 Task: Search for and add health and wellness products to the cart on Flipkart.
Action: Mouse moved to (389, 66)
Screenshot: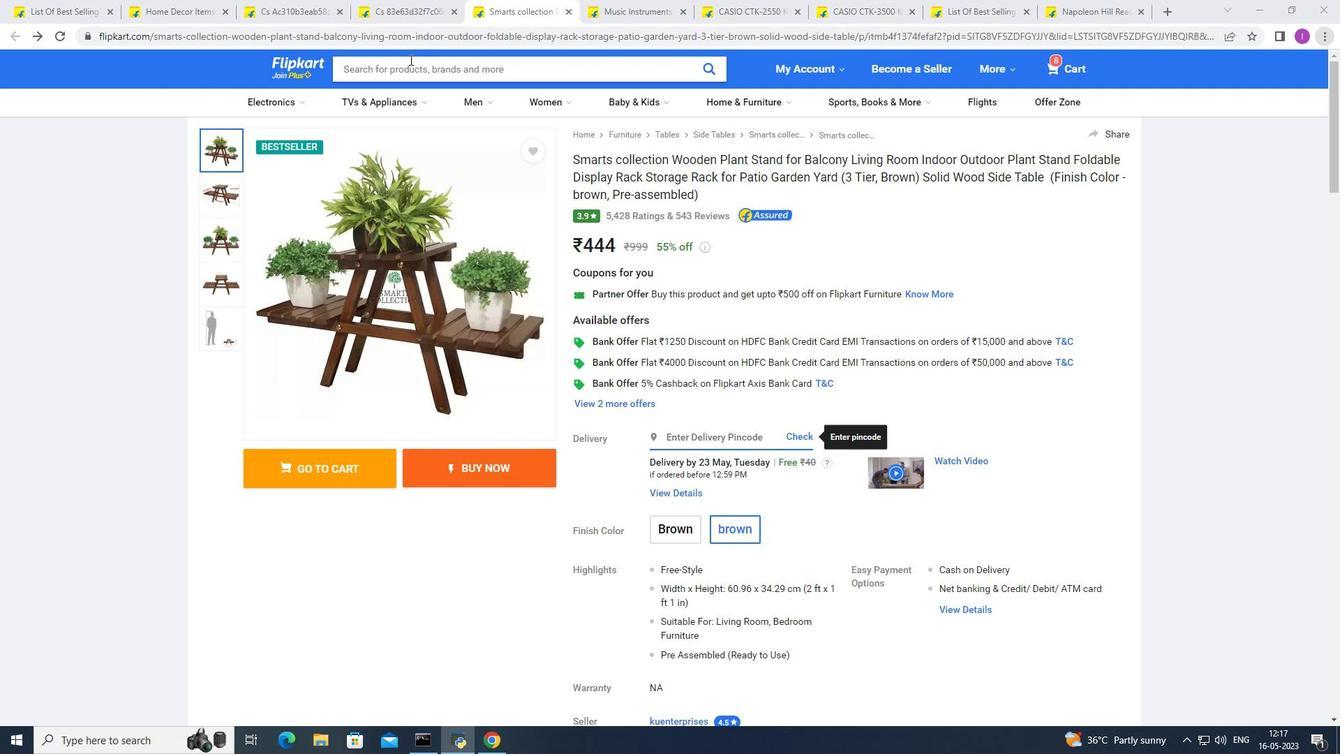 
Action: Mouse pressed left at (389, 66)
Screenshot: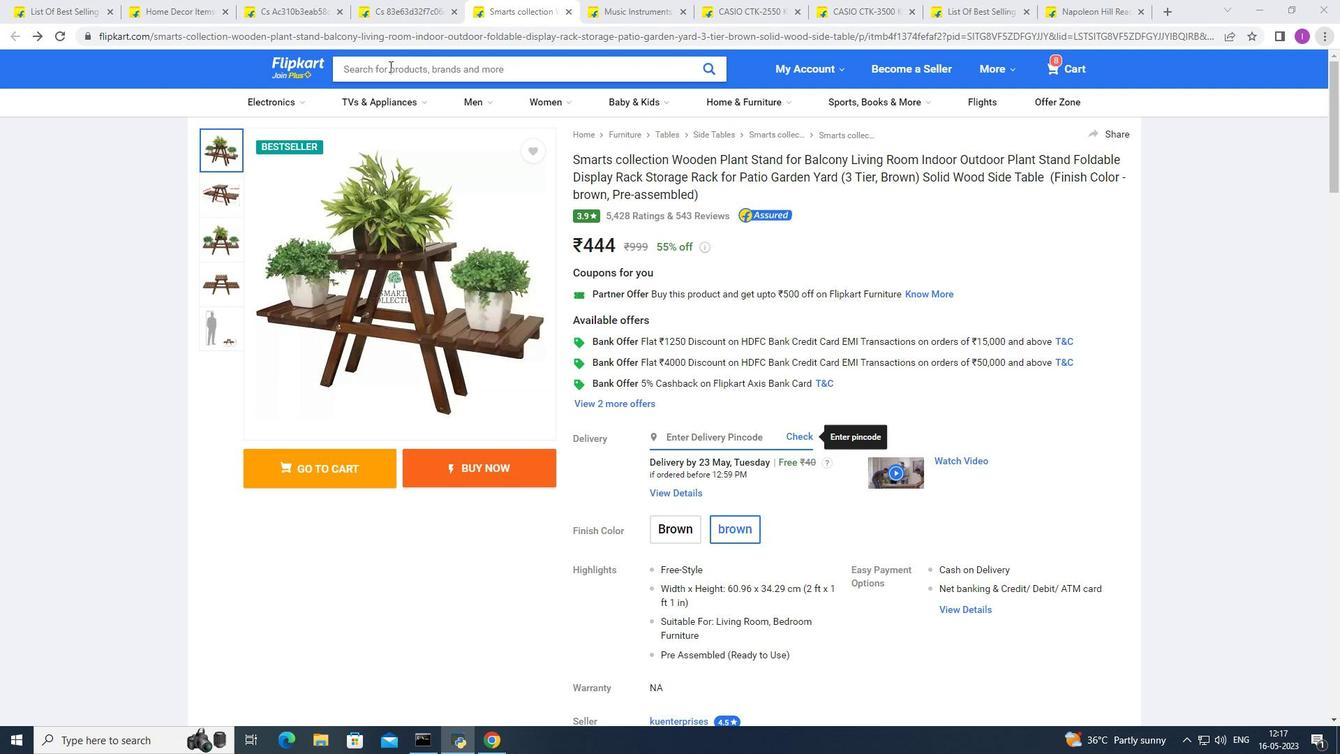 
Action: Mouse moved to (389, 71)
Screenshot: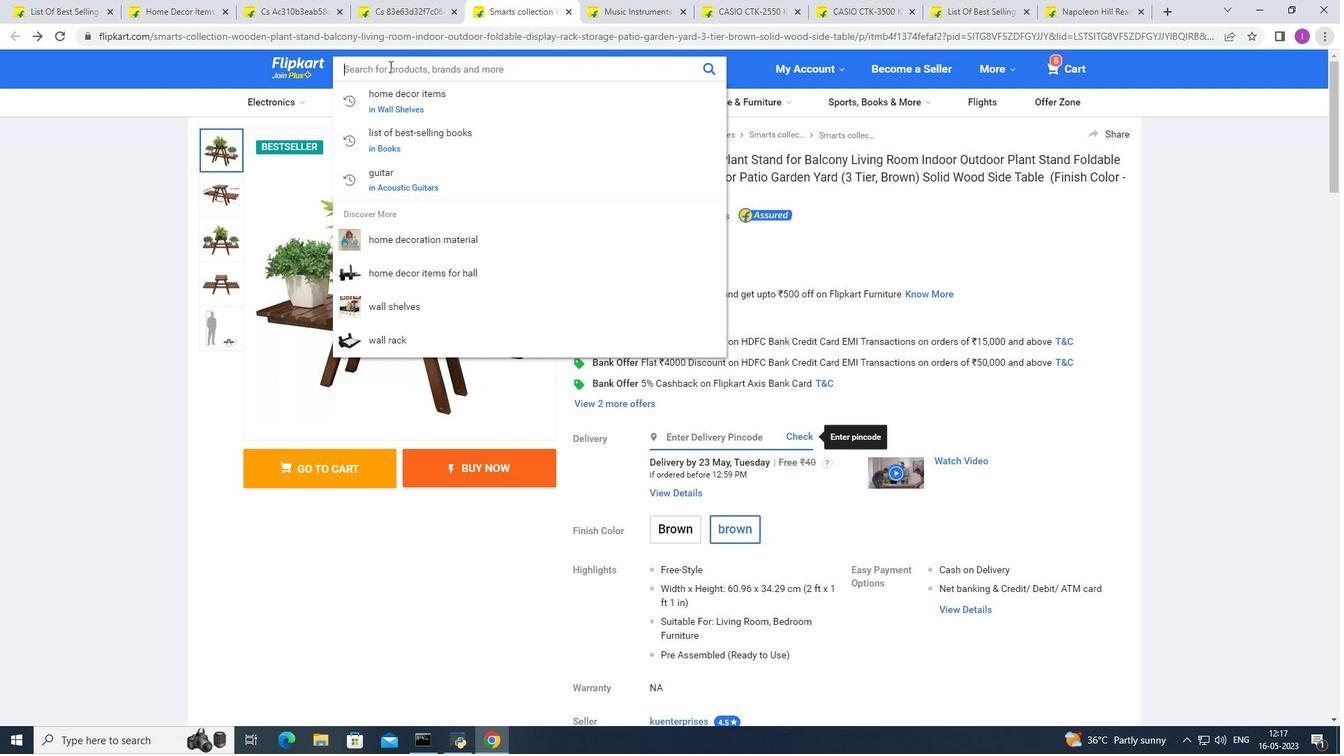 
Action: Key pressed <Key.shift><Key.shift><Key.shift><Key.shift><Key.shift><Key.shift><Key.shift><Key.shift><Key.shift><Key.shift><Key.shift>Health<Key.space><Key.shift><Key.shift><Key.shift><Key.shift><Key.shift><Key.shift><Key.shift><Key.shift><Key.shift><Key.shift><Key.shift><Key.shift><Key.shift><Key.shift>And<Key.space>wellness<Key.space>product
Screenshot: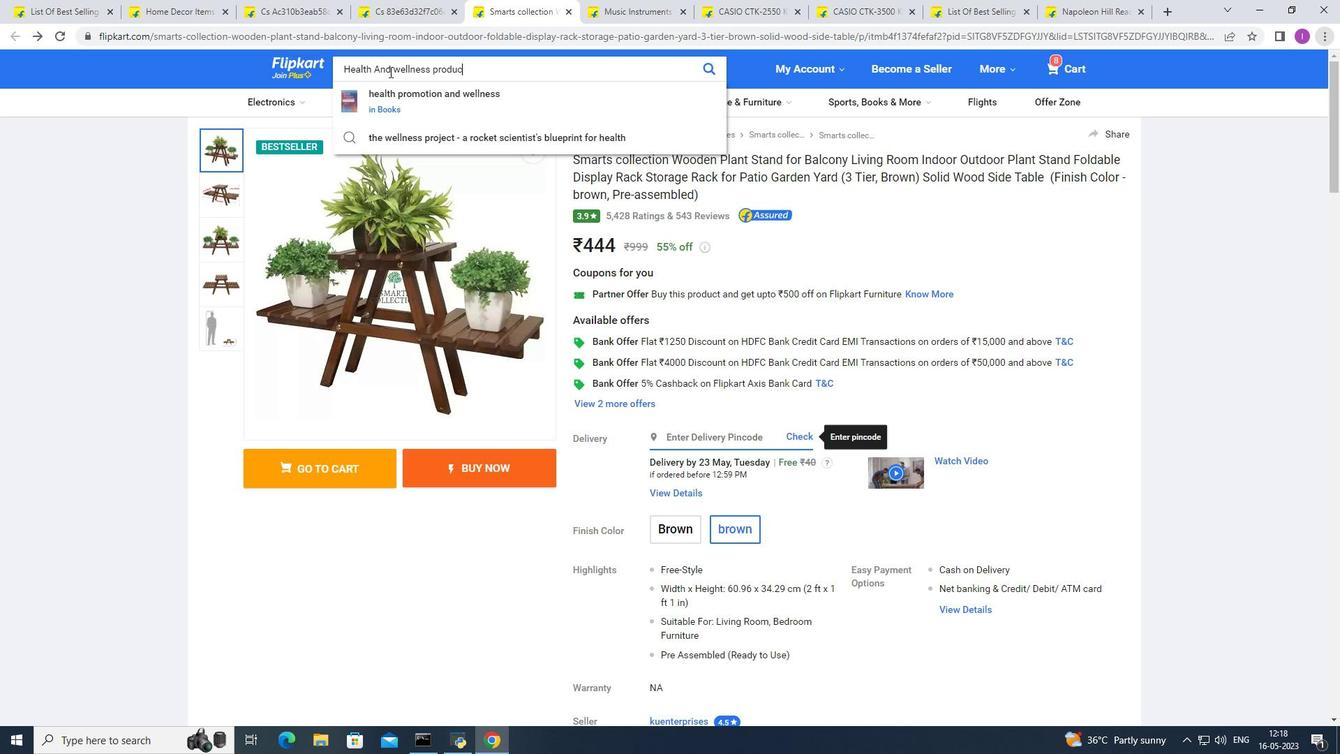 
Action: Mouse moved to (519, 62)
Screenshot: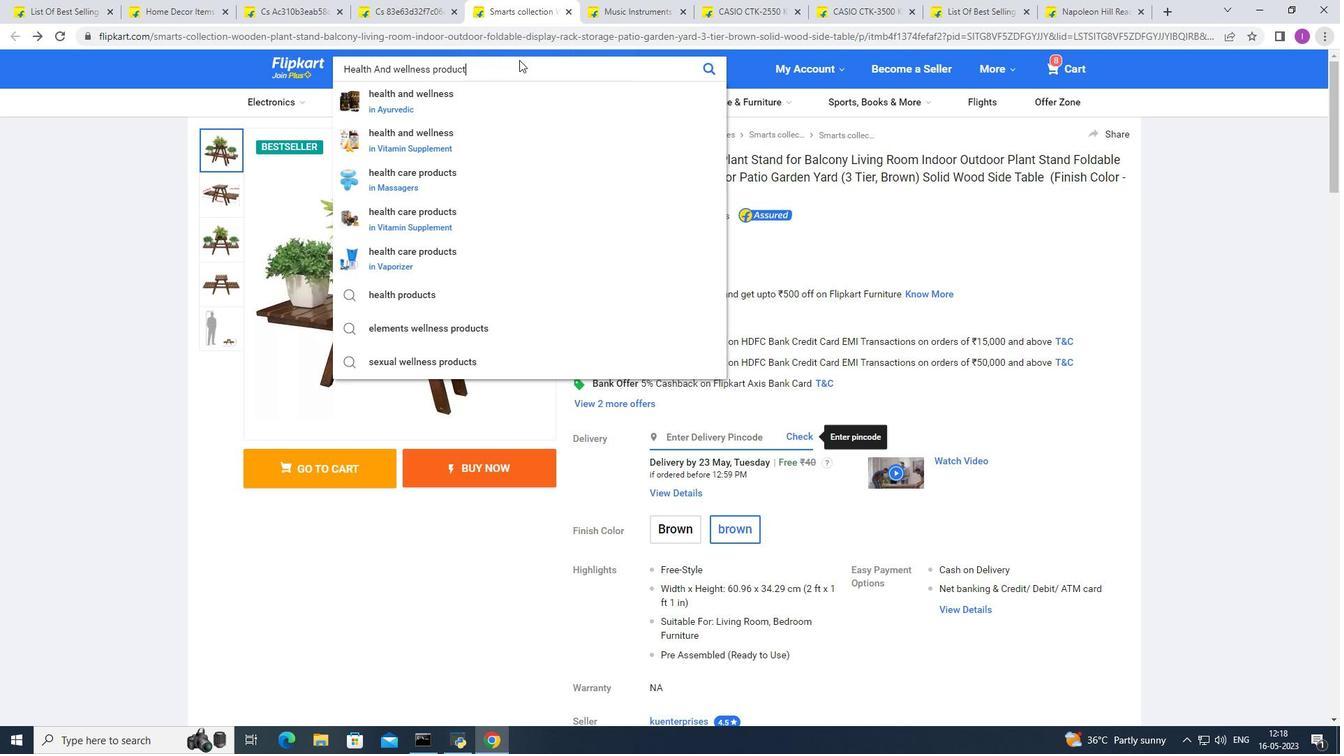 
Action: Key pressed <Key.enter>
Screenshot: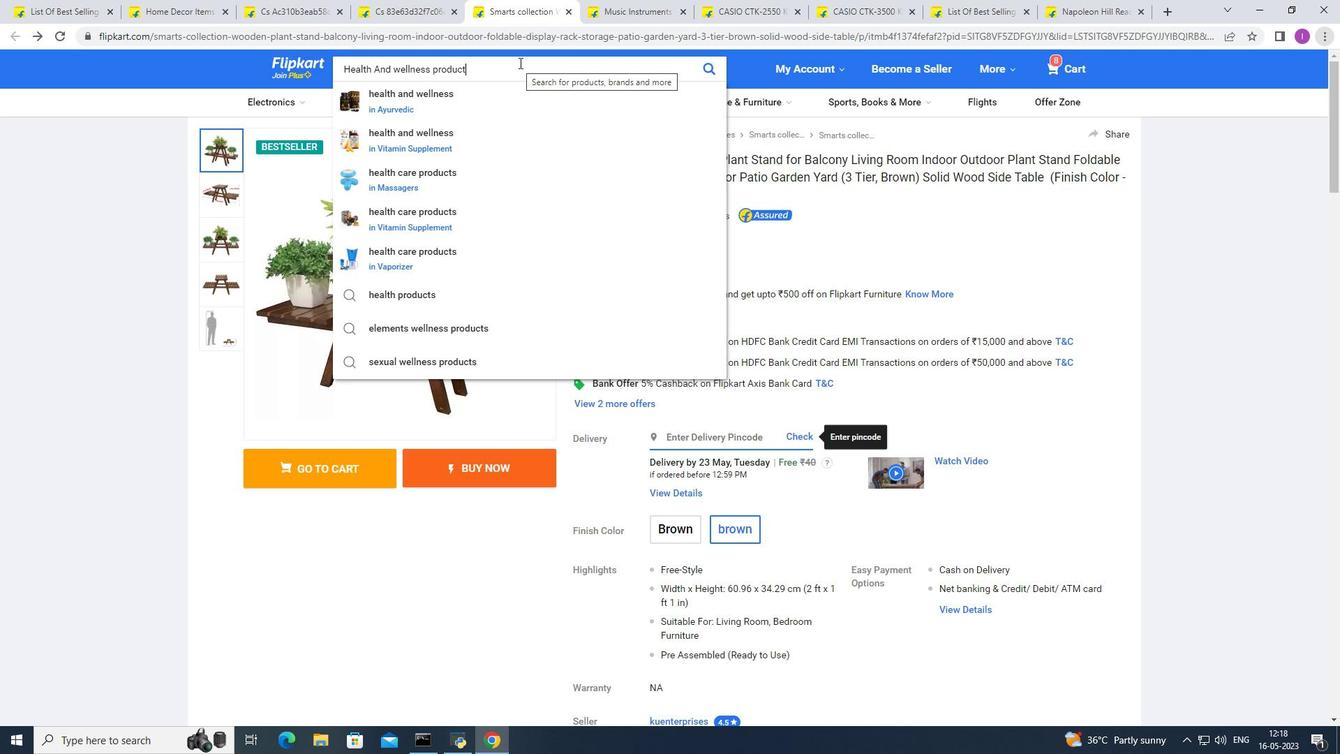 
Action: Mouse moved to (455, 383)
Screenshot: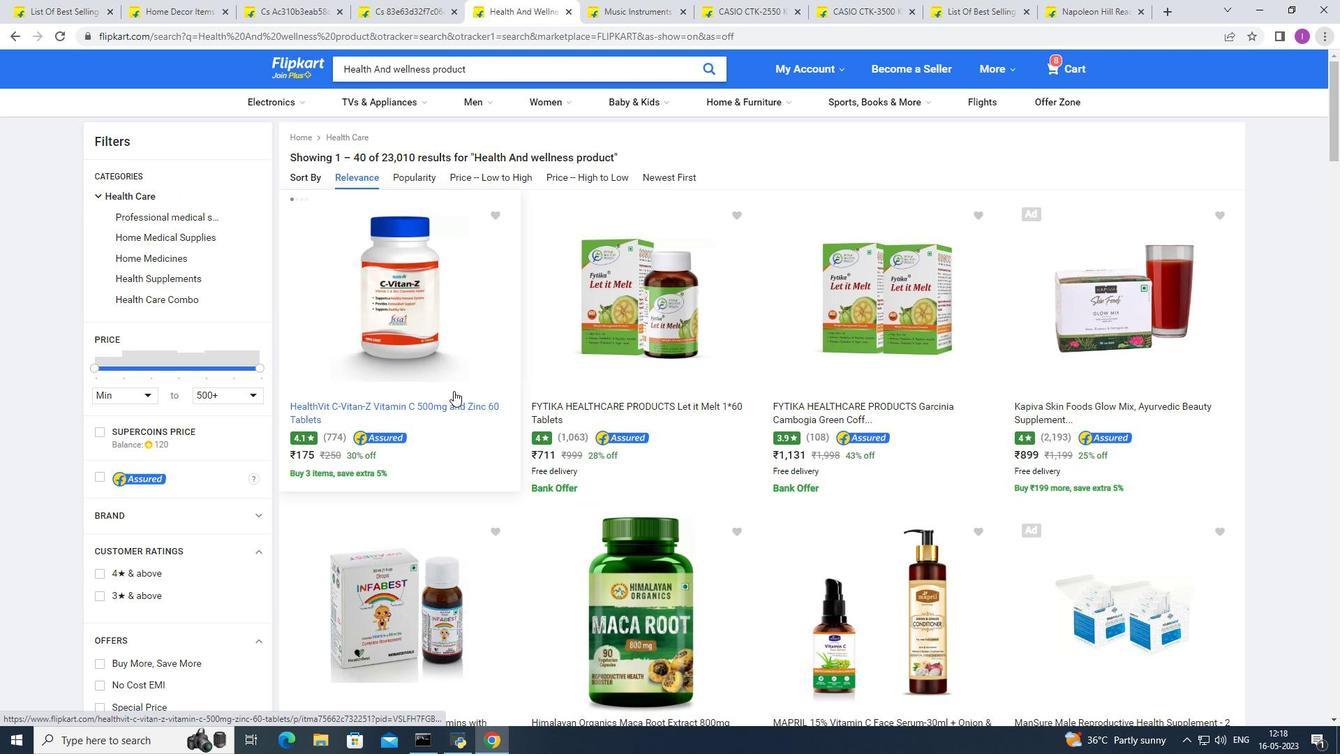 
Action: Mouse scrolled (455, 382) with delta (0, 0)
Screenshot: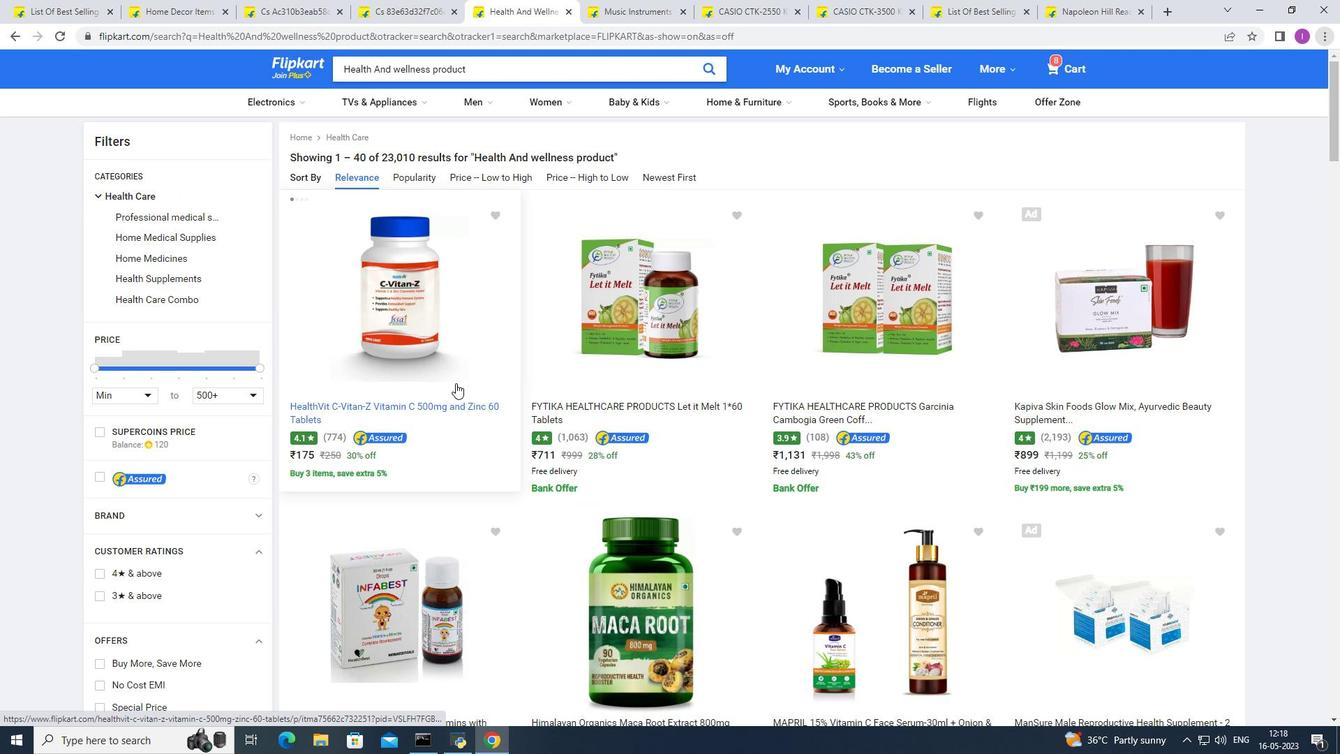 
Action: Mouse scrolled (455, 382) with delta (0, 0)
Screenshot: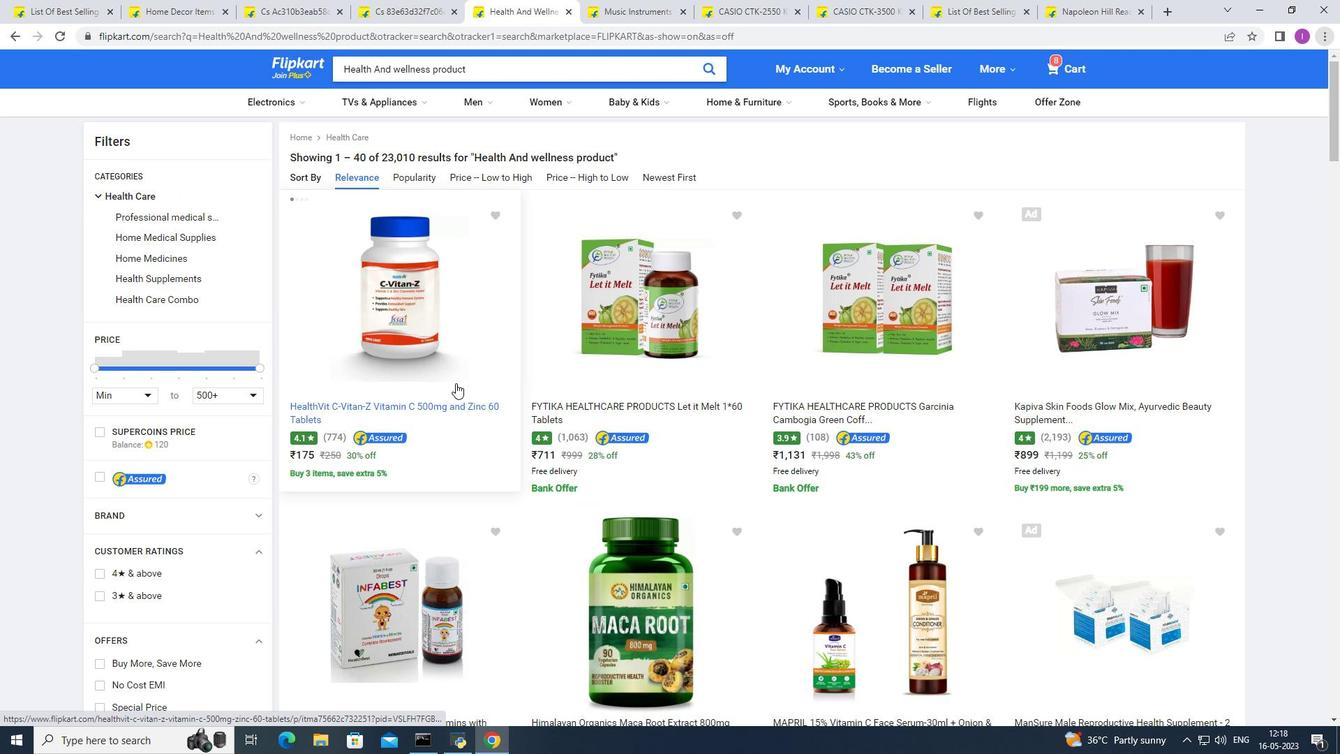 
Action: Mouse scrolled (455, 382) with delta (0, 0)
Screenshot: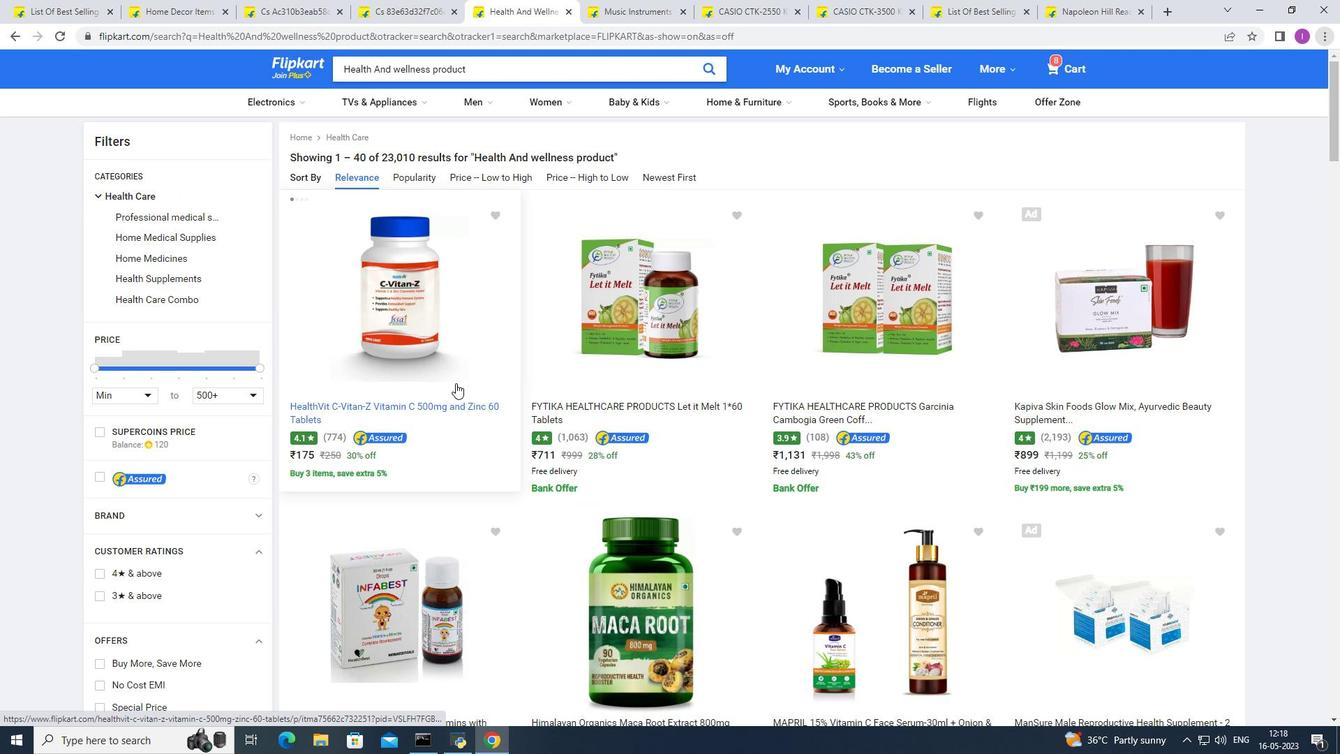 
Action: Mouse scrolled (455, 382) with delta (0, 0)
Screenshot: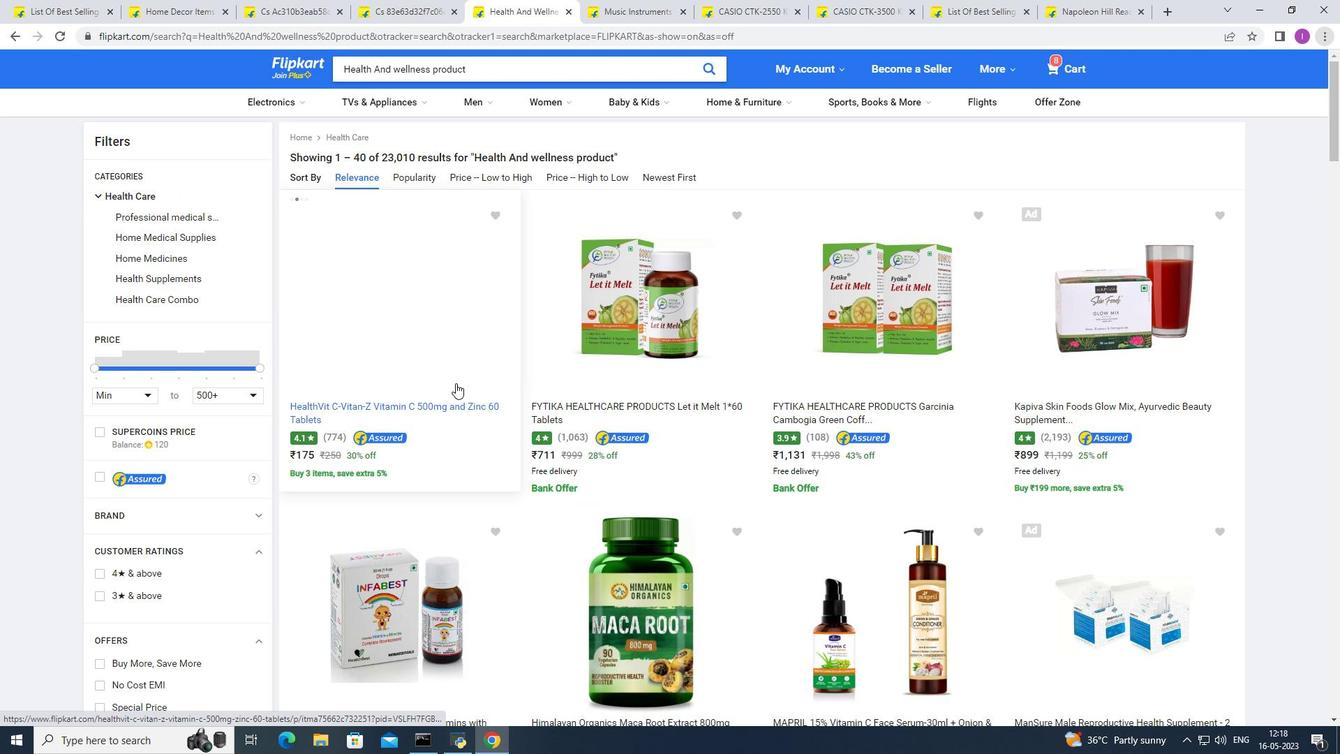 
Action: Mouse scrolled (455, 384) with delta (0, 0)
Screenshot: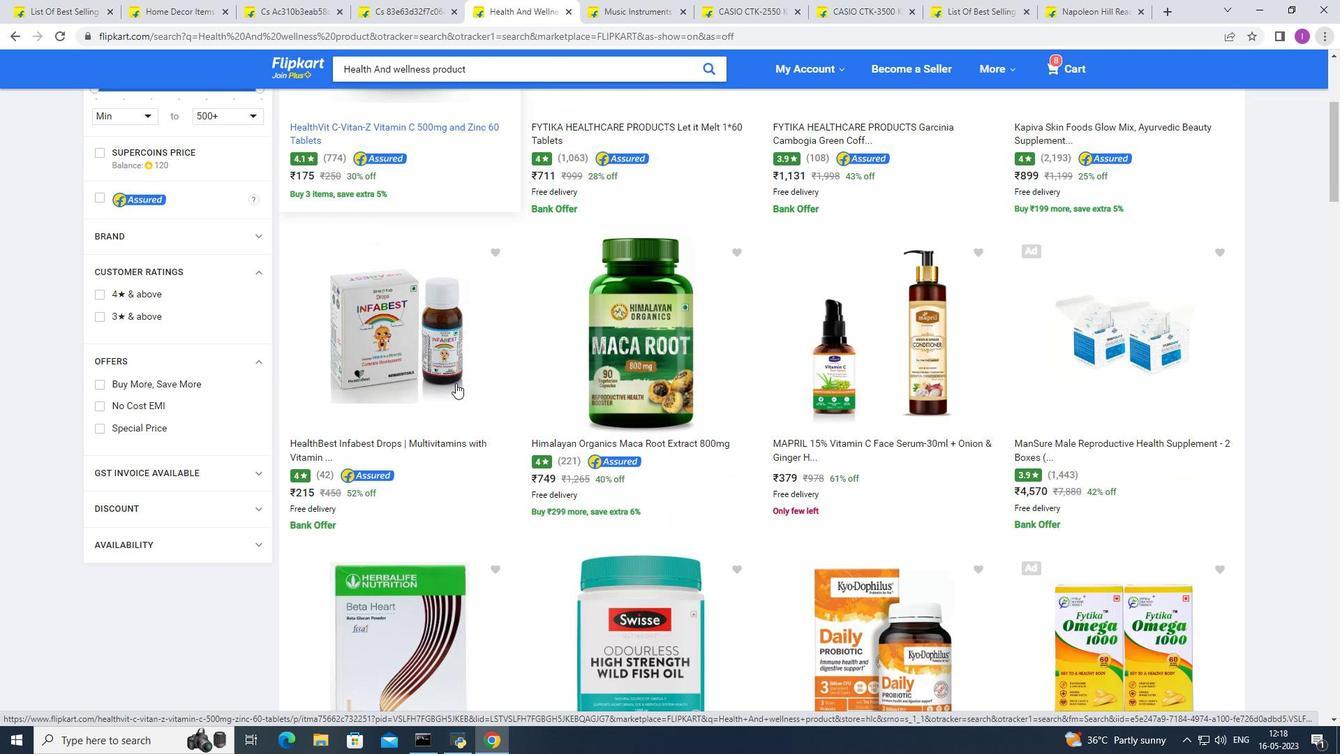 
Action: Mouse scrolled (455, 384) with delta (0, 0)
Screenshot: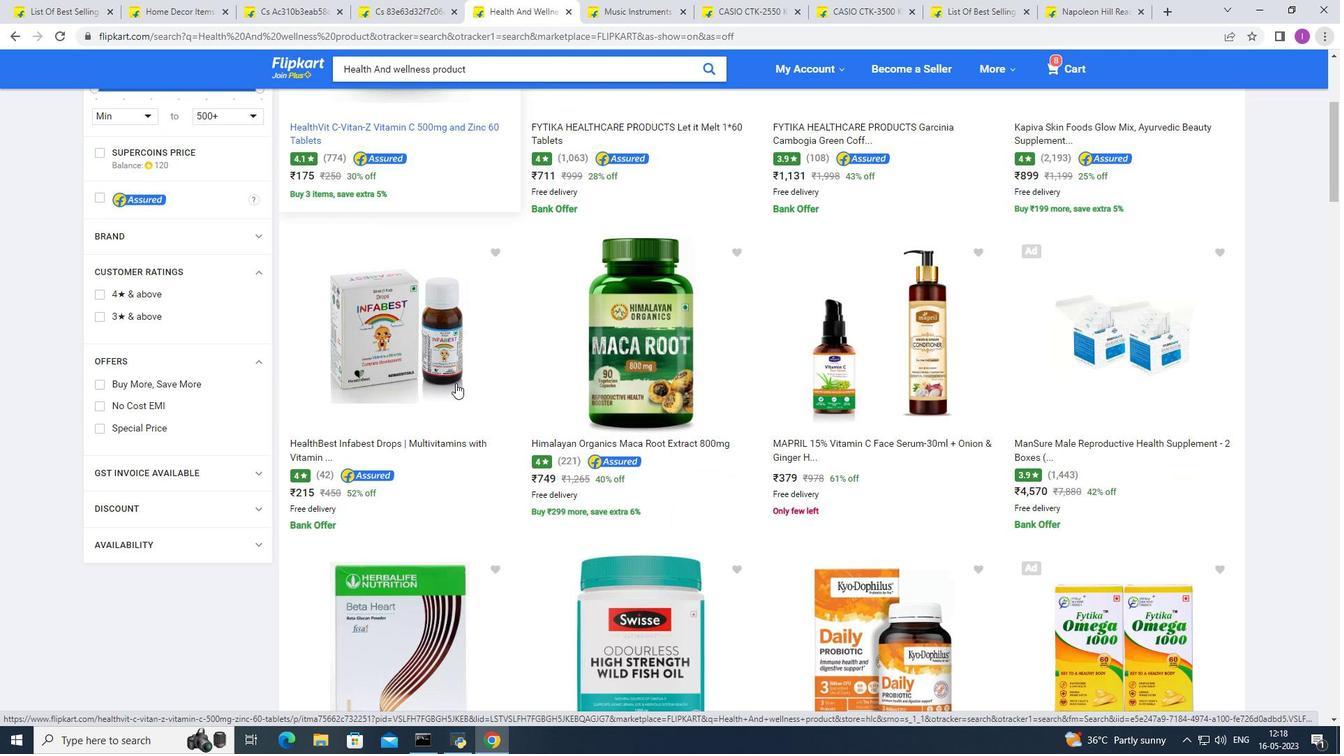
Action: Mouse moved to (458, 381)
Screenshot: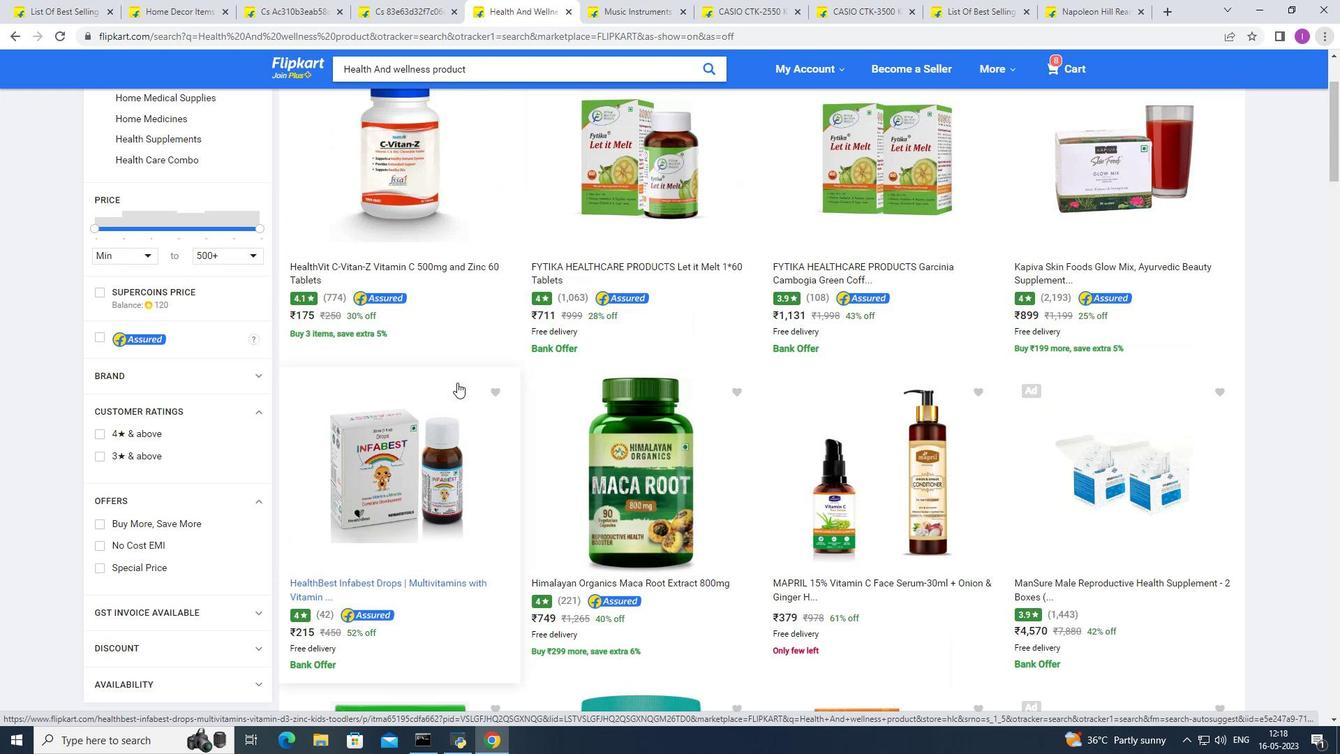 
Action: Mouse scrolled (458, 382) with delta (0, 0)
Screenshot: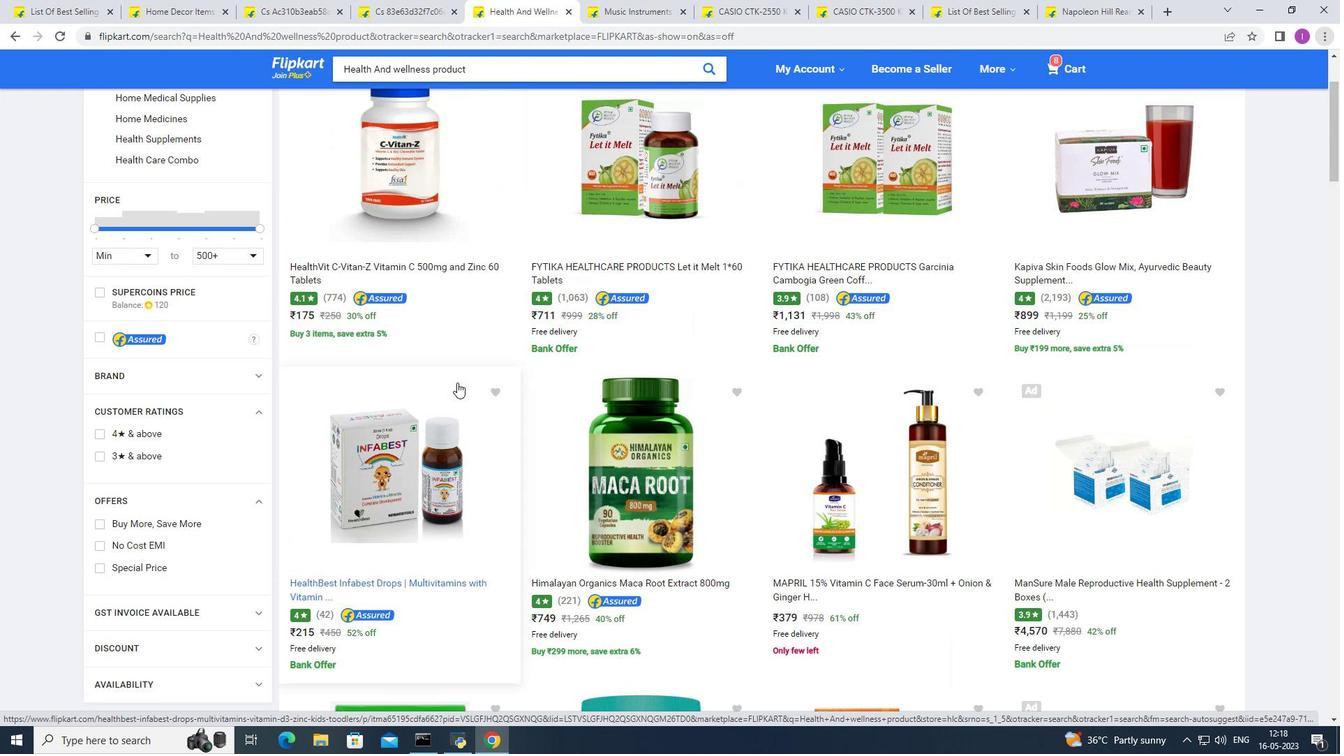 
Action: Mouse scrolled (458, 382) with delta (0, 0)
Screenshot: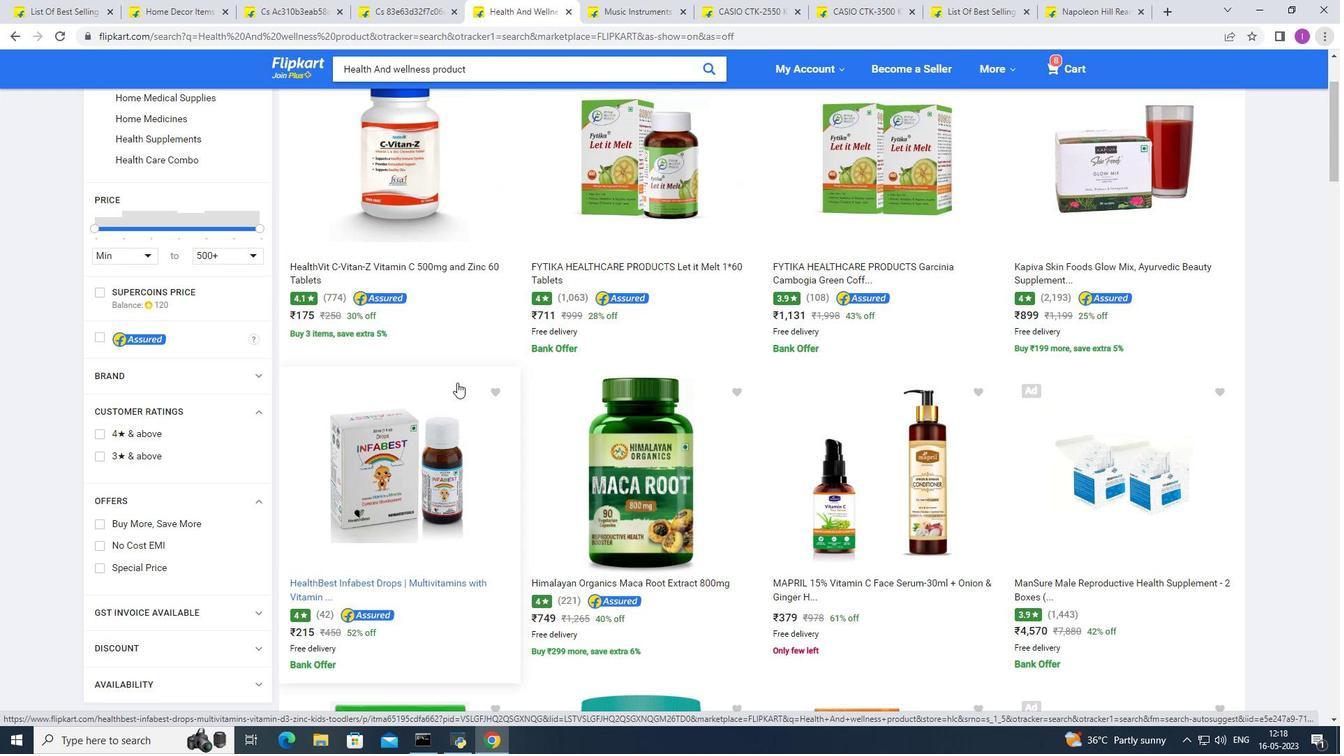 
Action: Mouse scrolled (458, 382) with delta (0, 0)
Screenshot: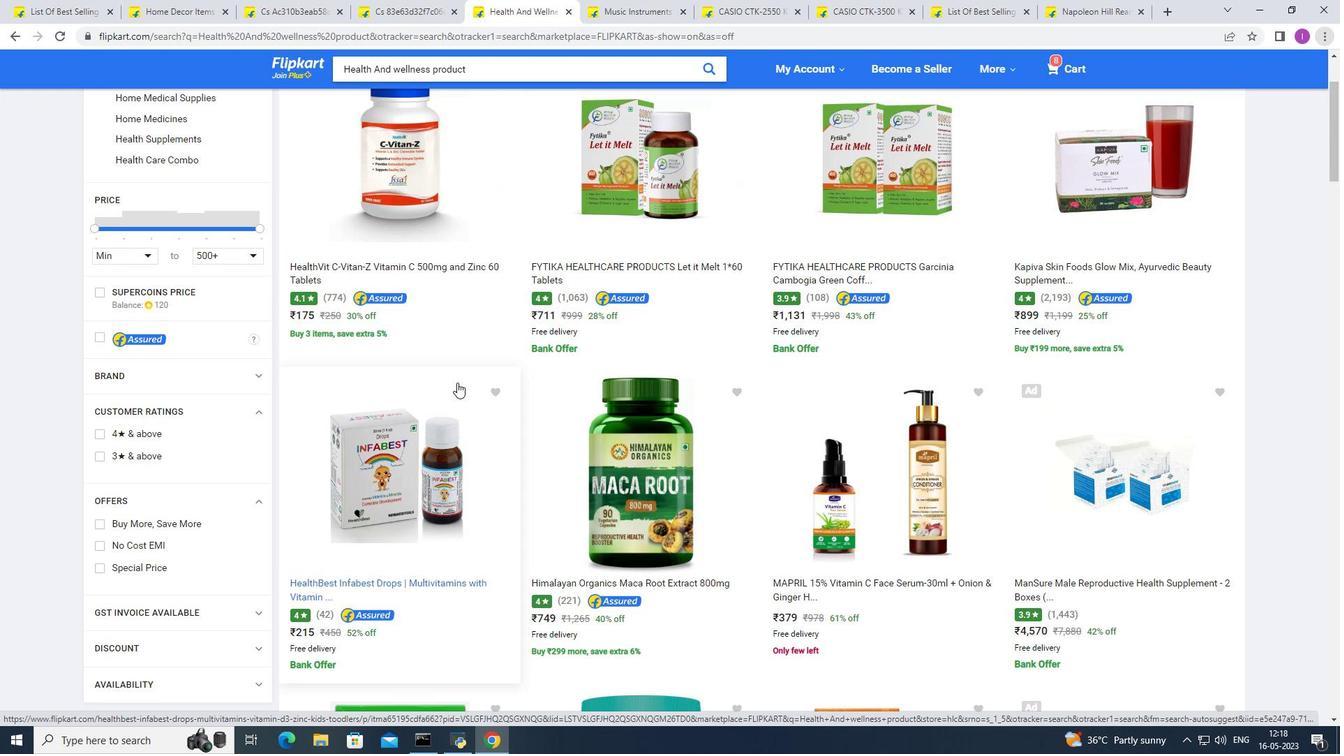 
Action: Mouse moved to (456, 310)
Screenshot: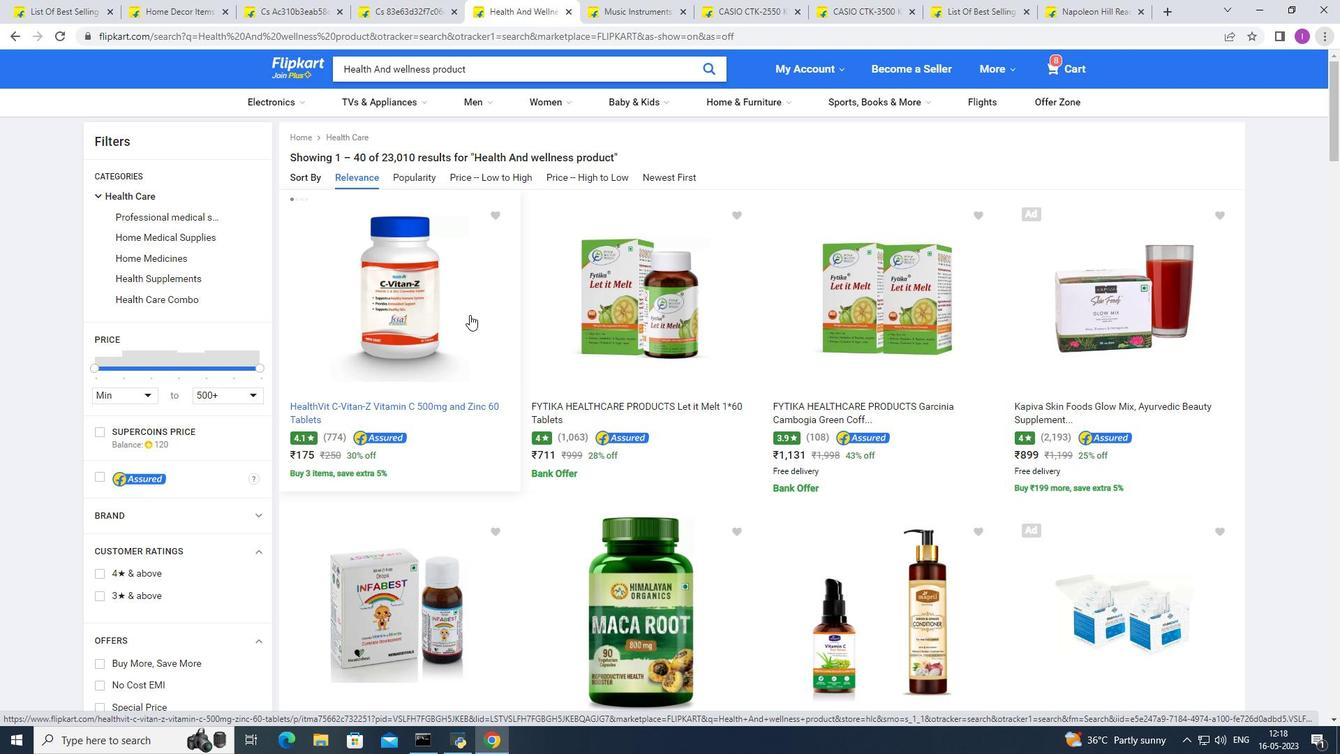 
Action: Mouse pressed left at (456, 310)
Screenshot: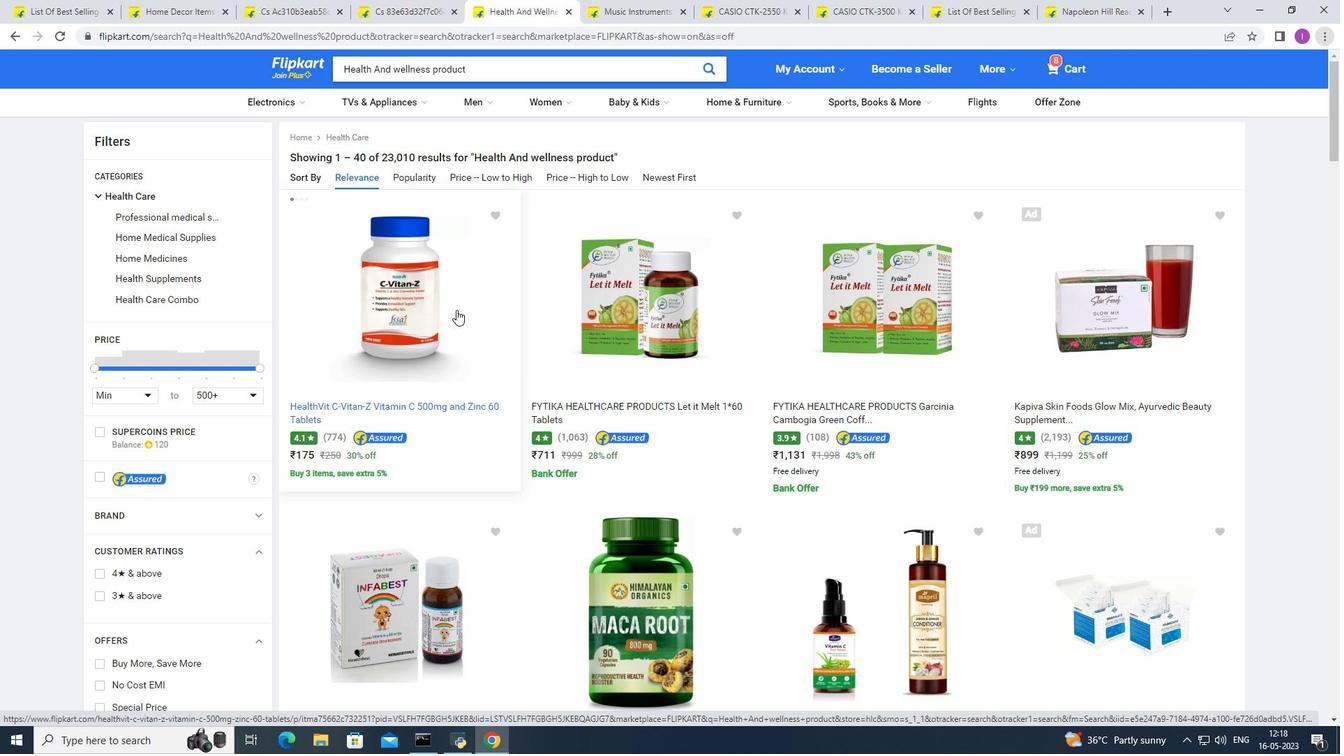 
Action: Mouse moved to (642, 369)
Screenshot: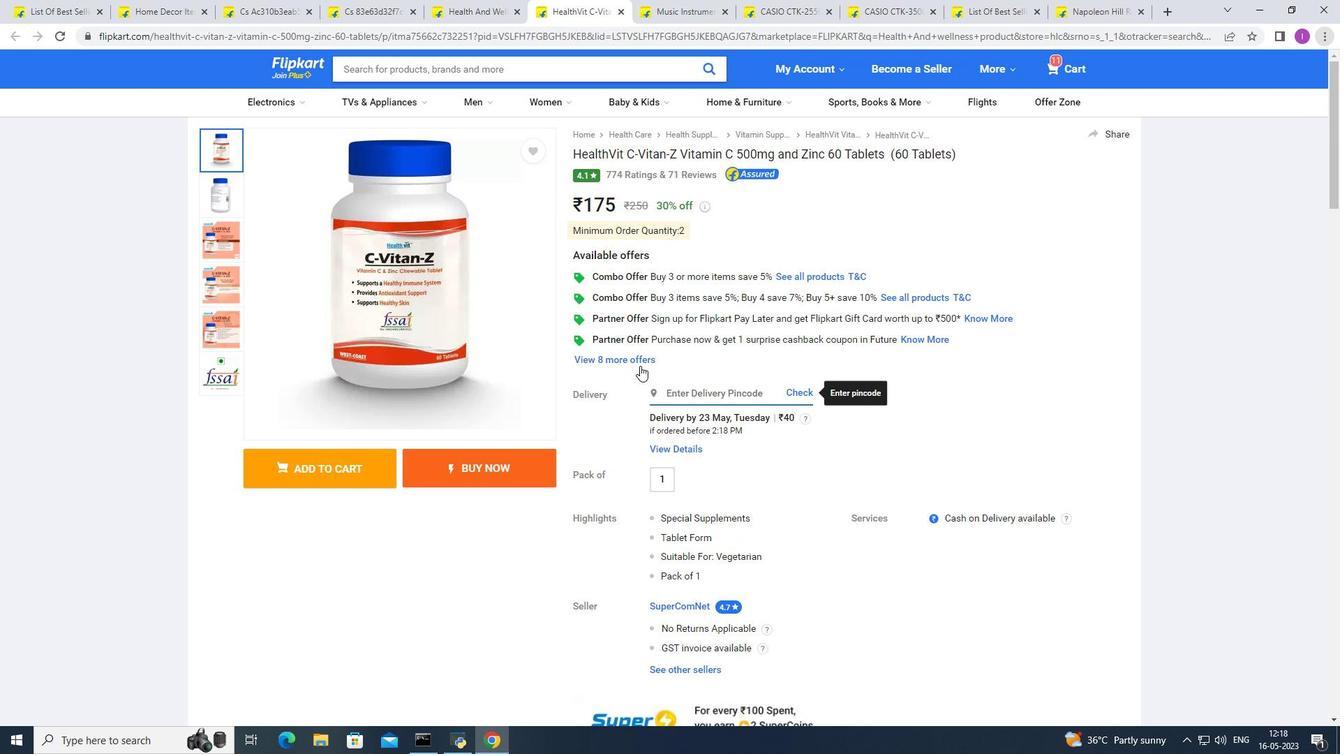 
Action: Mouse scrolled (642, 368) with delta (0, 0)
Screenshot: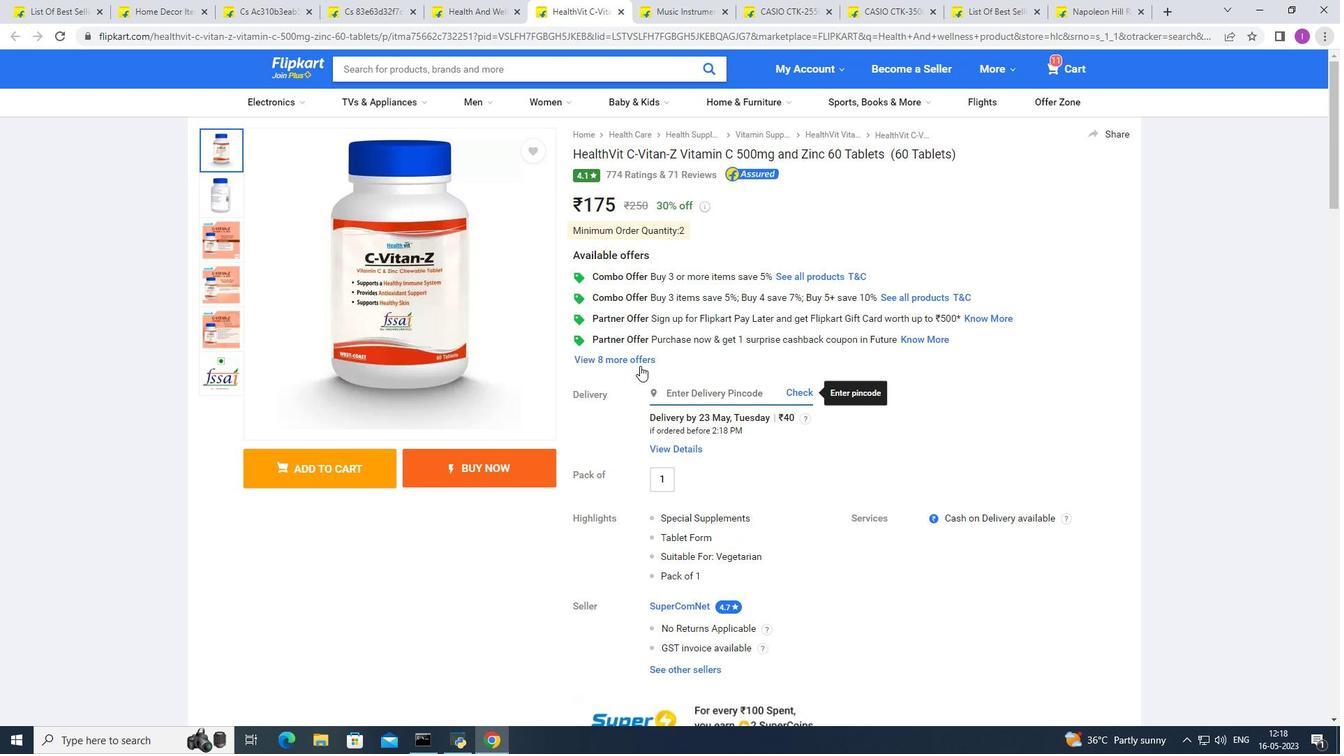 
Action: Mouse moved to (643, 369)
Screenshot: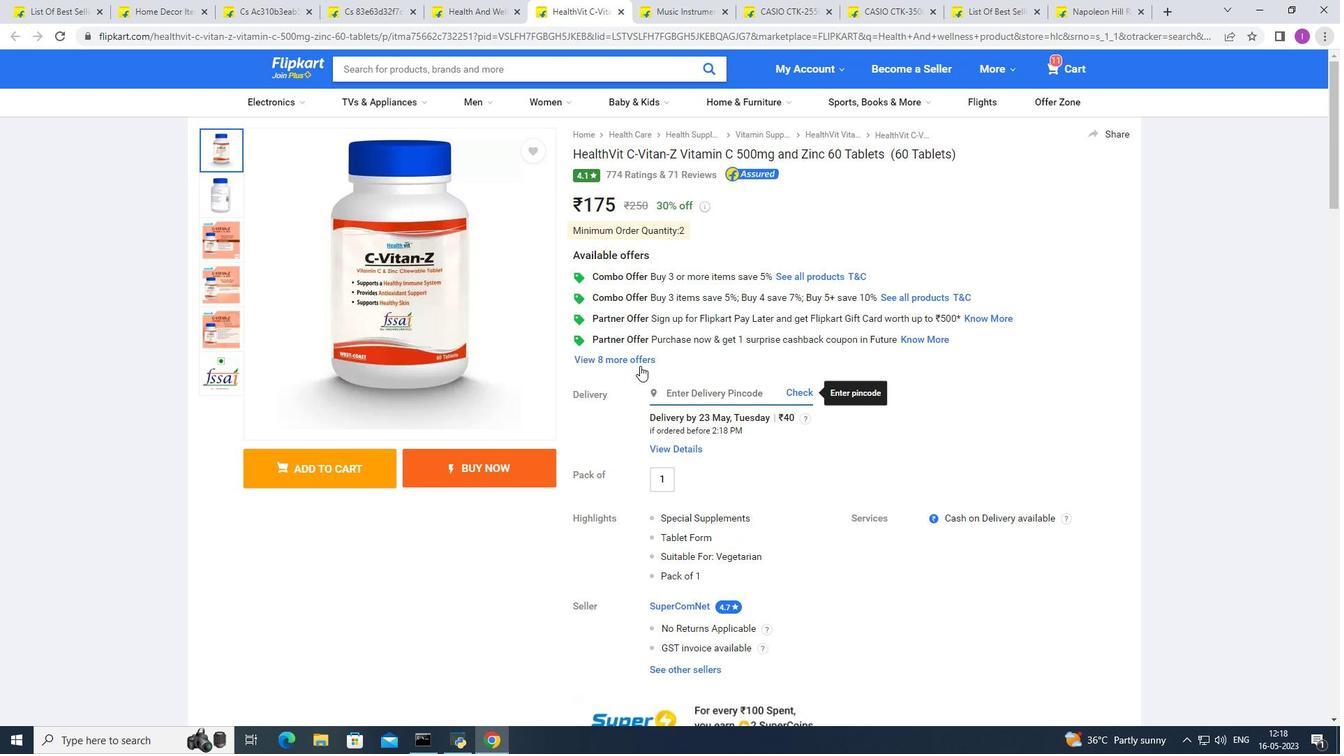 
Action: Mouse scrolled (643, 368) with delta (0, 0)
Screenshot: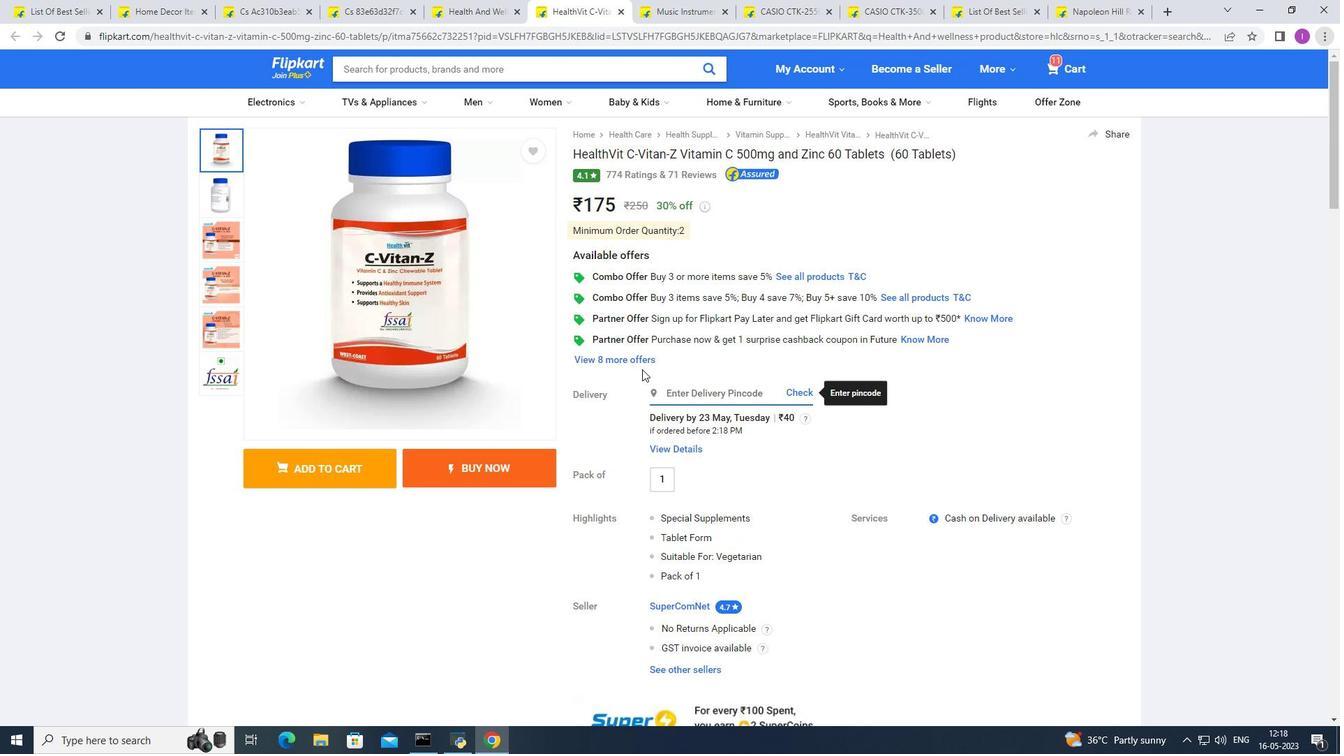 
Action: Mouse scrolled (643, 368) with delta (0, 0)
Screenshot: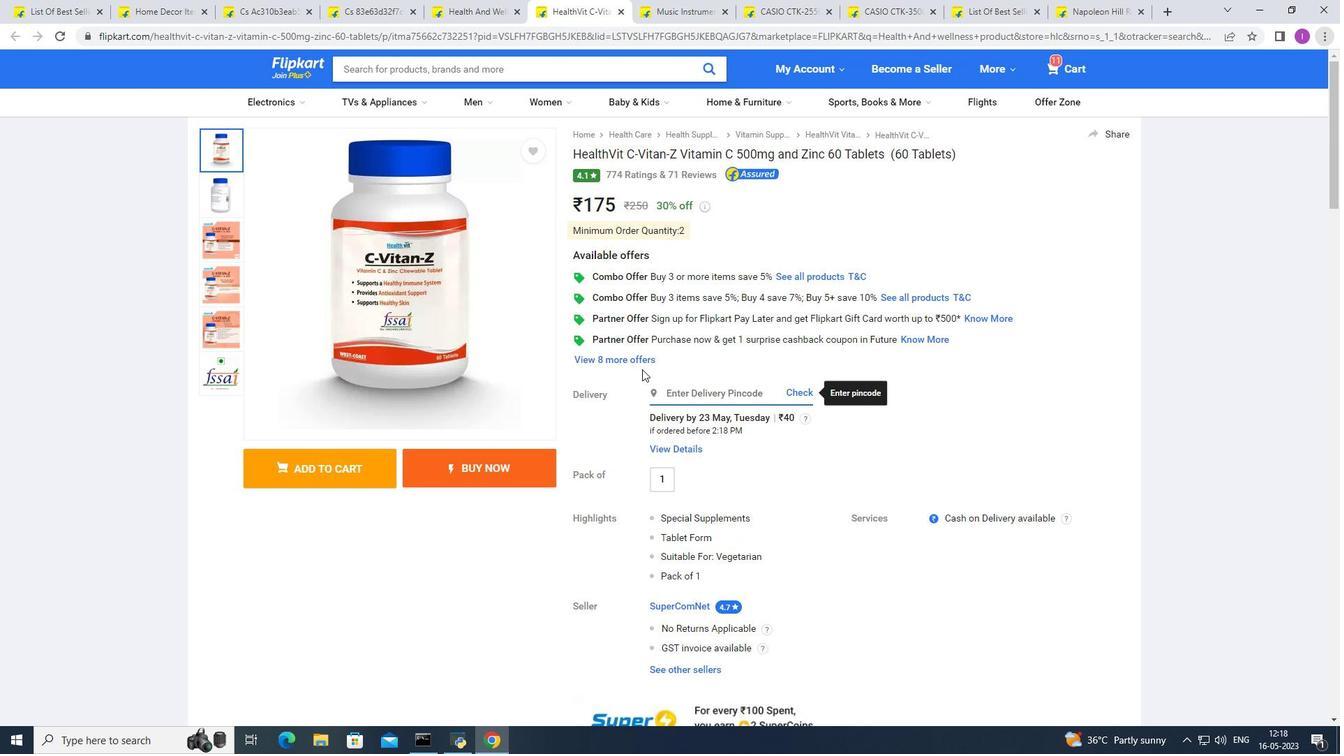 
Action: Mouse moved to (643, 369)
Screenshot: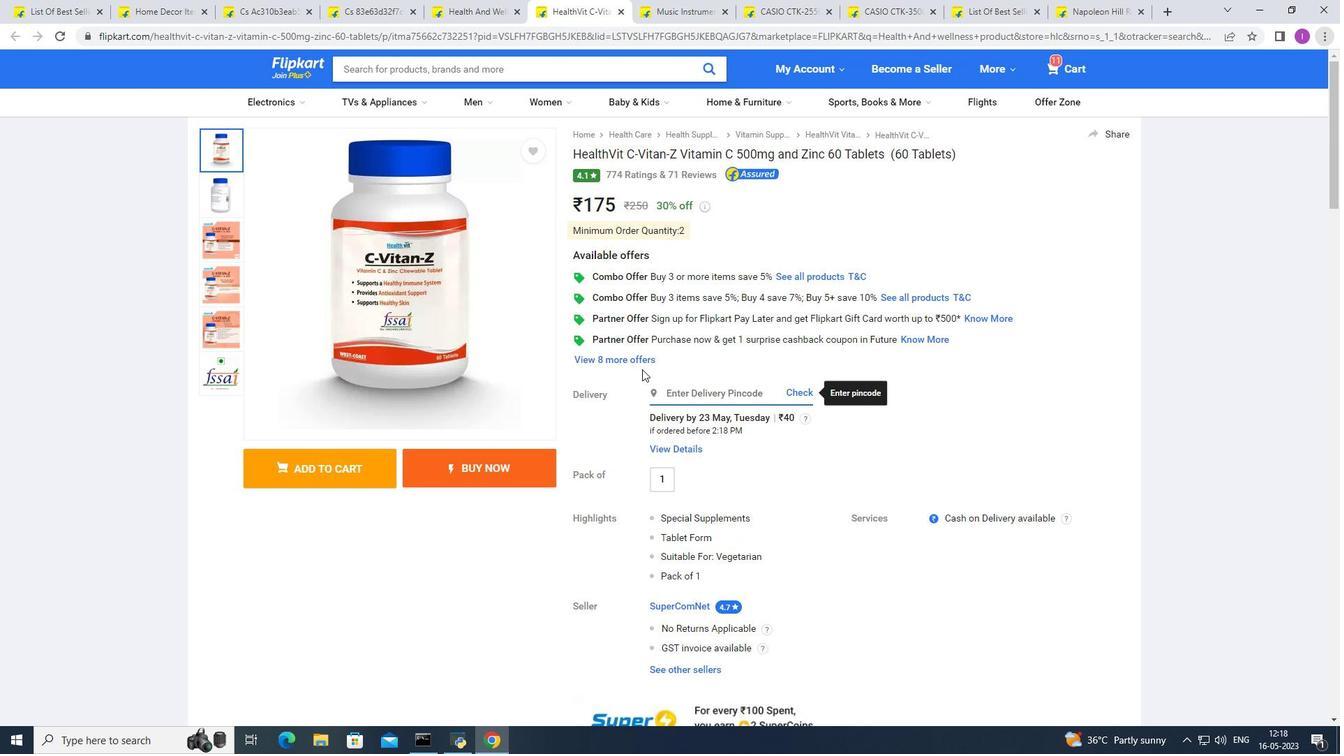 
Action: Mouse scrolled (643, 368) with delta (0, 0)
Screenshot: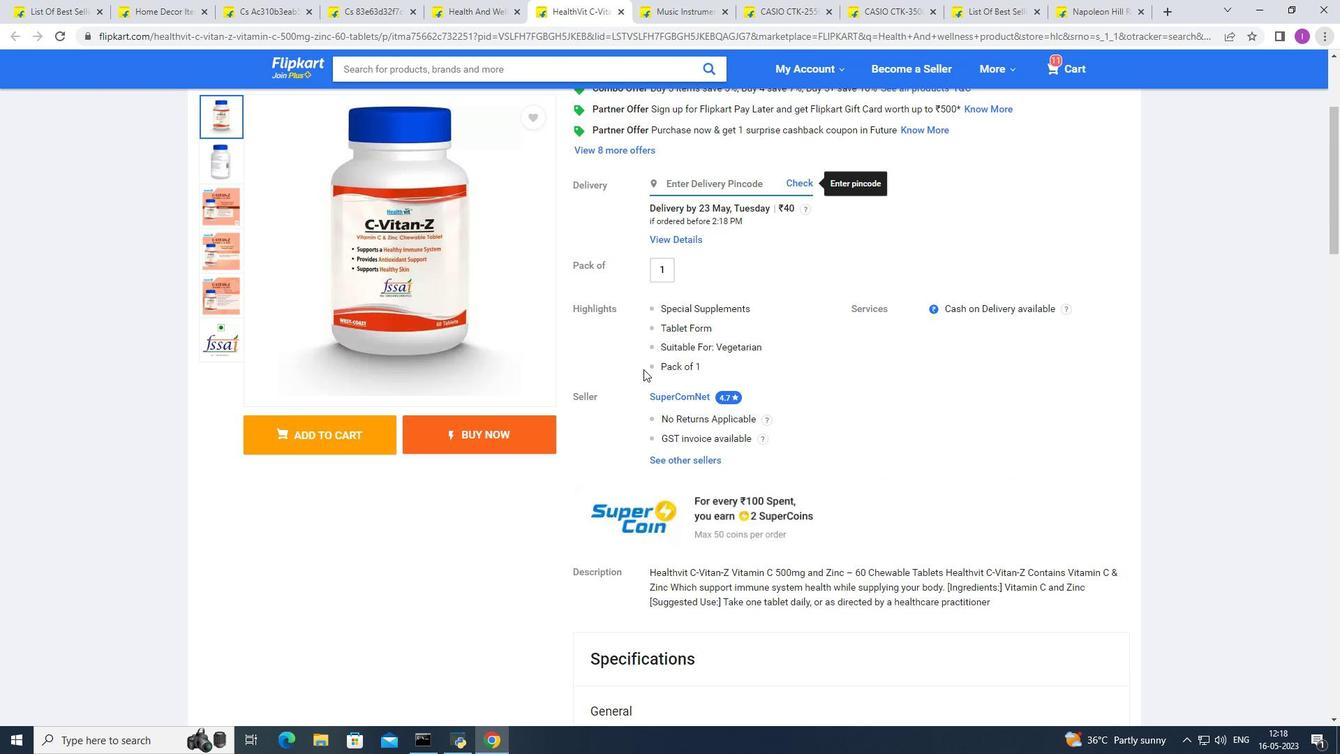 
Action: Mouse scrolled (643, 368) with delta (0, 0)
Screenshot: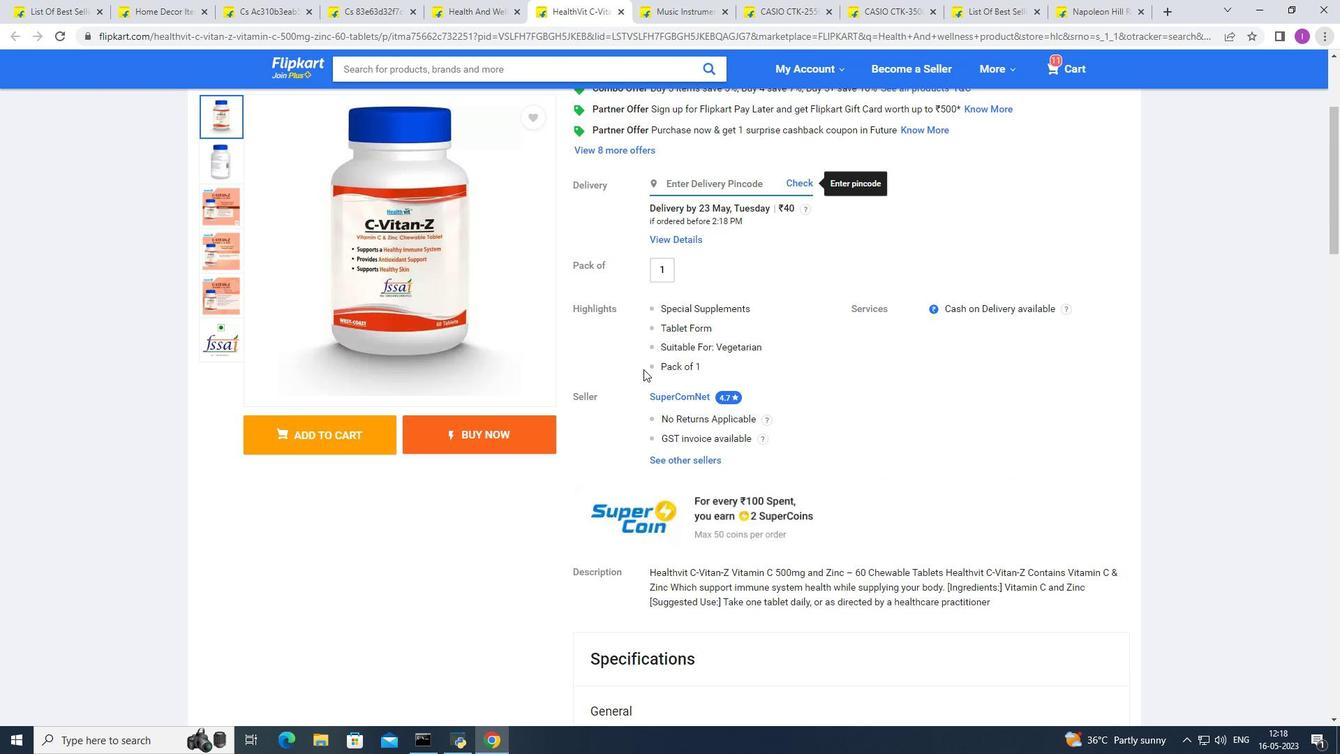 
Action: Mouse scrolled (643, 368) with delta (0, 0)
Screenshot: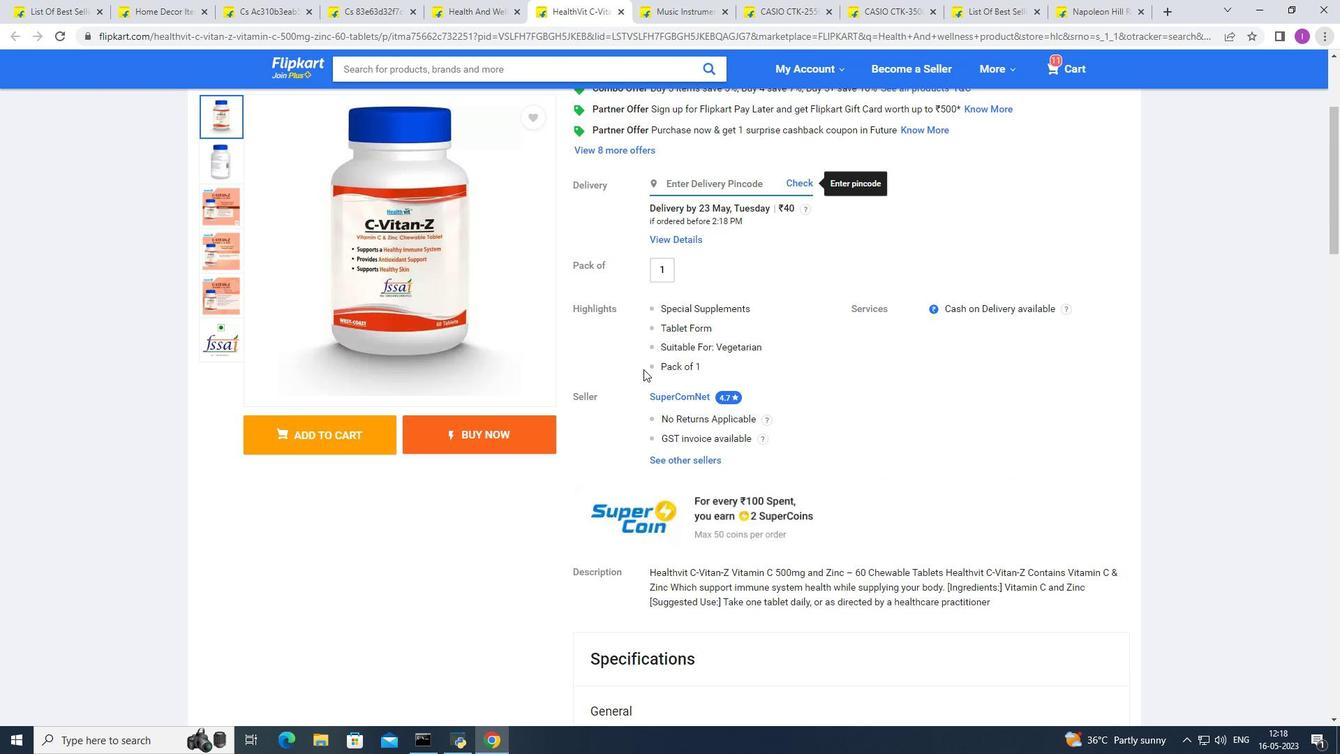 
Action: Mouse scrolled (643, 368) with delta (0, 0)
Screenshot: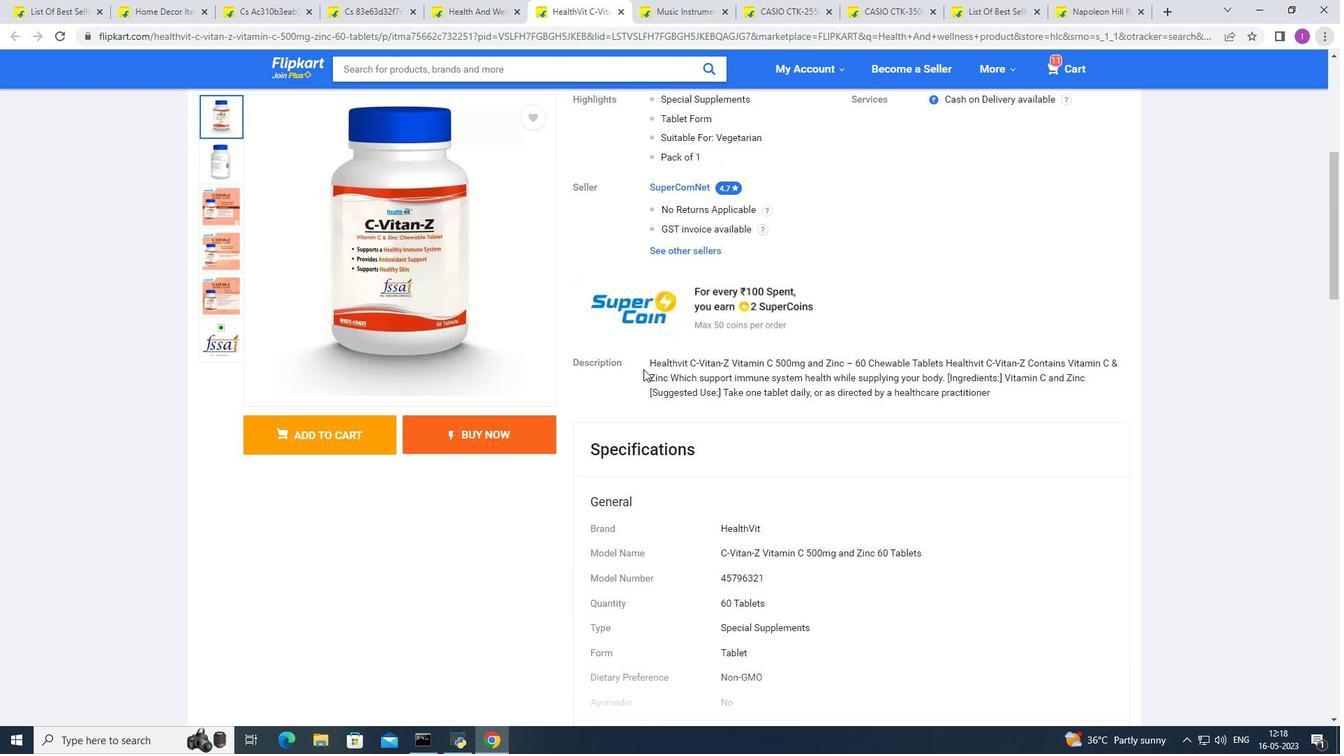 
Action: Mouse scrolled (643, 368) with delta (0, 0)
Screenshot: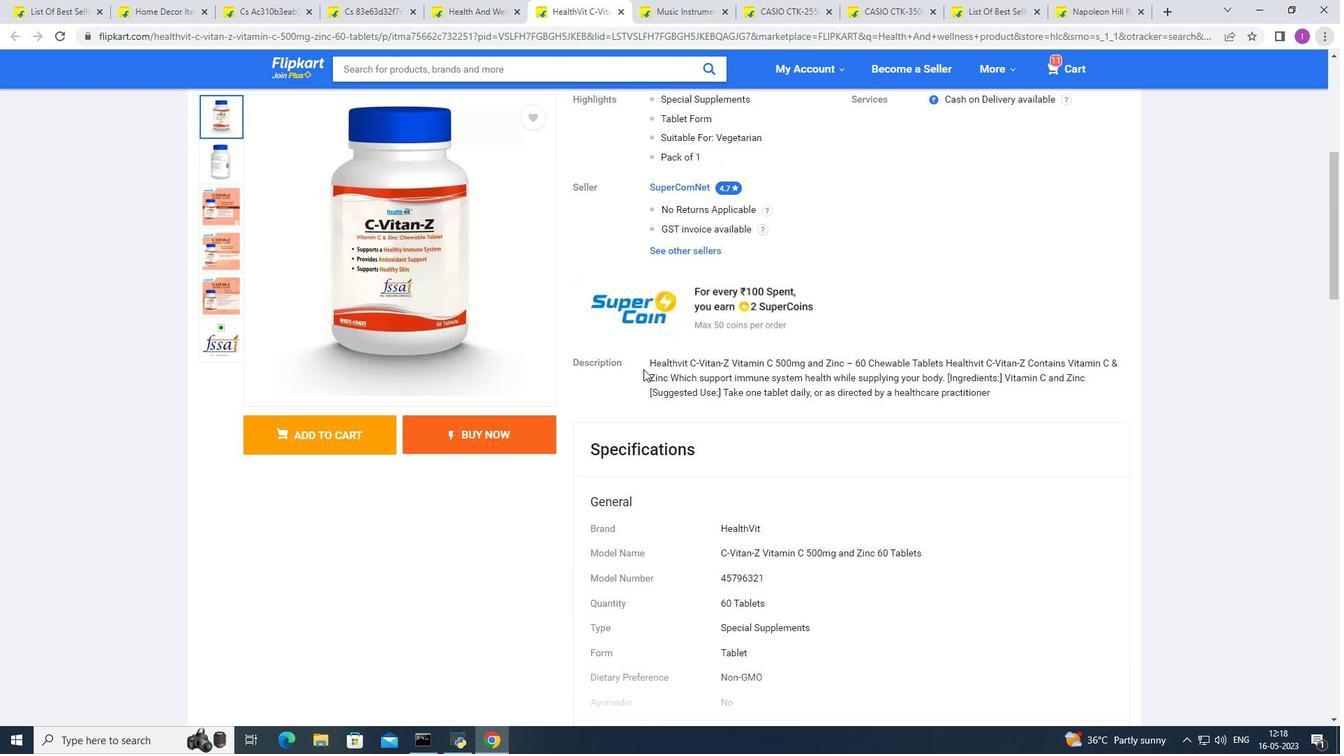 
Action: Mouse scrolled (643, 368) with delta (0, 0)
Screenshot: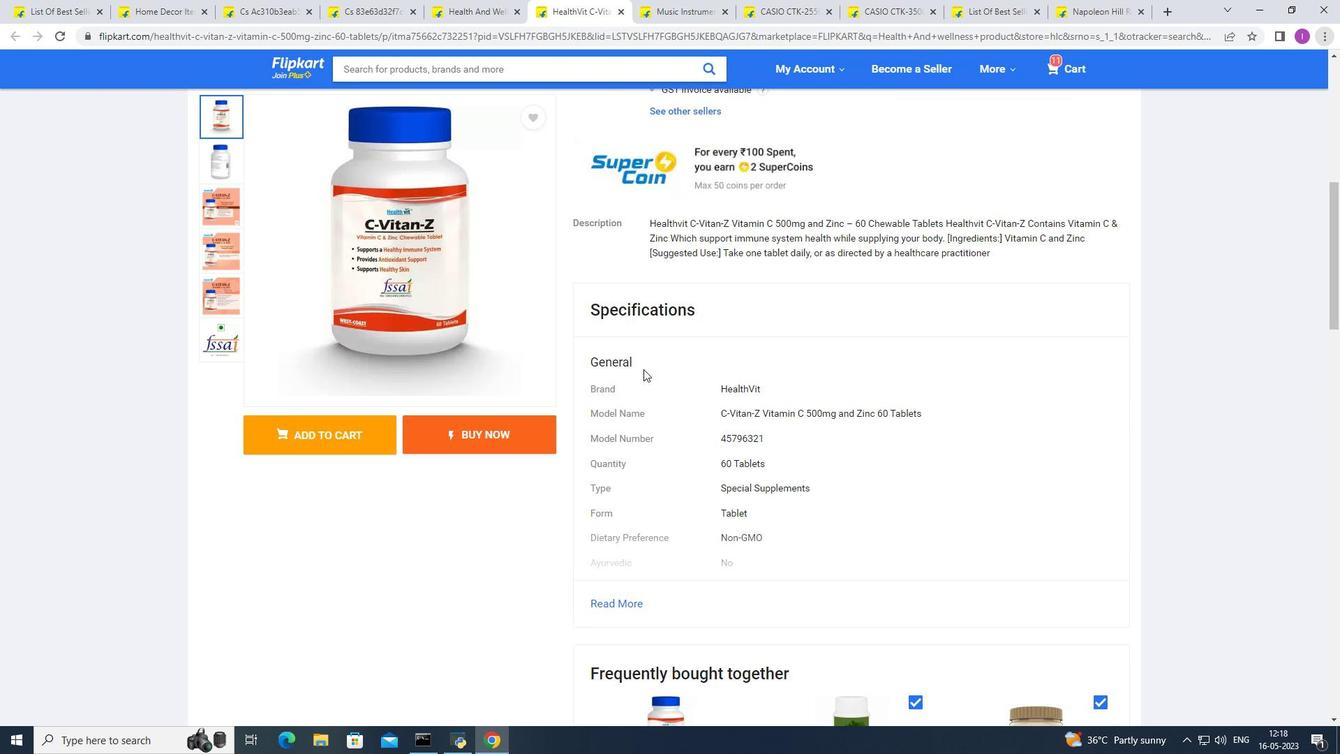 
Action: Mouse scrolled (643, 368) with delta (0, 0)
Screenshot: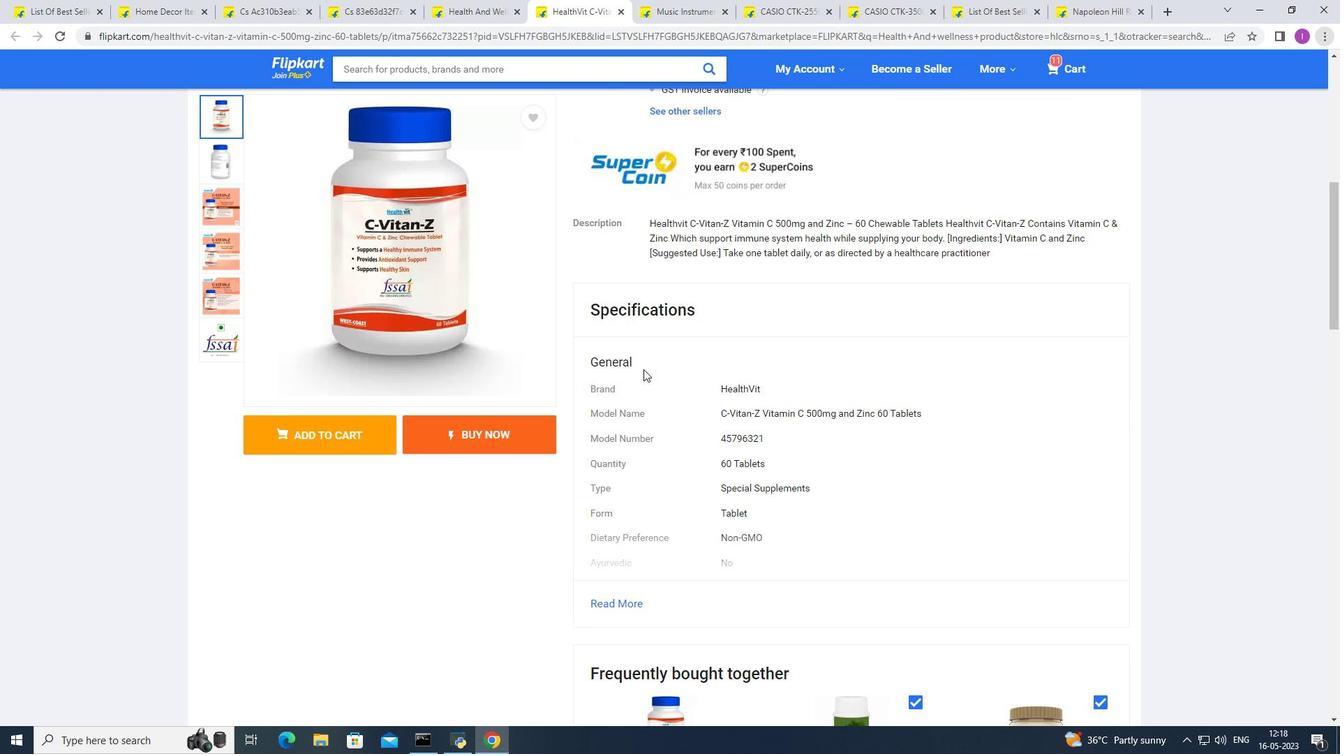 
Action: Mouse scrolled (643, 368) with delta (0, 0)
Screenshot: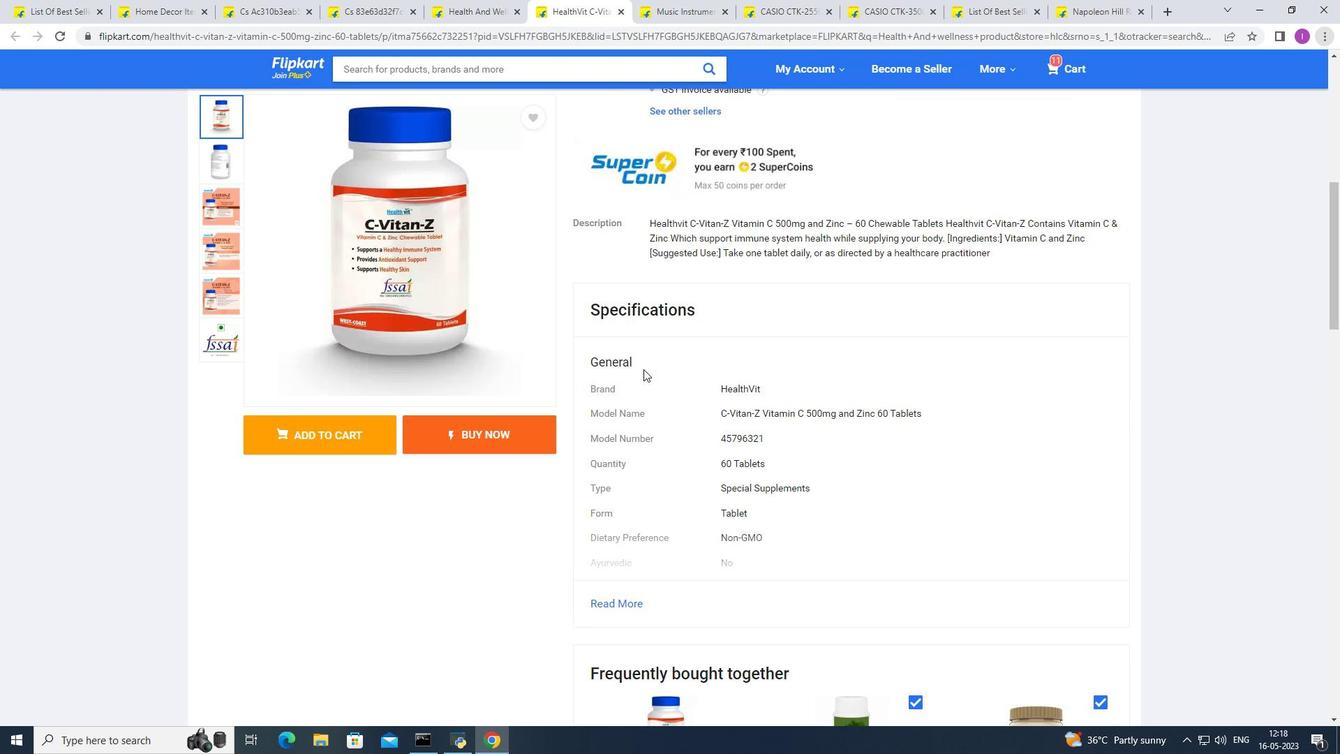 
Action: Mouse scrolled (643, 368) with delta (0, 0)
Screenshot: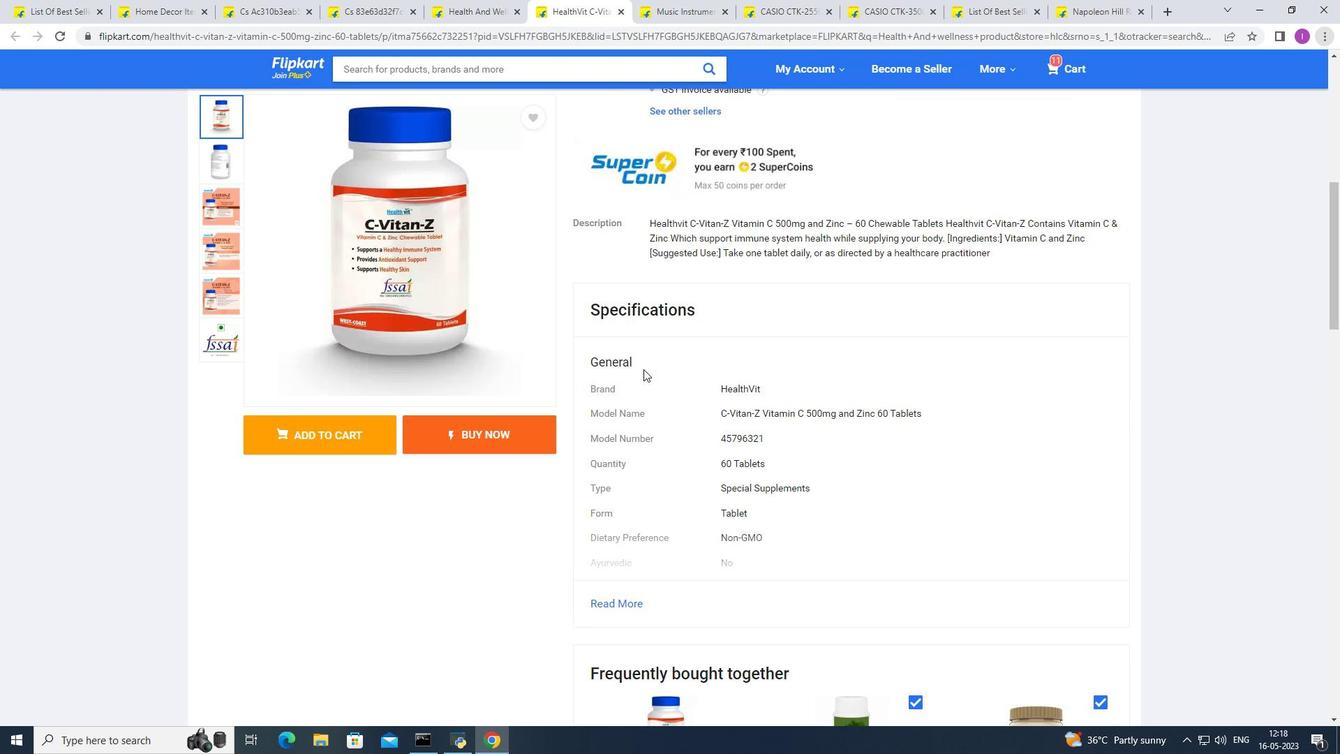 
Action: Mouse scrolled (643, 368) with delta (0, 0)
Screenshot: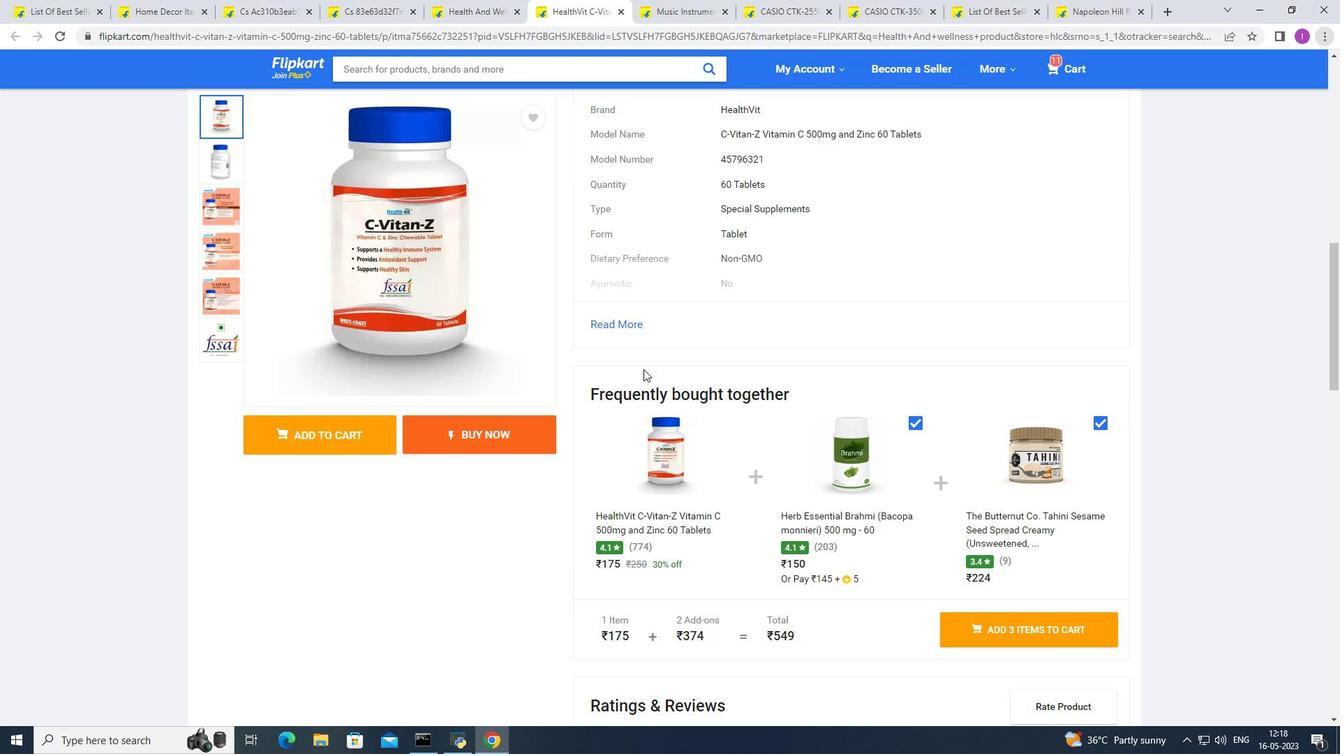 
Action: Mouse scrolled (643, 368) with delta (0, 0)
Screenshot: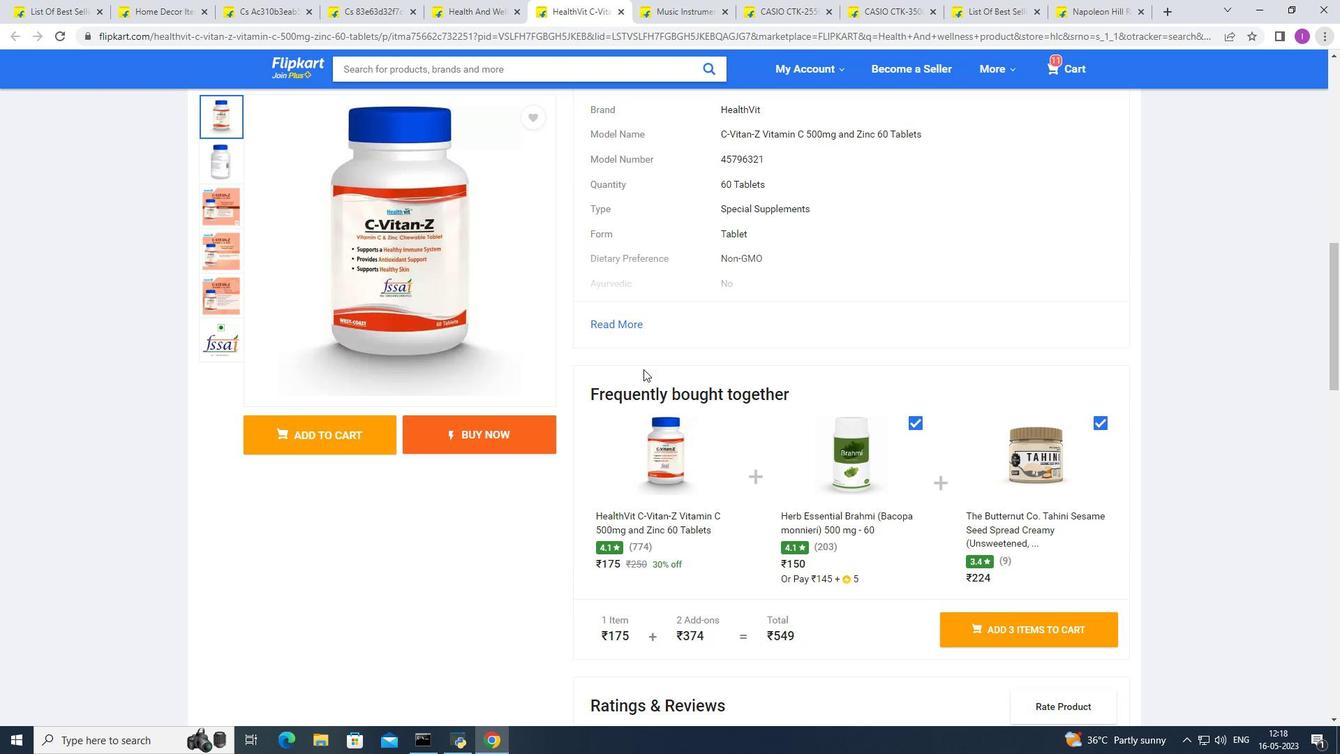 
Action: Mouse scrolled (643, 368) with delta (0, 0)
Screenshot: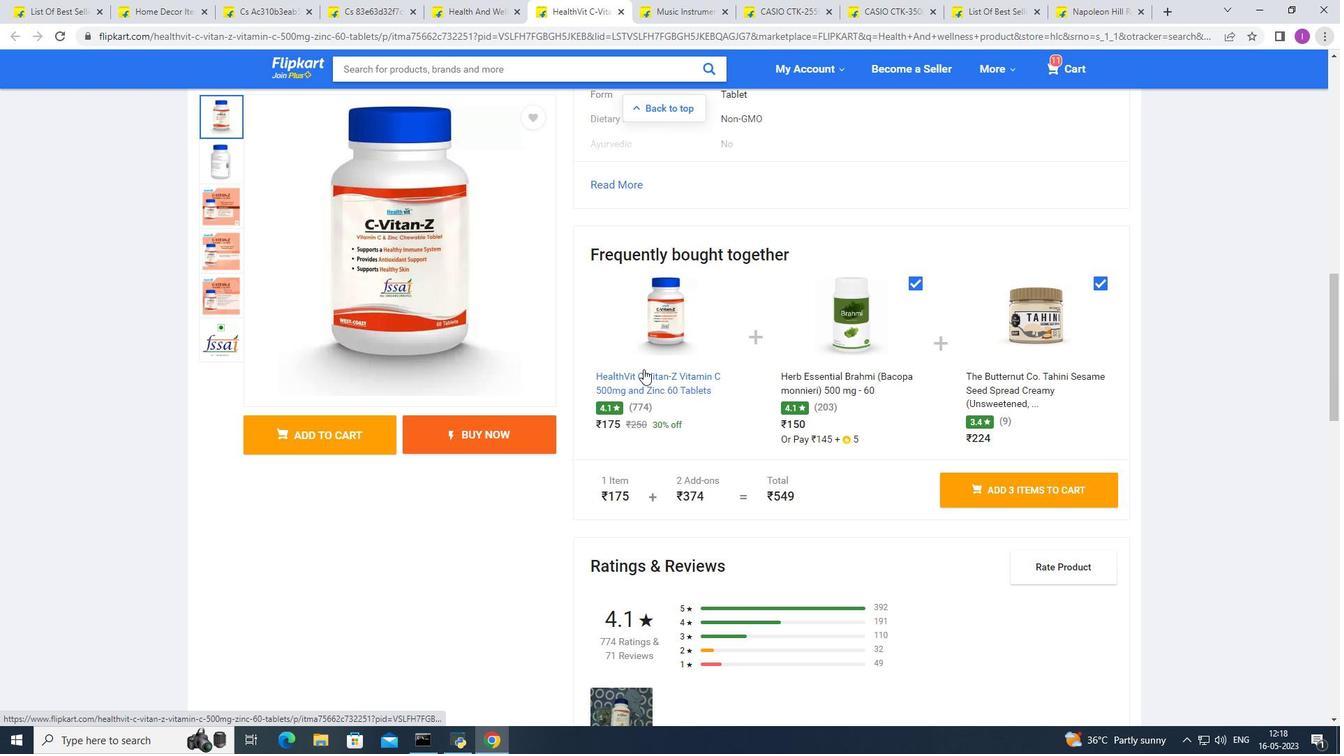 
Action: Mouse scrolled (643, 368) with delta (0, 0)
Screenshot: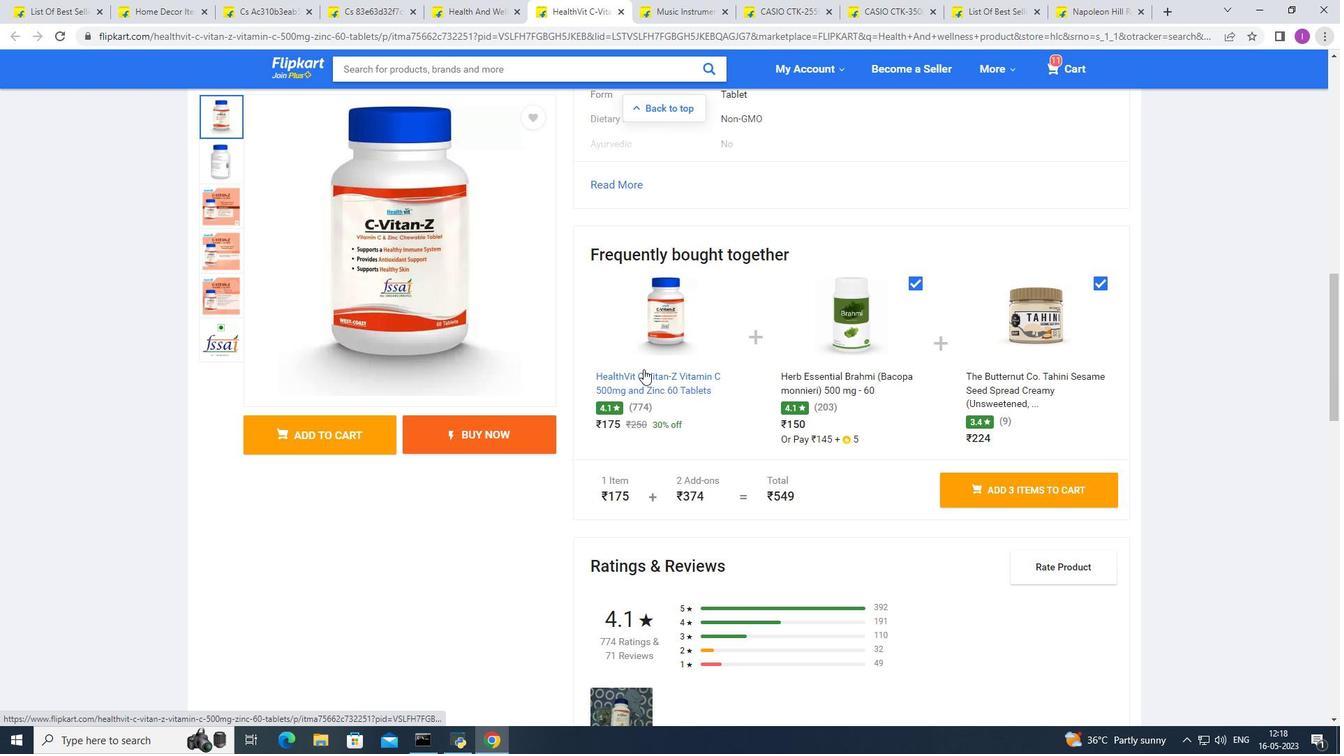 
Action: Mouse scrolled (643, 368) with delta (0, 0)
Screenshot: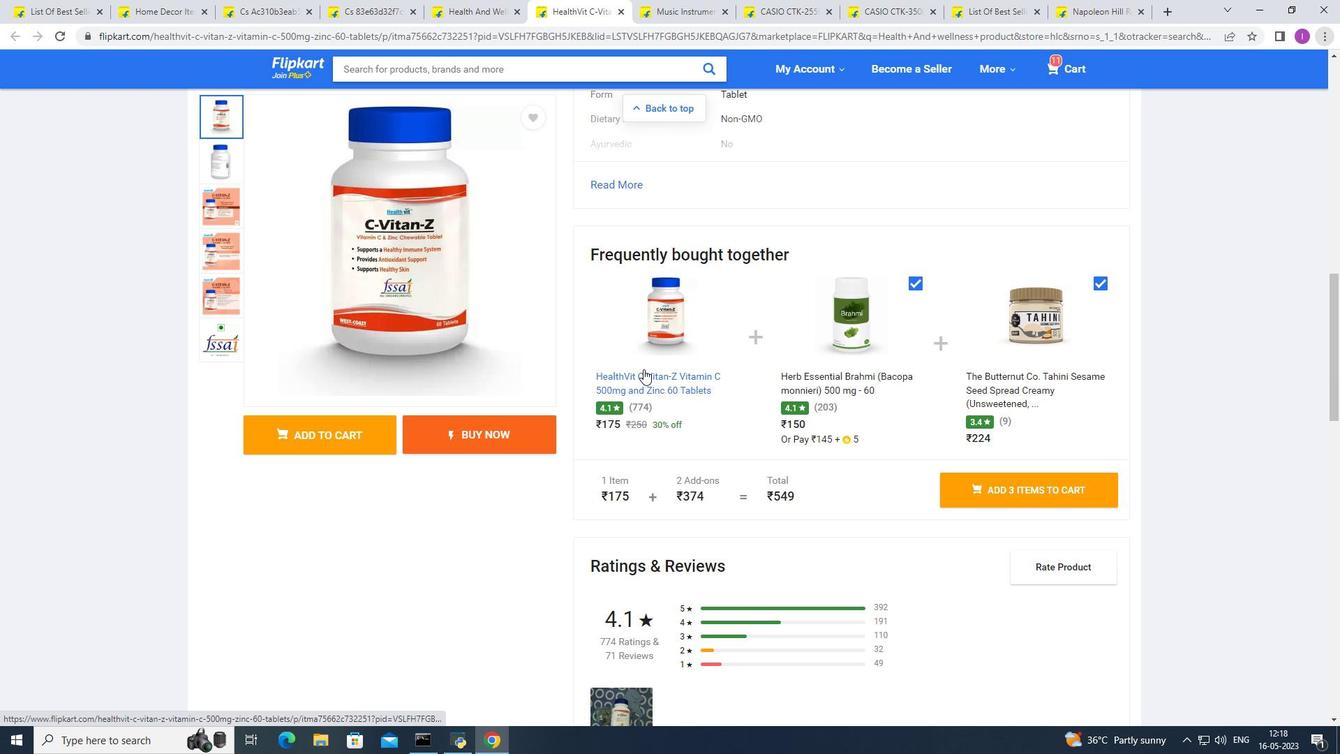 
Action: Mouse scrolled (643, 368) with delta (0, 0)
Screenshot: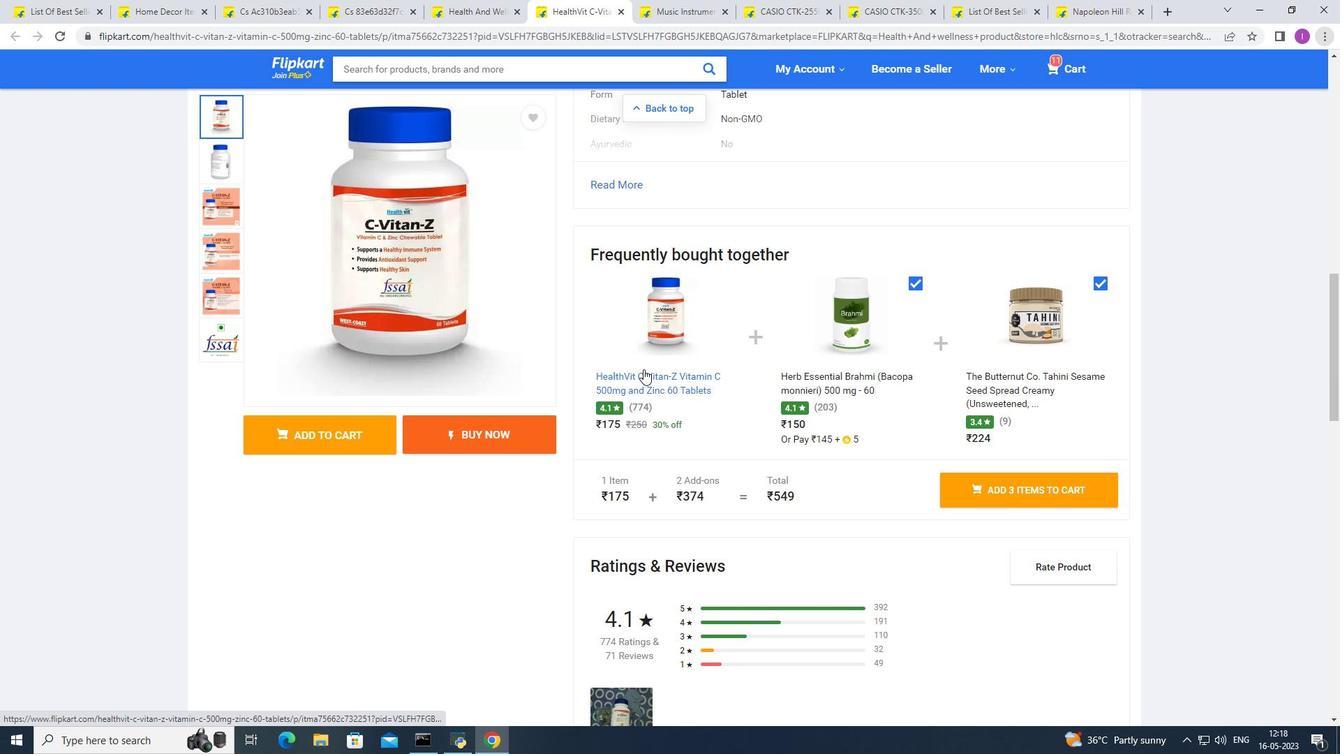 
Action: Mouse scrolled (643, 368) with delta (0, 0)
Screenshot: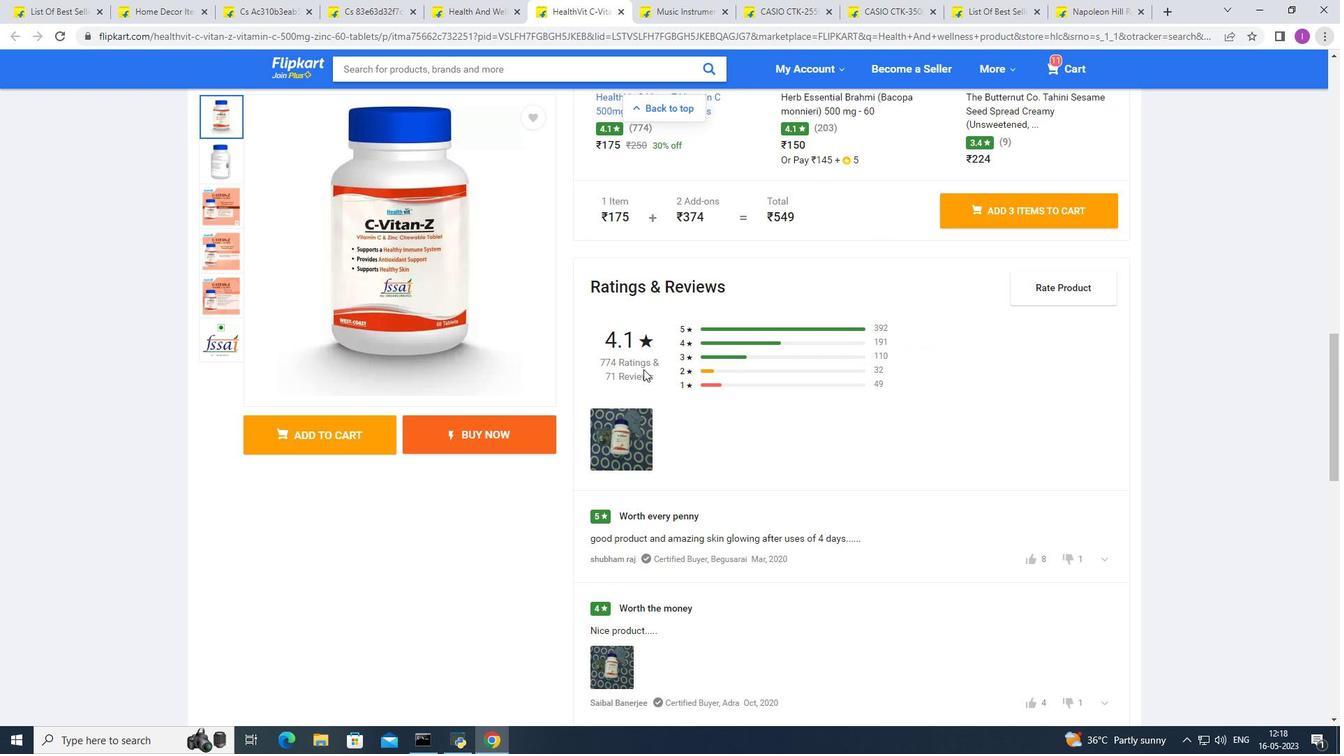 
Action: Mouse scrolled (643, 368) with delta (0, 0)
Screenshot: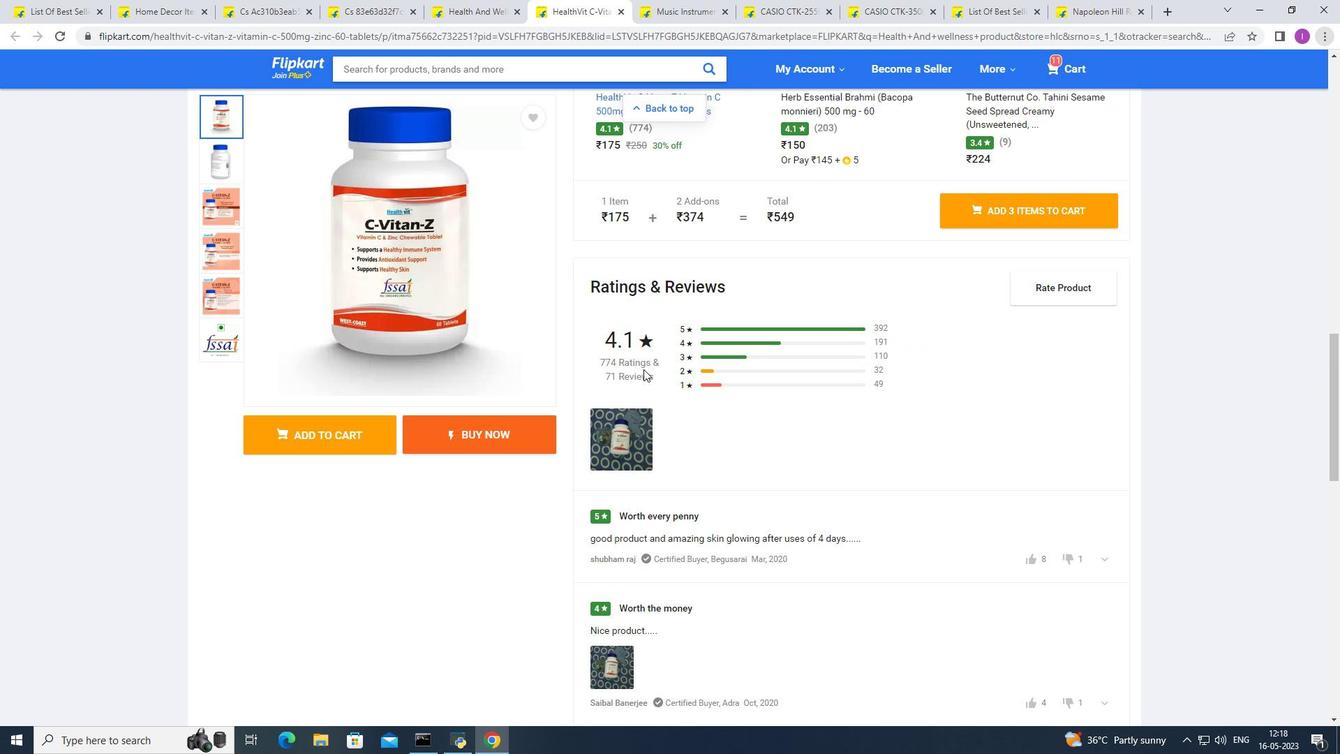 
Action: Mouse scrolled (643, 368) with delta (0, 0)
Screenshot: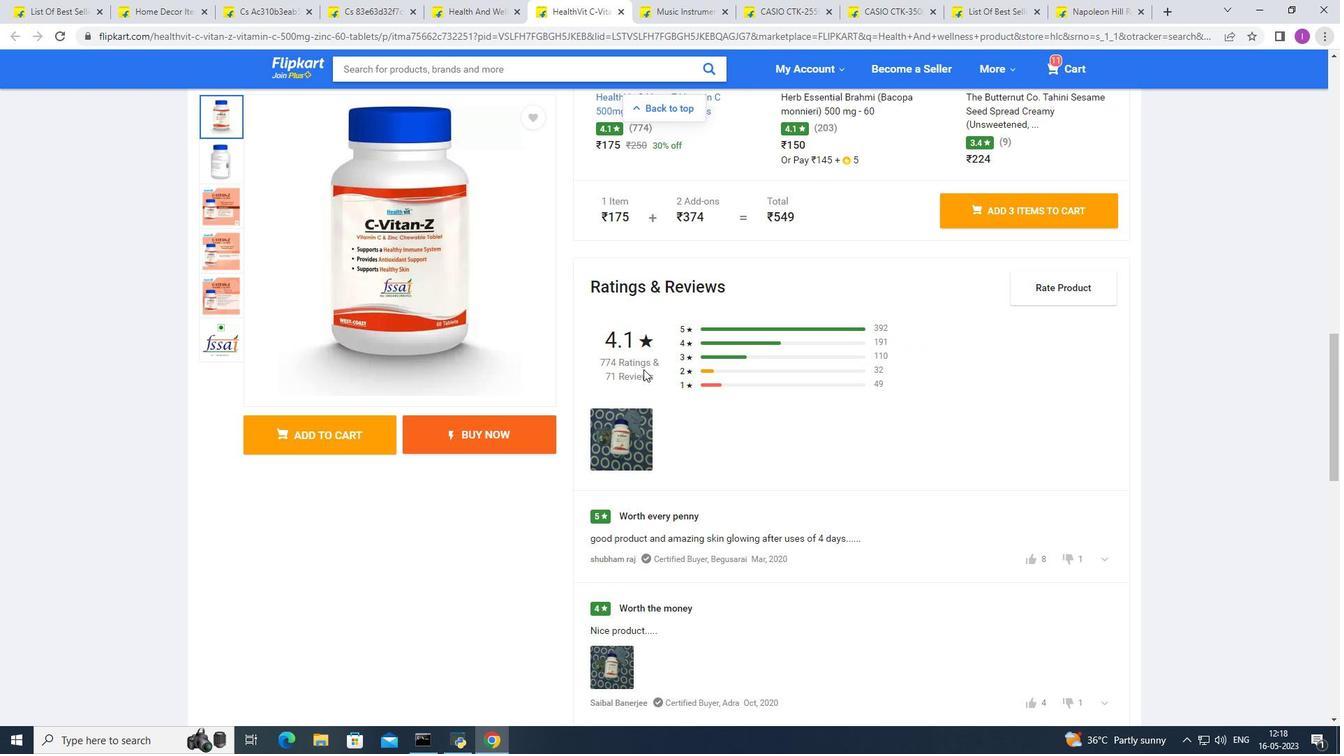 
Action: Mouse scrolled (643, 368) with delta (0, 0)
Screenshot: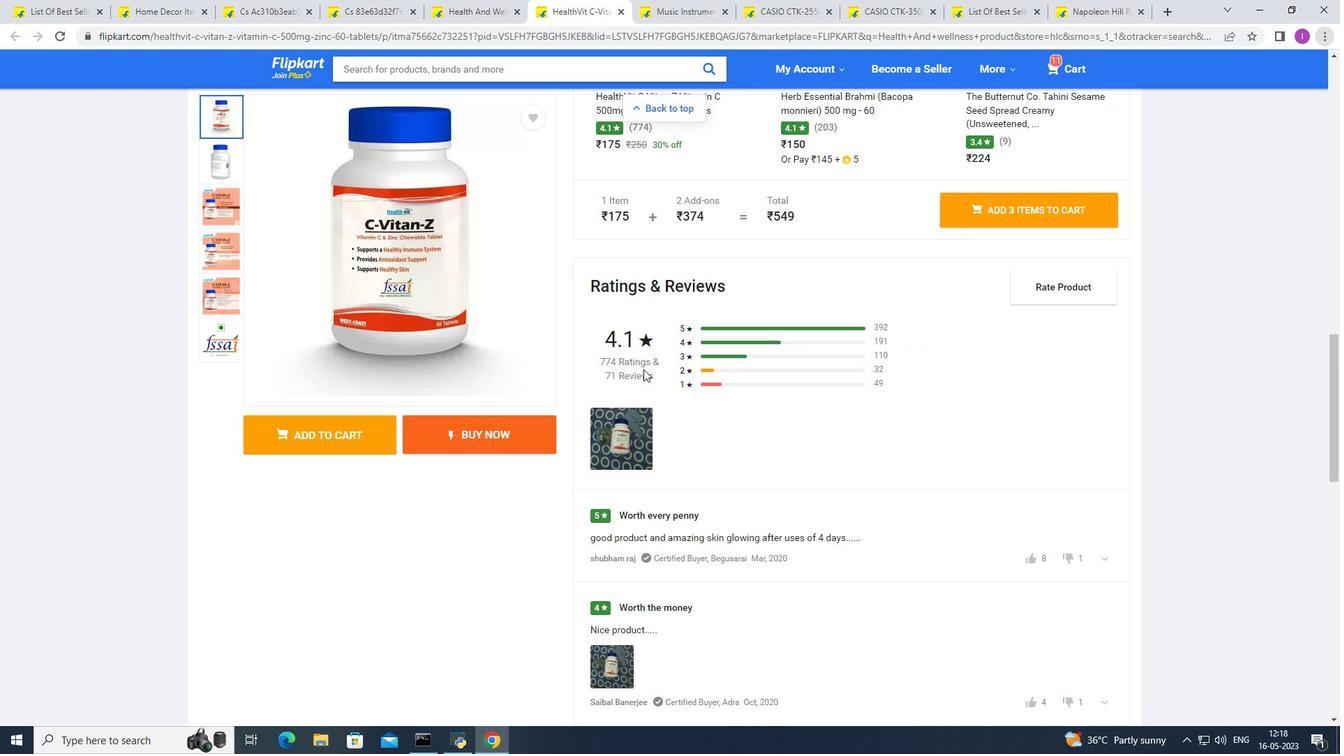 
Action: Mouse scrolled (643, 368) with delta (0, 0)
Screenshot: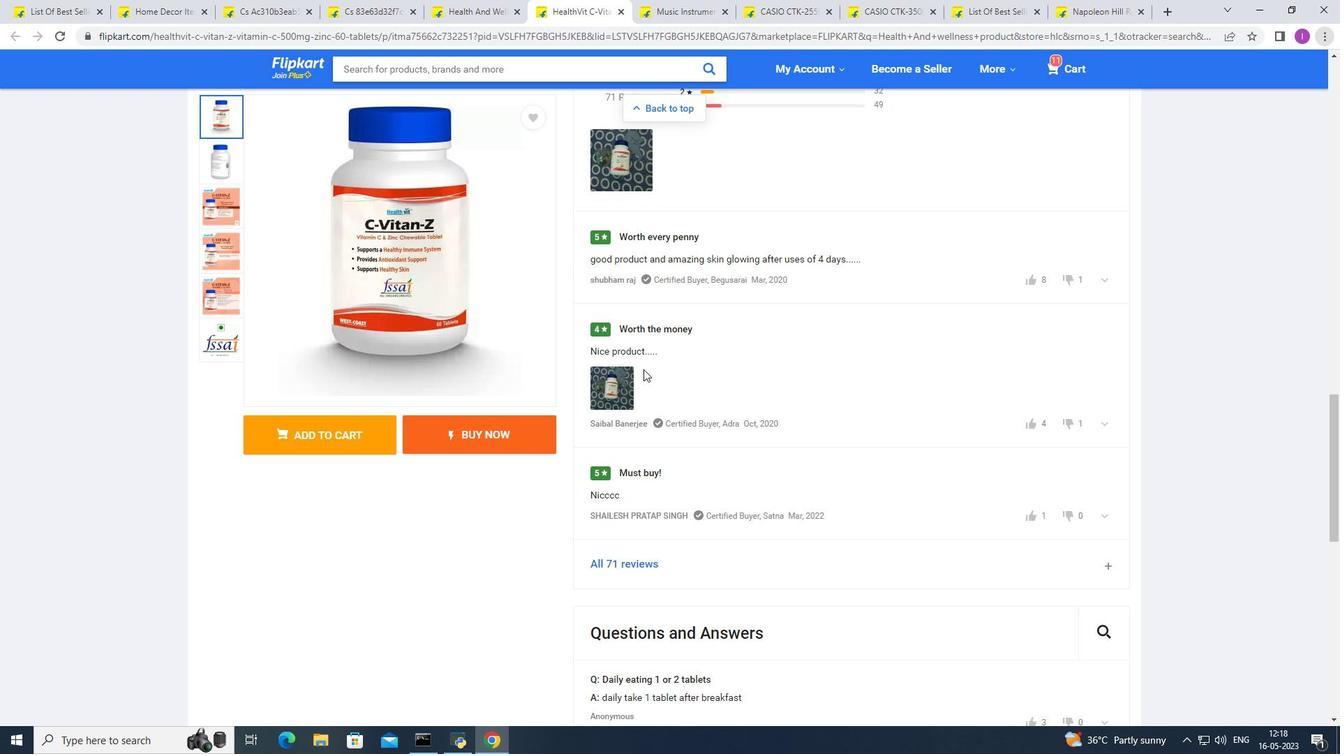 
Action: Mouse scrolled (643, 368) with delta (0, 0)
Screenshot: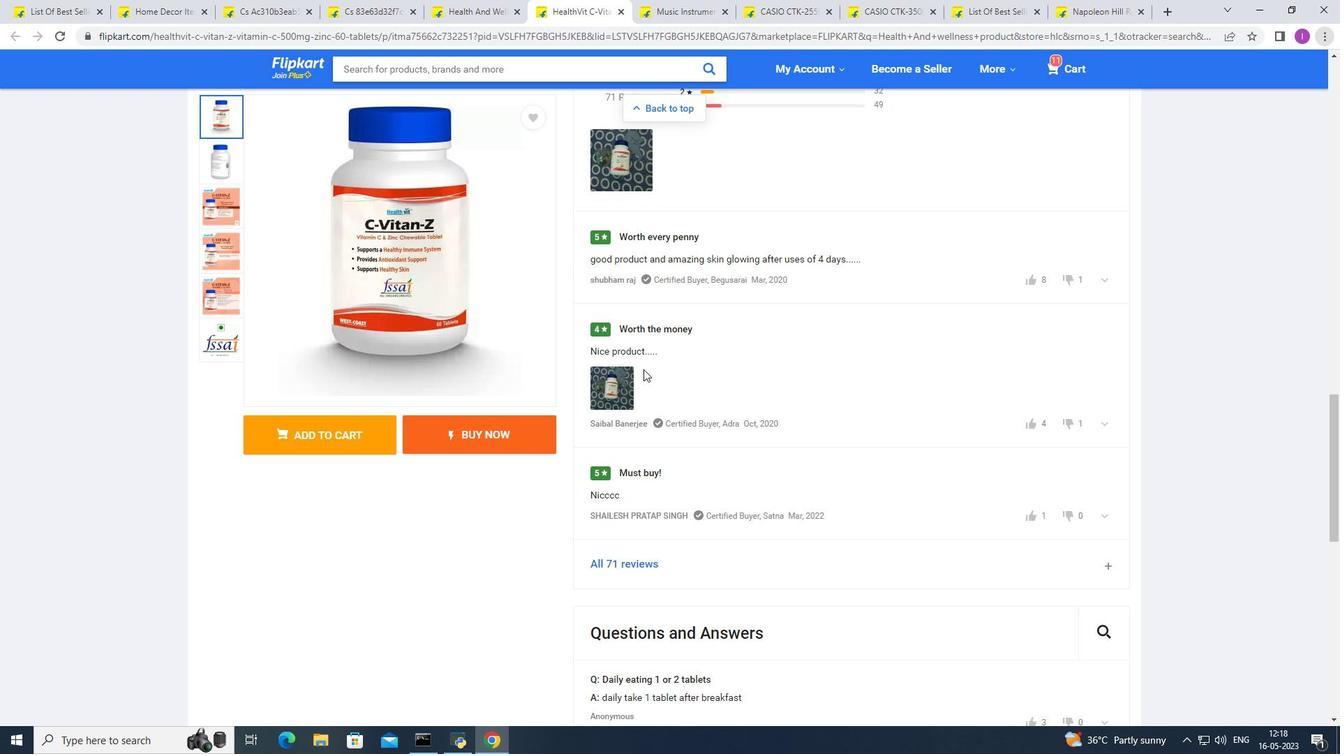 
Action: Mouse scrolled (643, 368) with delta (0, 0)
Screenshot: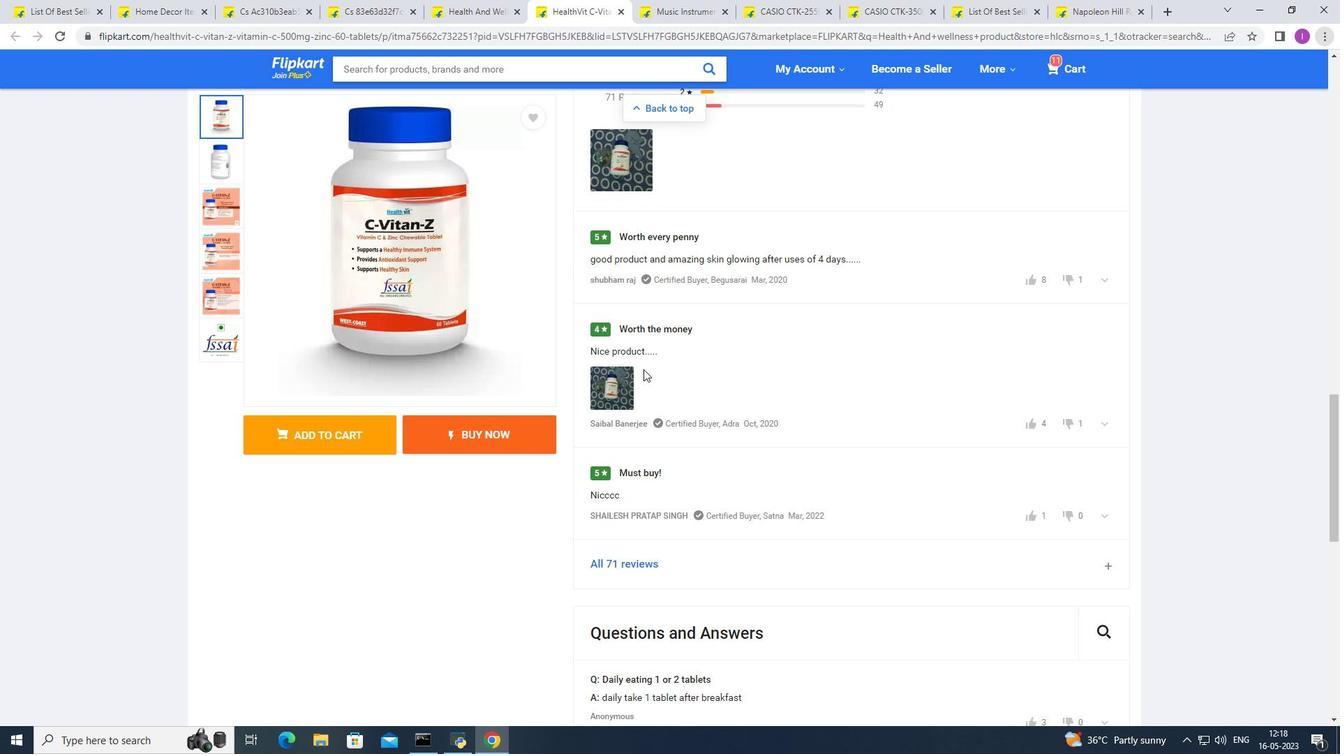
Action: Mouse scrolled (643, 368) with delta (0, 0)
Screenshot: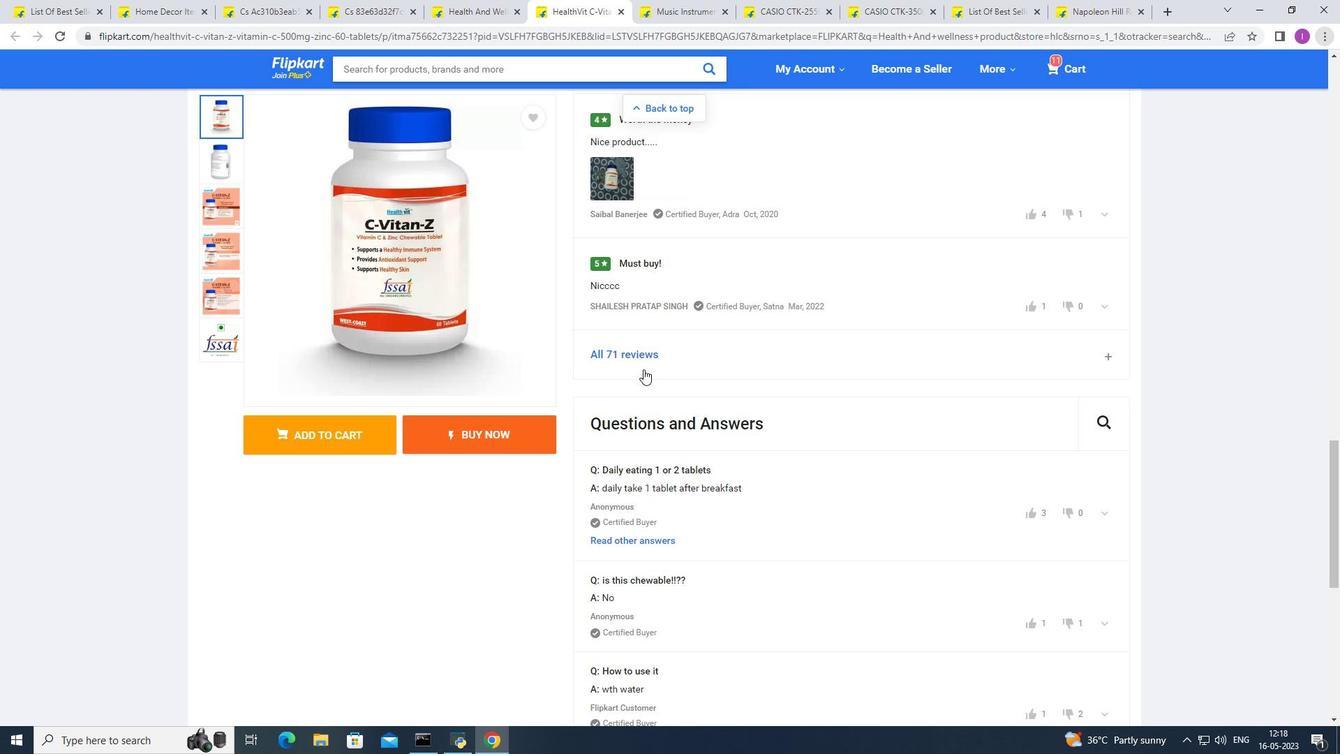 
Action: Mouse scrolled (643, 368) with delta (0, 0)
Screenshot: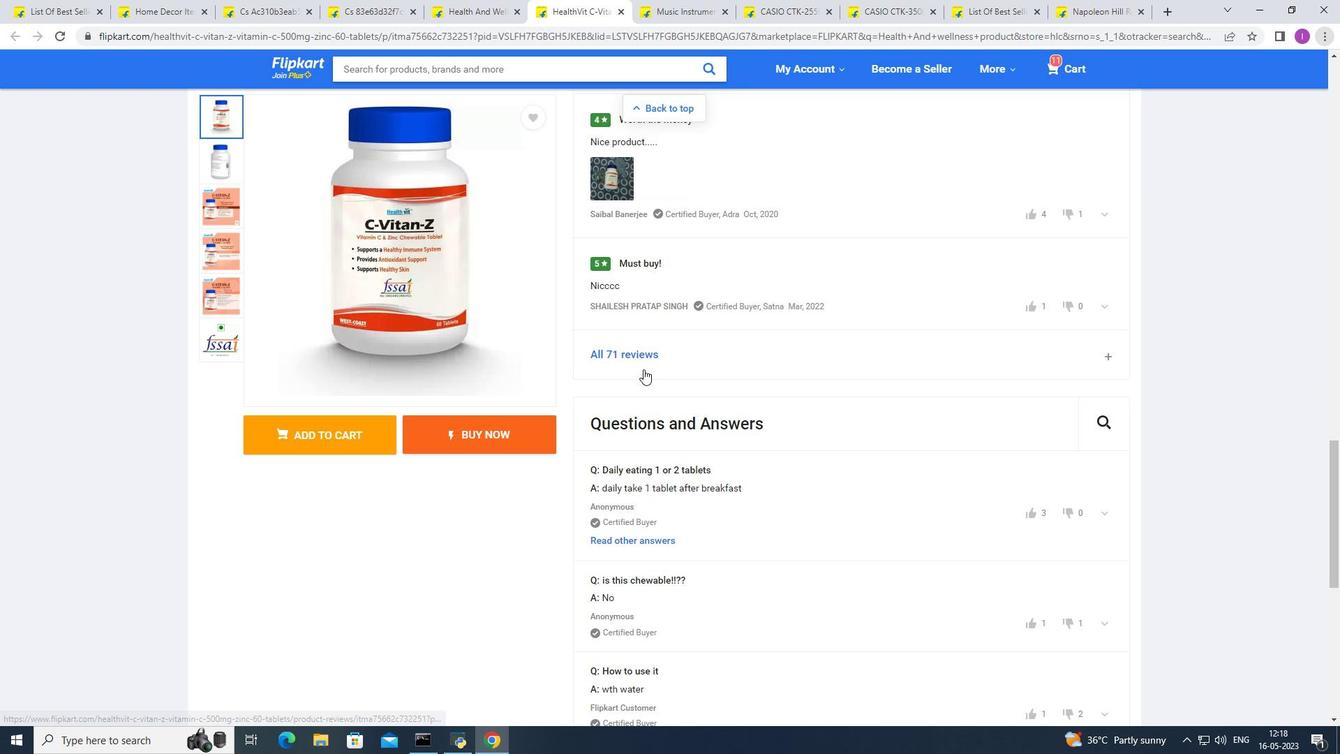 
Action: Mouse scrolled (643, 368) with delta (0, 0)
Screenshot: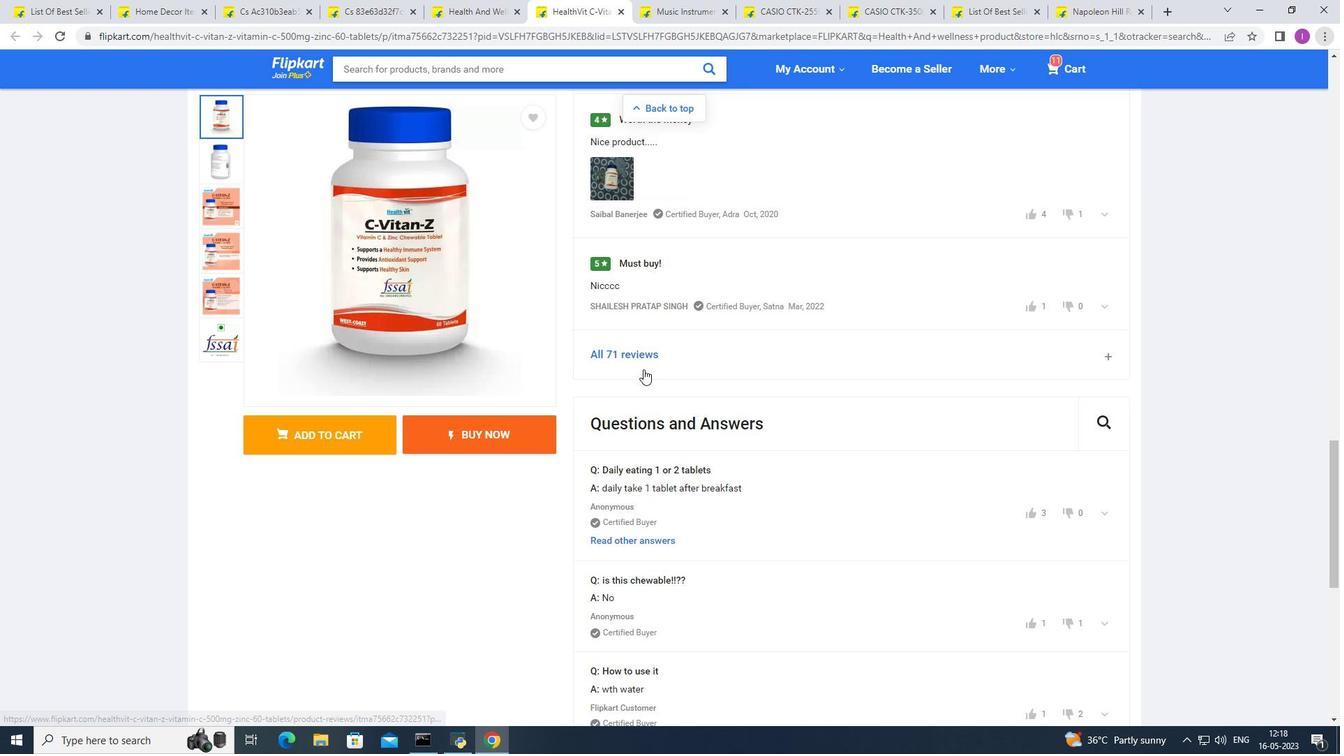 
Action: Mouse scrolled (643, 368) with delta (0, 0)
Screenshot: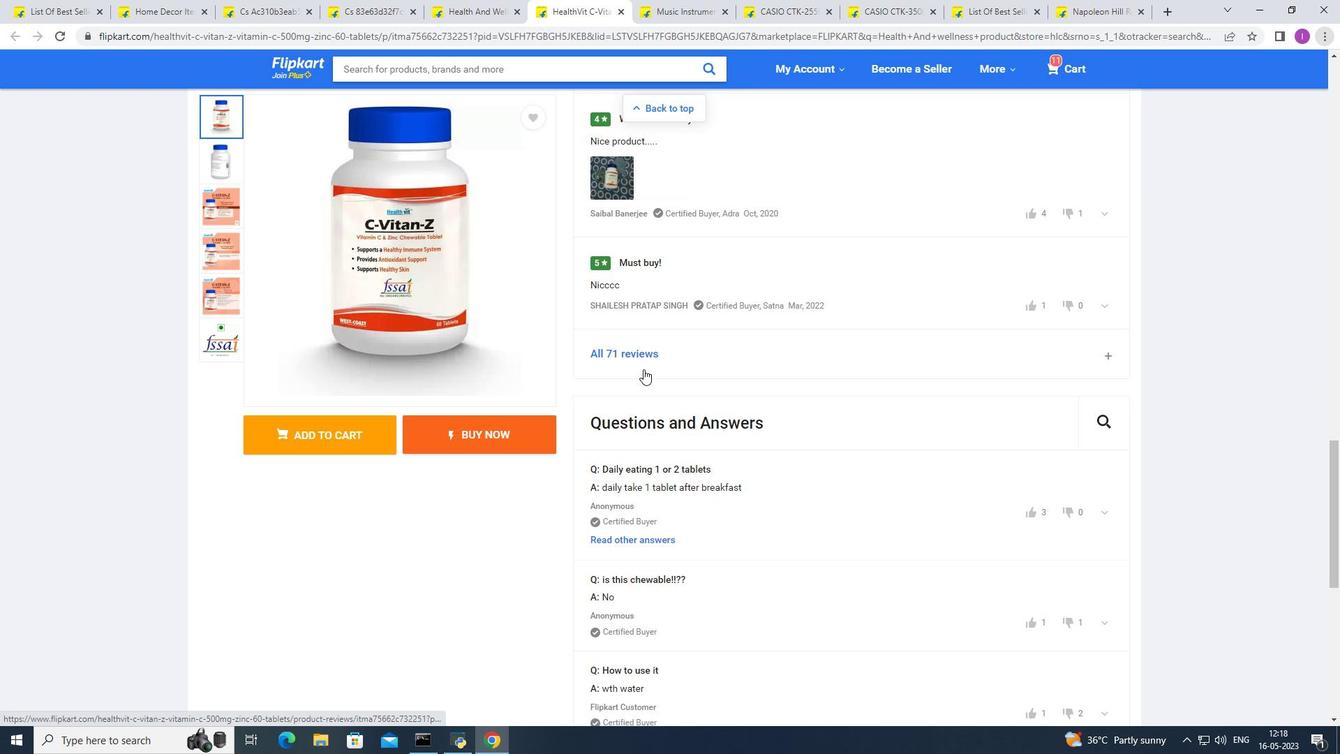 
Action: Mouse moved to (639, 377)
Screenshot: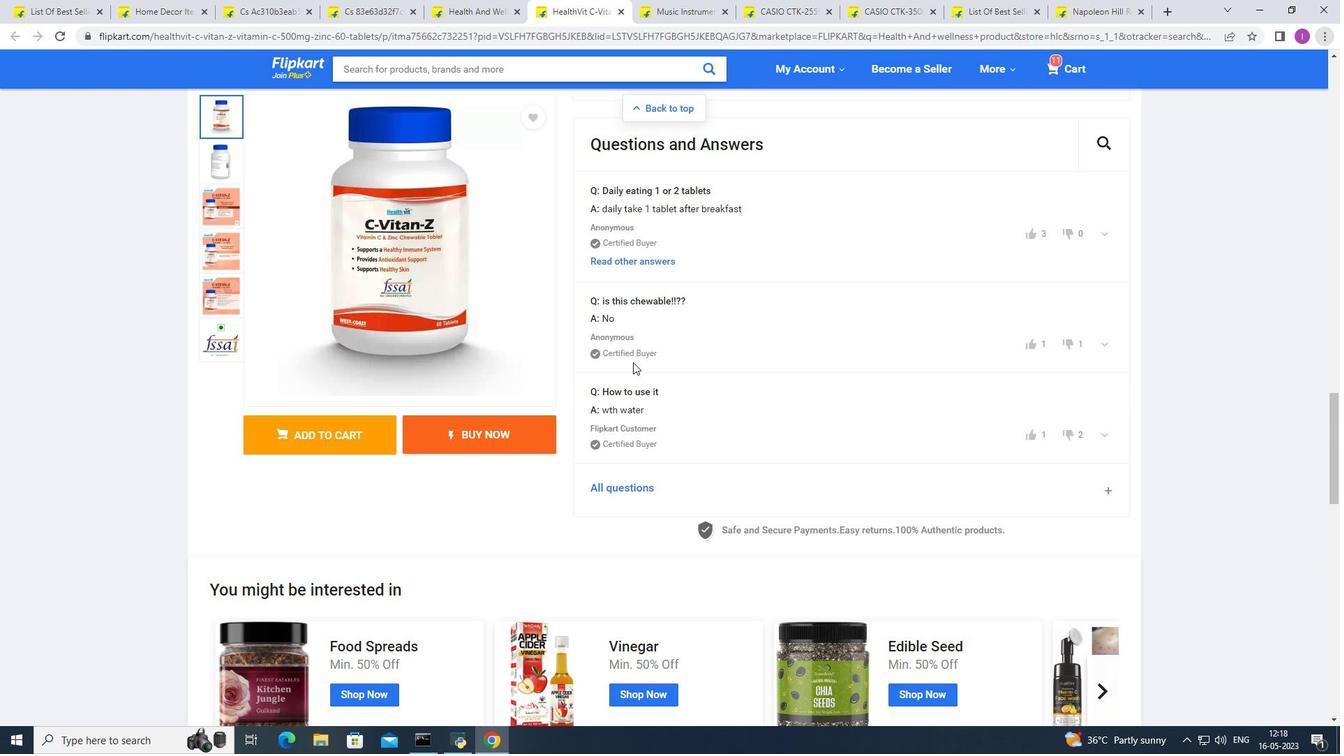 
Action: Mouse scrolled (639, 377) with delta (0, 0)
Screenshot: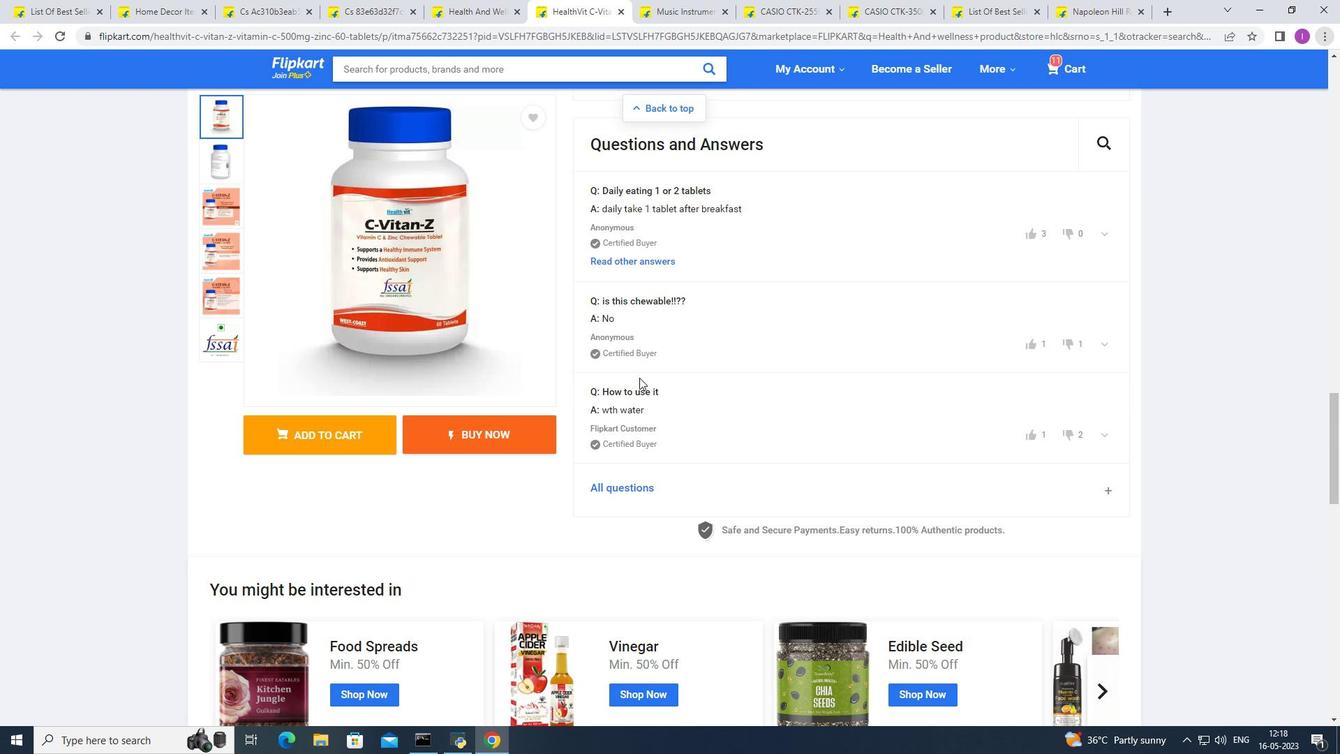 
Action: Mouse scrolled (639, 377) with delta (0, 0)
Screenshot: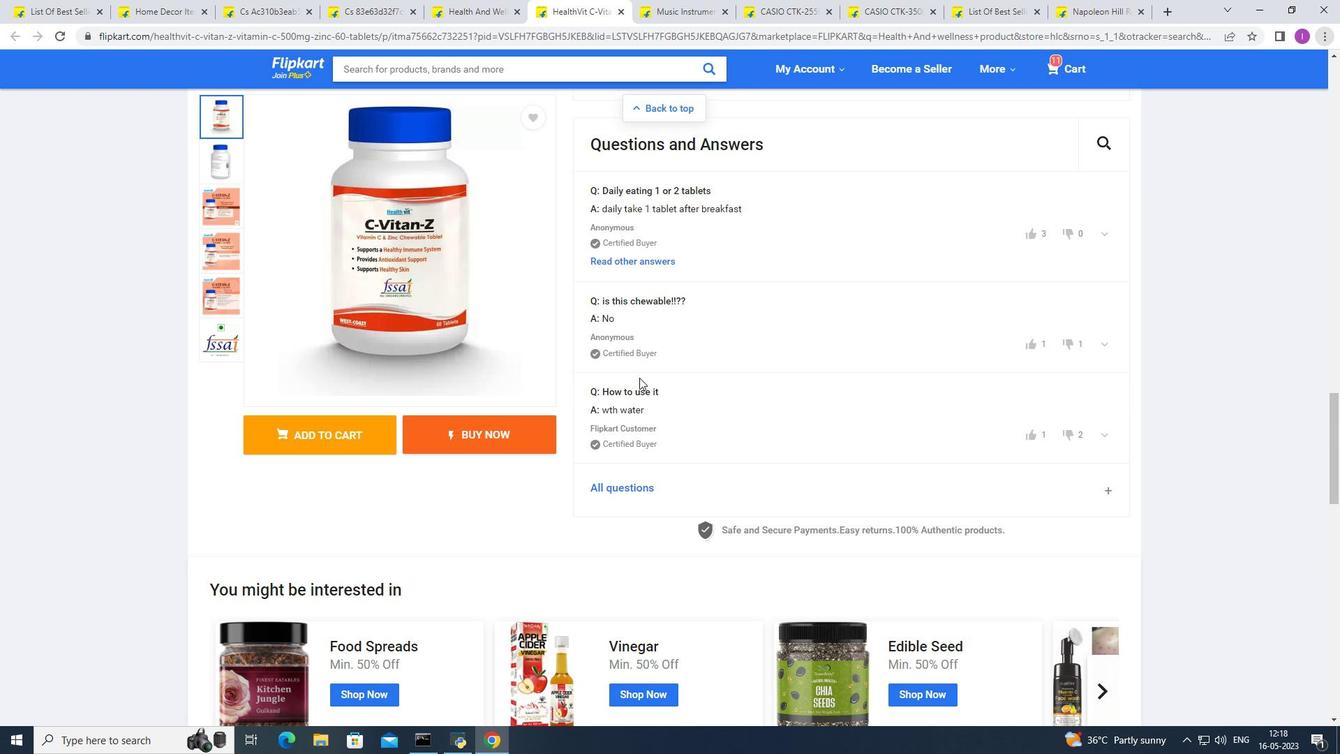 
Action: Mouse scrolled (639, 377) with delta (0, 0)
Screenshot: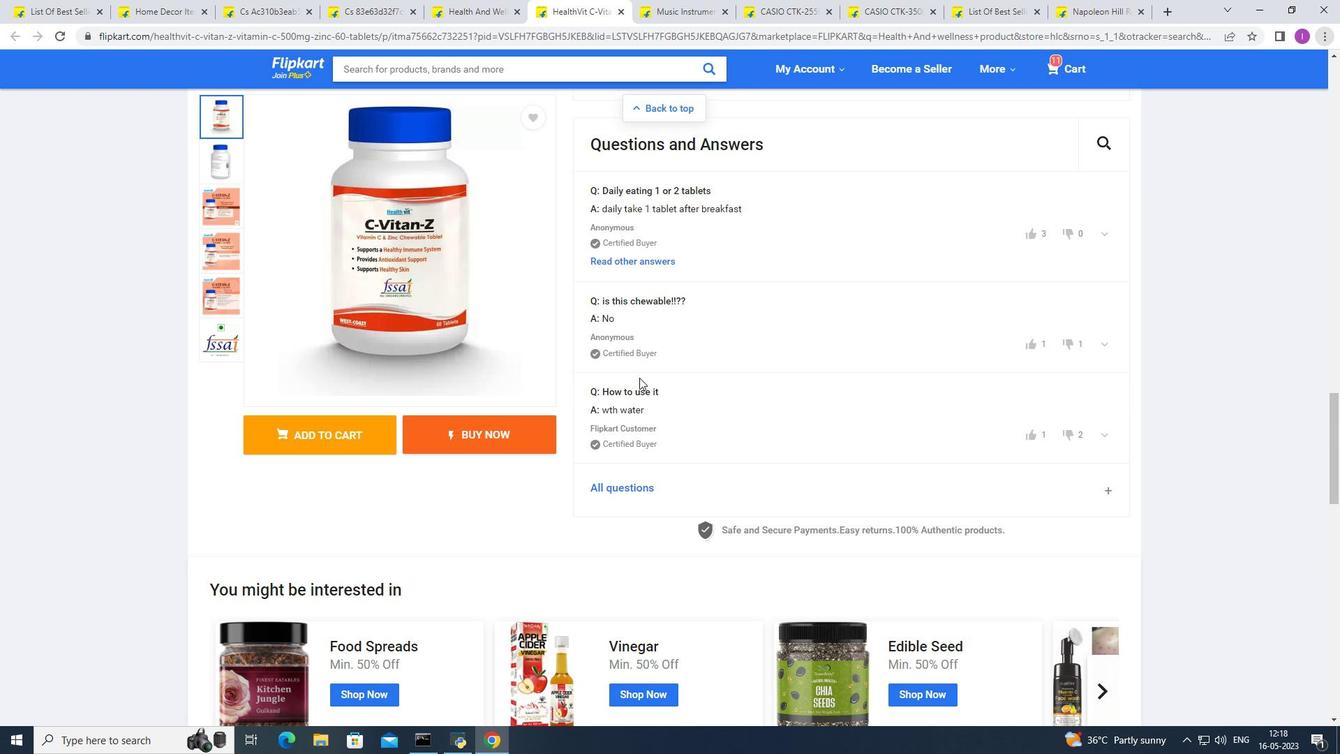 
Action: Mouse scrolled (639, 377) with delta (0, 0)
Screenshot: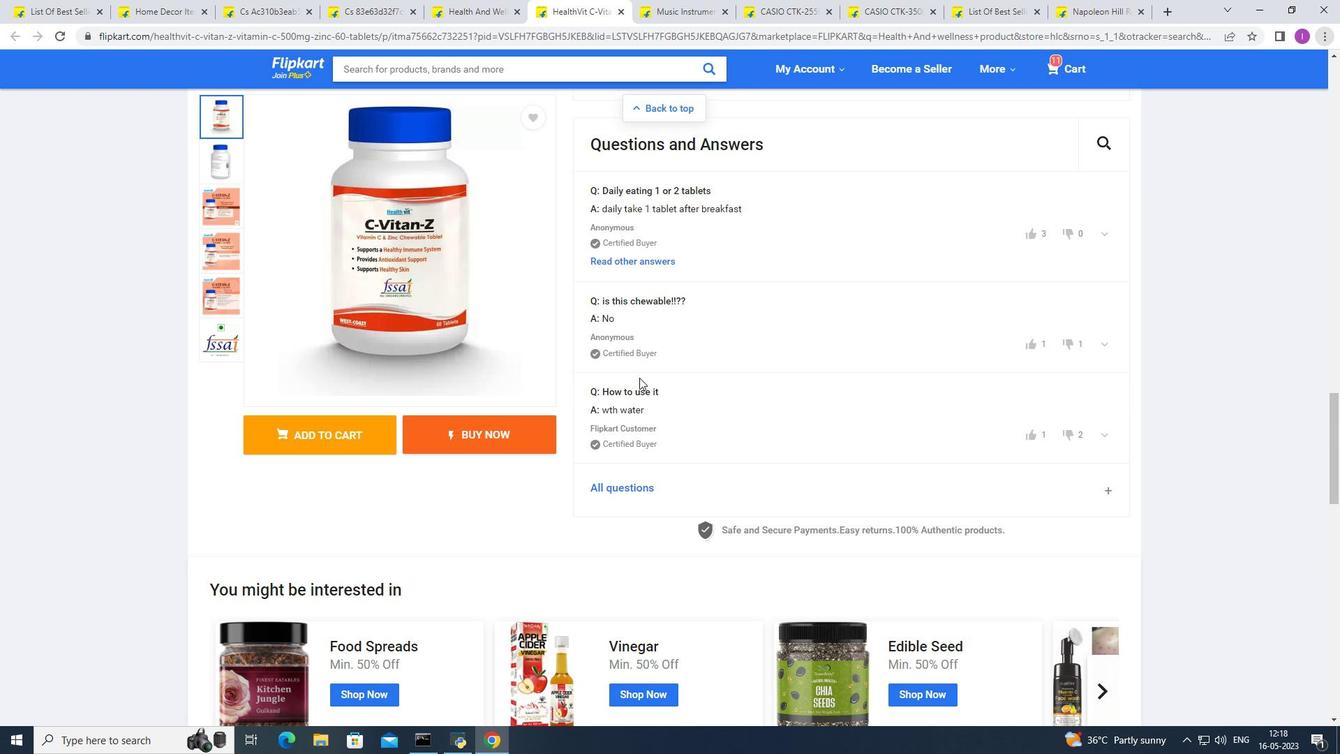 
Action: Mouse scrolled (639, 377) with delta (0, 0)
Screenshot: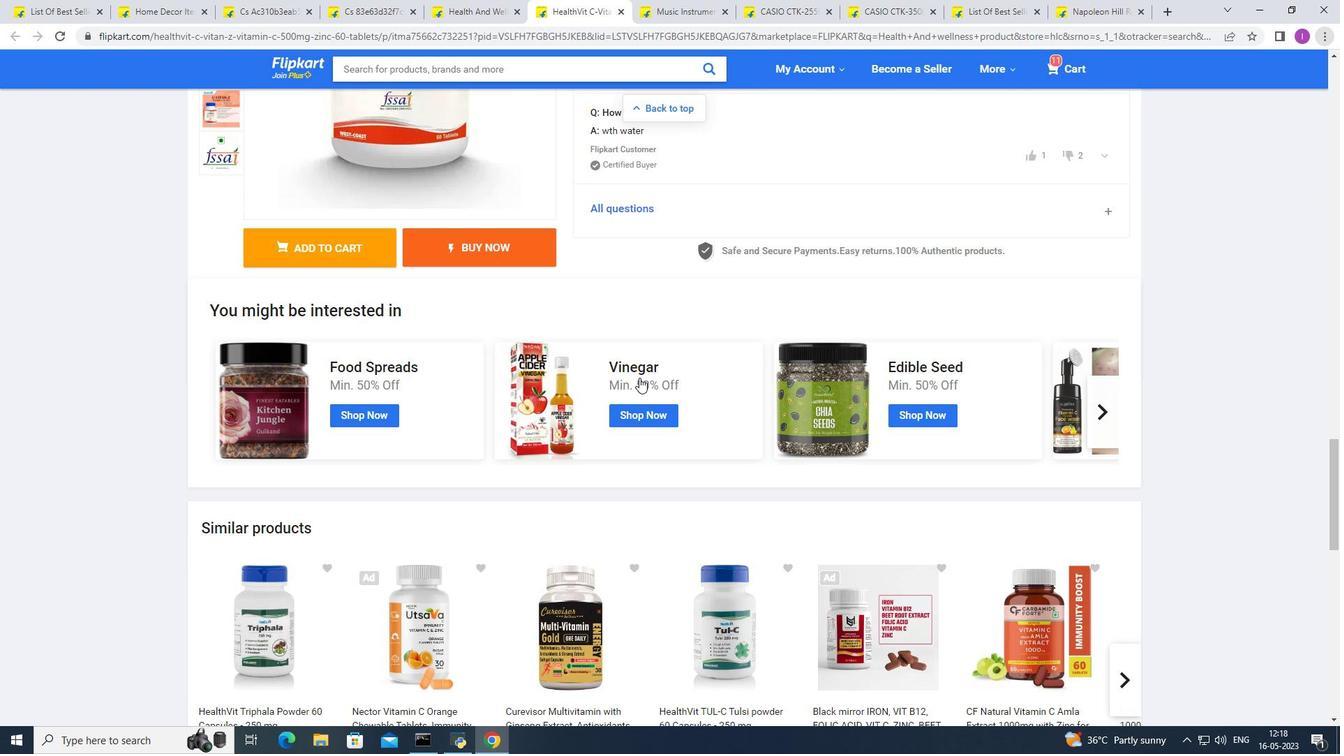 
Action: Mouse scrolled (639, 377) with delta (0, 0)
Screenshot: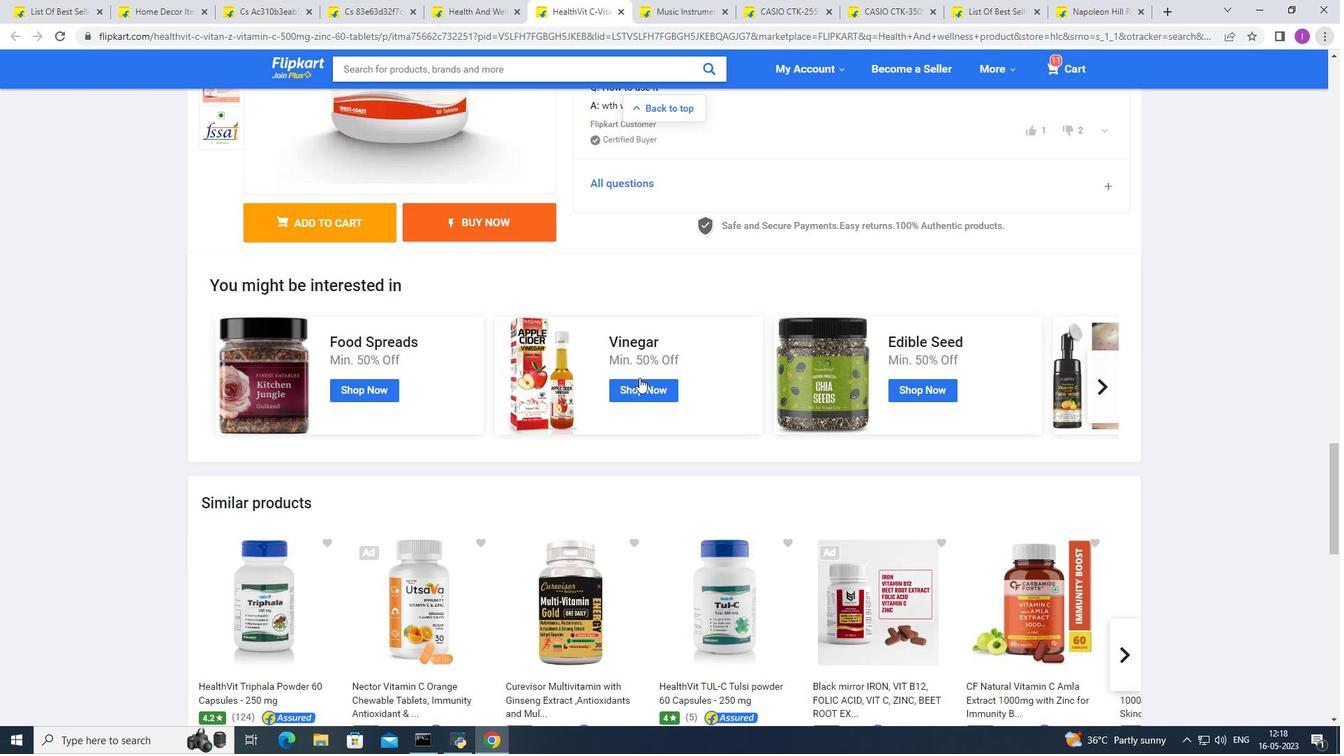 
Action: Mouse moved to (274, 499)
Screenshot: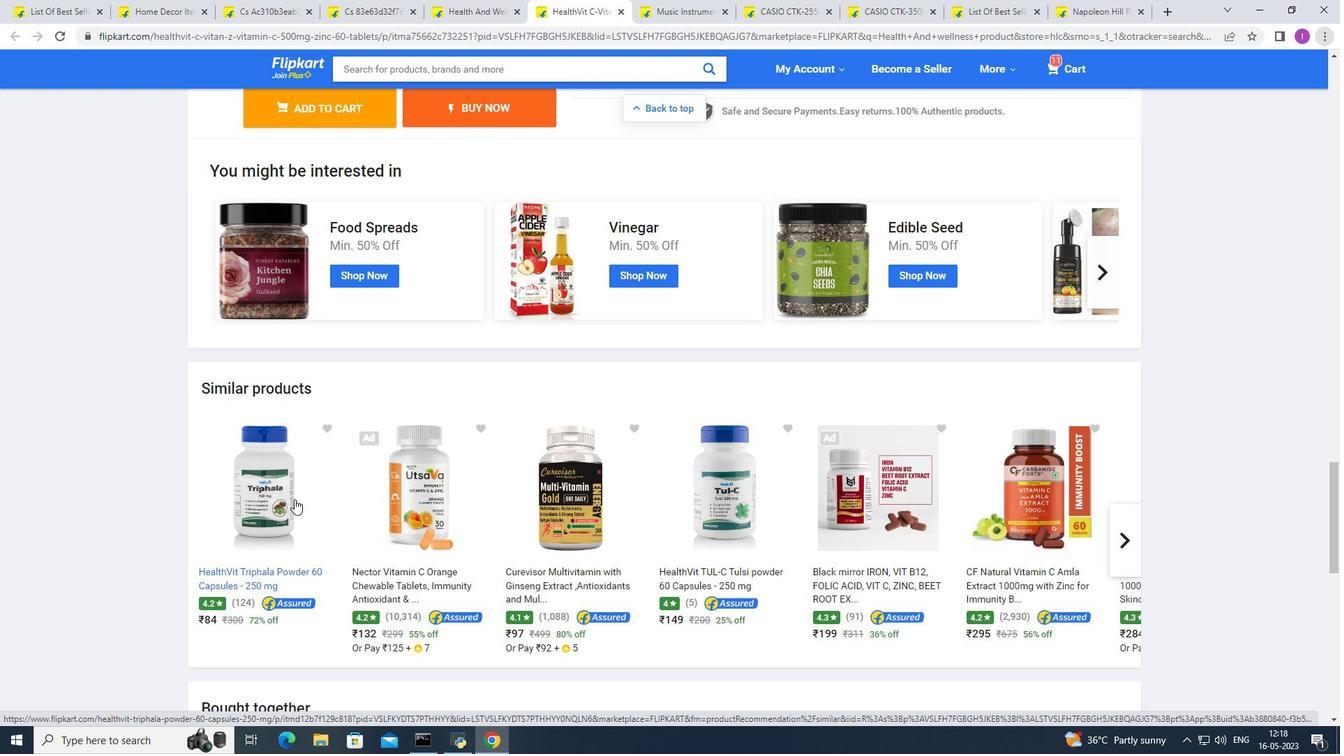 
Action: Mouse pressed left at (274, 499)
Screenshot: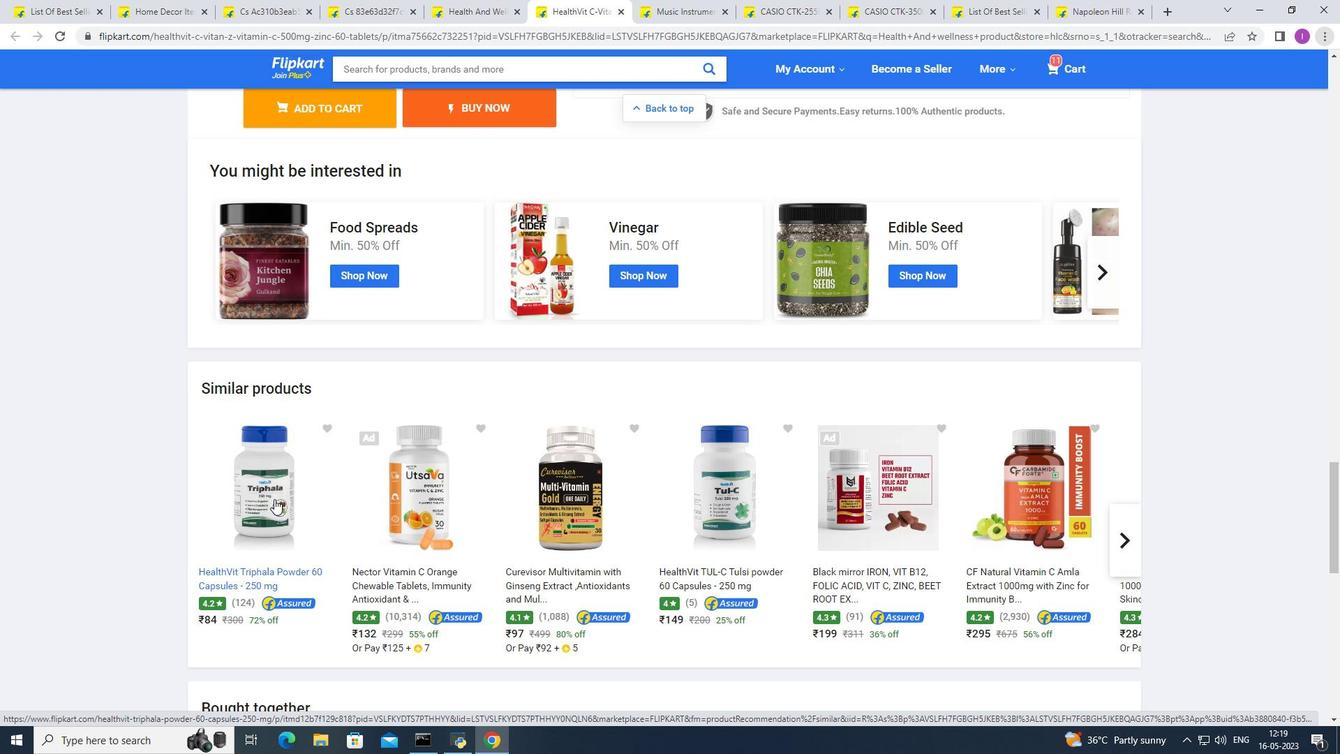 
Action: Mouse moved to (592, 480)
Screenshot: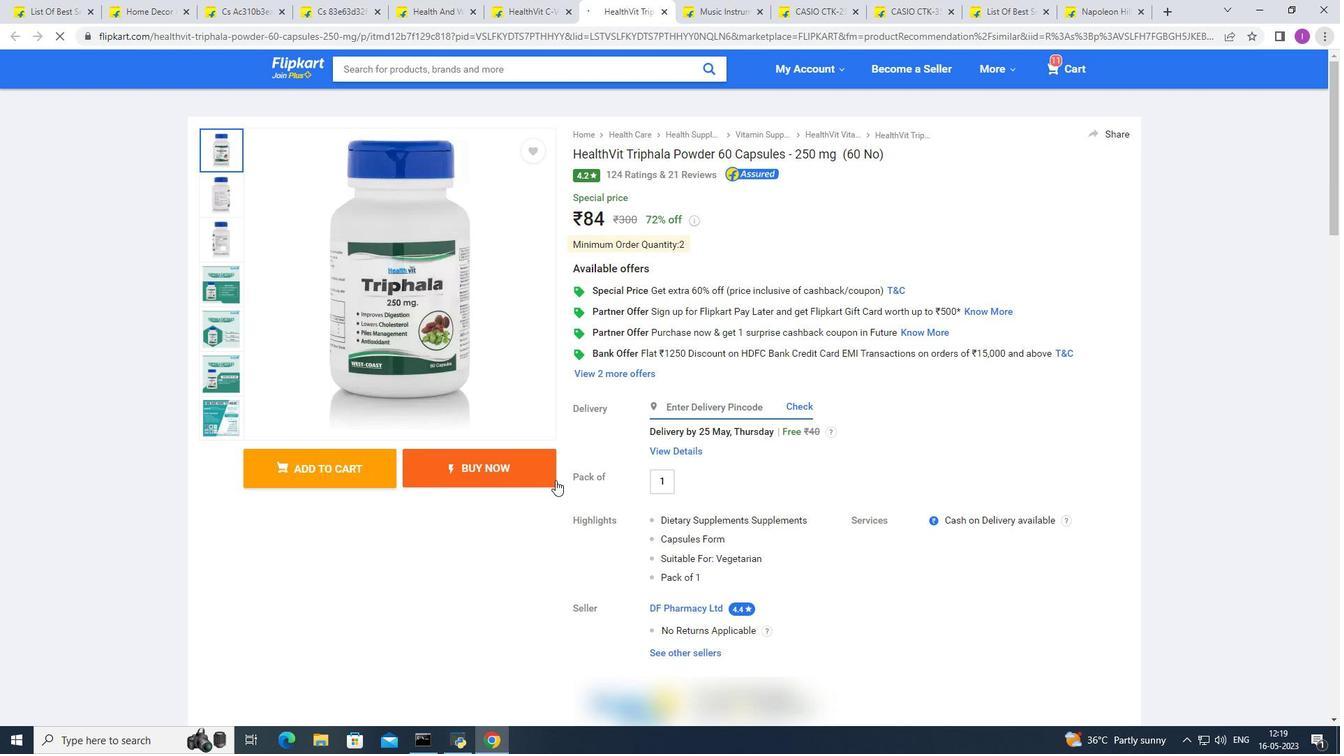 
Action: Mouse scrolled (592, 479) with delta (0, 0)
Screenshot: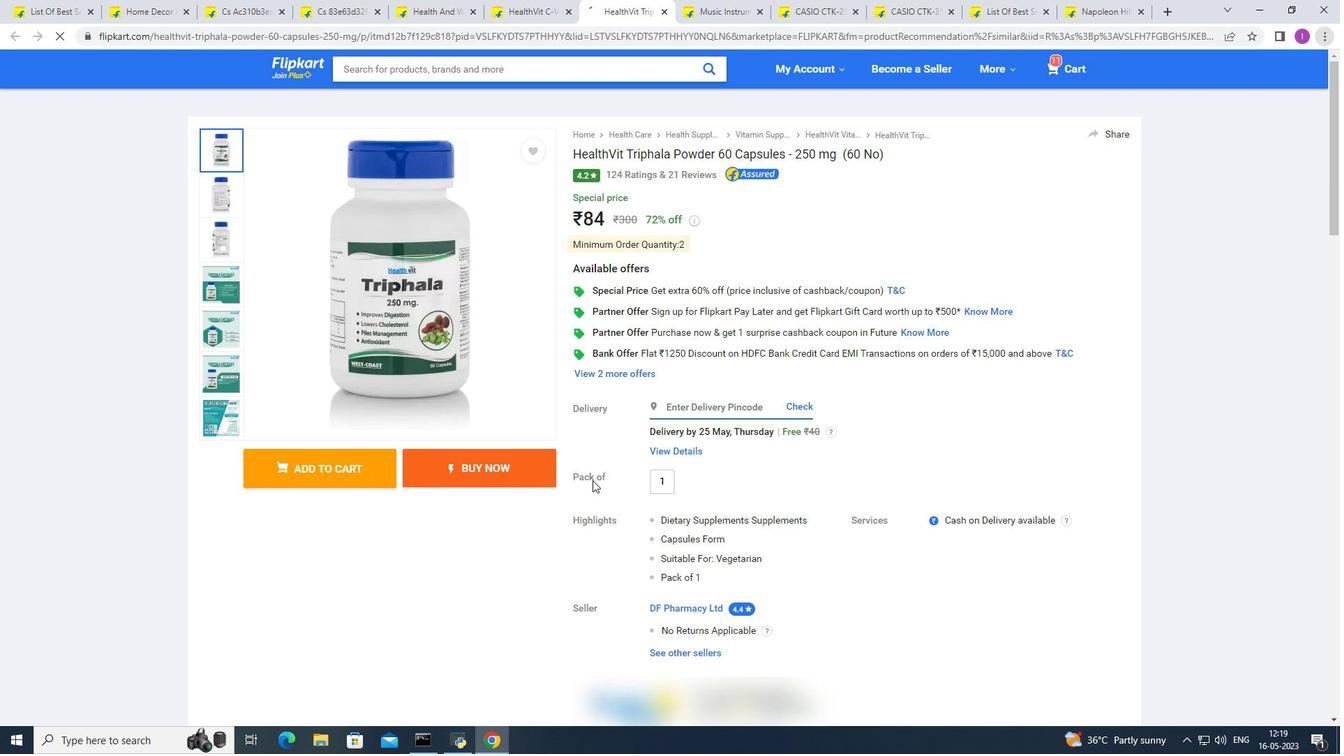 
Action: Mouse scrolled (592, 479) with delta (0, 0)
Screenshot: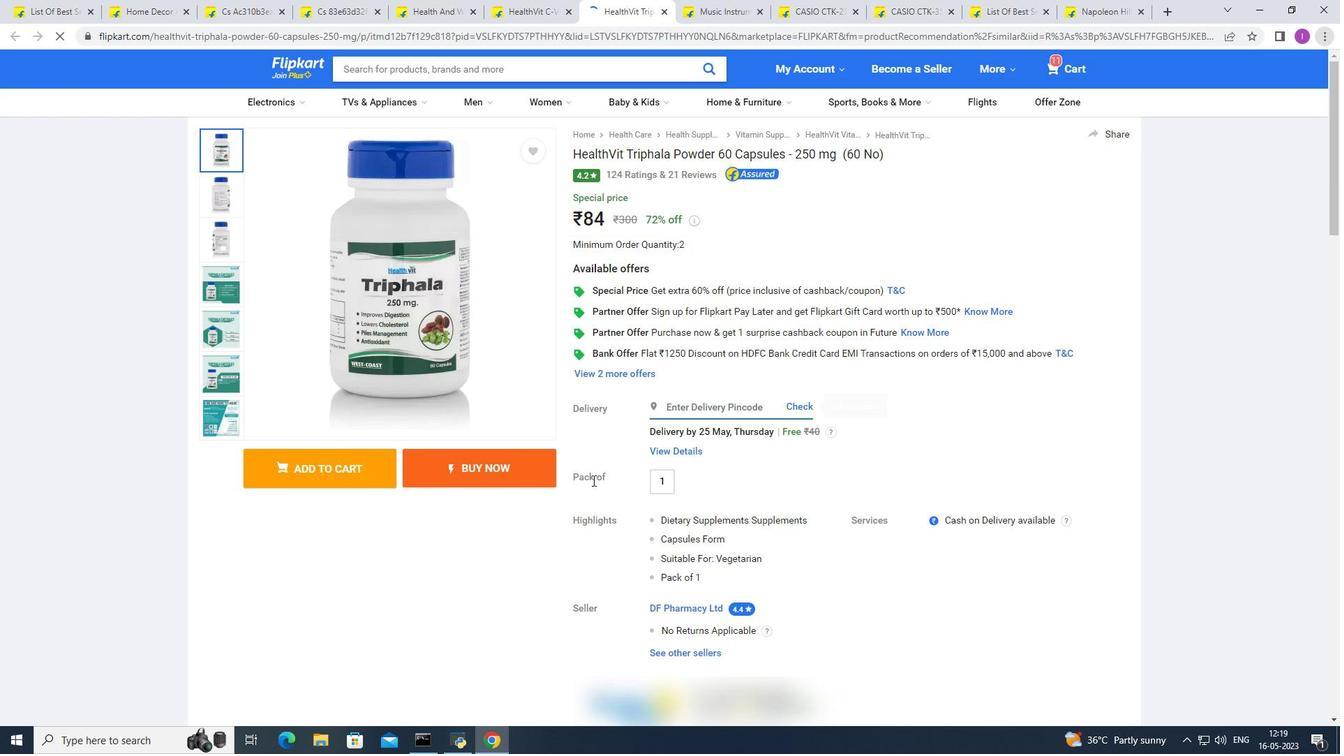 
Action: Mouse scrolled (592, 479) with delta (0, 0)
Screenshot: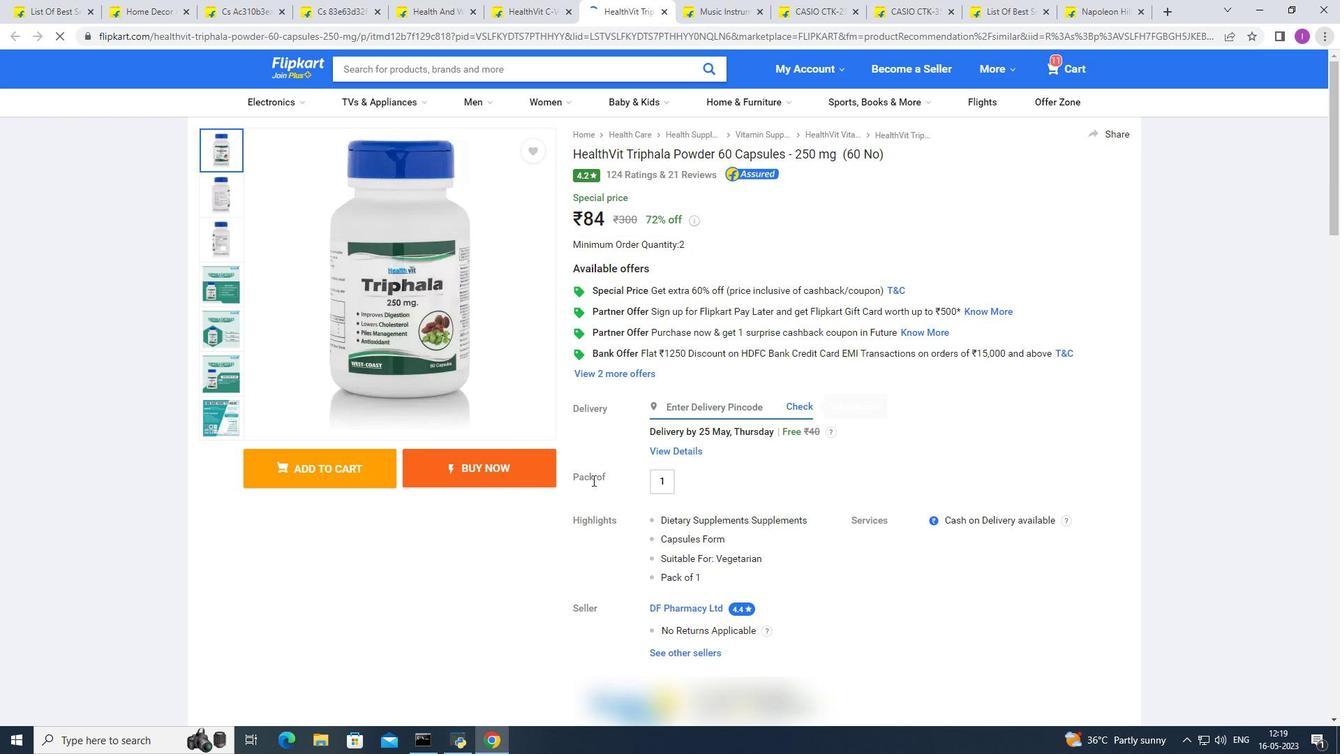 
Action: Mouse moved to (601, 474)
Screenshot: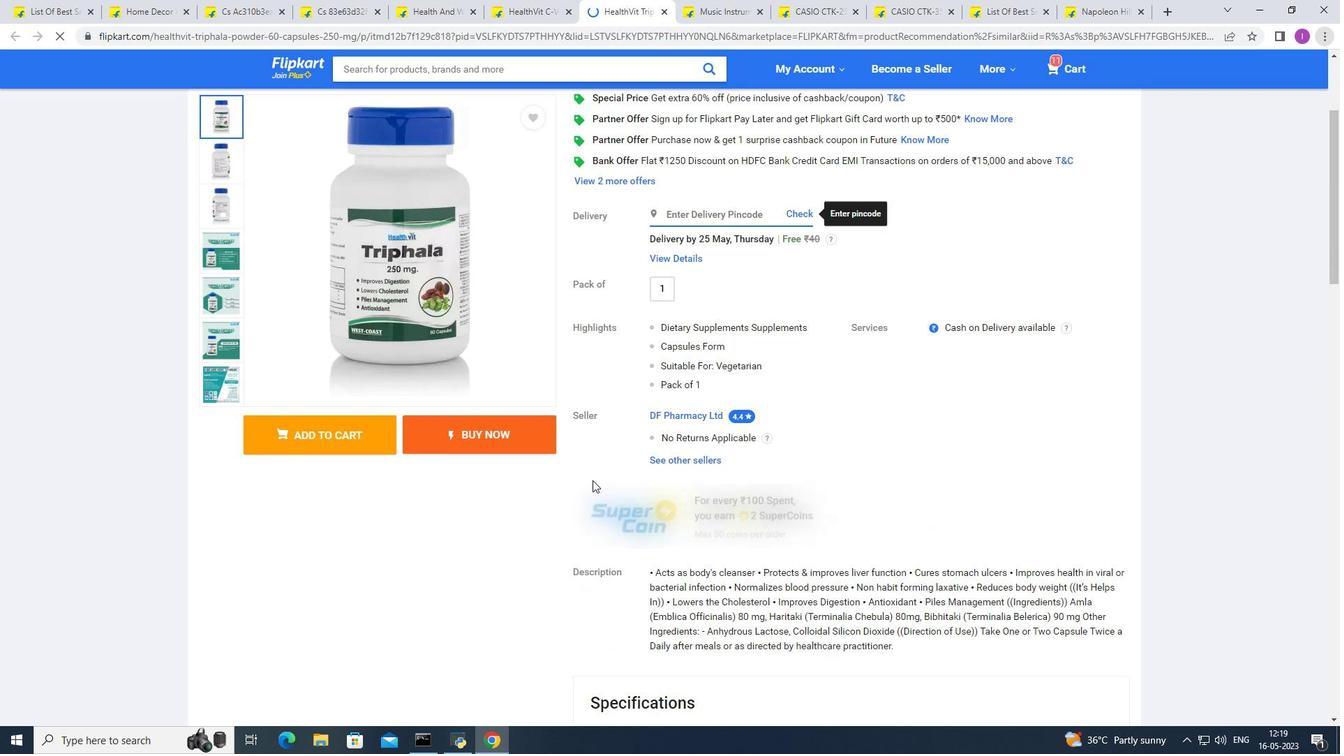 
Action: Mouse scrolled (601, 473) with delta (0, 0)
Screenshot: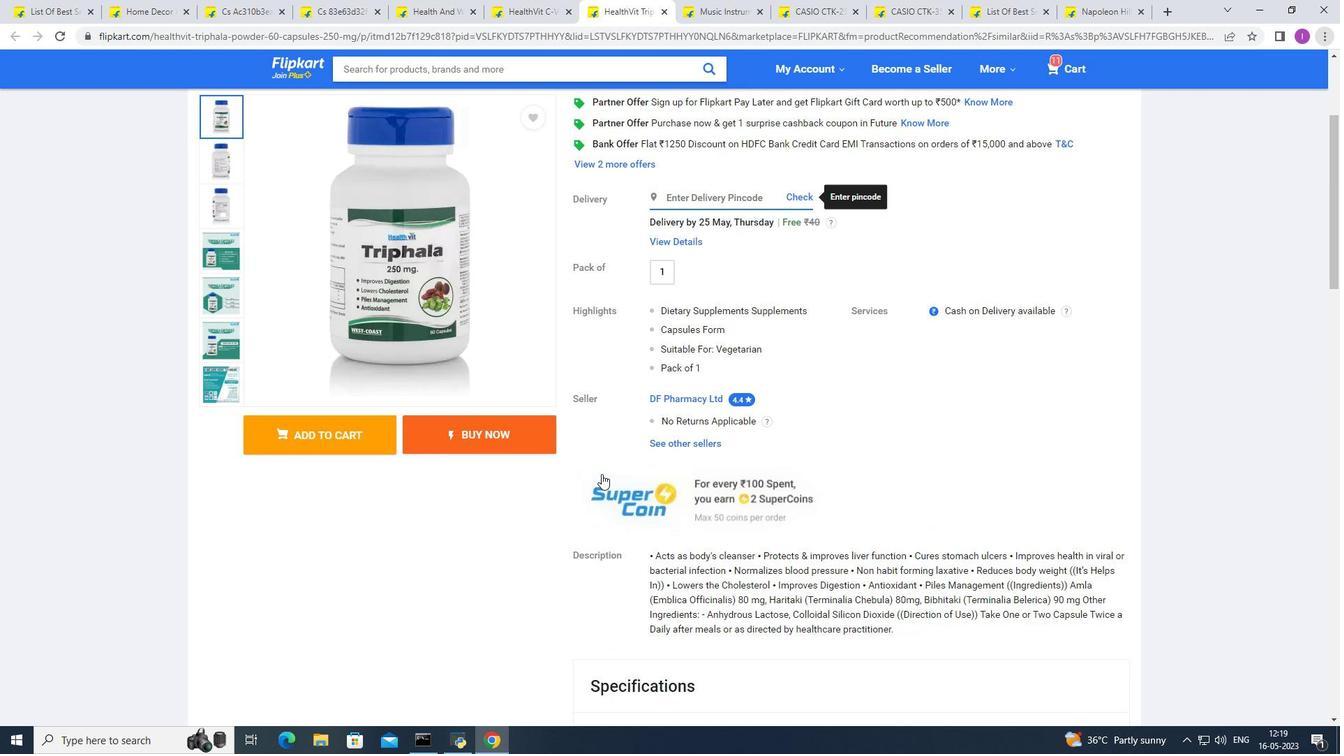 
Action: Mouse scrolled (601, 473) with delta (0, 0)
Screenshot: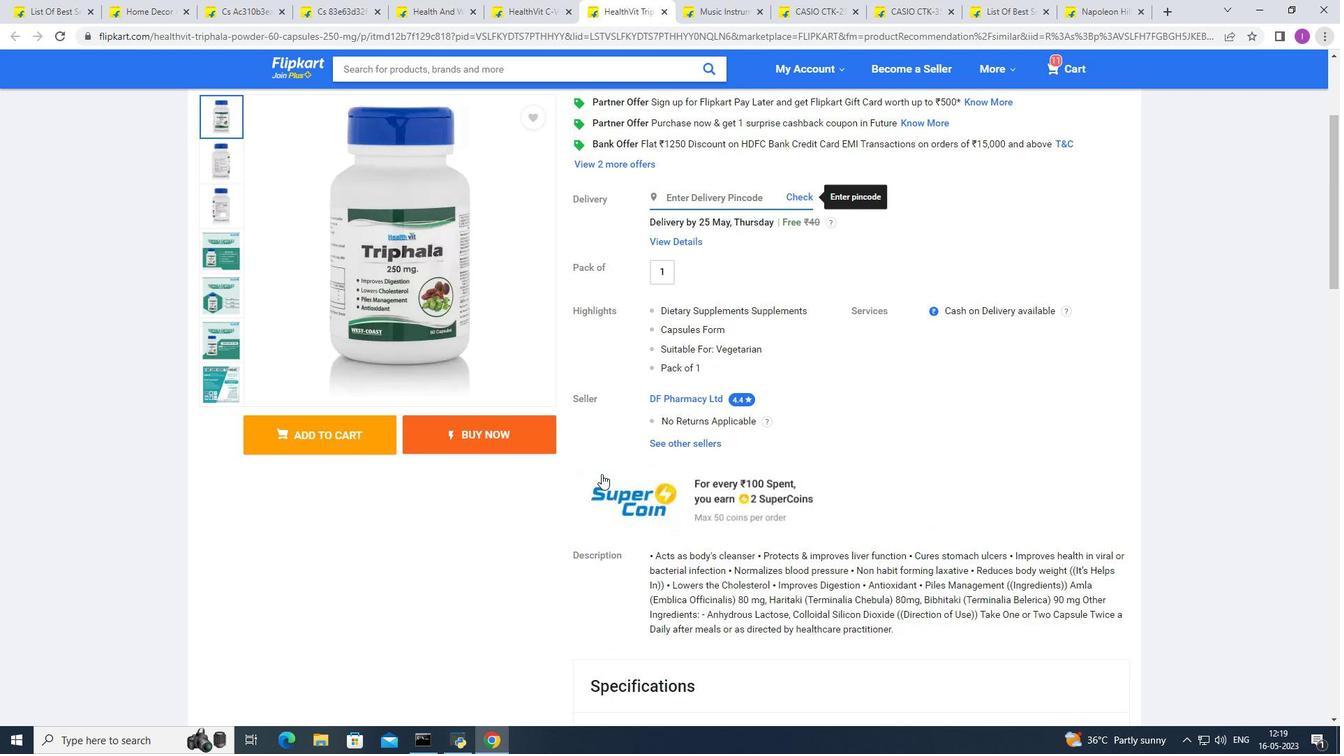 
Action: Mouse scrolled (601, 473) with delta (0, 0)
Screenshot: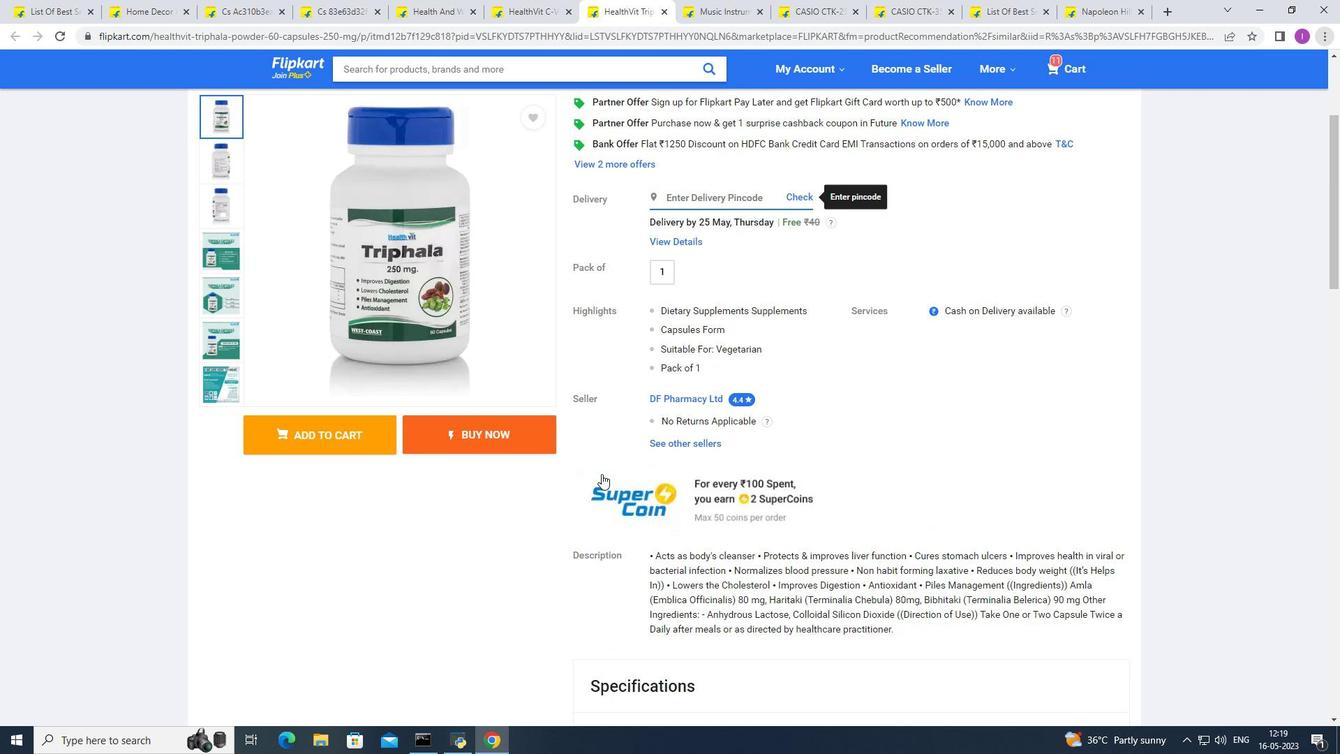 
Action: Mouse moved to (680, 544)
Screenshot: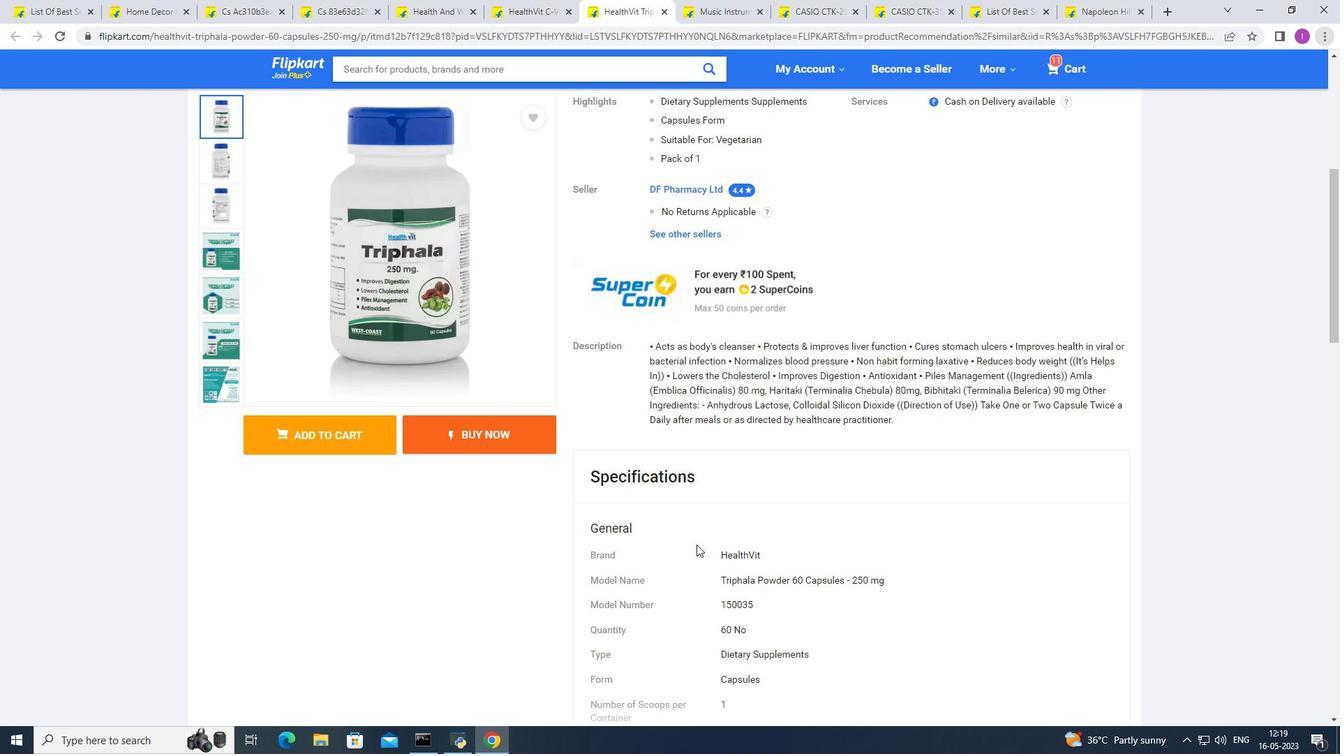 
Action: Mouse scrolled (680, 543) with delta (0, 0)
Screenshot: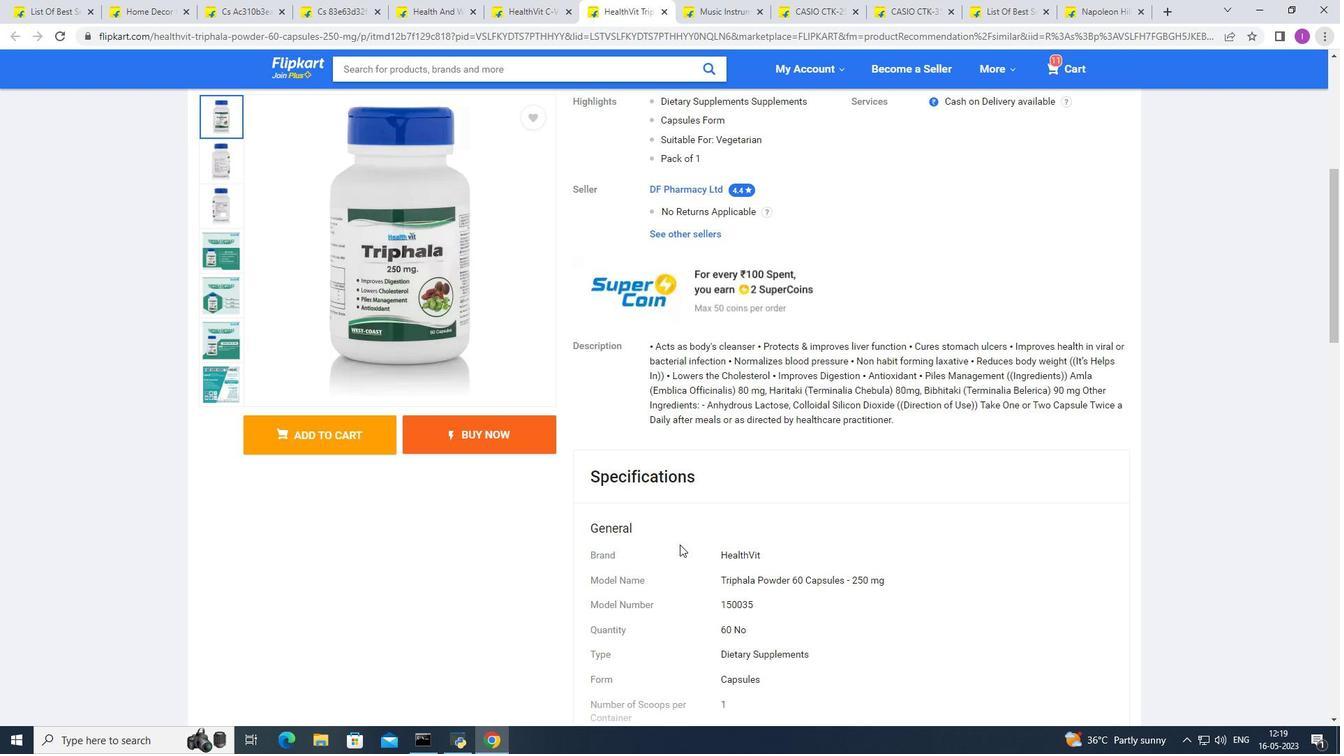 
Action: Mouse scrolled (680, 543) with delta (0, 0)
Screenshot: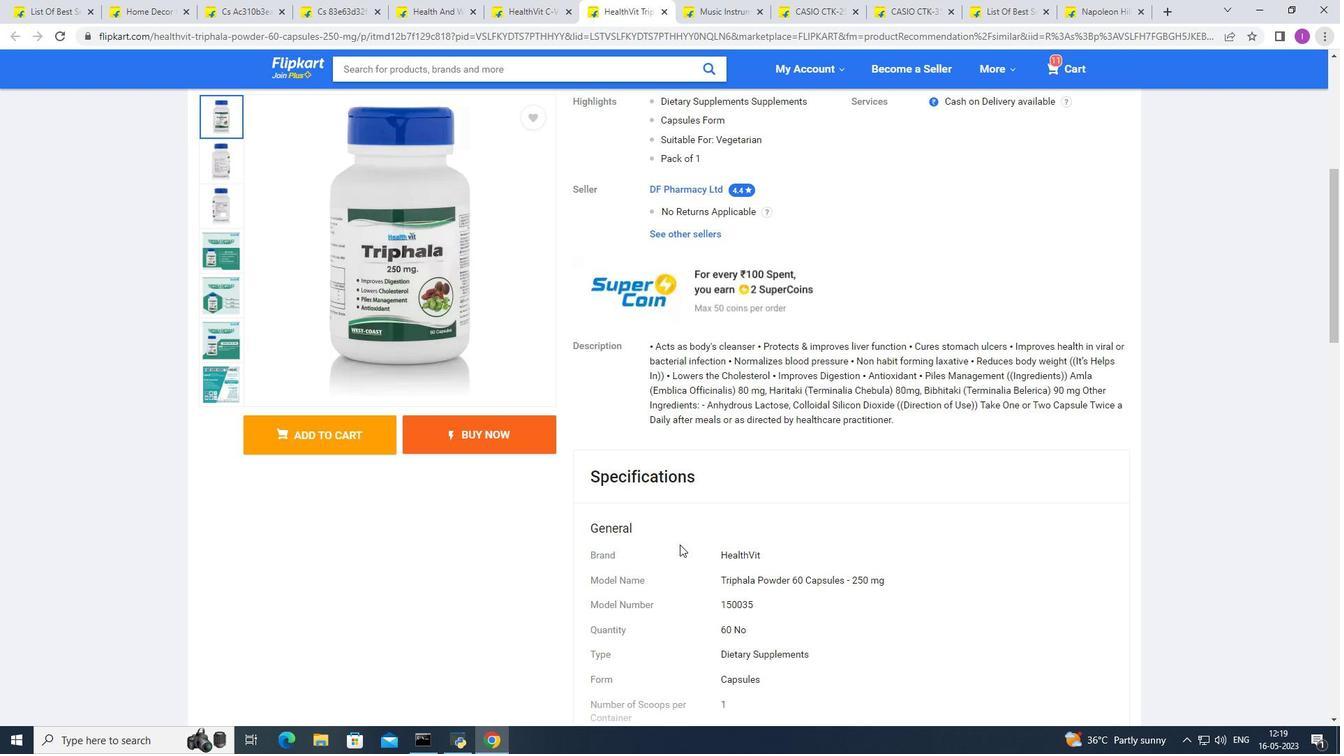 
Action: Mouse moved to (680, 536)
Screenshot: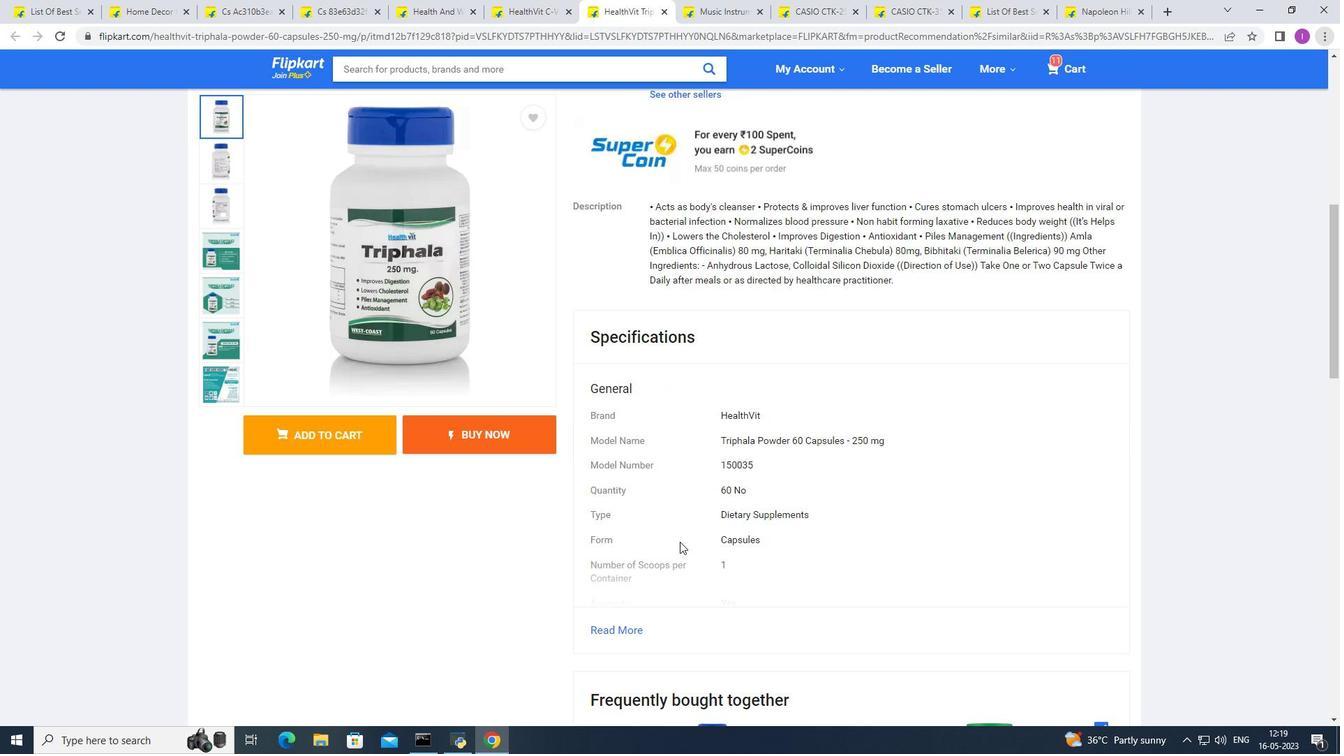 
Action: Mouse scrolled (680, 535) with delta (0, 0)
Screenshot: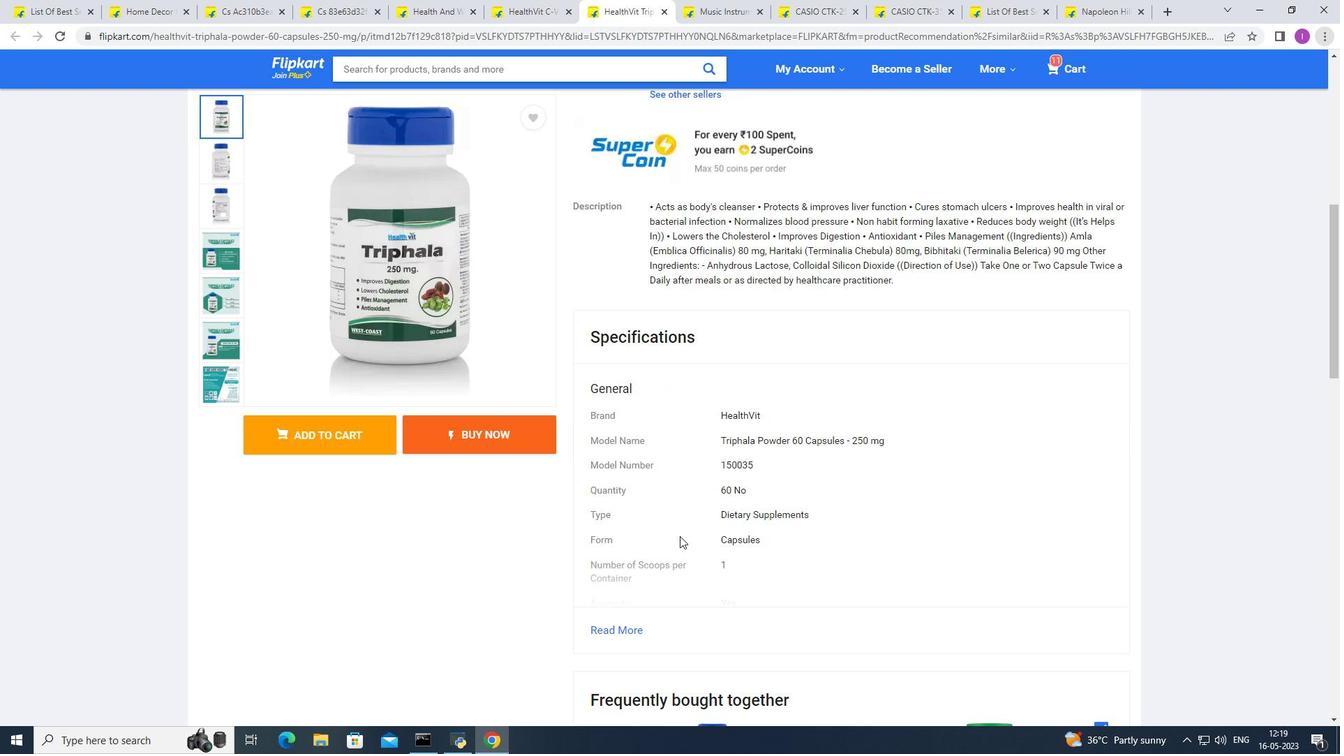 
Action: Mouse scrolled (680, 535) with delta (0, 0)
Screenshot: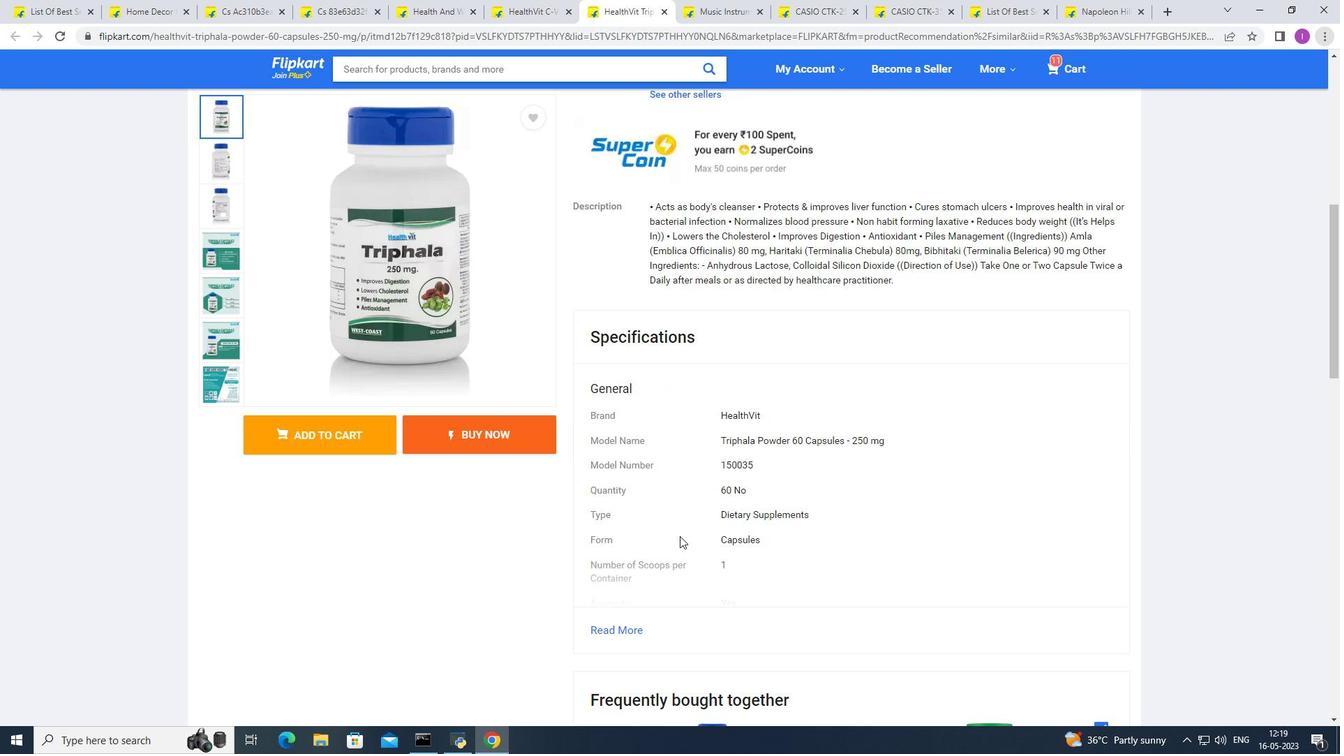 
Action: Mouse scrolled (680, 535) with delta (0, 0)
Screenshot: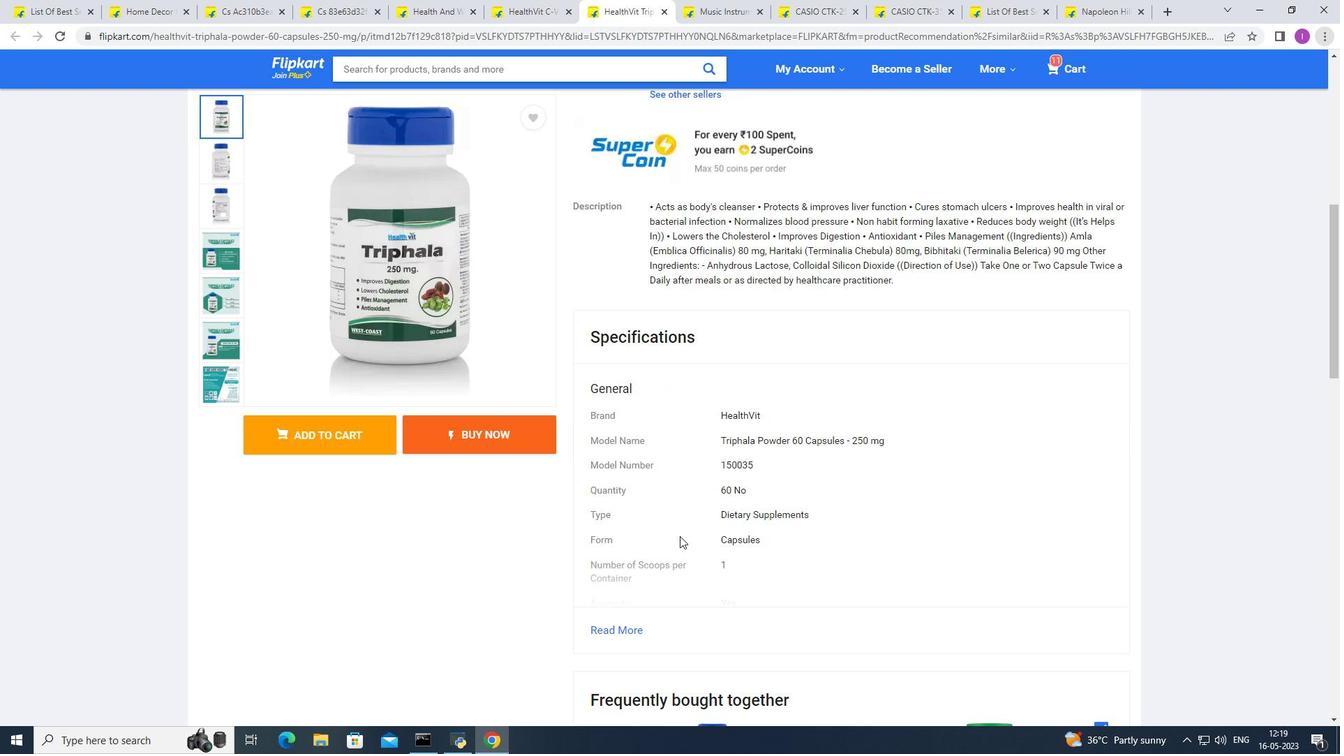 
Action: Mouse scrolled (680, 535) with delta (0, 0)
Screenshot: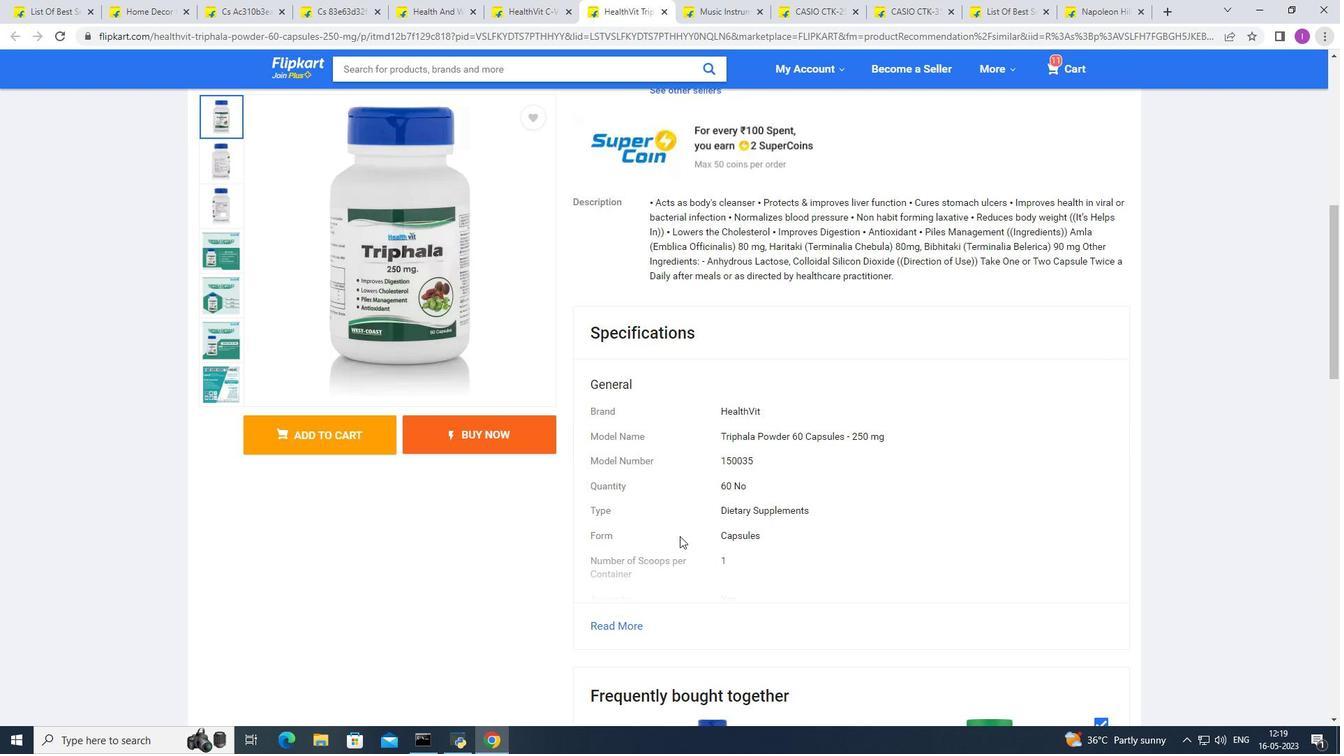 
Action: Mouse scrolled (680, 535) with delta (0, 0)
Screenshot: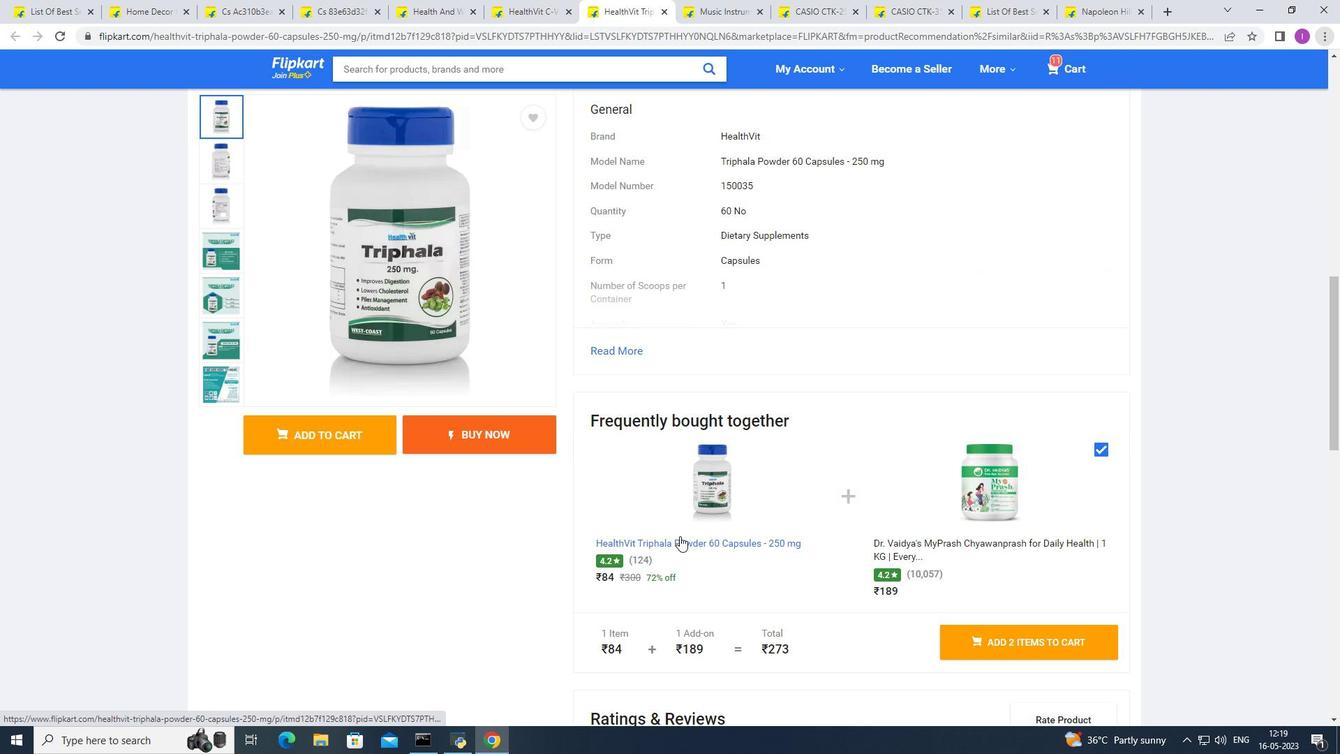 
Action: Mouse scrolled (680, 535) with delta (0, 0)
Screenshot: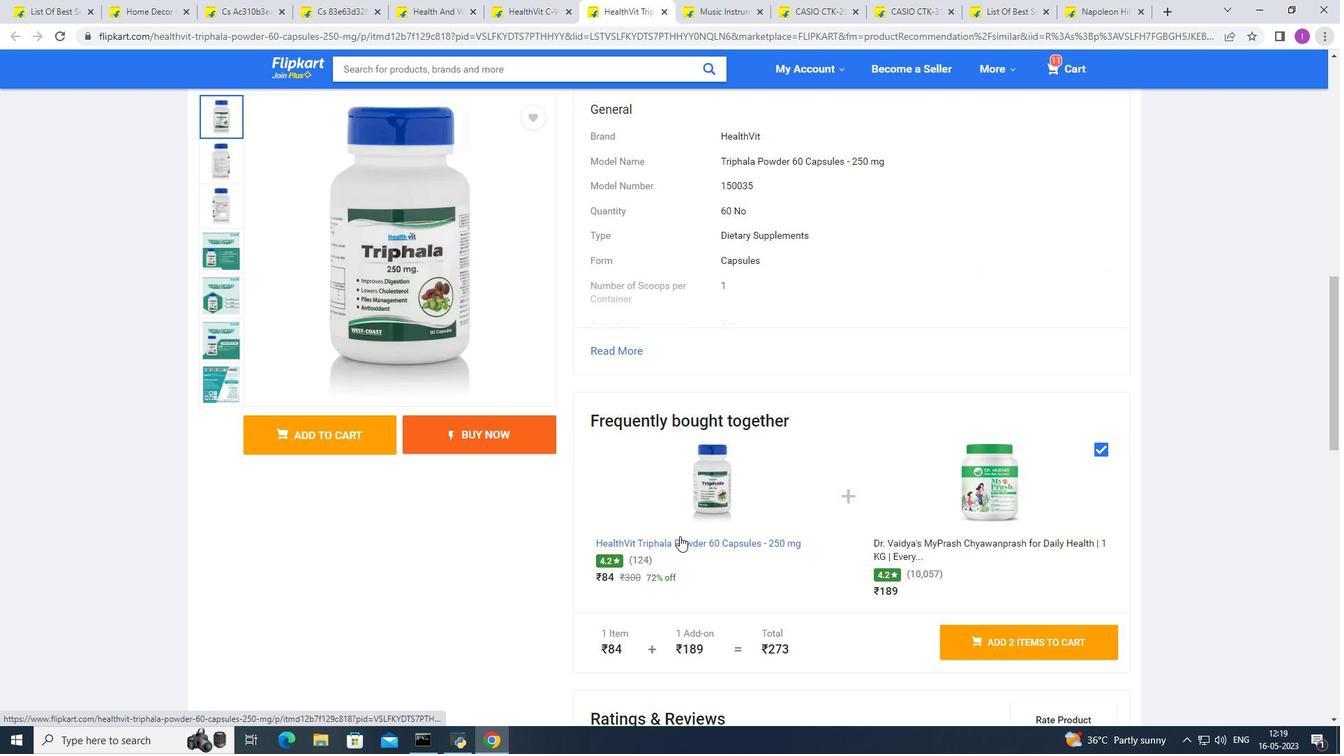 
Action: Mouse scrolled (680, 535) with delta (0, 0)
Screenshot: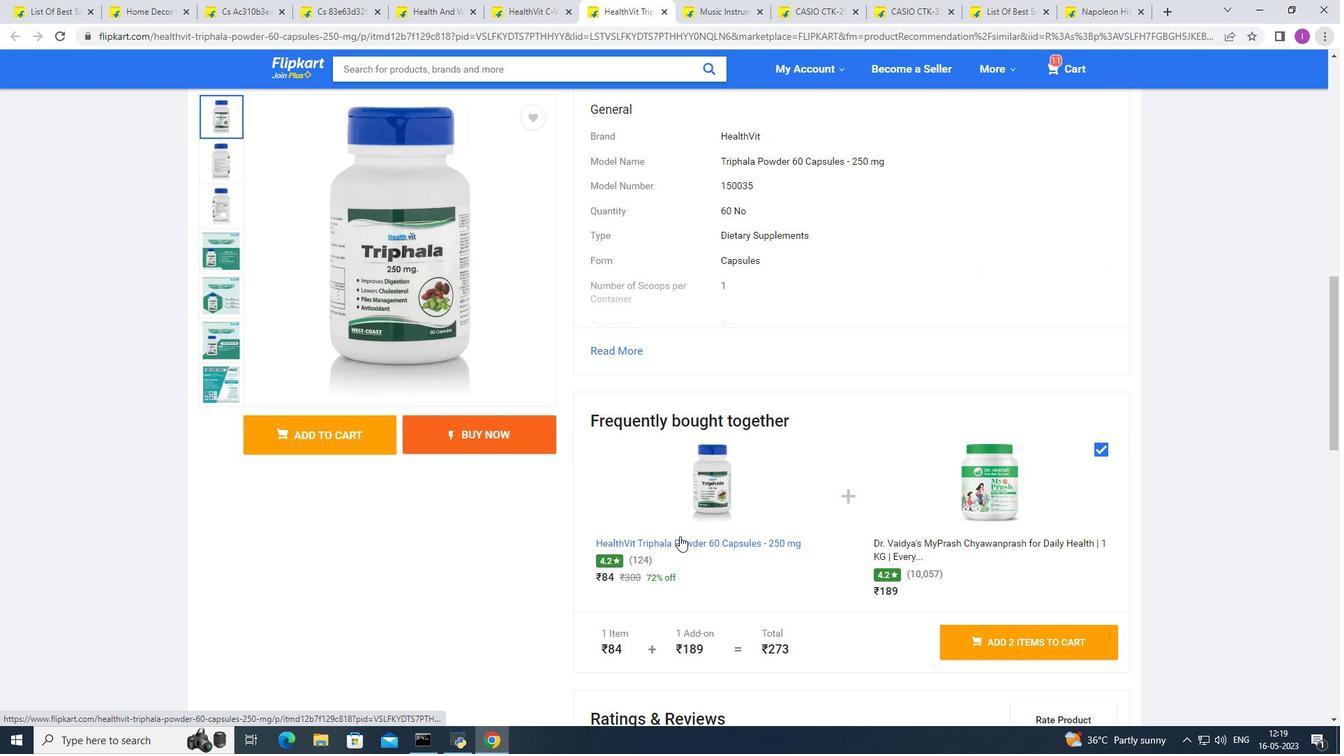 
Action: Mouse scrolled (680, 535) with delta (0, 0)
Screenshot: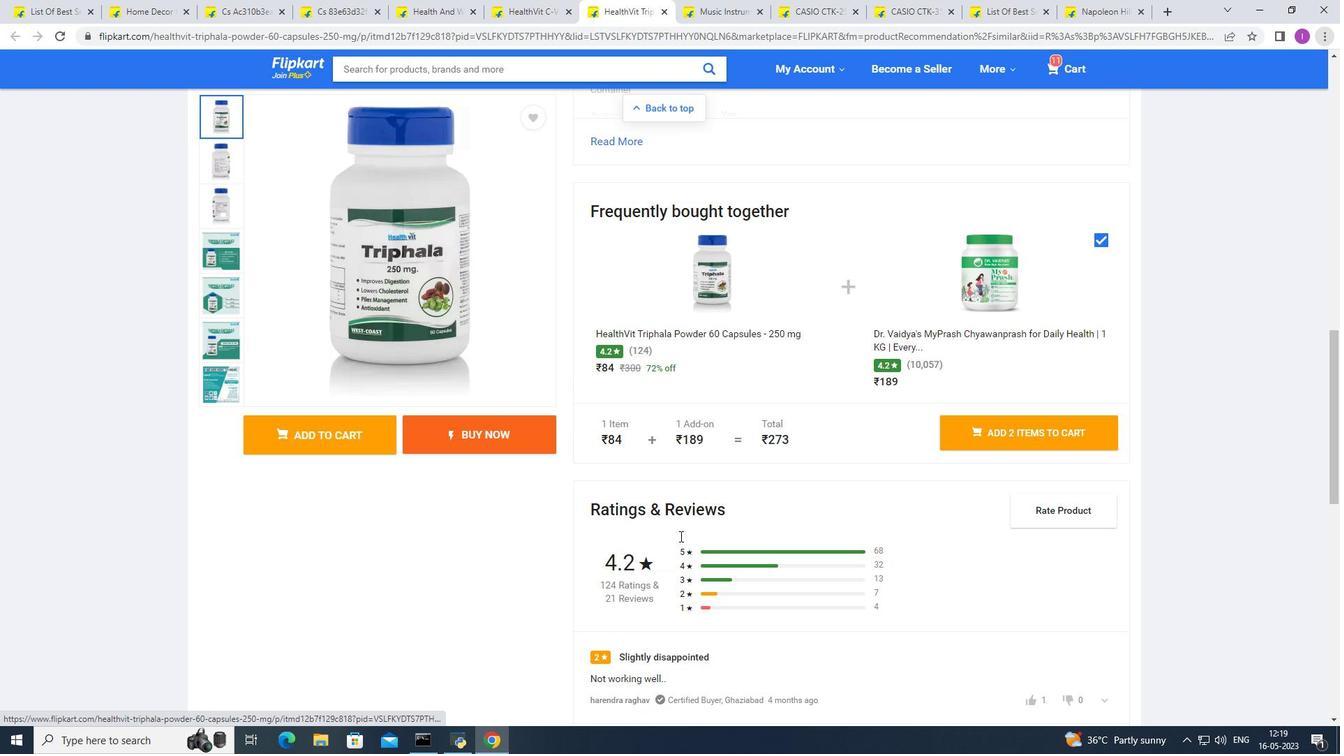 
Action: Mouse scrolled (680, 536) with delta (0, 0)
Screenshot: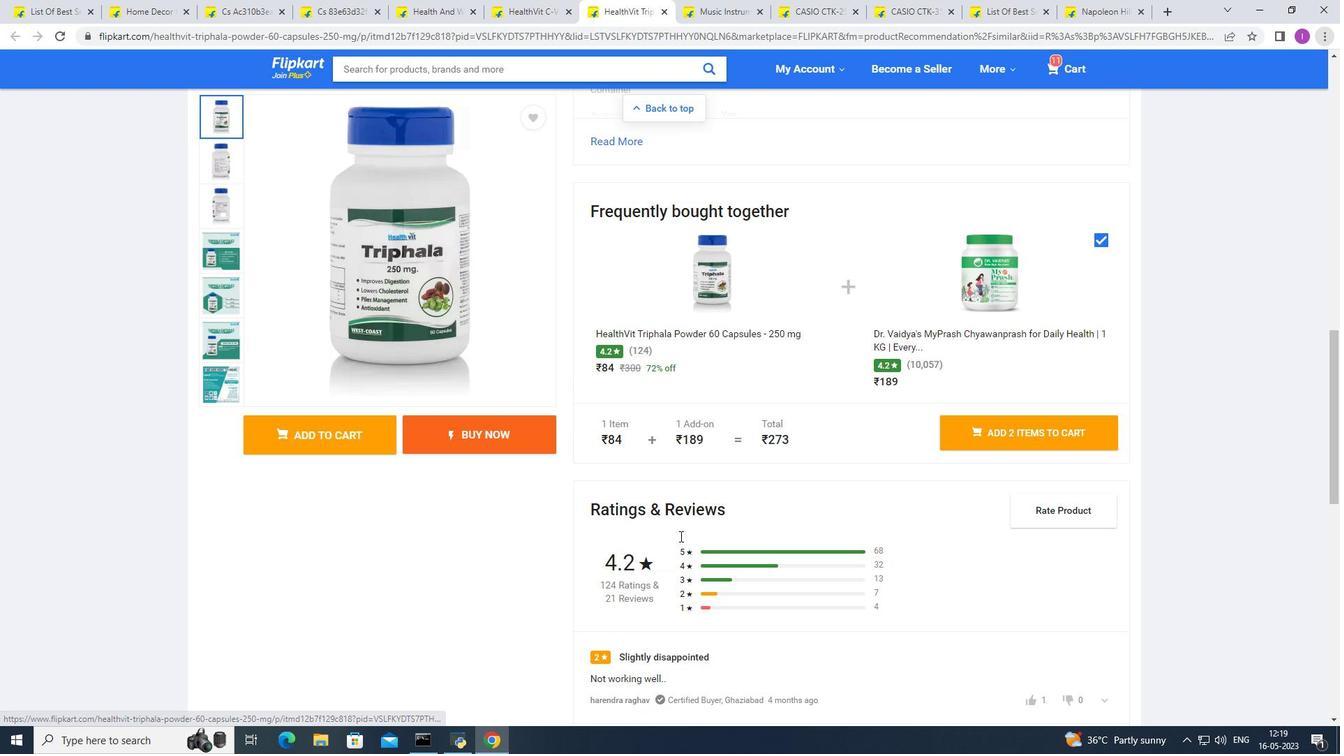 
Action: Mouse scrolled (680, 535) with delta (0, 0)
Screenshot: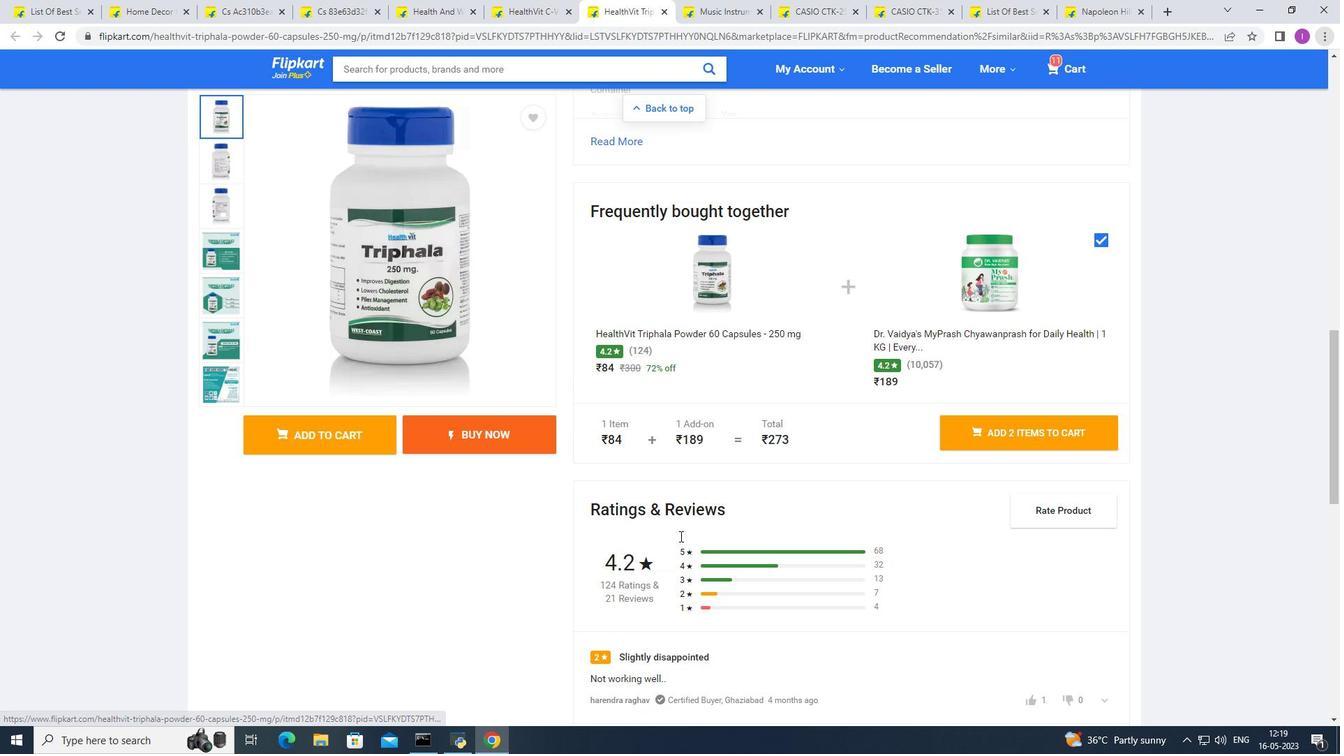 
Action: Mouse scrolled (680, 535) with delta (0, 0)
Screenshot: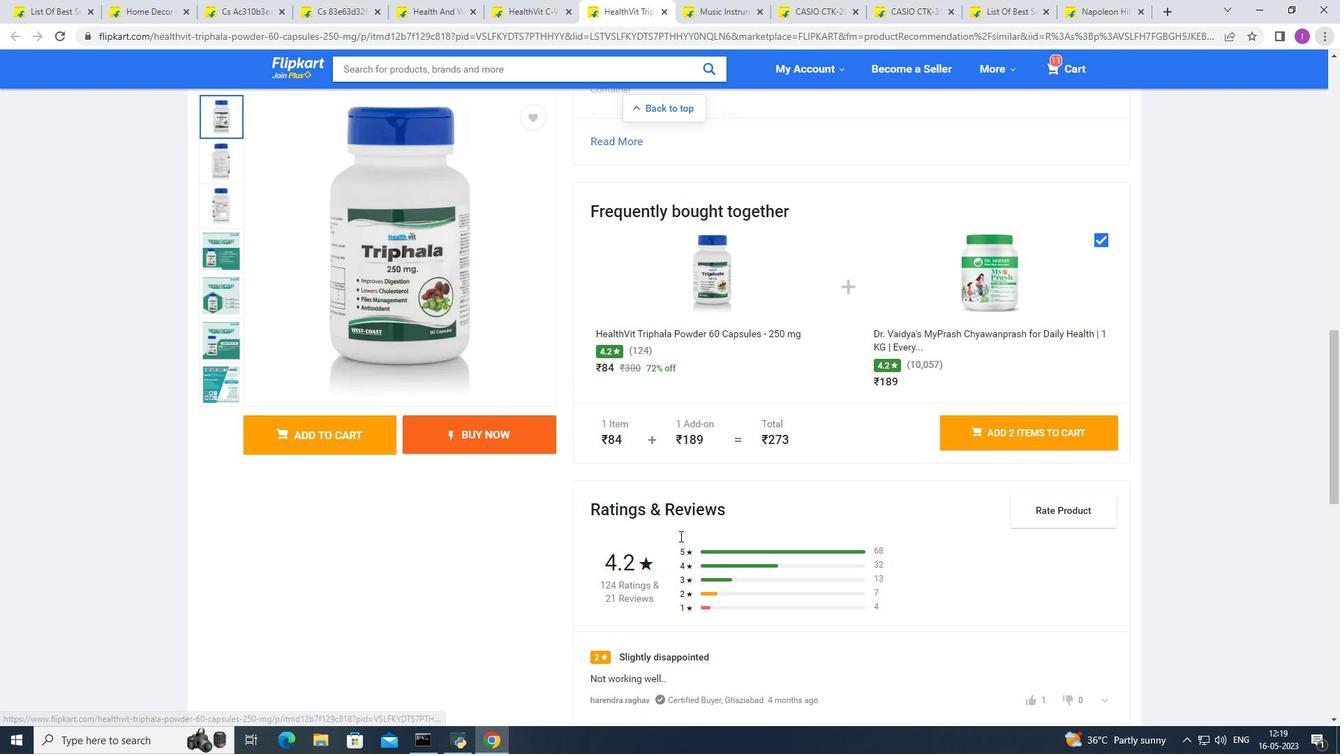 
Action: Mouse scrolled (680, 535) with delta (0, 0)
Screenshot: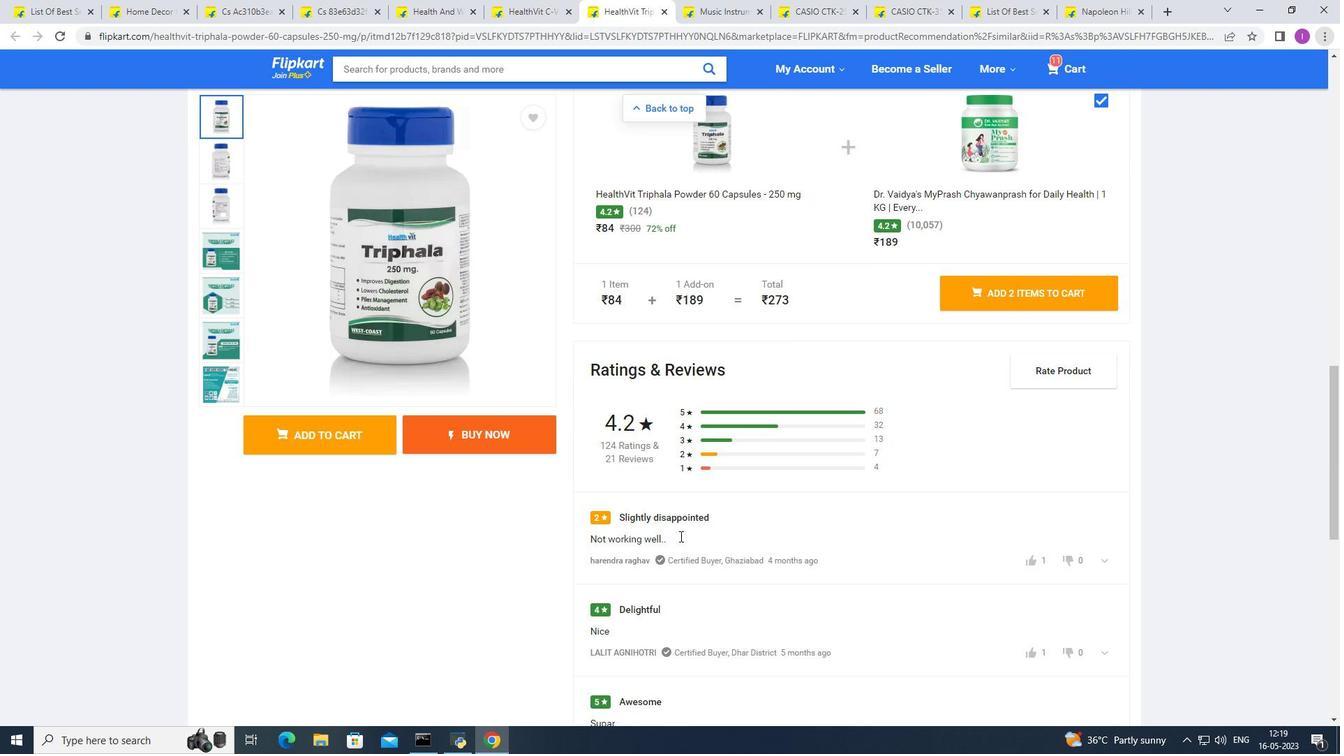 
Action: Mouse scrolled (680, 535) with delta (0, 0)
Screenshot: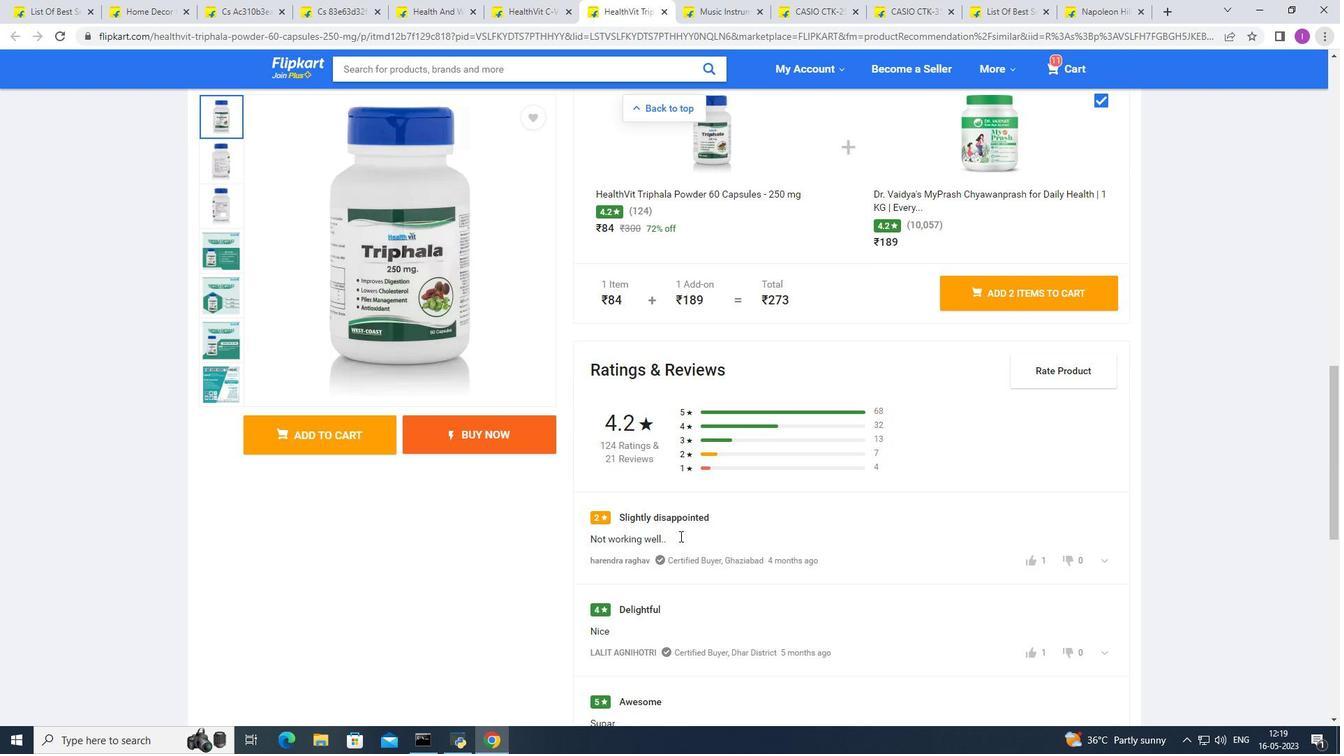 
Action: Mouse scrolled (680, 535) with delta (0, 0)
Screenshot: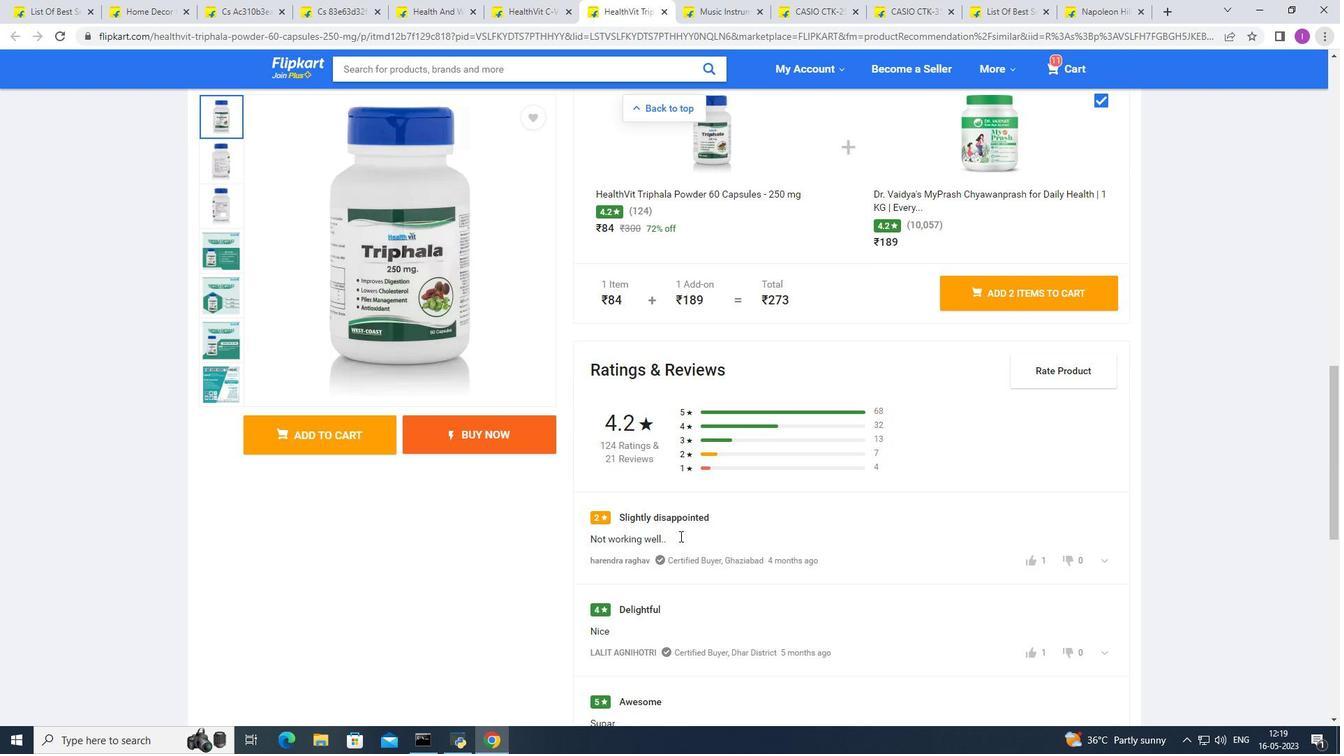 
Action: Mouse scrolled (680, 535) with delta (0, 0)
Screenshot: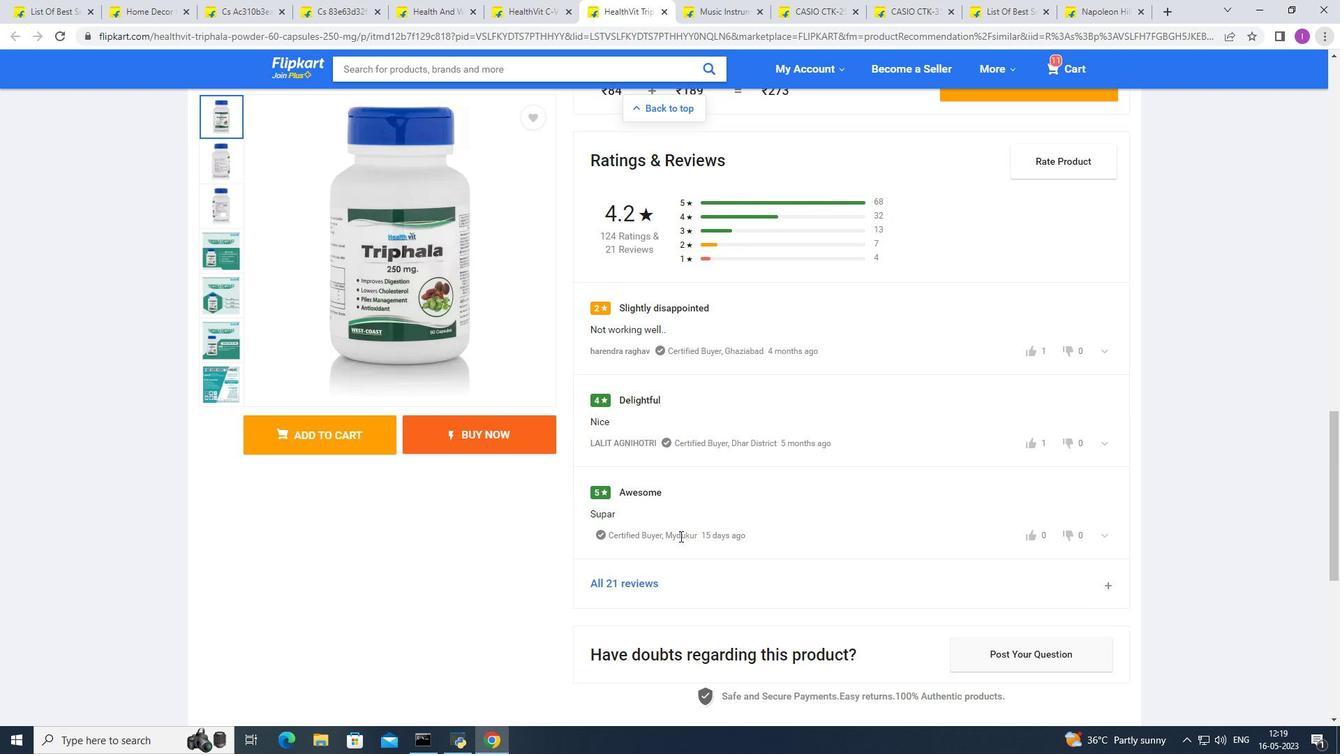 
Action: Mouse scrolled (680, 535) with delta (0, 0)
Screenshot: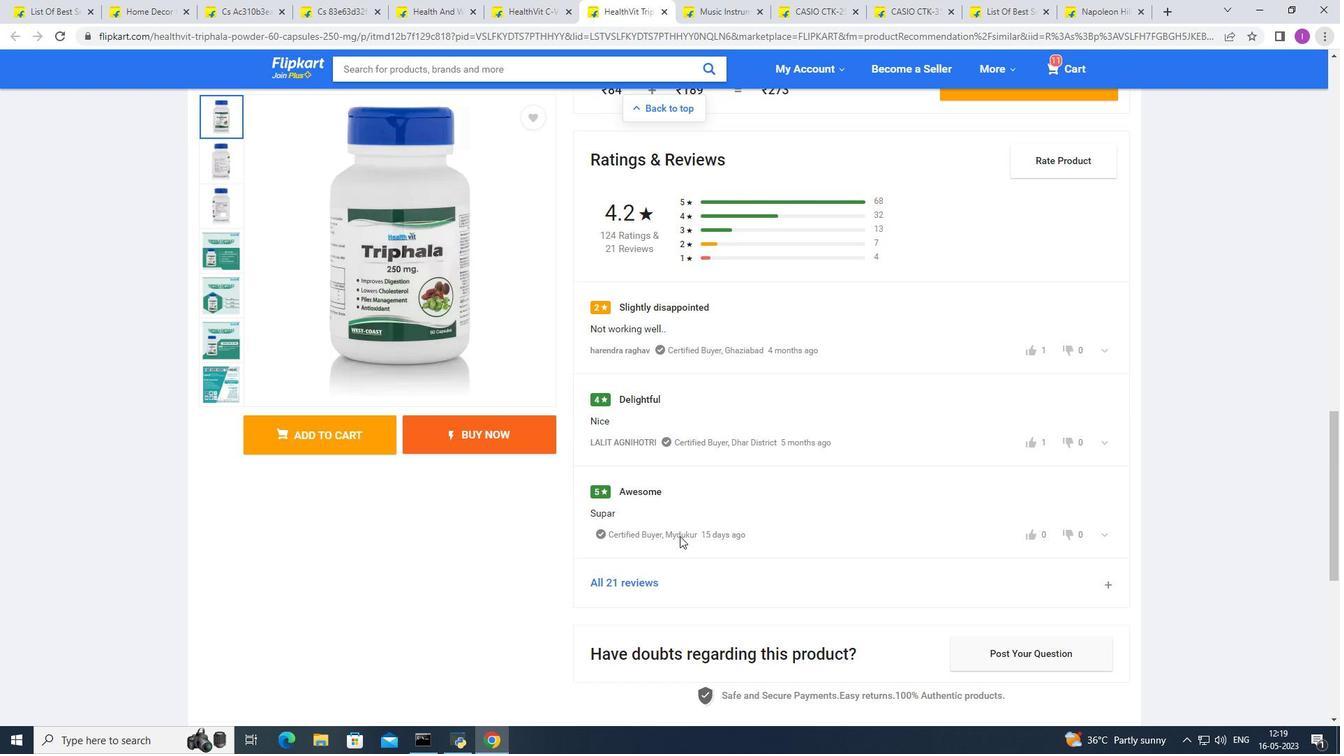 
Action: Mouse scrolled (680, 535) with delta (0, 0)
Screenshot: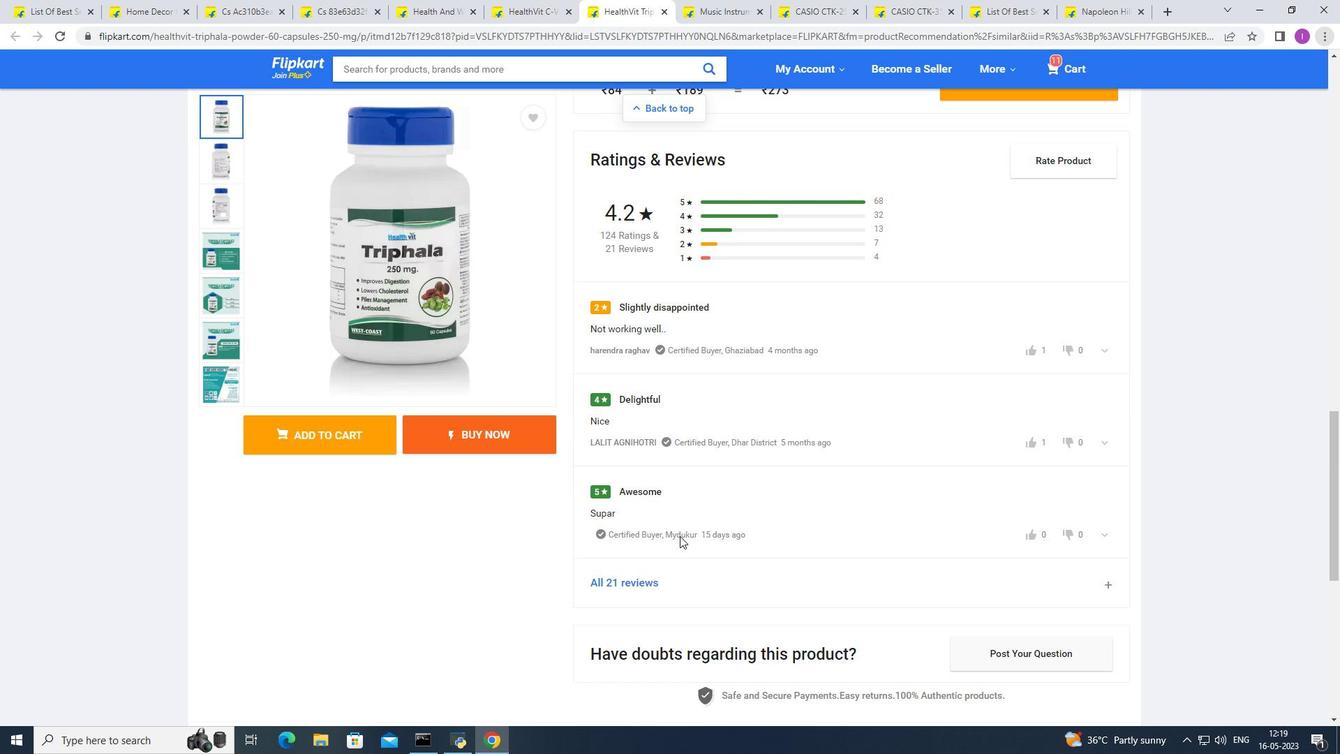 
Action: Mouse scrolled (680, 535) with delta (0, 0)
Screenshot: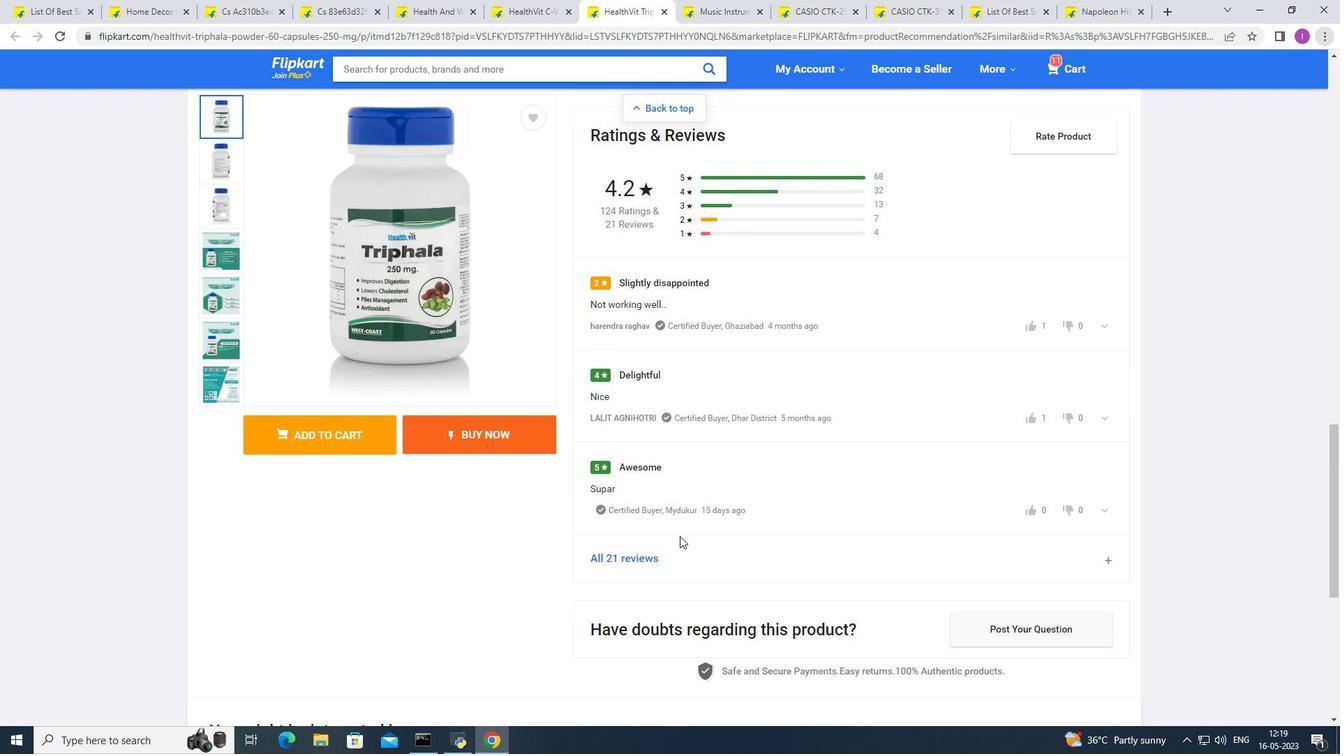 
Action: Mouse scrolled (680, 535) with delta (0, 0)
Screenshot: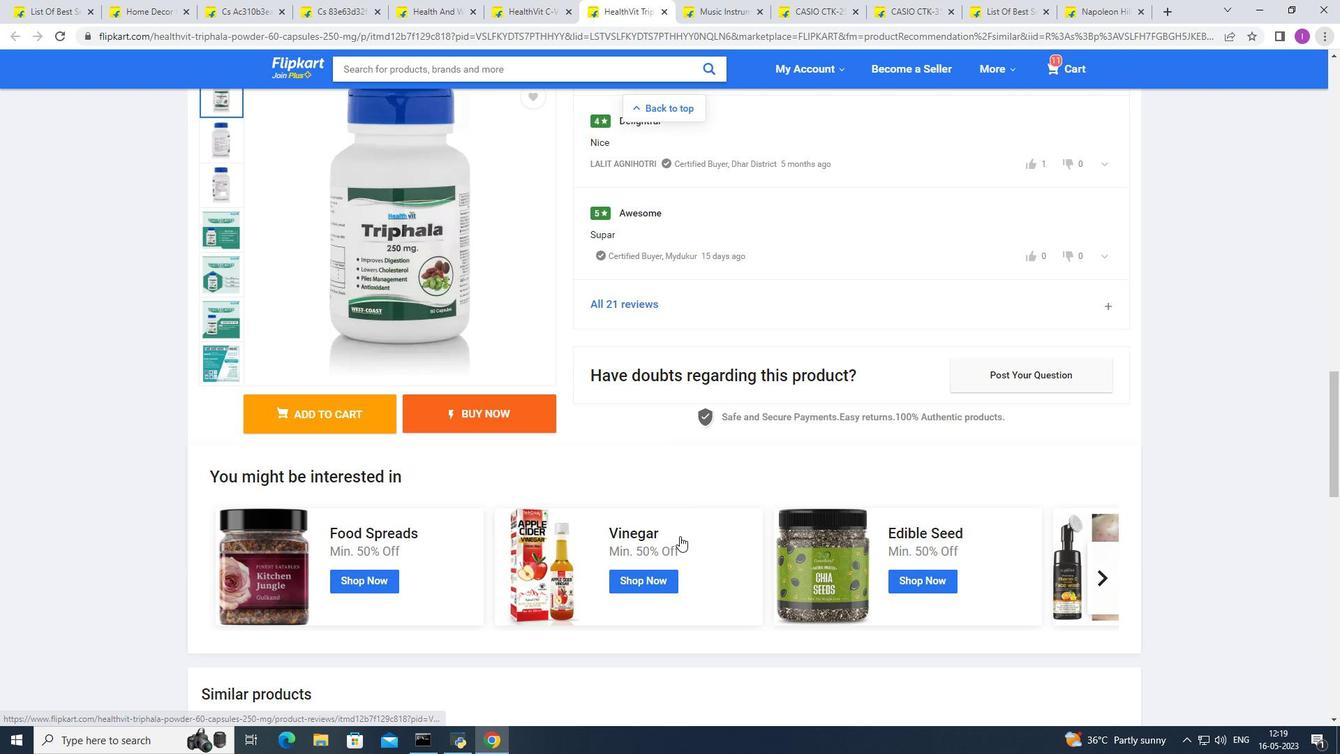 
Action: Mouse moved to (680, 536)
Screenshot: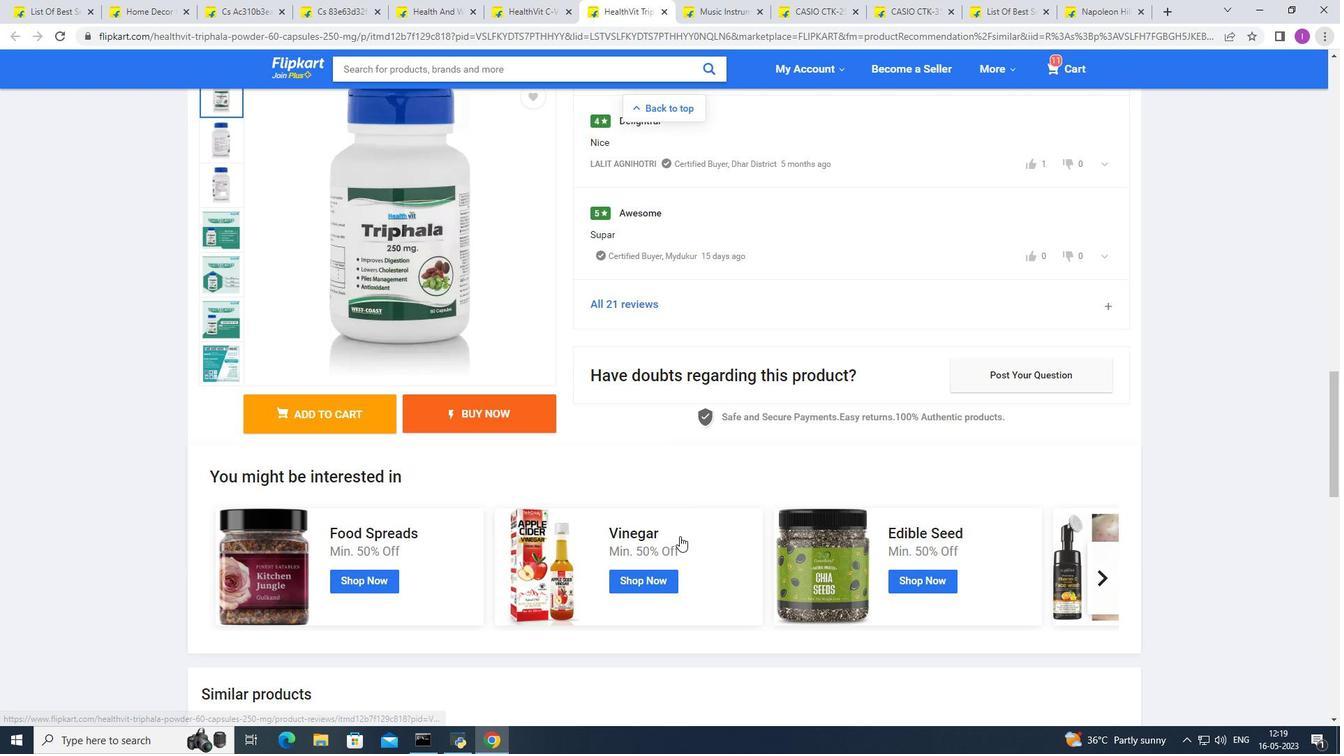 
Action: Mouse scrolled (680, 535) with delta (0, 0)
Screenshot: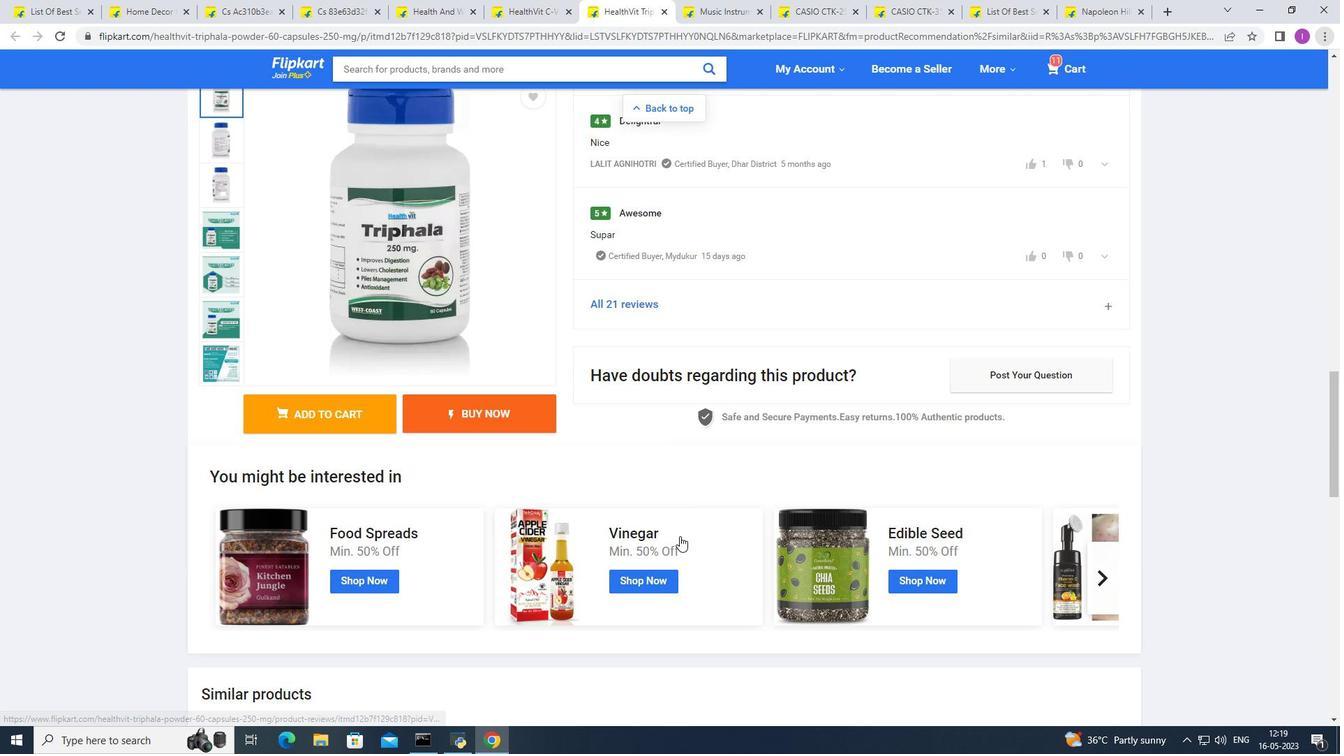 
Action: Mouse scrolled (680, 535) with delta (0, 0)
Screenshot: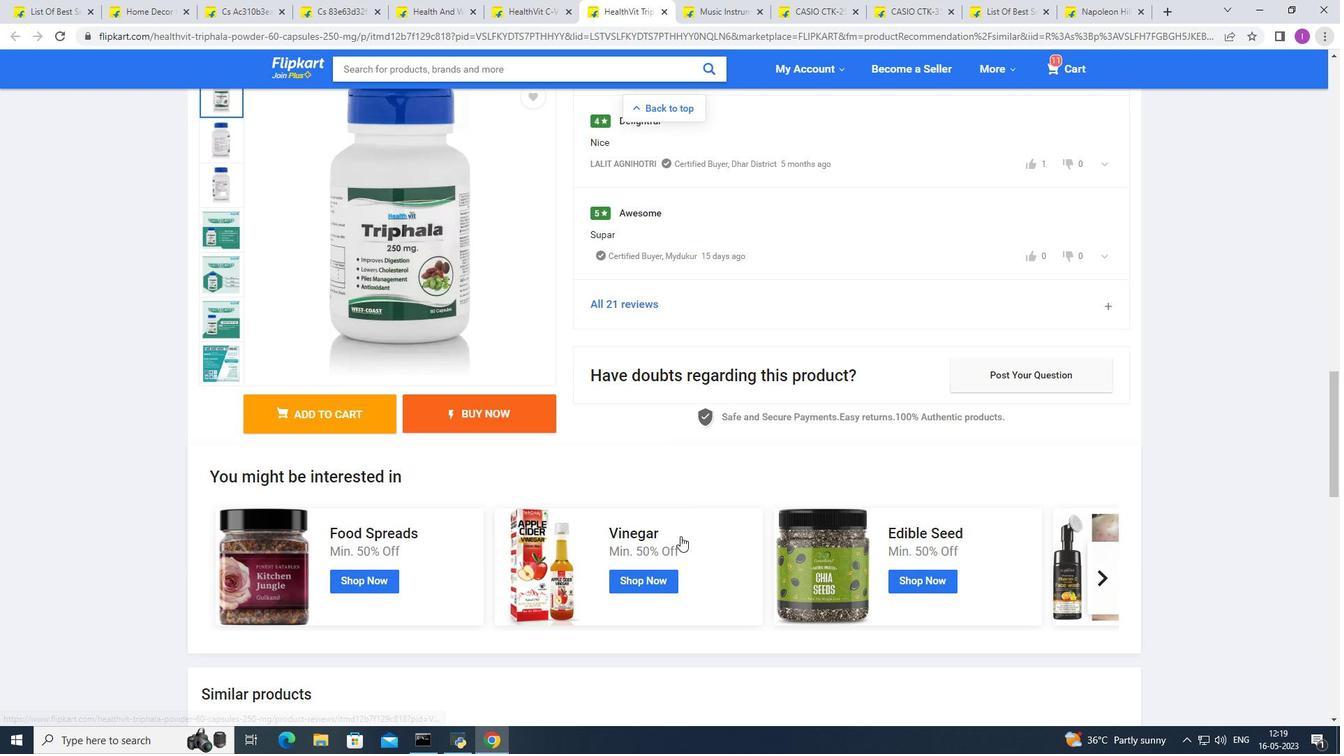 
Action: Mouse scrolled (680, 535) with delta (0, 0)
Screenshot: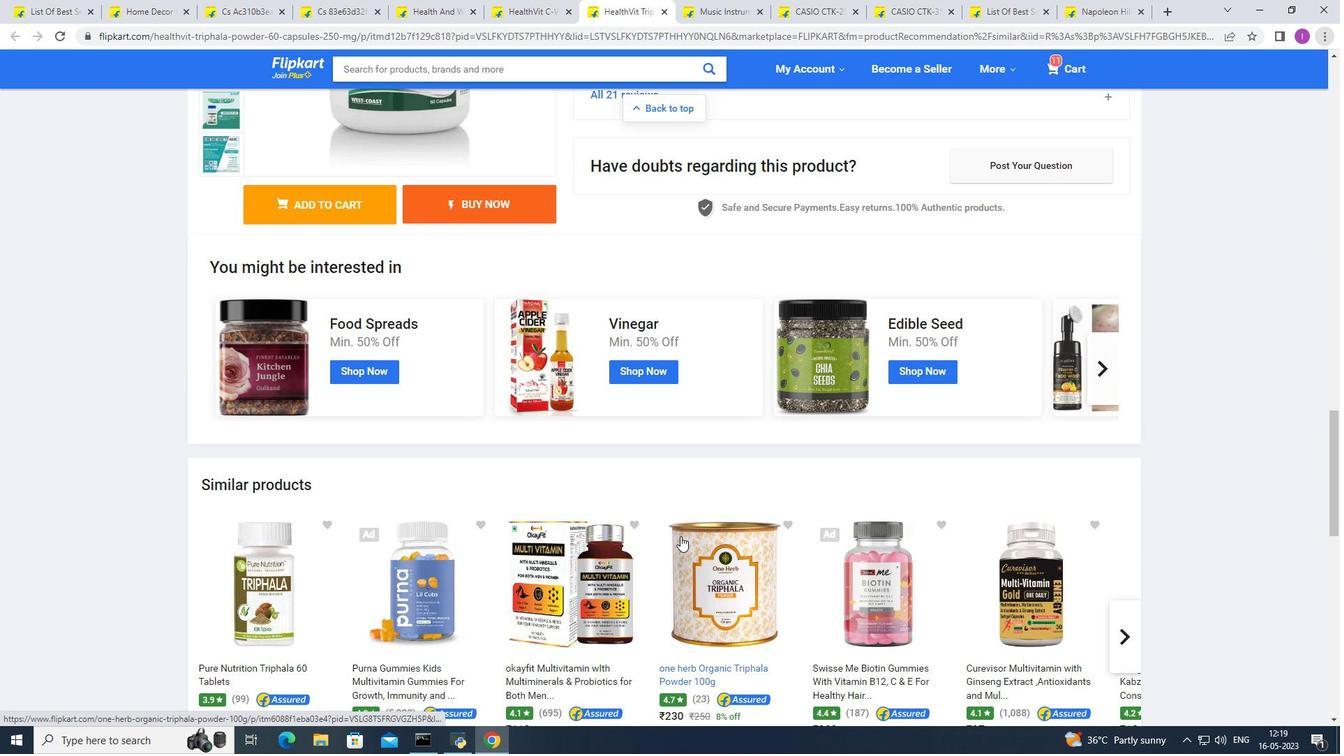 
Action: Mouse scrolled (680, 535) with delta (0, 0)
Screenshot: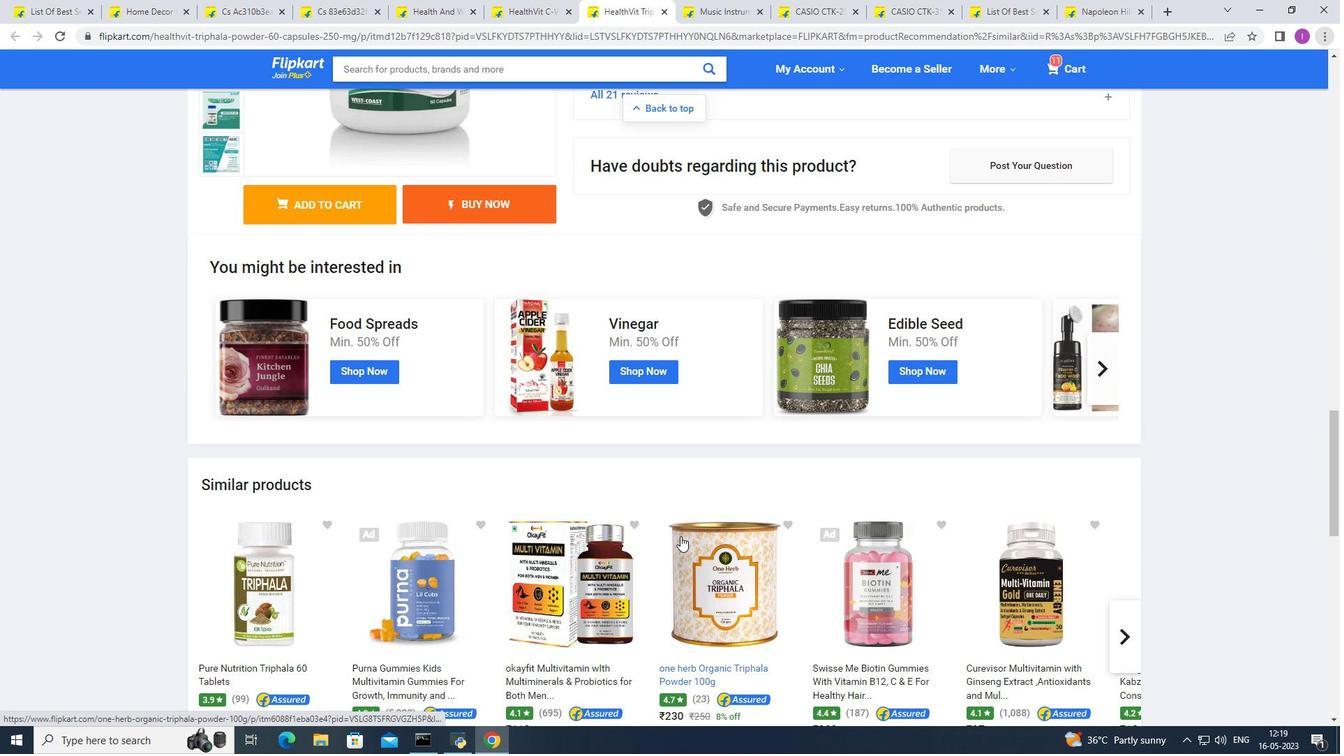
Action: Mouse scrolled (680, 535) with delta (0, 0)
Screenshot: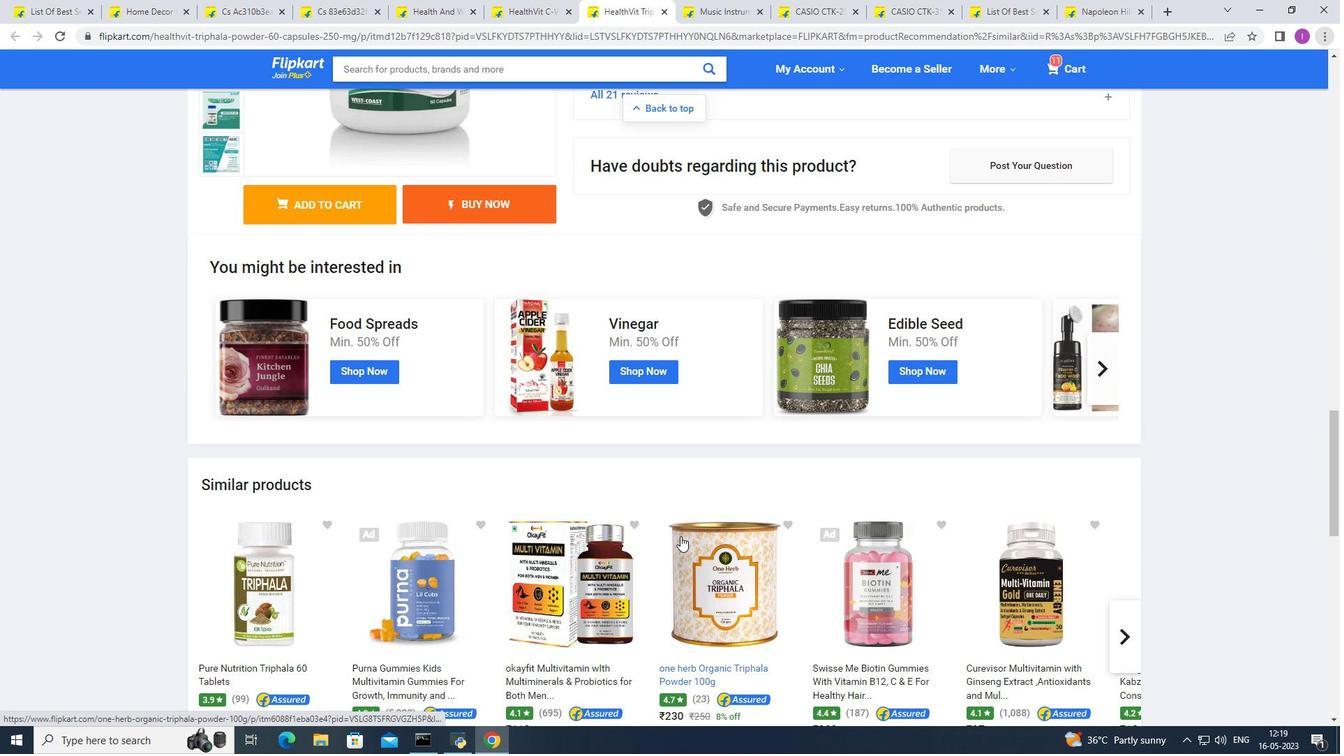 
Action: Mouse scrolled (680, 535) with delta (0, 0)
Screenshot: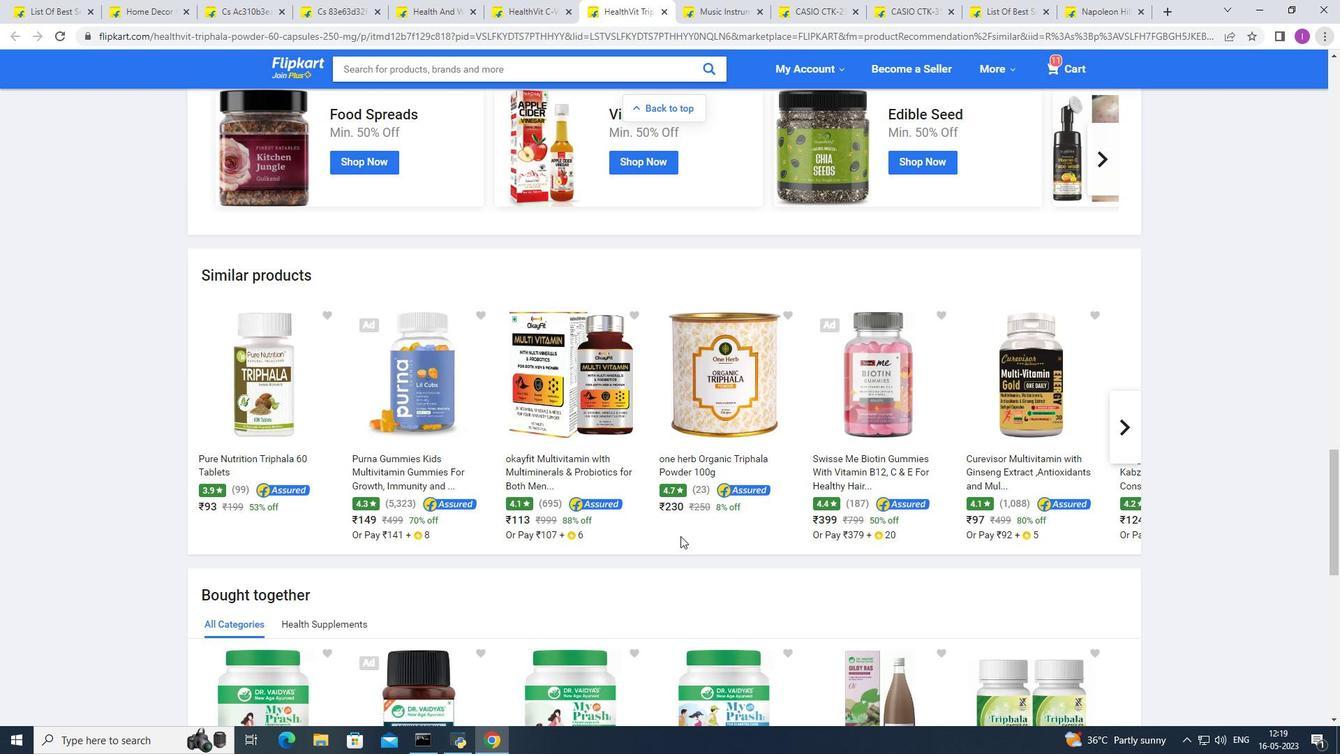 
Action: Mouse scrolled (680, 535) with delta (0, 0)
Screenshot: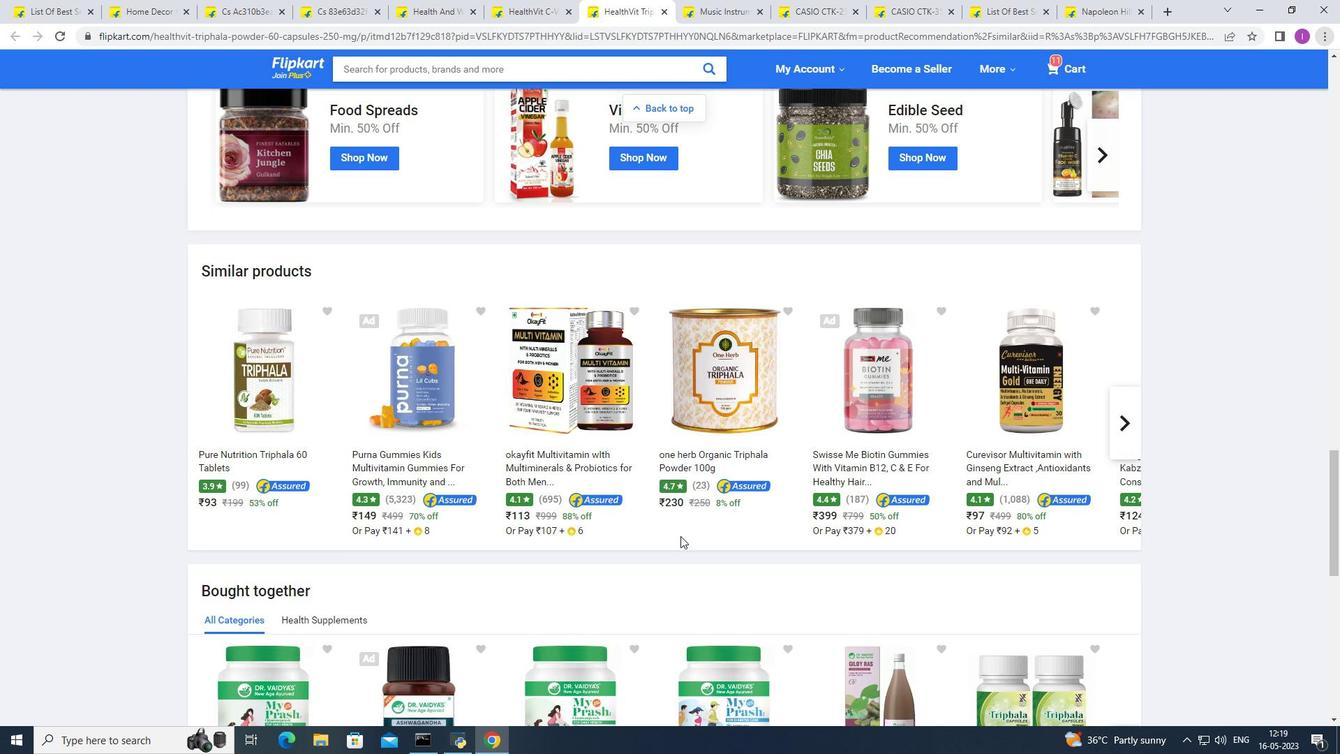 
Action: Mouse moved to (874, 242)
Screenshot: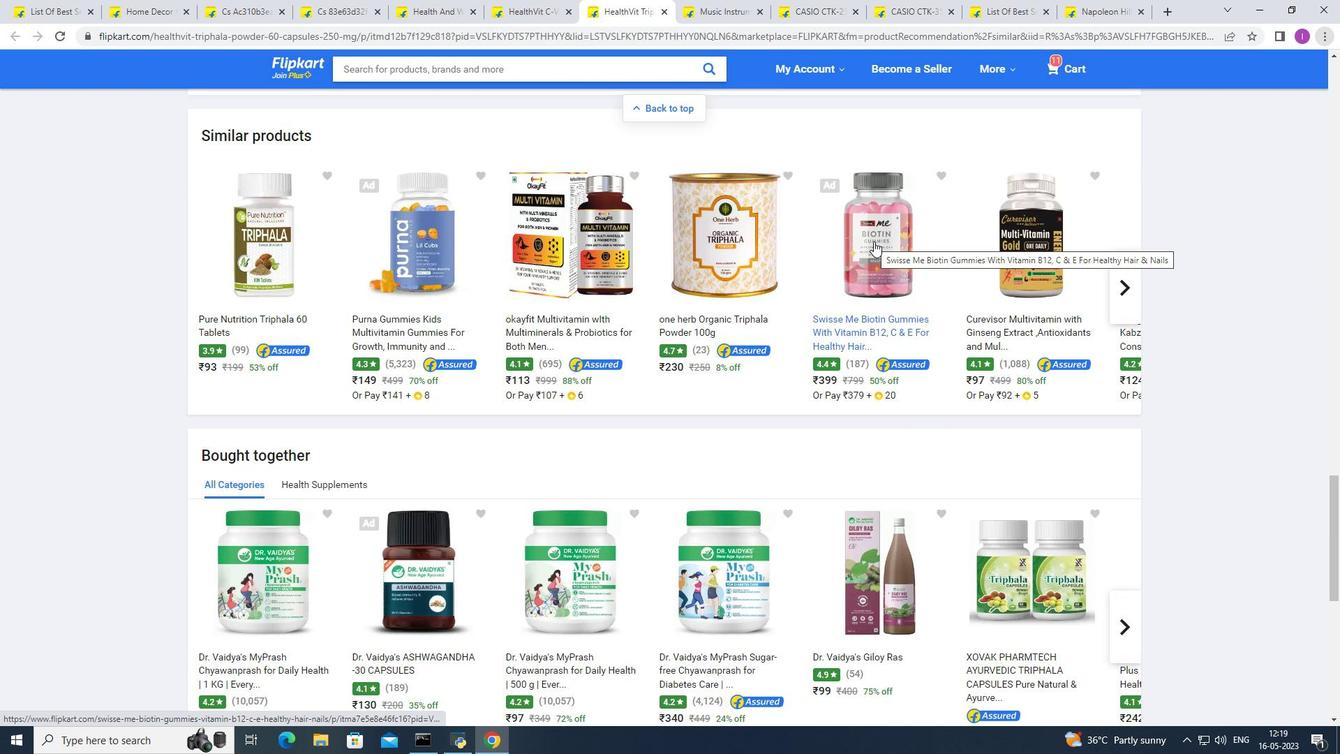 
Action: Mouse pressed left at (874, 242)
Screenshot: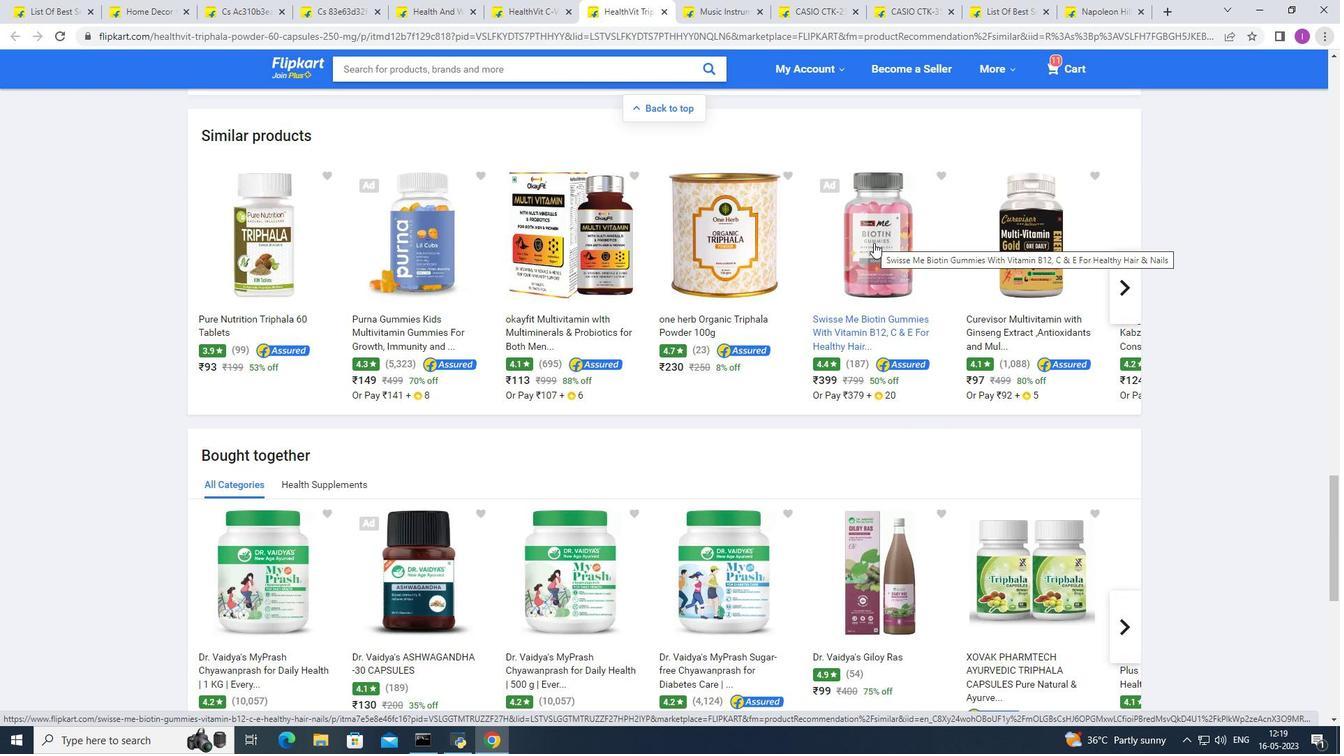 
Action: Mouse moved to (661, 305)
Screenshot: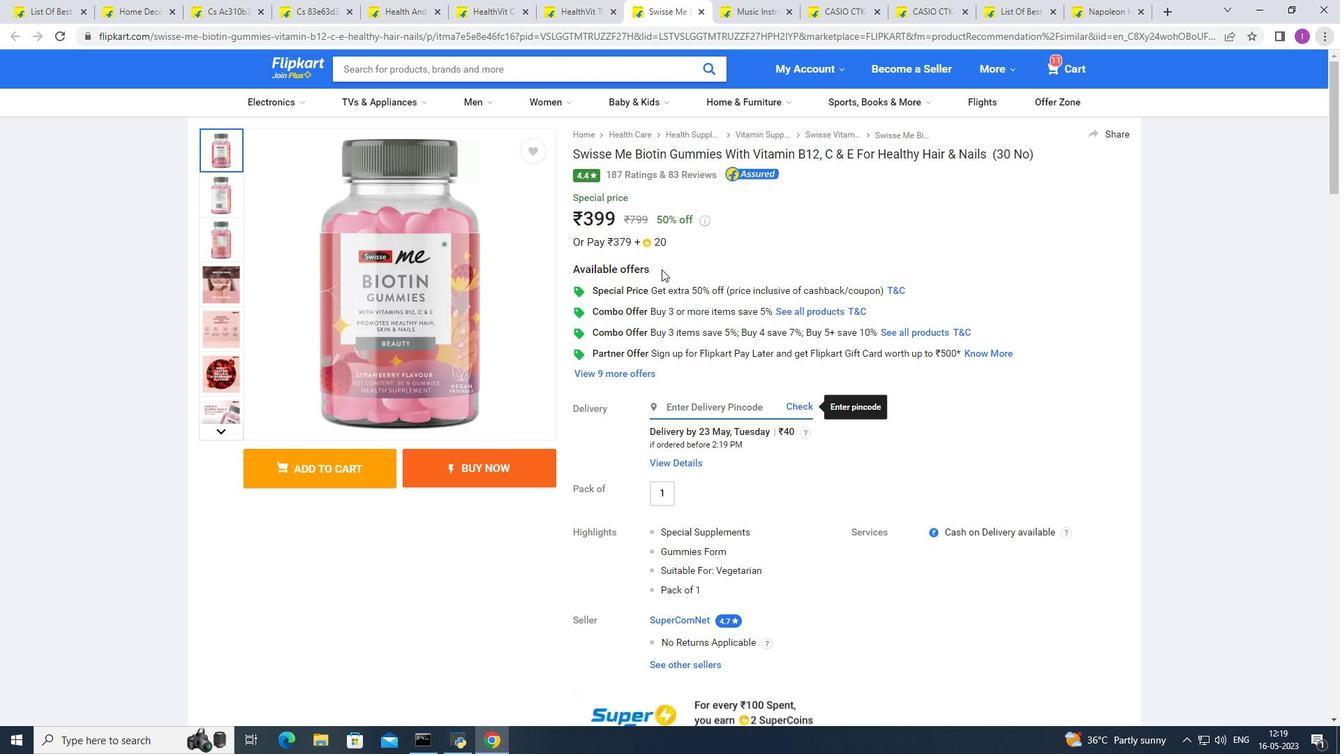 
Action: Mouse scrolled (661, 306) with delta (0, 0)
Screenshot: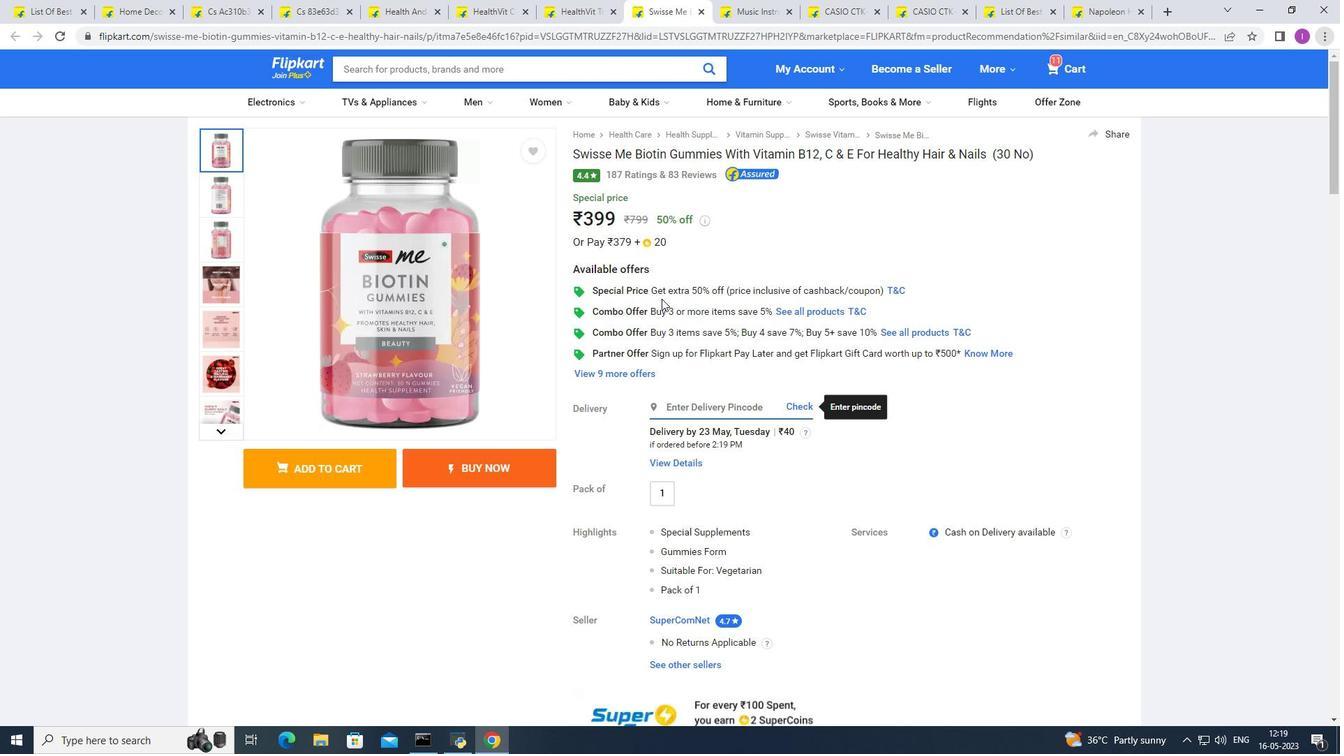 
Action: Mouse scrolled (661, 306) with delta (0, 0)
Screenshot: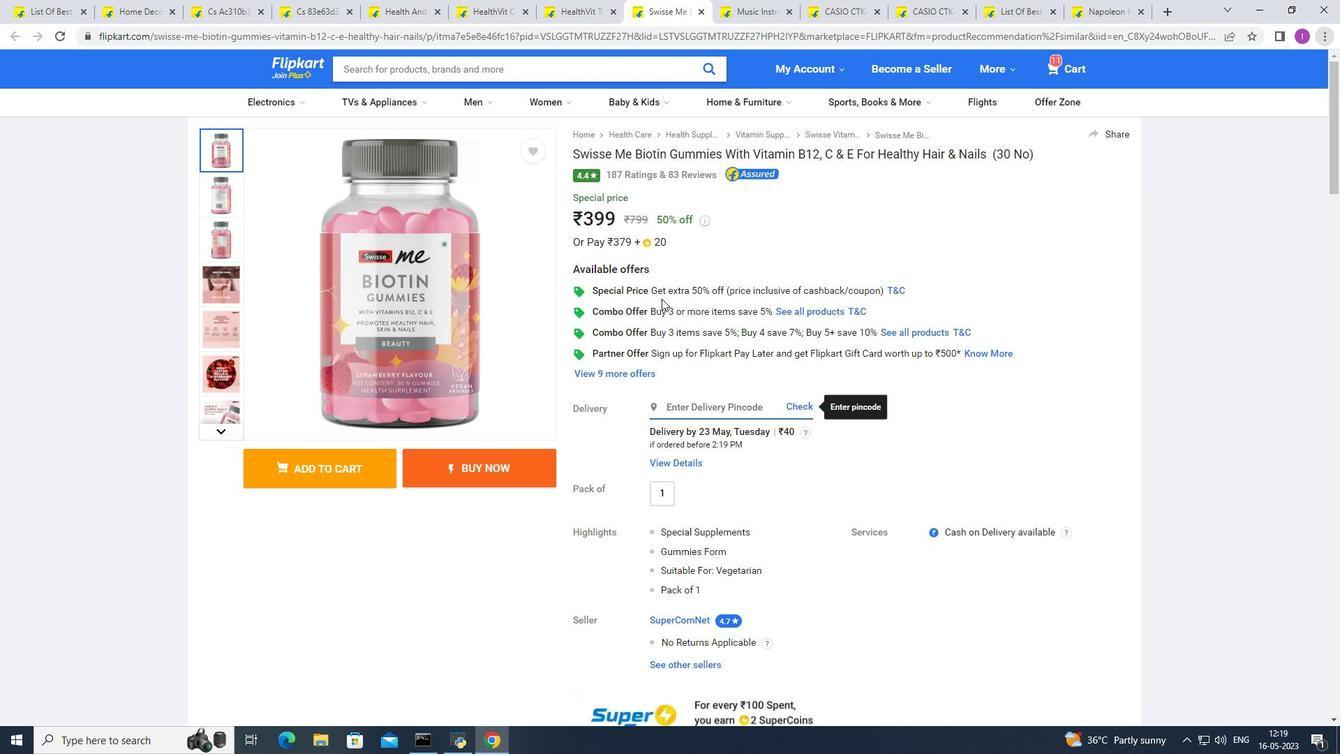 
Action: Mouse moved to (661, 305)
Screenshot: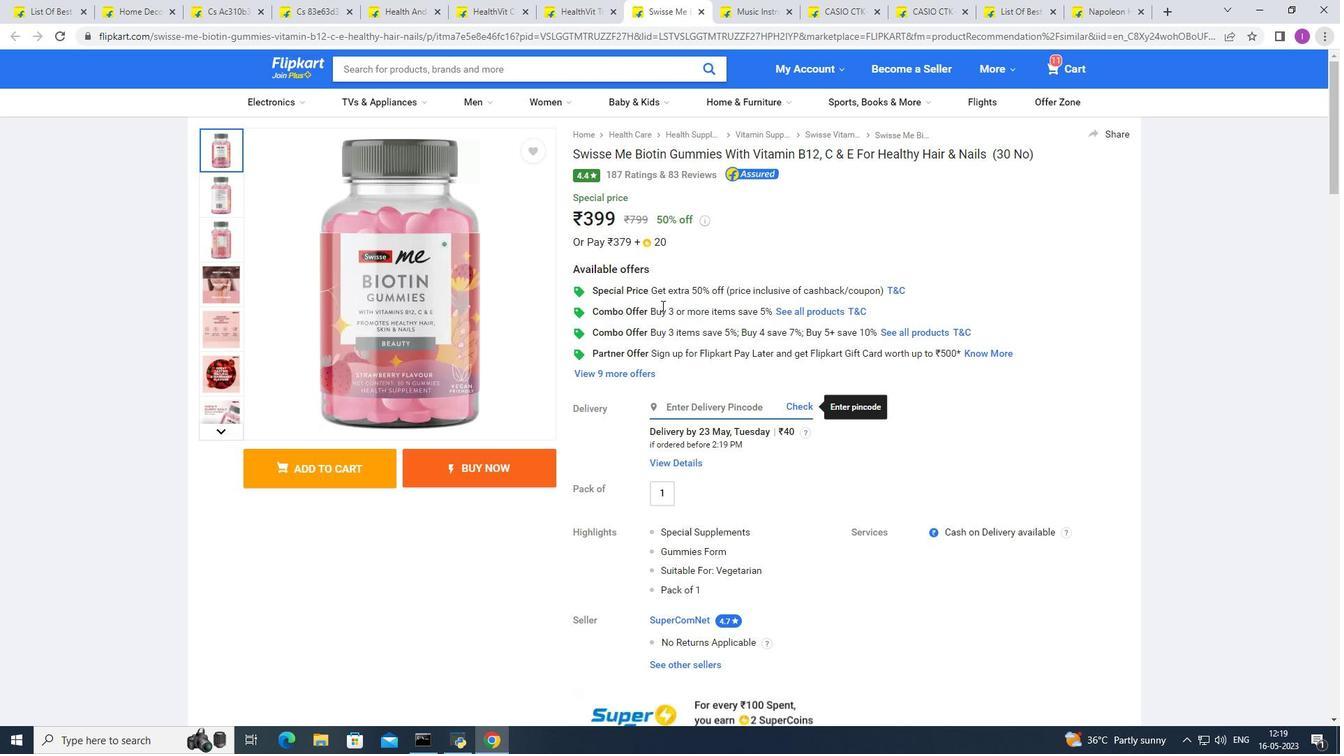 
Action: Mouse scrolled (661, 305) with delta (0, 0)
Screenshot: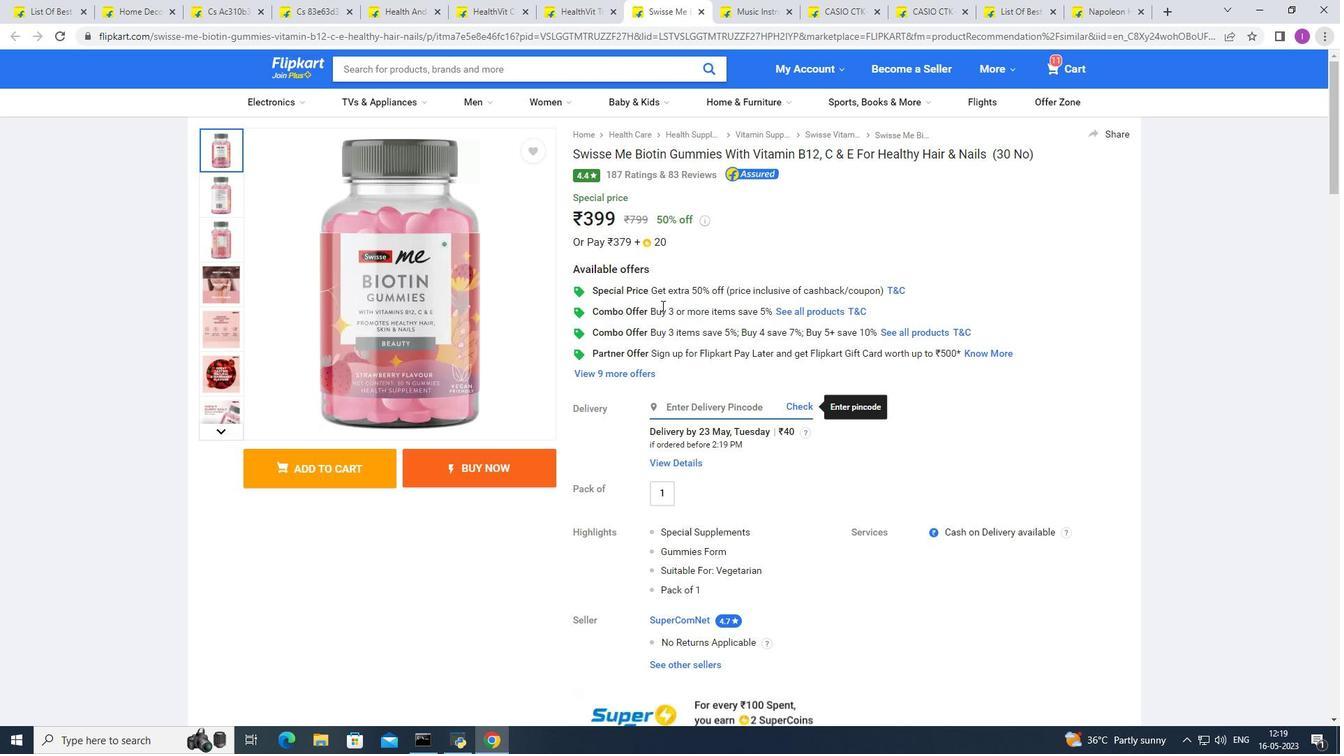 
Action: Mouse scrolled (661, 305) with delta (0, 0)
Screenshot: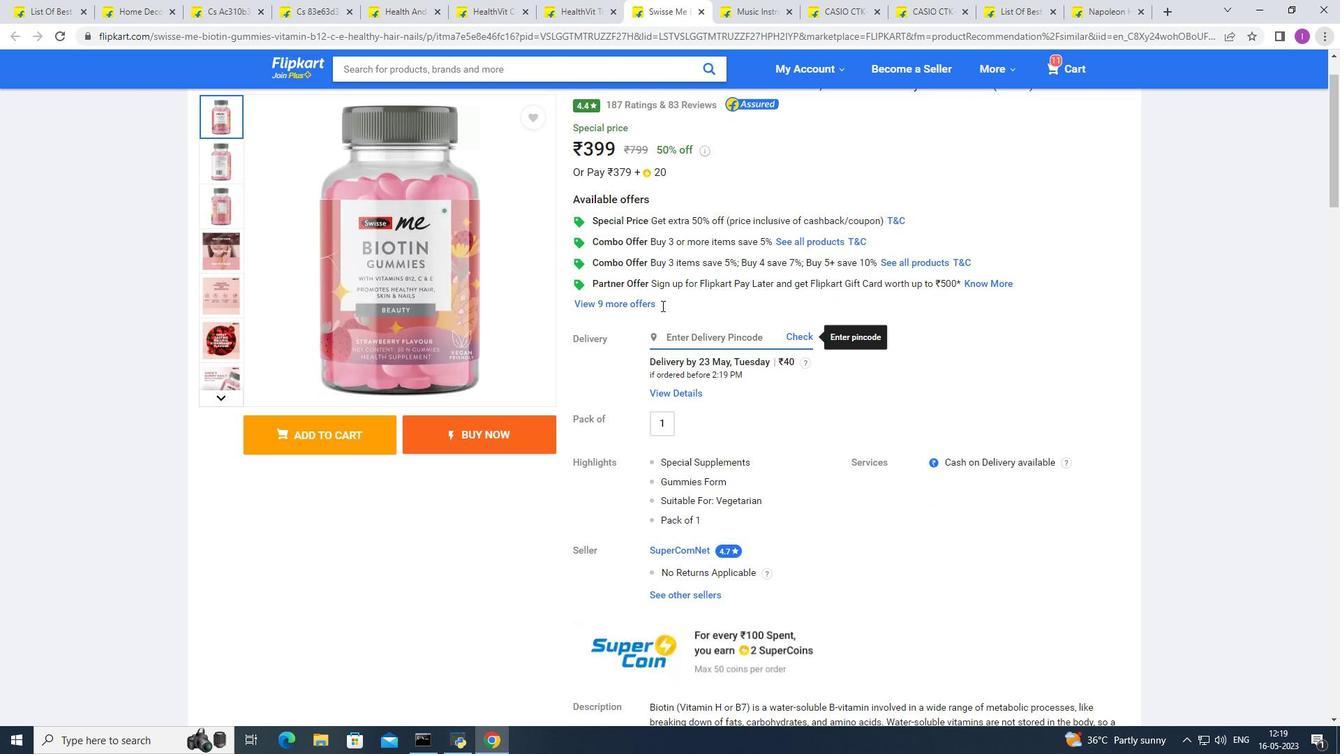 
Action: Mouse scrolled (661, 305) with delta (0, 0)
Screenshot: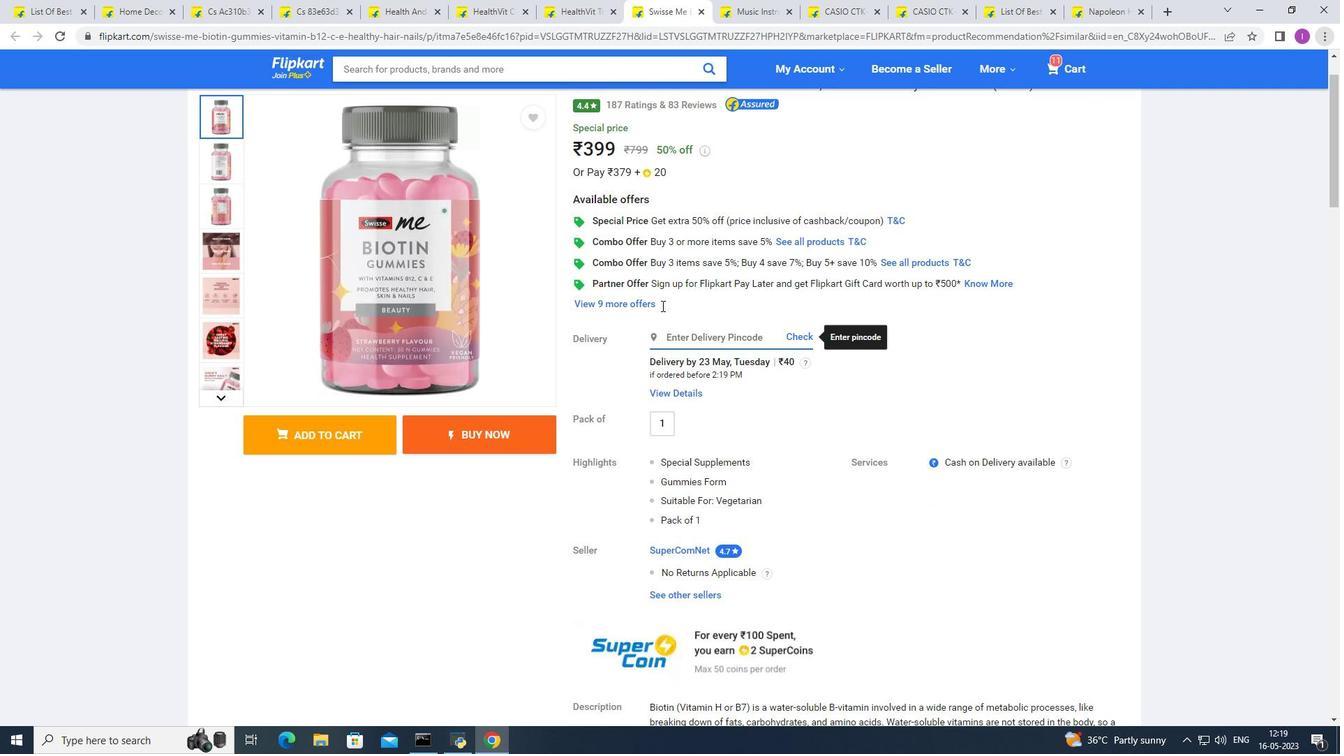 
Action: Mouse scrolled (661, 305) with delta (0, 0)
Screenshot: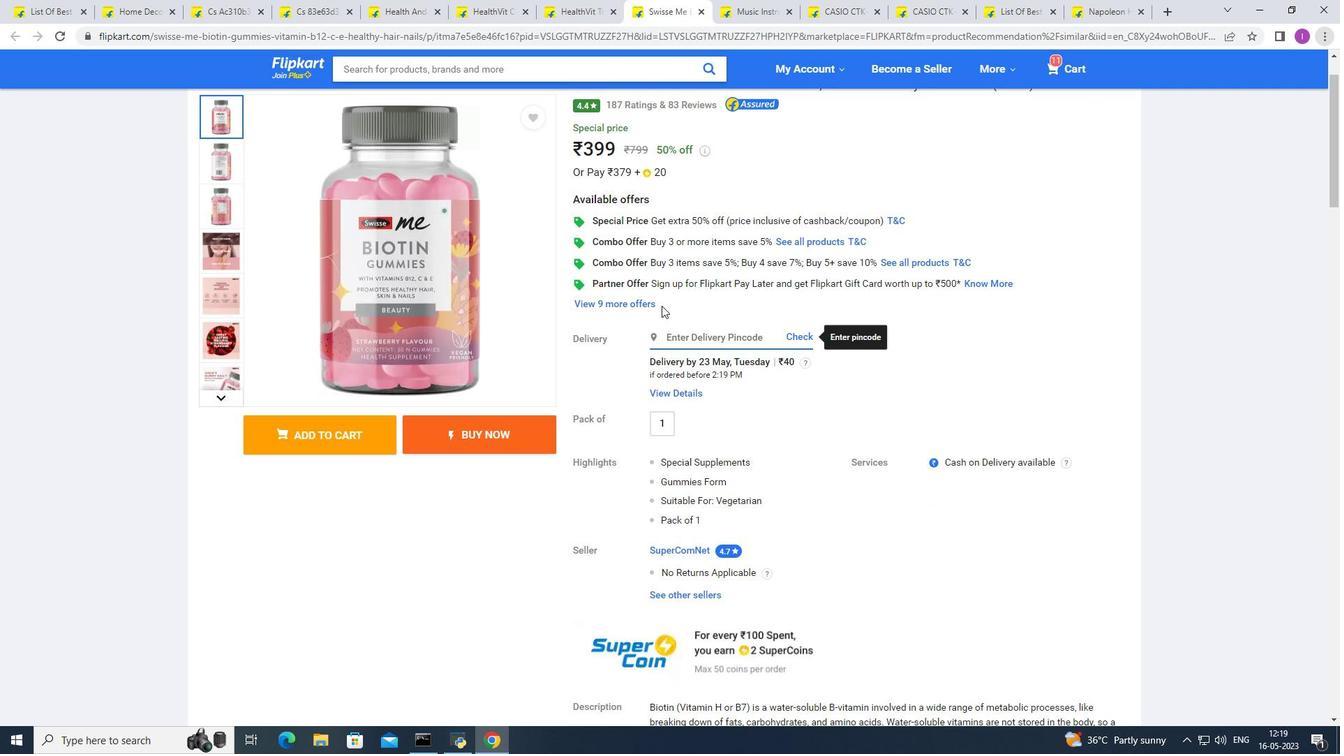 
Action: Mouse scrolled (661, 305) with delta (0, 0)
Screenshot: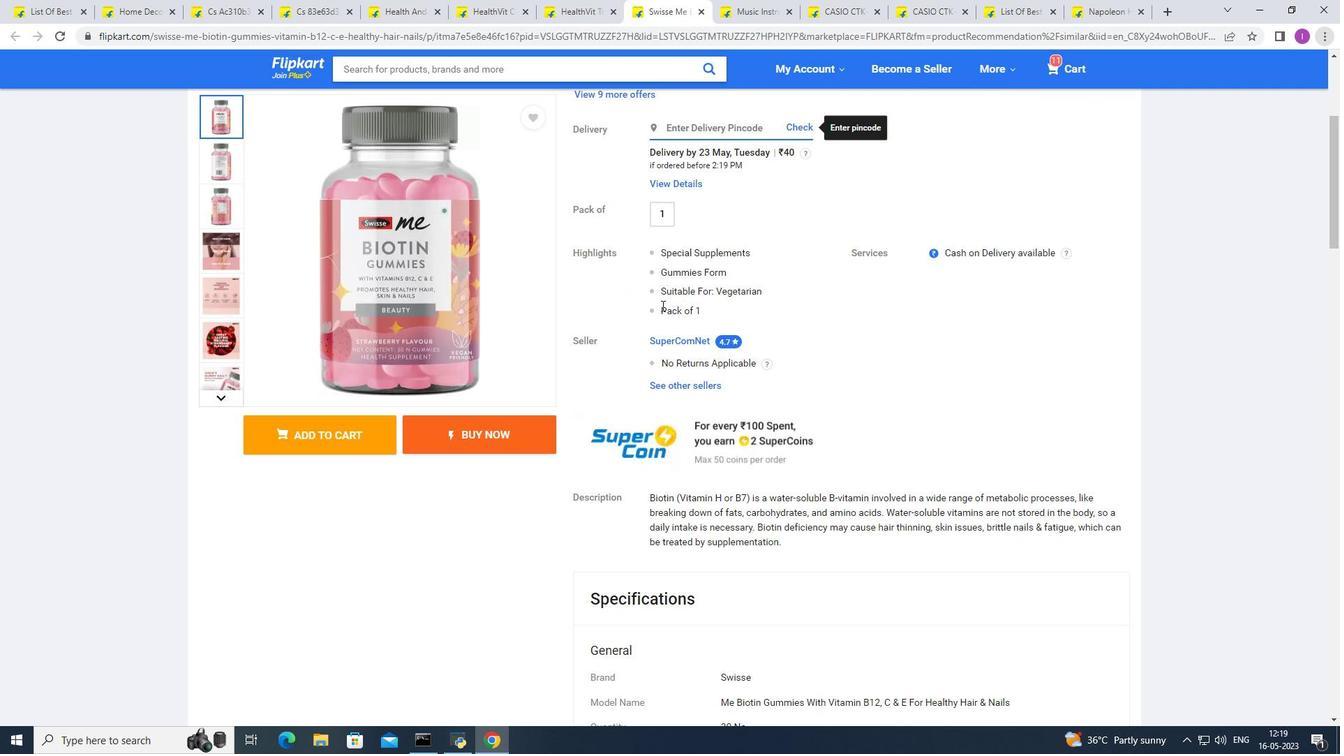 
Action: Mouse scrolled (661, 305) with delta (0, 0)
Screenshot: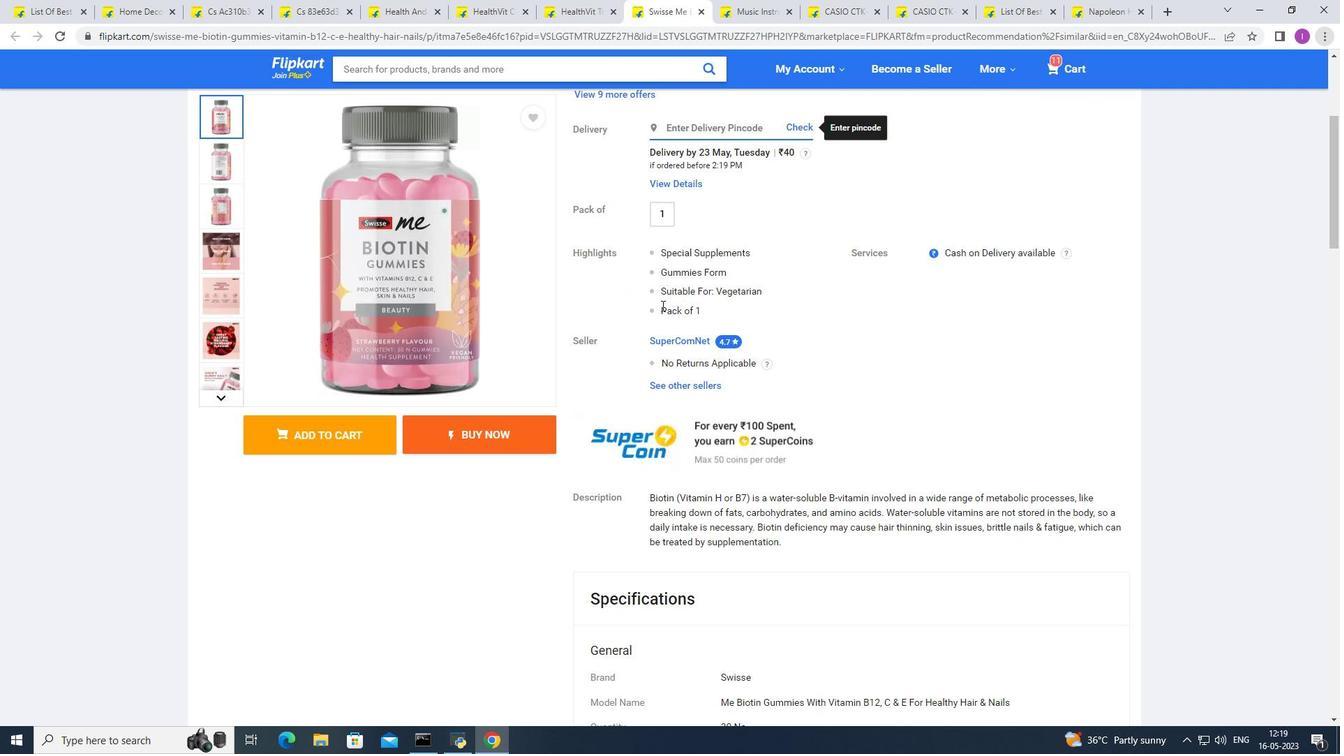
Action: Mouse scrolled (661, 305) with delta (0, 0)
Screenshot: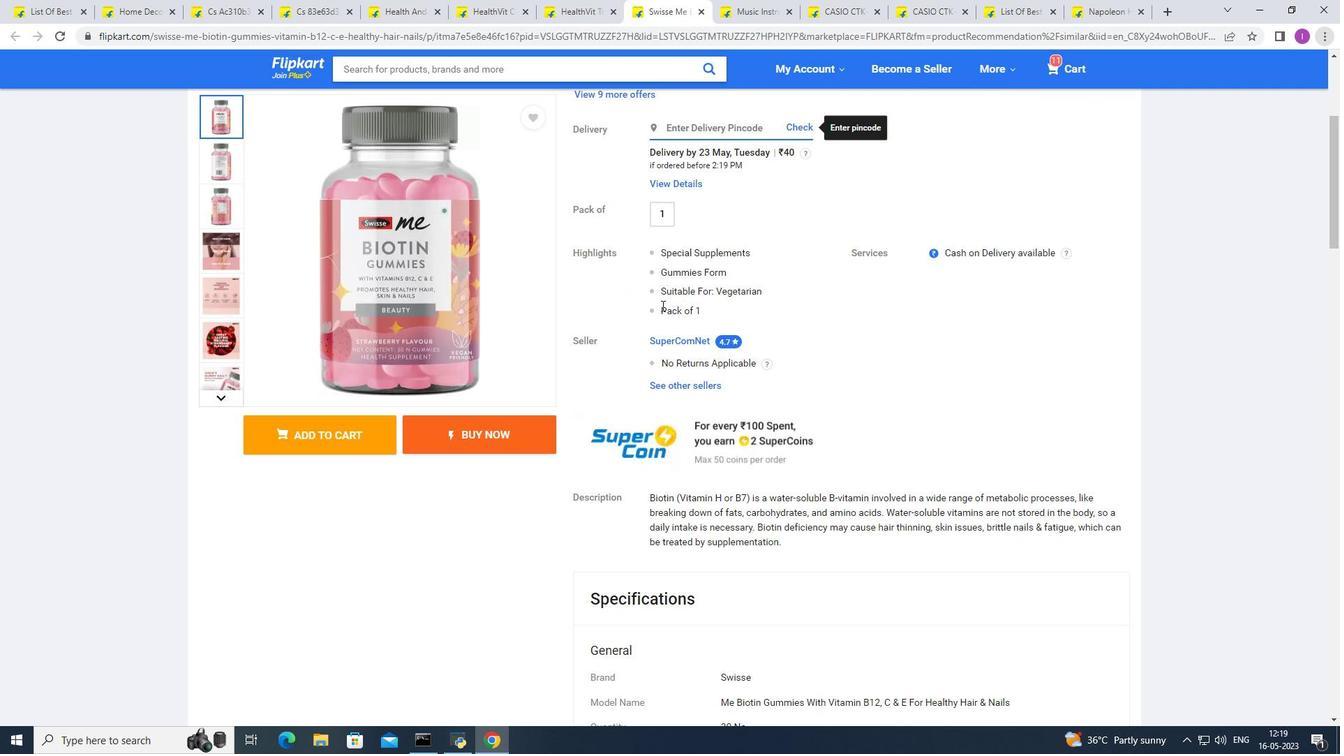 
Action: Mouse scrolled (661, 305) with delta (0, 0)
Screenshot: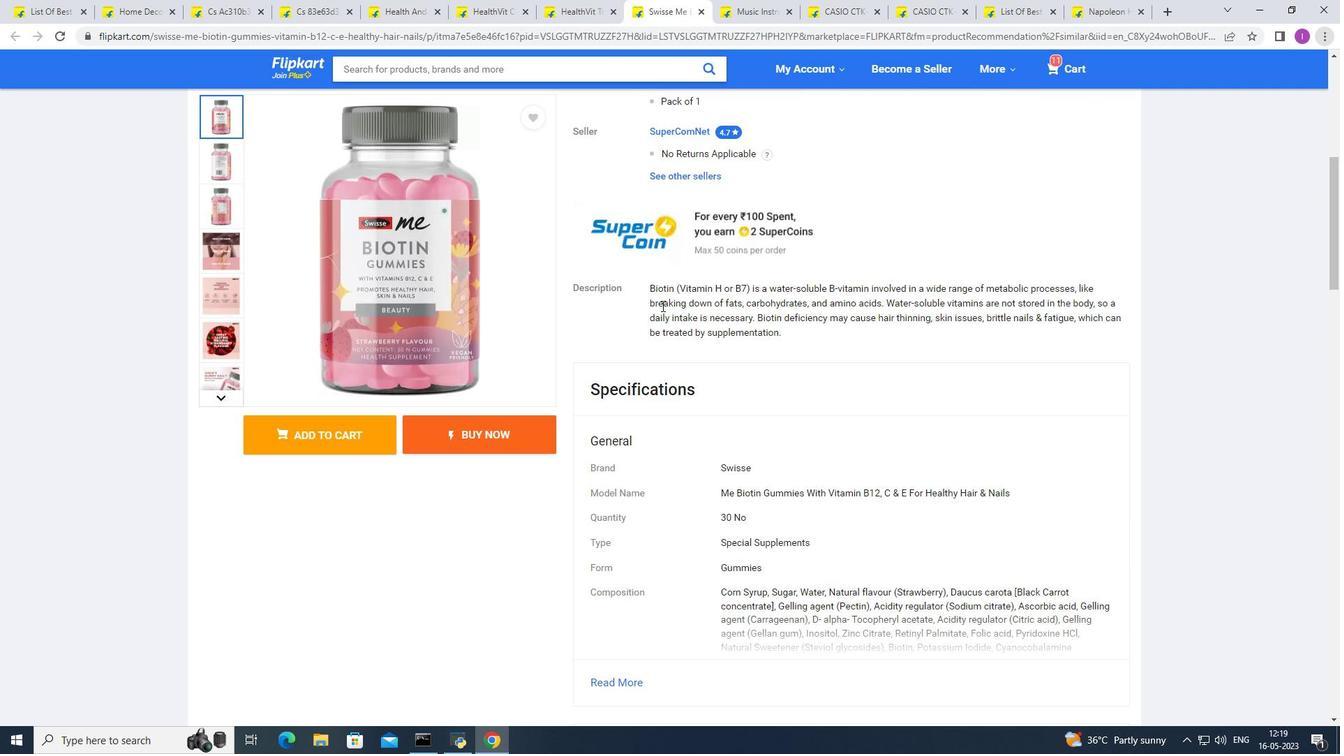 
Action: Mouse scrolled (661, 305) with delta (0, 0)
Screenshot: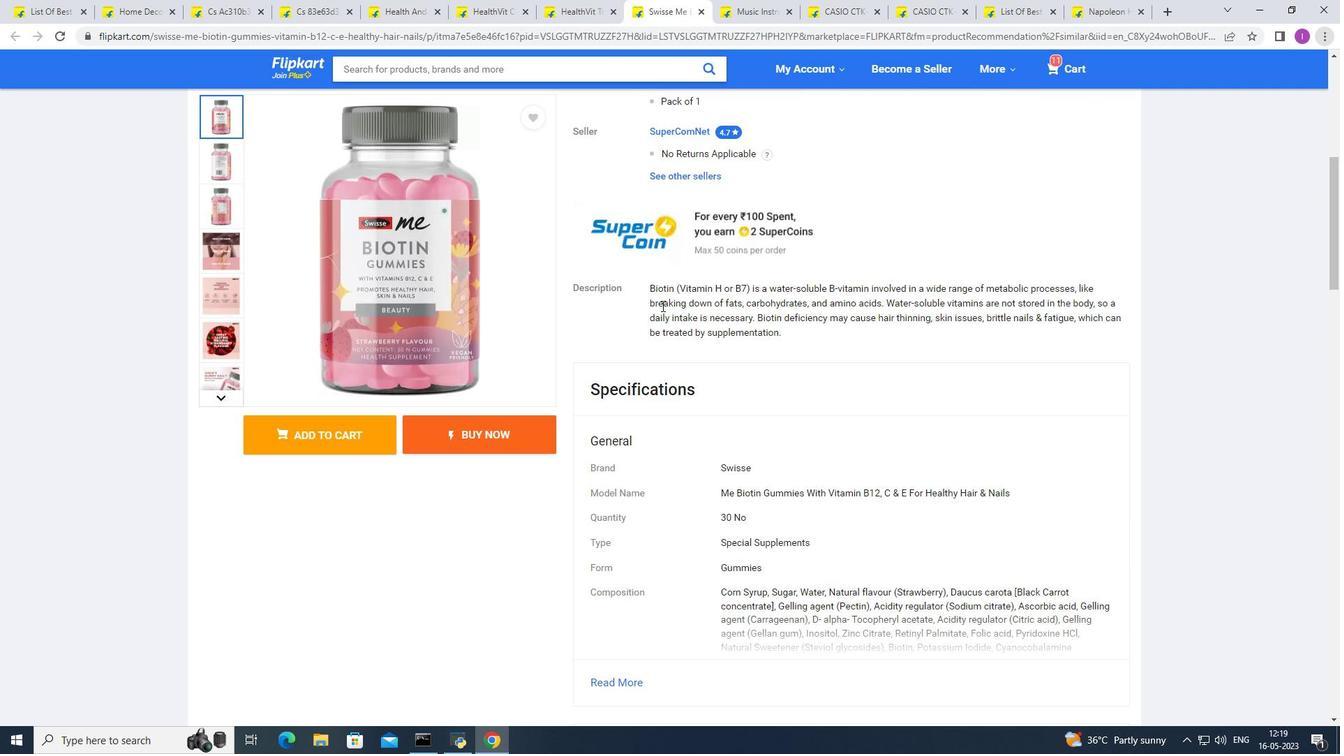
Action: Mouse scrolled (661, 305) with delta (0, 0)
Screenshot: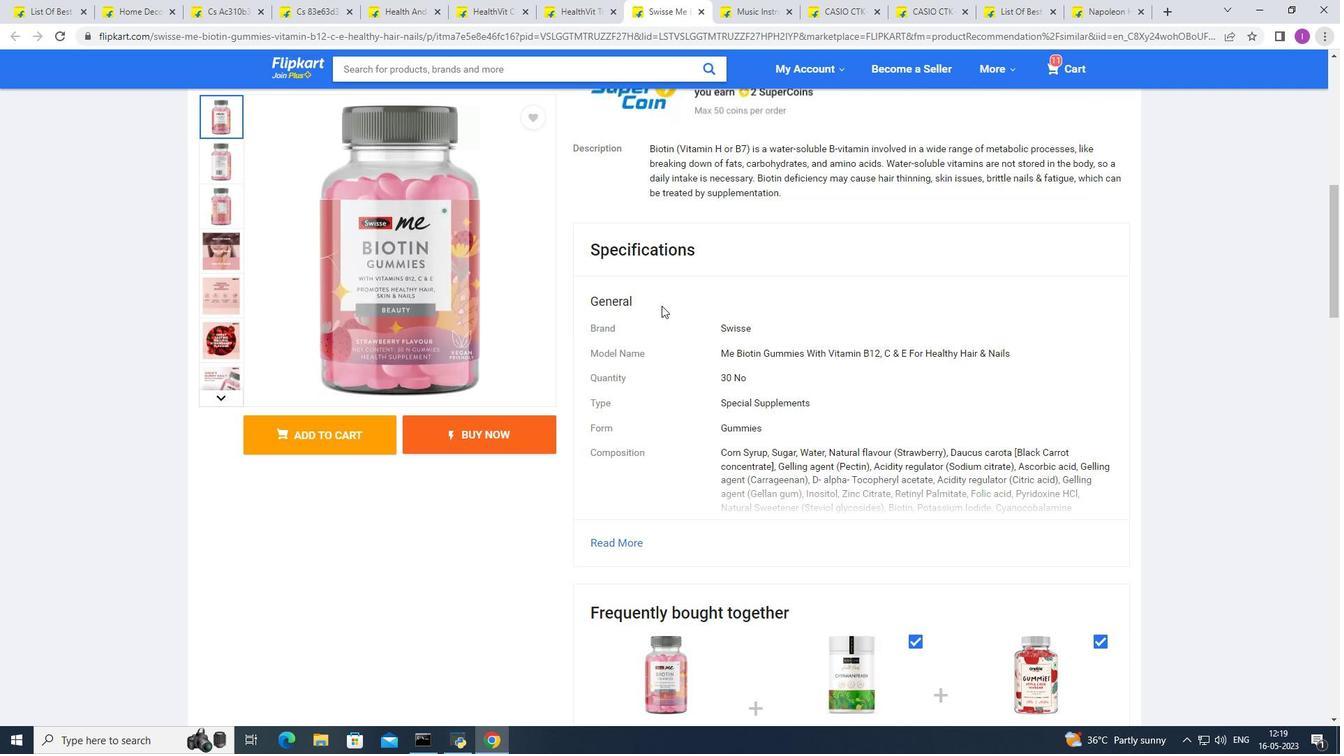 
Action: Mouse scrolled (661, 305) with delta (0, 0)
Screenshot: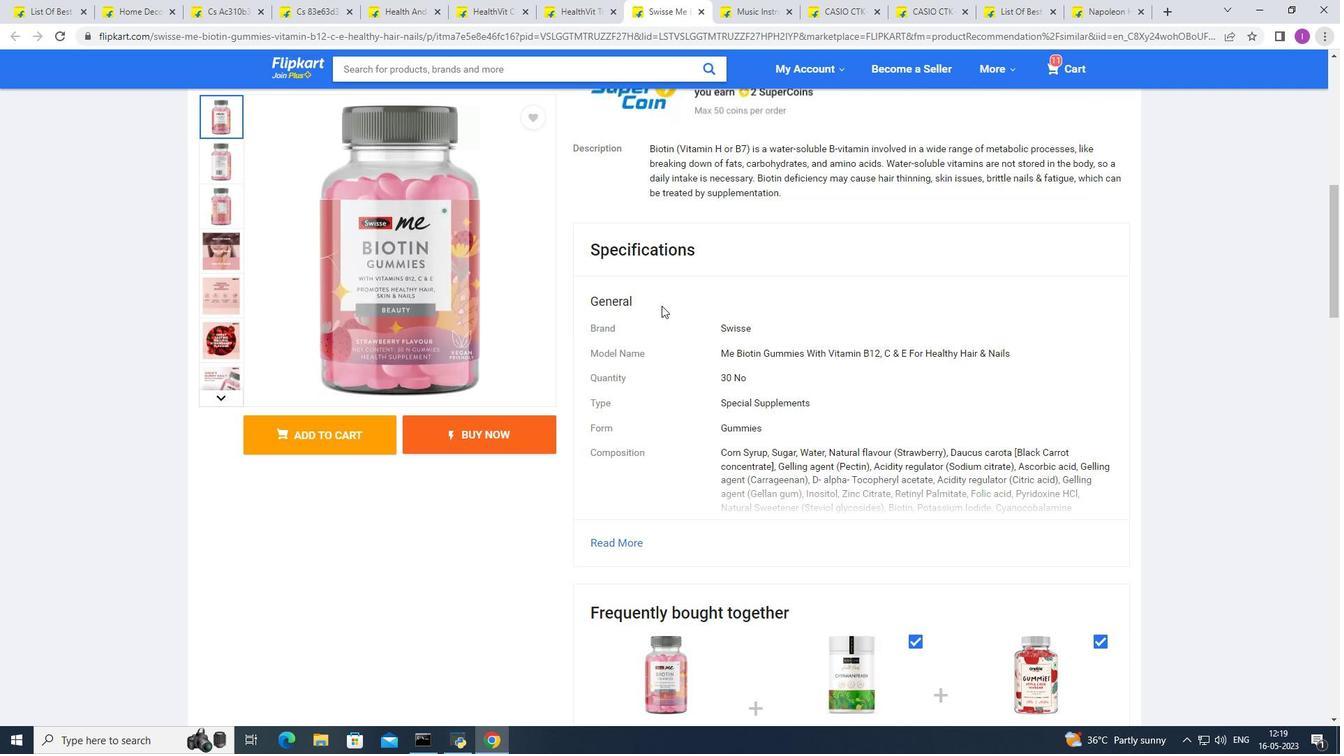 
Action: Mouse scrolled (661, 305) with delta (0, 0)
Screenshot: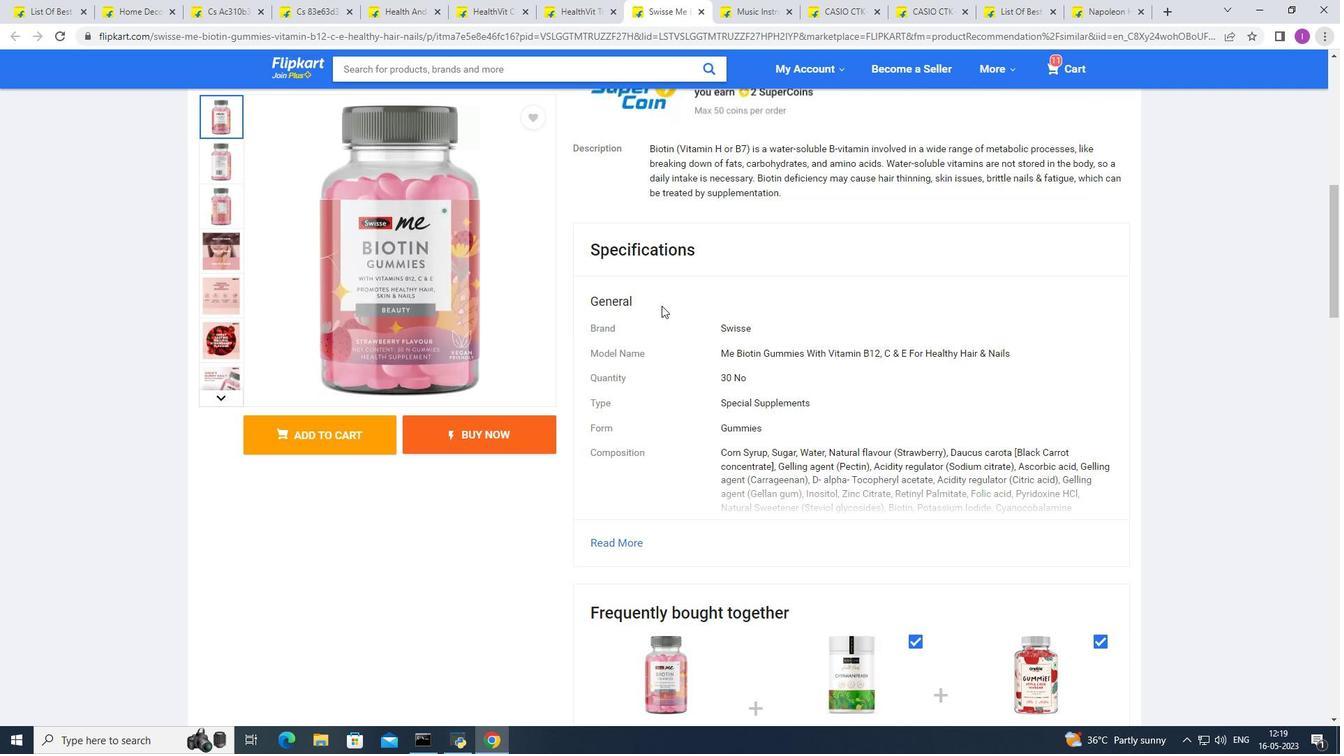 
Action: Mouse scrolled (661, 305) with delta (0, 0)
Screenshot: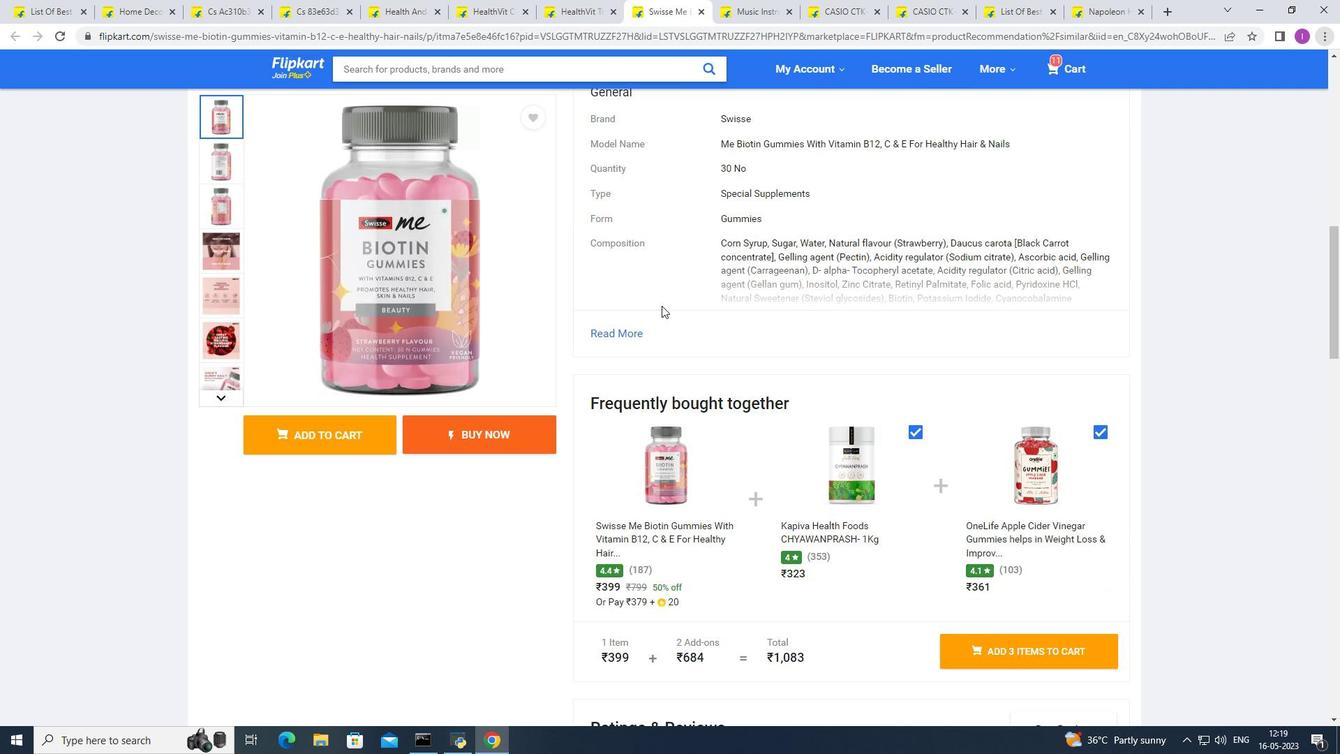 
Action: Mouse scrolled (661, 305) with delta (0, 0)
Screenshot: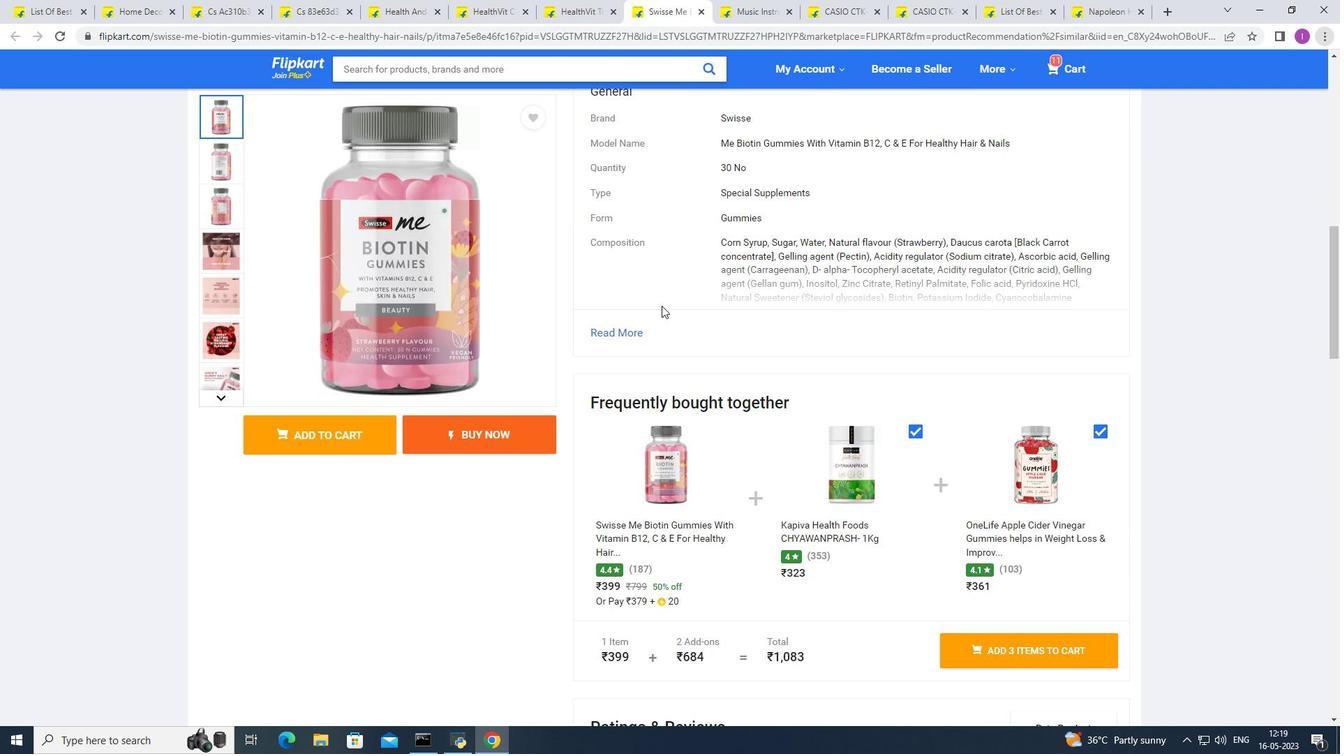 
Action: Mouse scrolled (661, 305) with delta (0, 0)
Screenshot: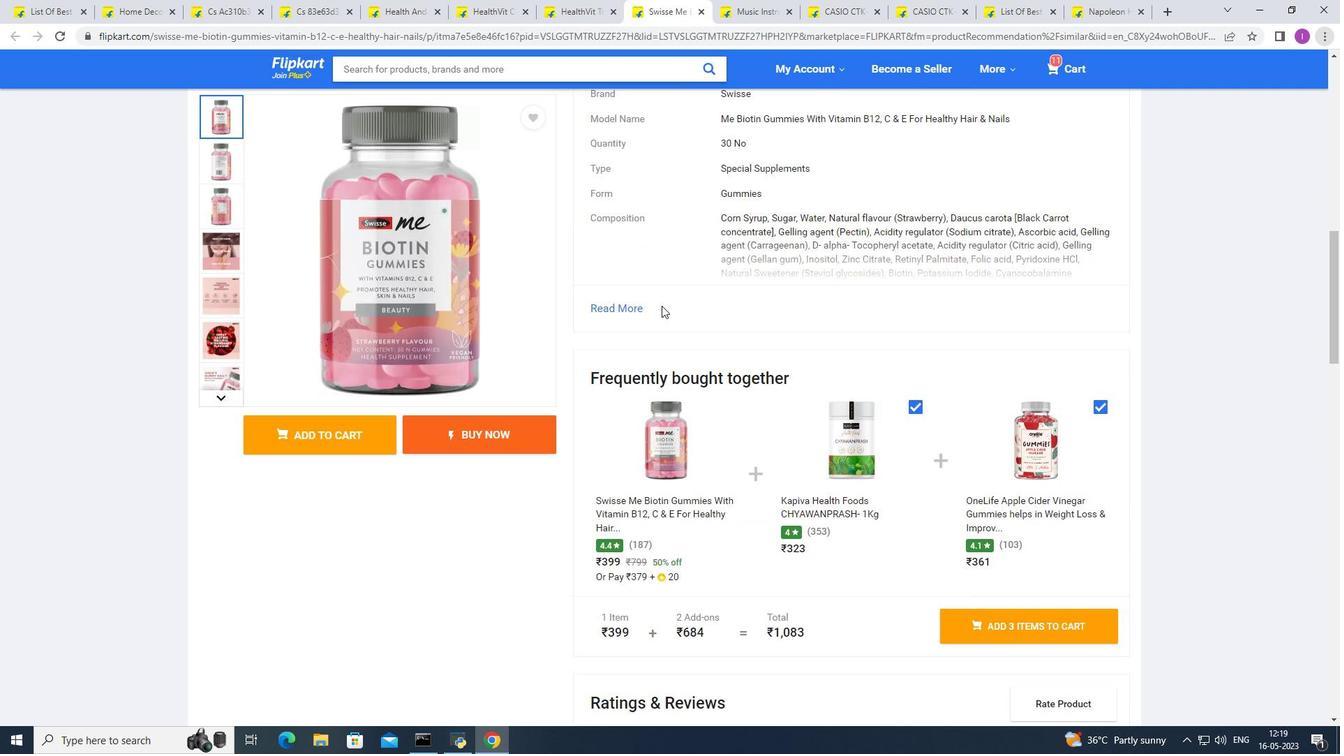 
Action: Mouse scrolled (661, 305) with delta (0, 0)
Screenshot: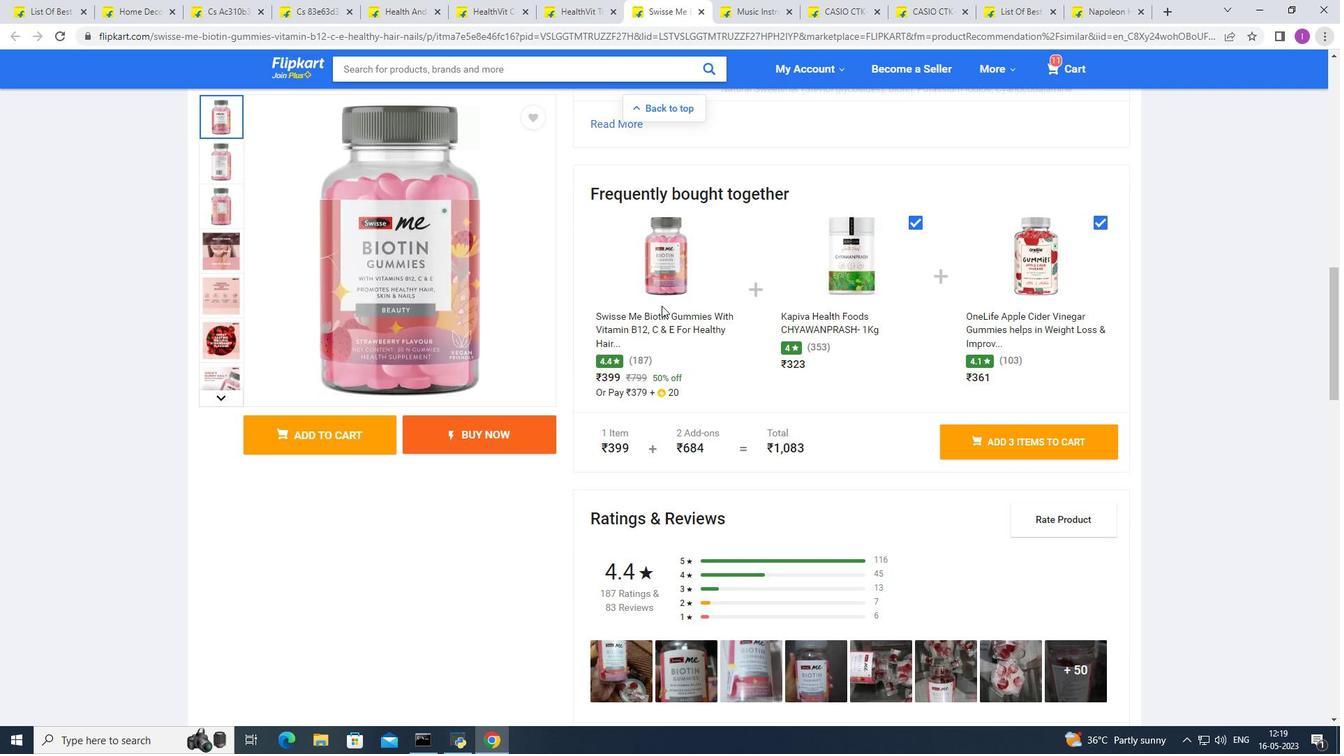 
Action: Mouse scrolled (661, 305) with delta (0, 0)
Screenshot: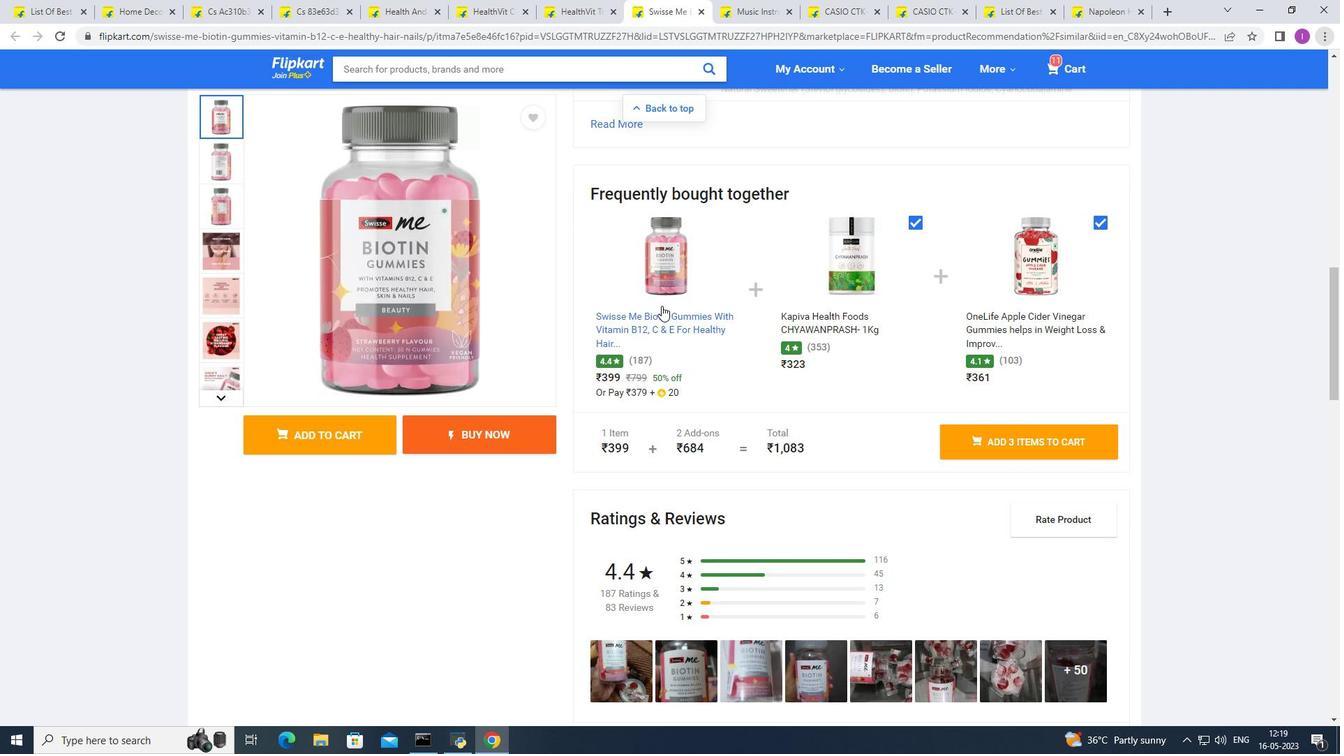 
Action: Mouse scrolled (661, 305) with delta (0, 0)
Screenshot: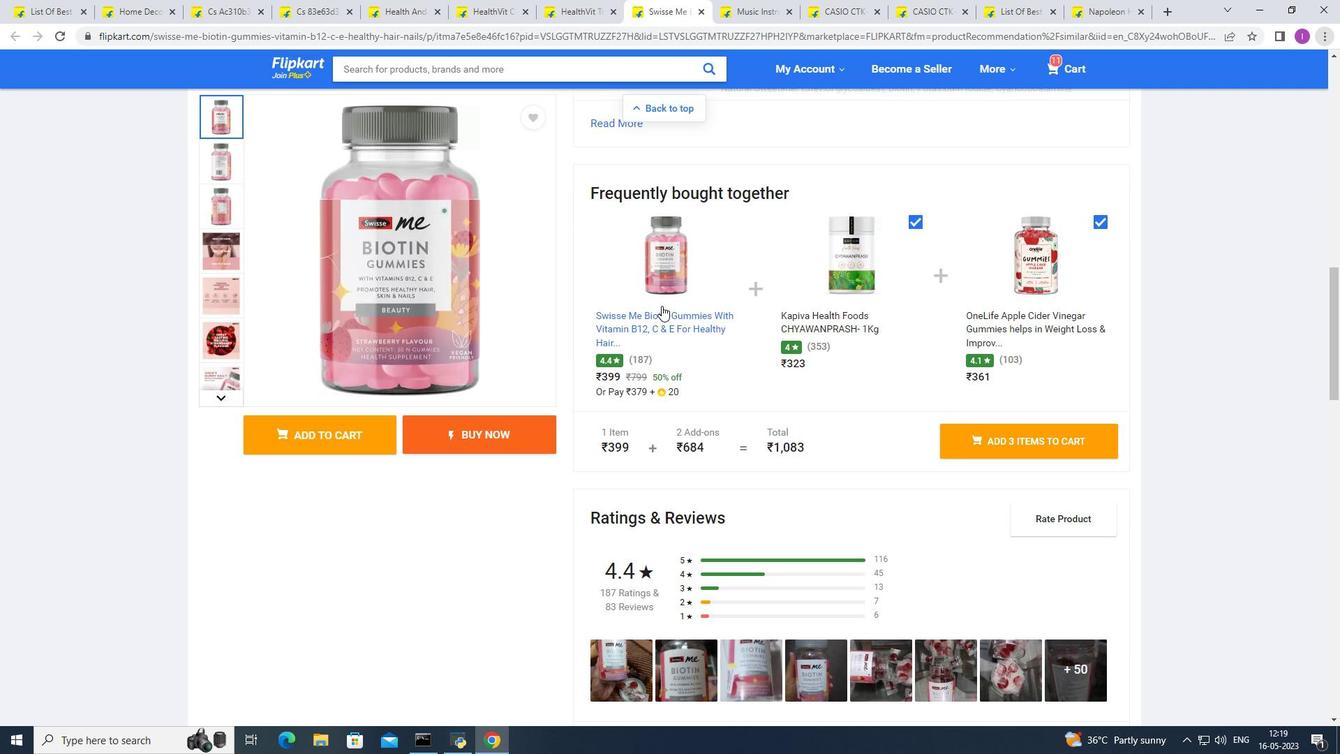 
Action: Mouse scrolled (661, 305) with delta (0, 0)
Screenshot: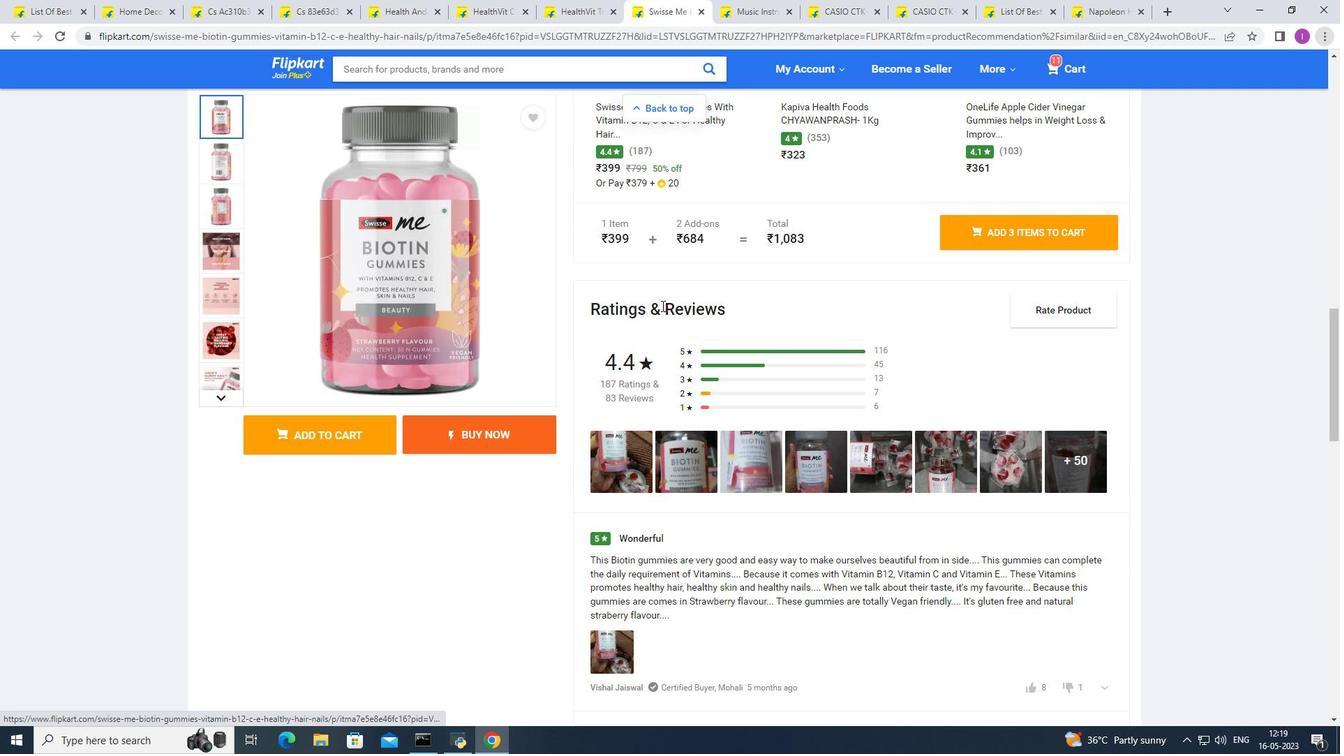 
Action: Mouse scrolled (661, 305) with delta (0, 0)
Screenshot: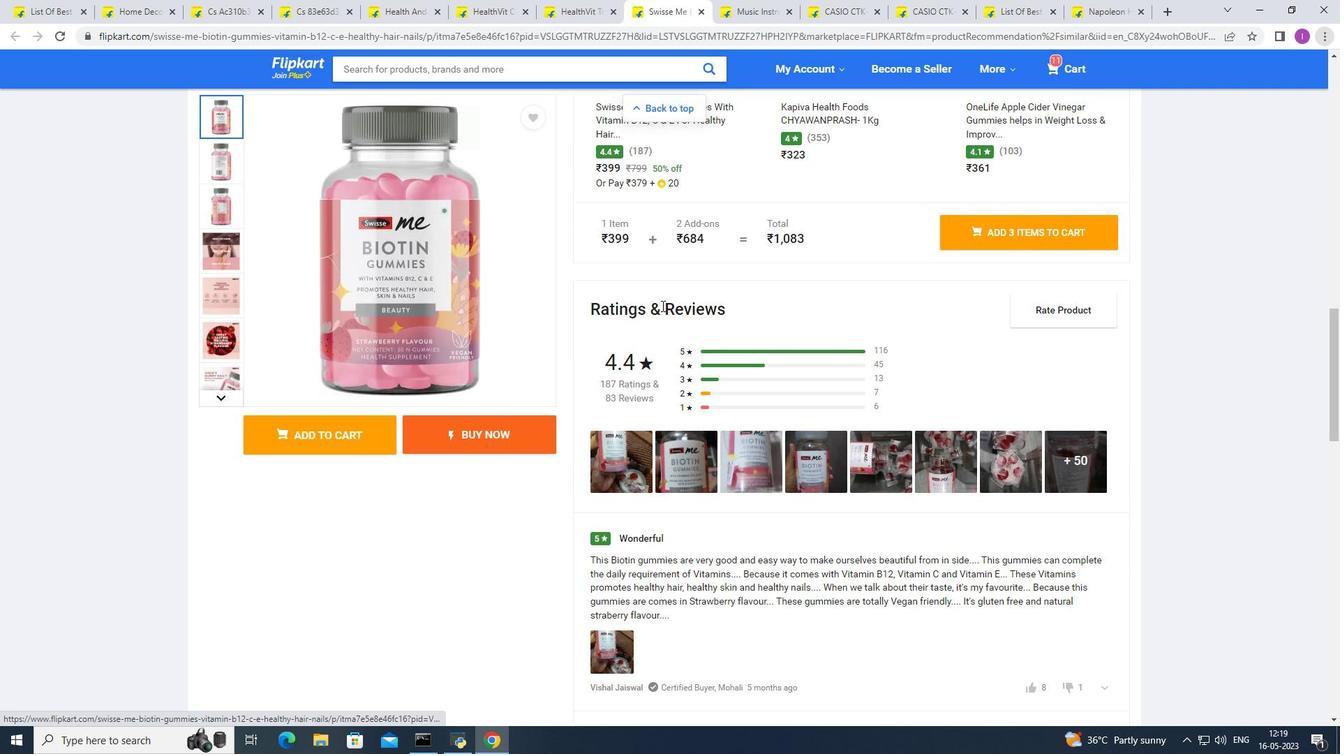 
Action: Mouse scrolled (661, 305) with delta (0, 0)
Screenshot: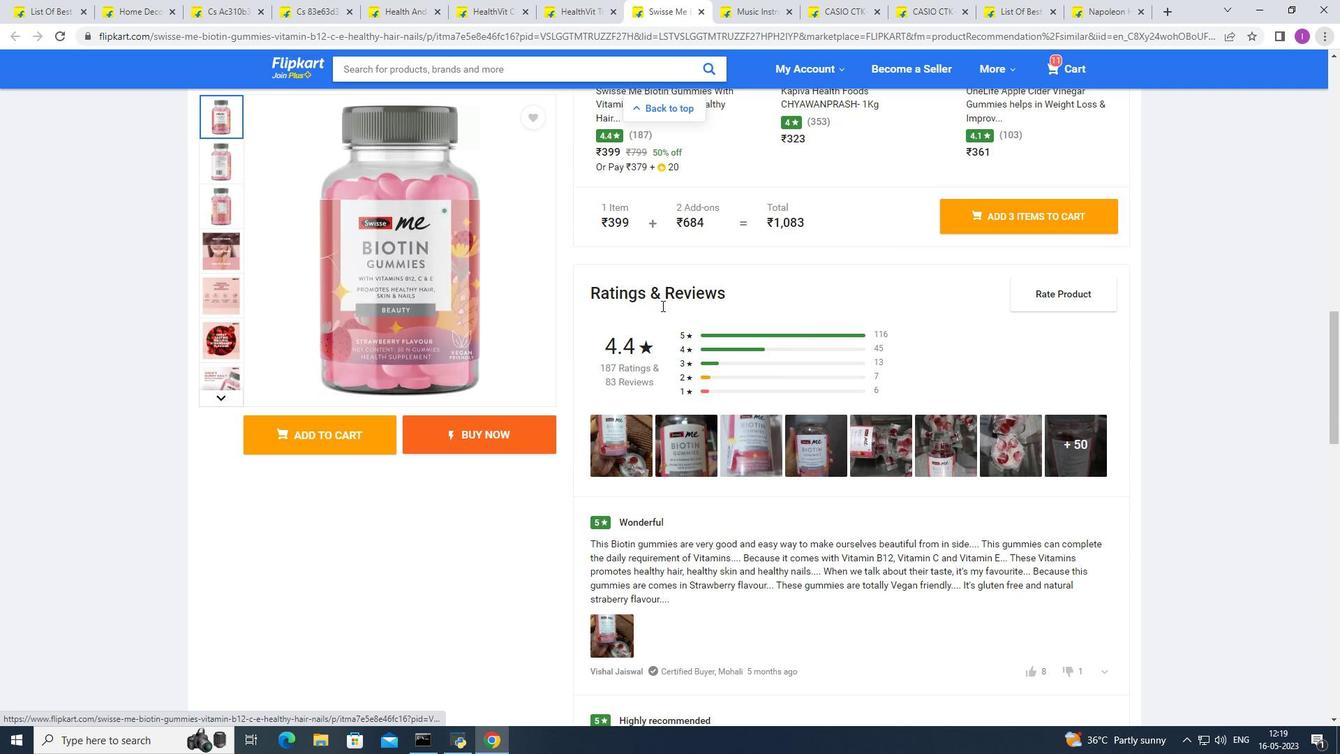 
Action: Mouse scrolled (661, 305) with delta (0, 0)
Screenshot: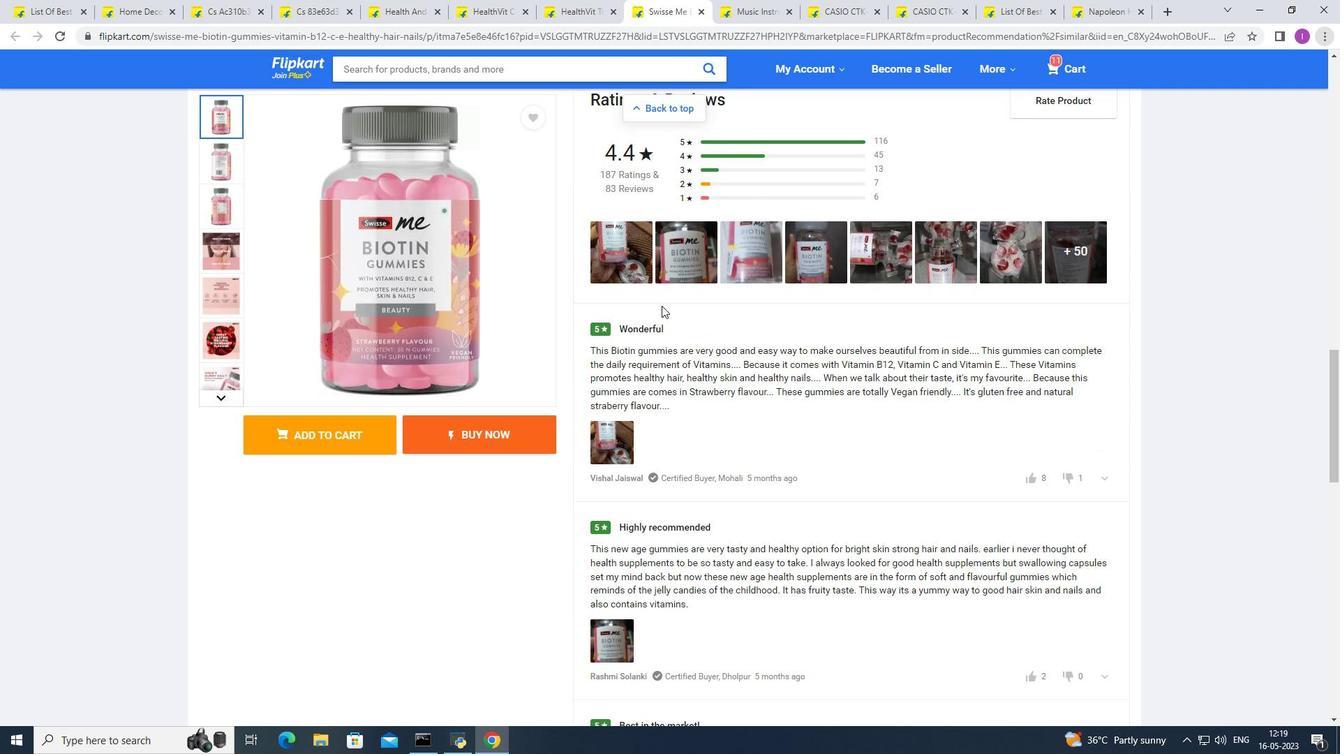 
Action: Mouse scrolled (661, 305) with delta (0, 0)
Screenshot: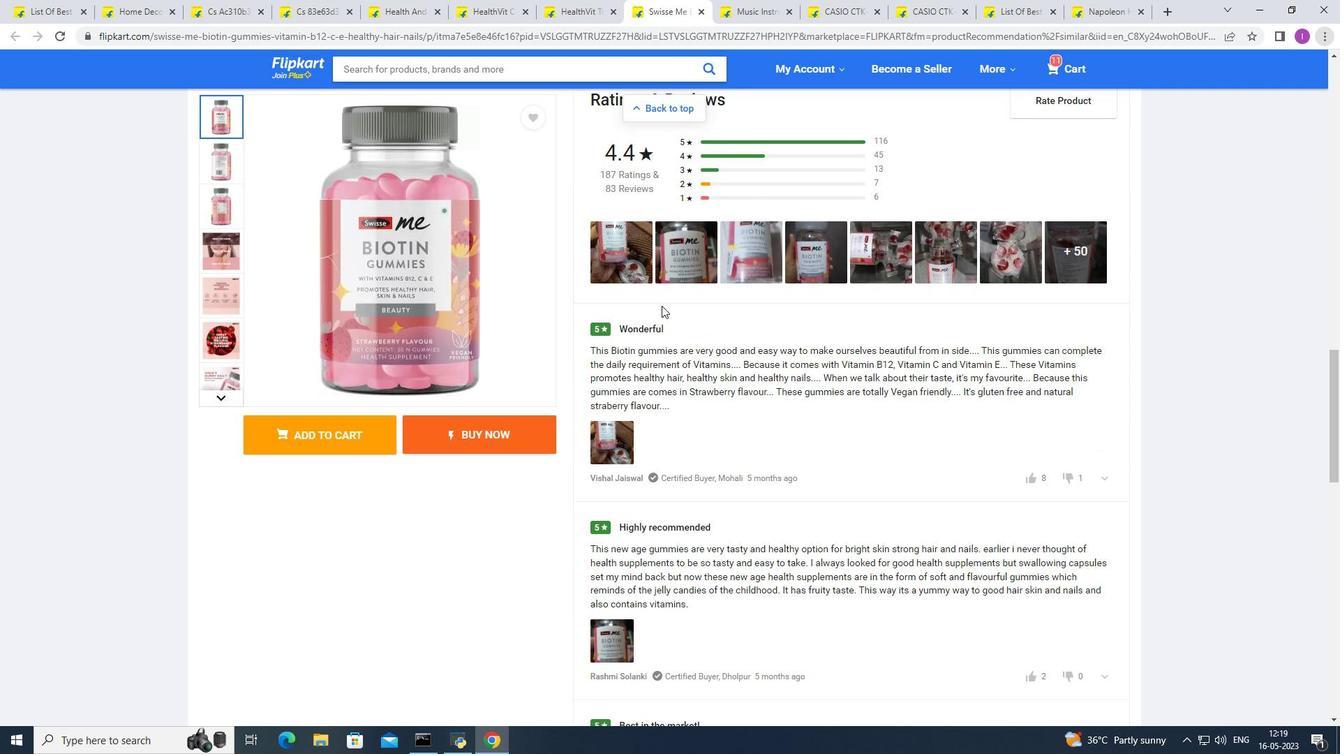 
Action: Mouse scrolled (661, 305) with delta (0, 0)
Screenshot: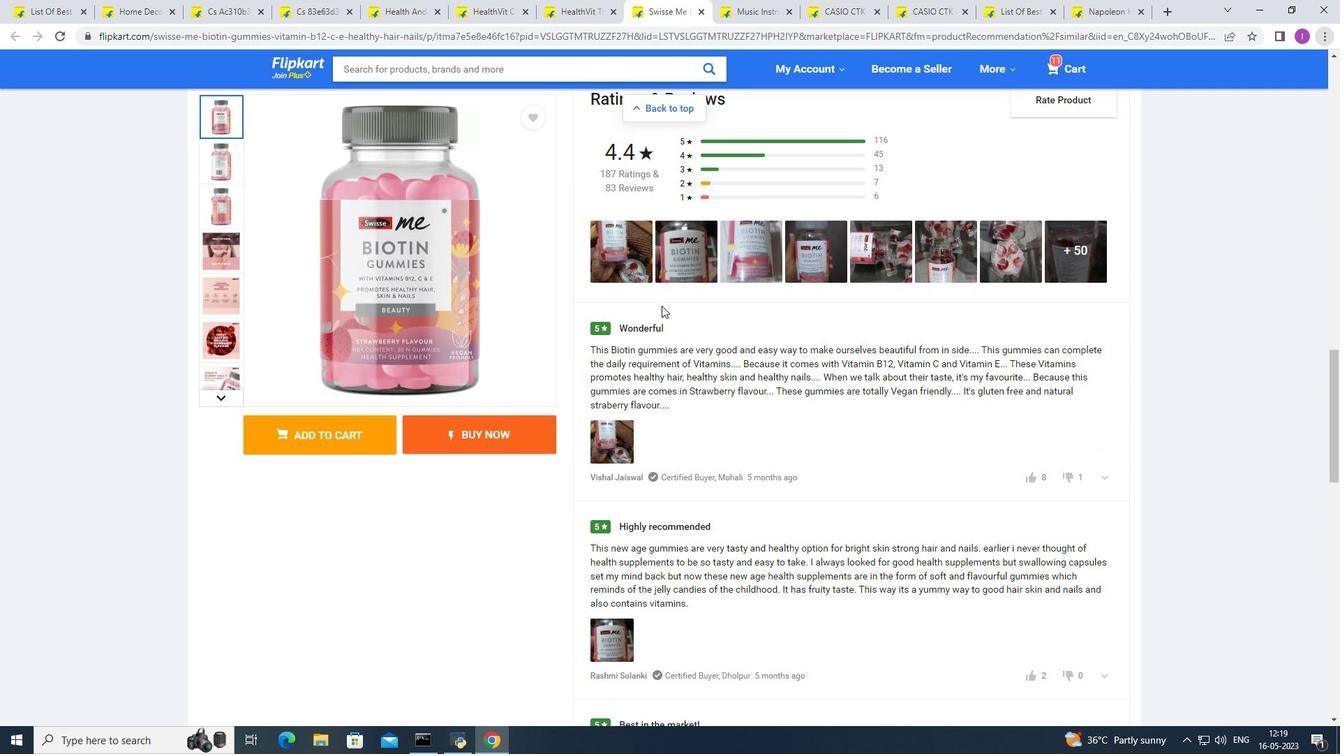 
Action: Mouse scrolled (661, 305) with delta (0, 0)
Screenshot: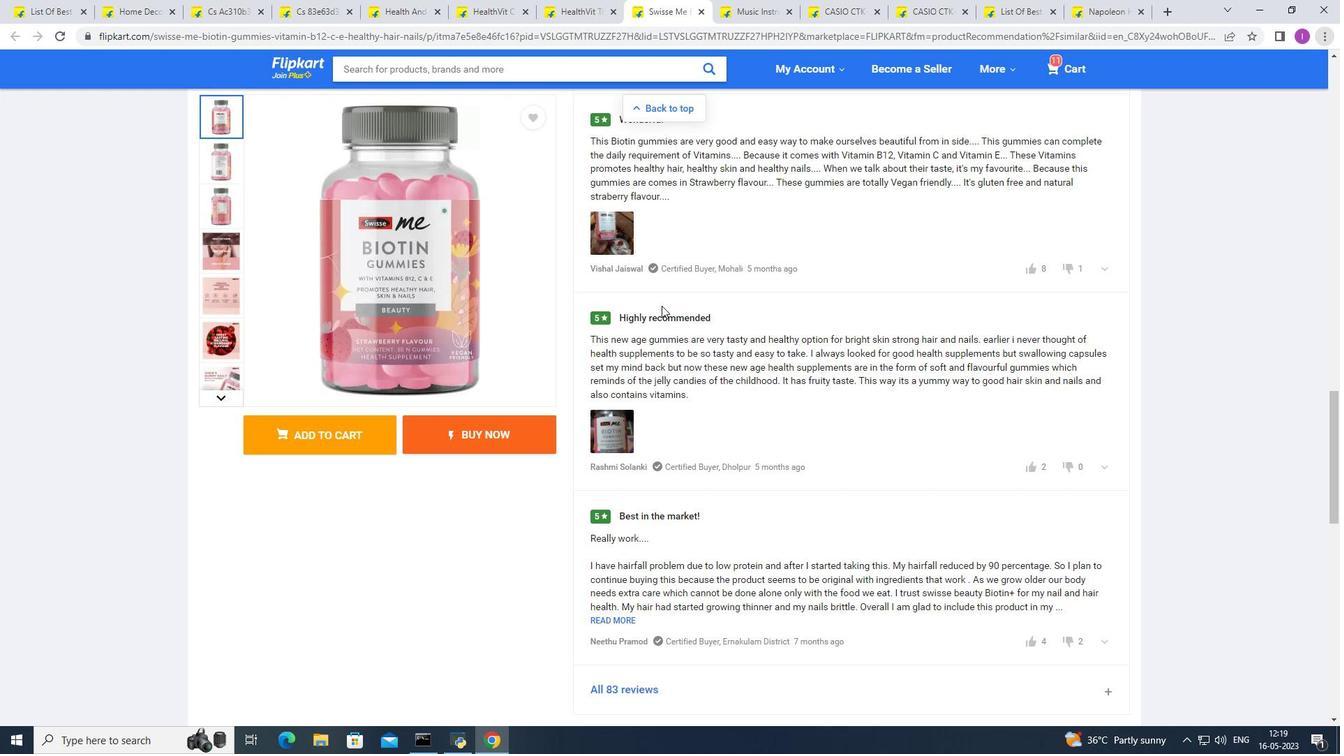 
Action: Mouse scrolled (661, 305) with delta (0, 0)
Screenshot: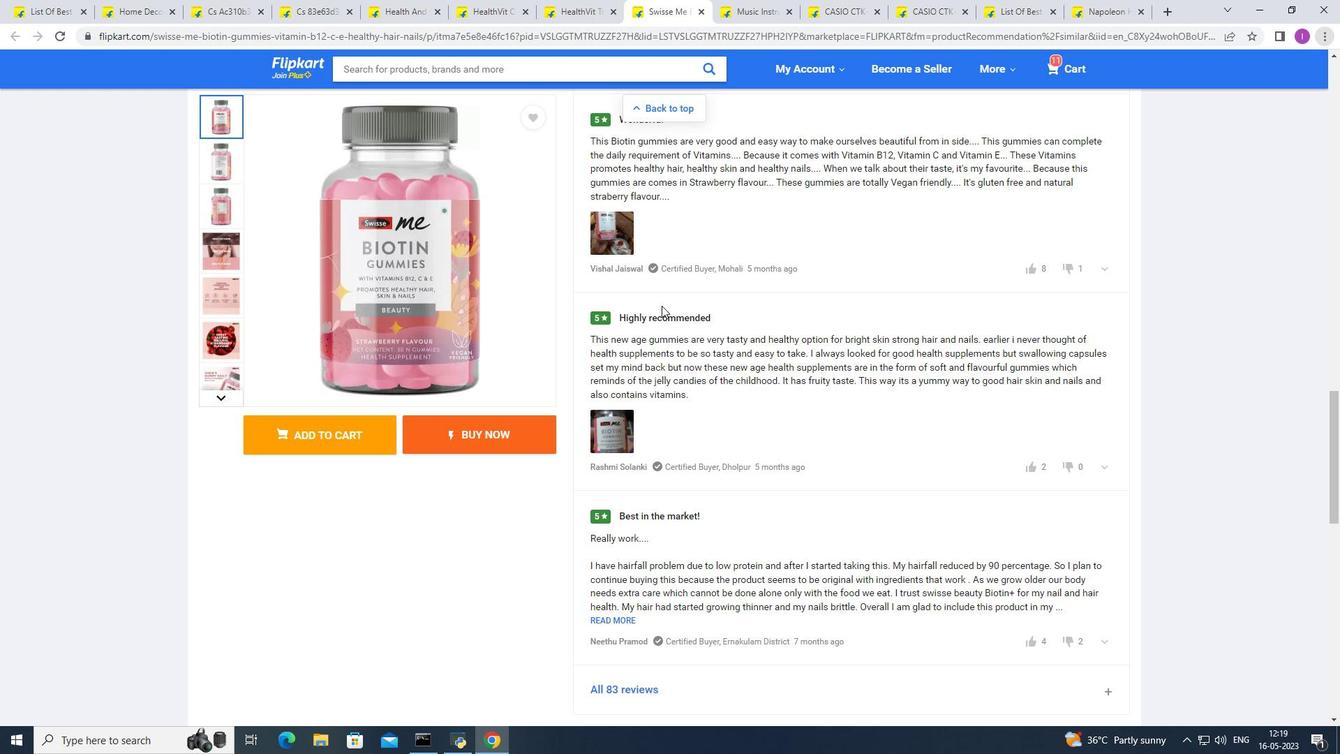
Action: Mouse scrolled (661, 305) with delta (0, 0)
Screenshot: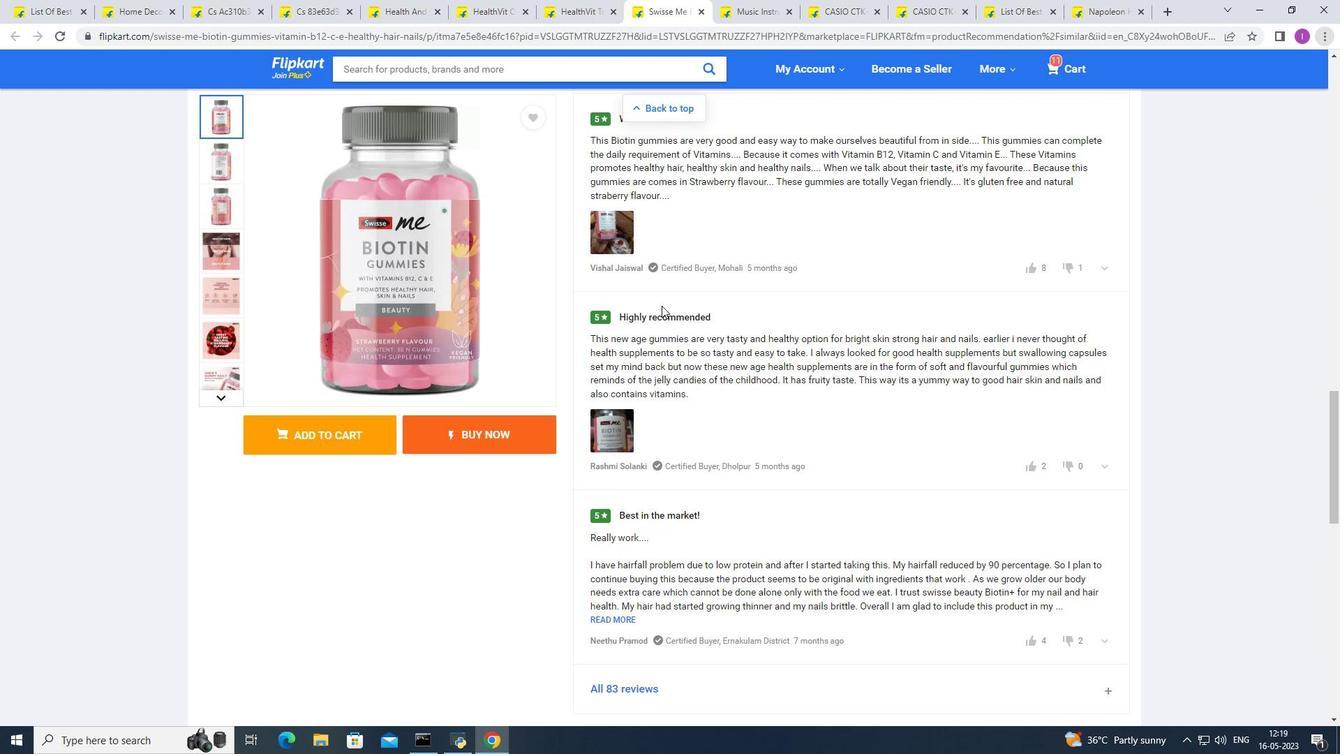 
Action: Mouse scrolled (661, 305) with delta (0, 0)
Screenshot: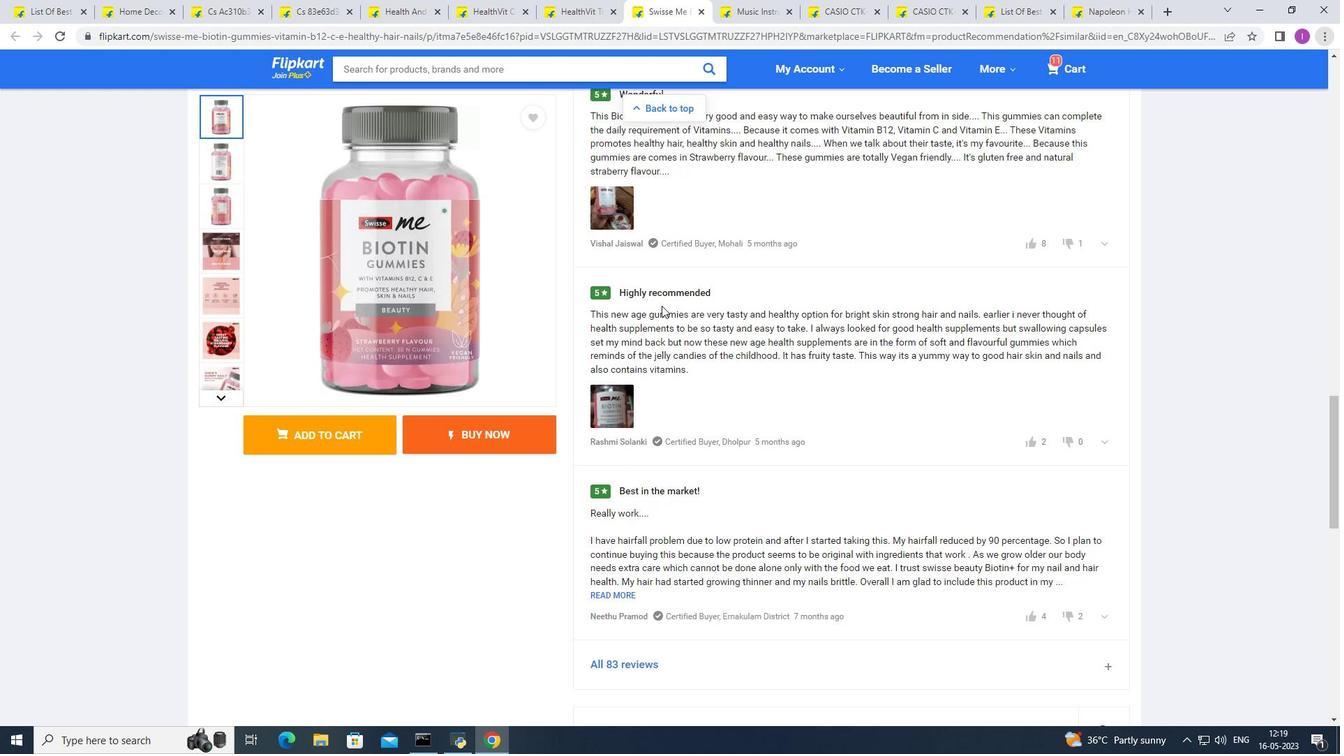 
Action: Mouse moved to (661, 305)
Screenshot: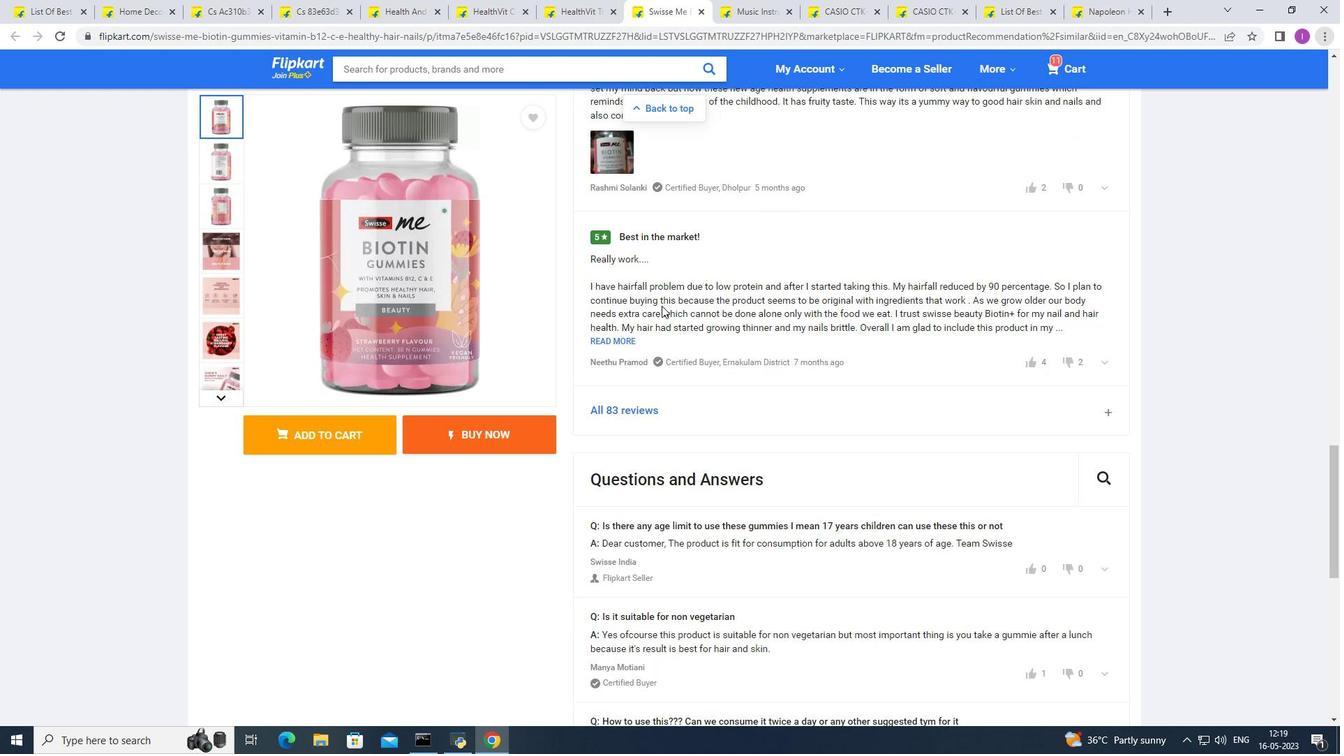 
Action: Mouse scrolled (661, 305) with delta (0, 0)
Screenshot: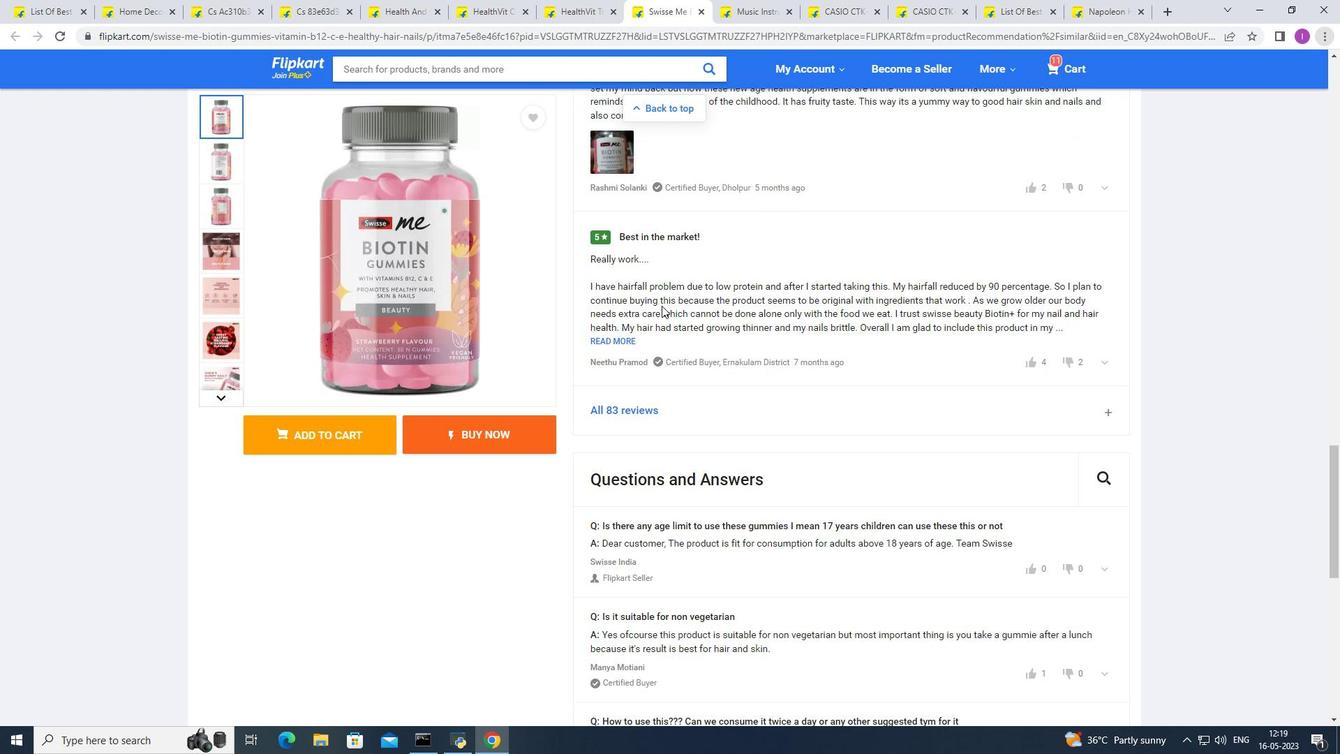 
Action: Mouse scrolled (661, 305) with delta (0, 0)
Screenshot: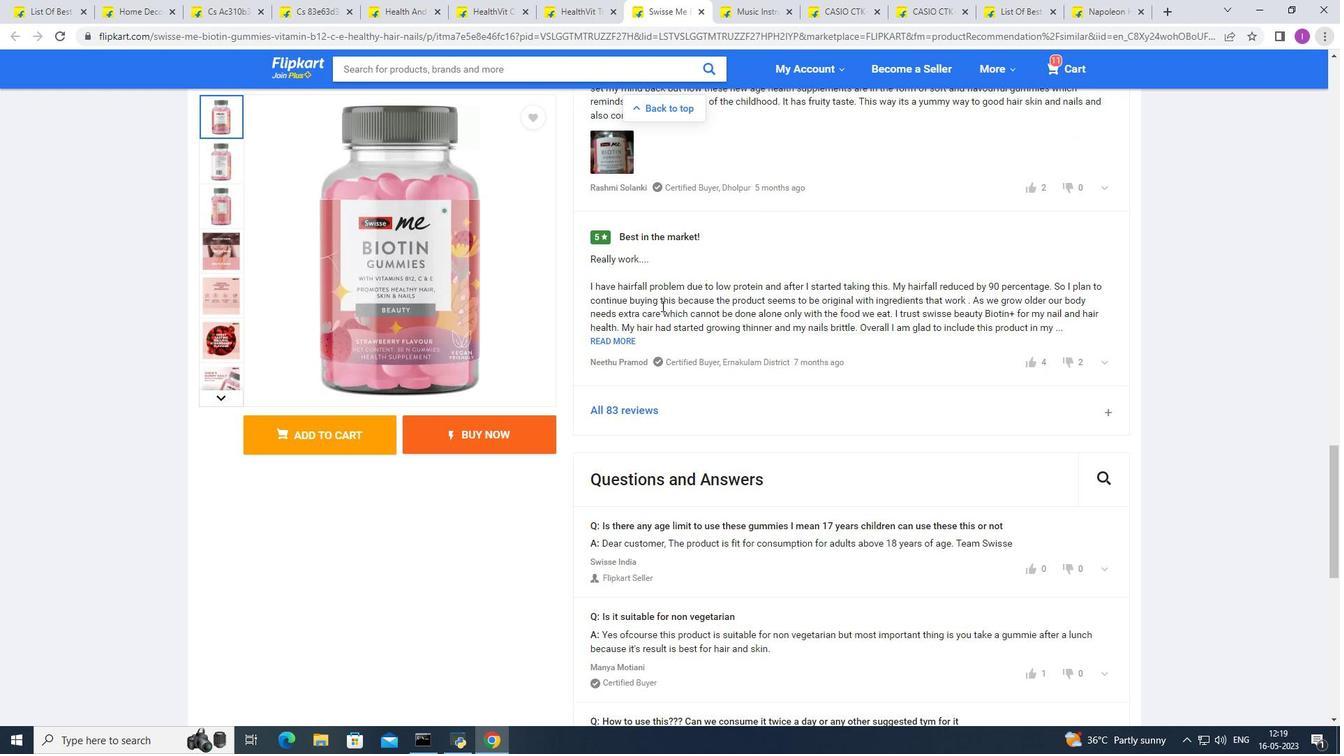 
Action: Mouse scrolled (661, 305) with delta (0, 0)
Screenshot: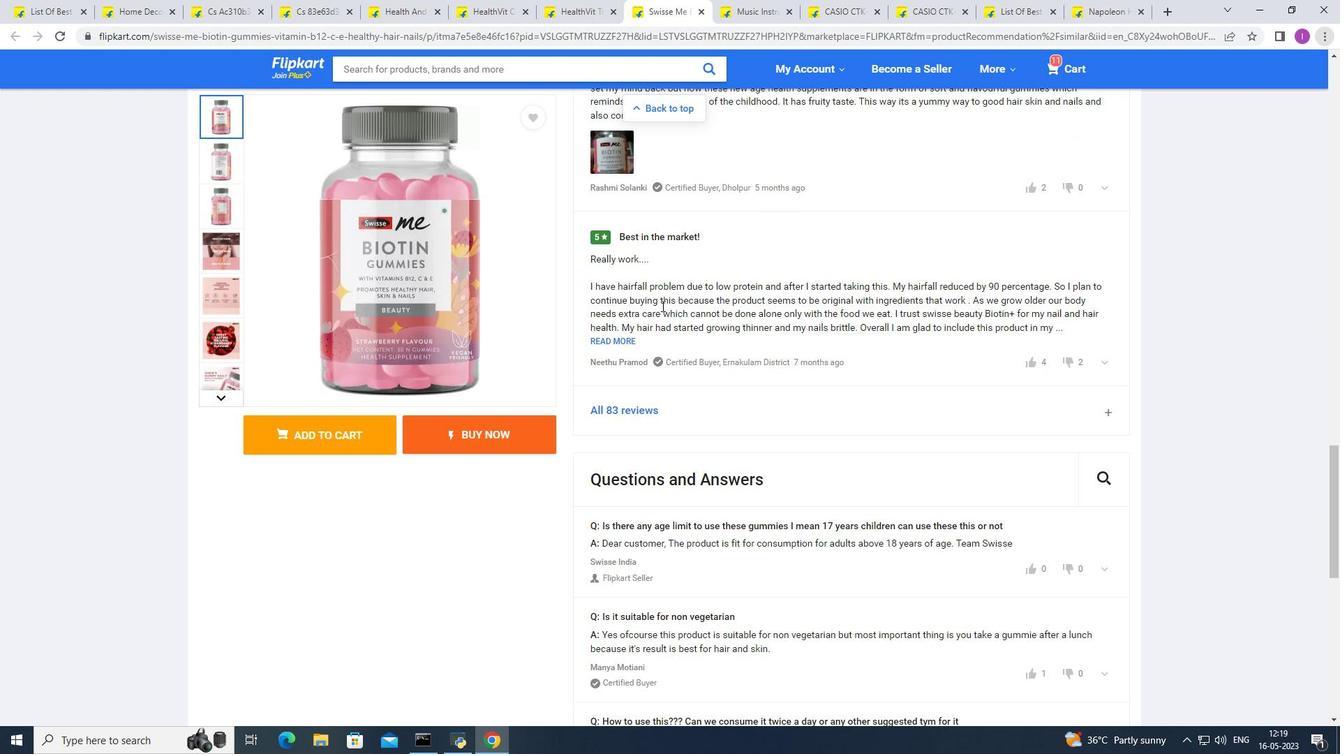 
Action: Mouse moved to (662, 305)
Screenshot: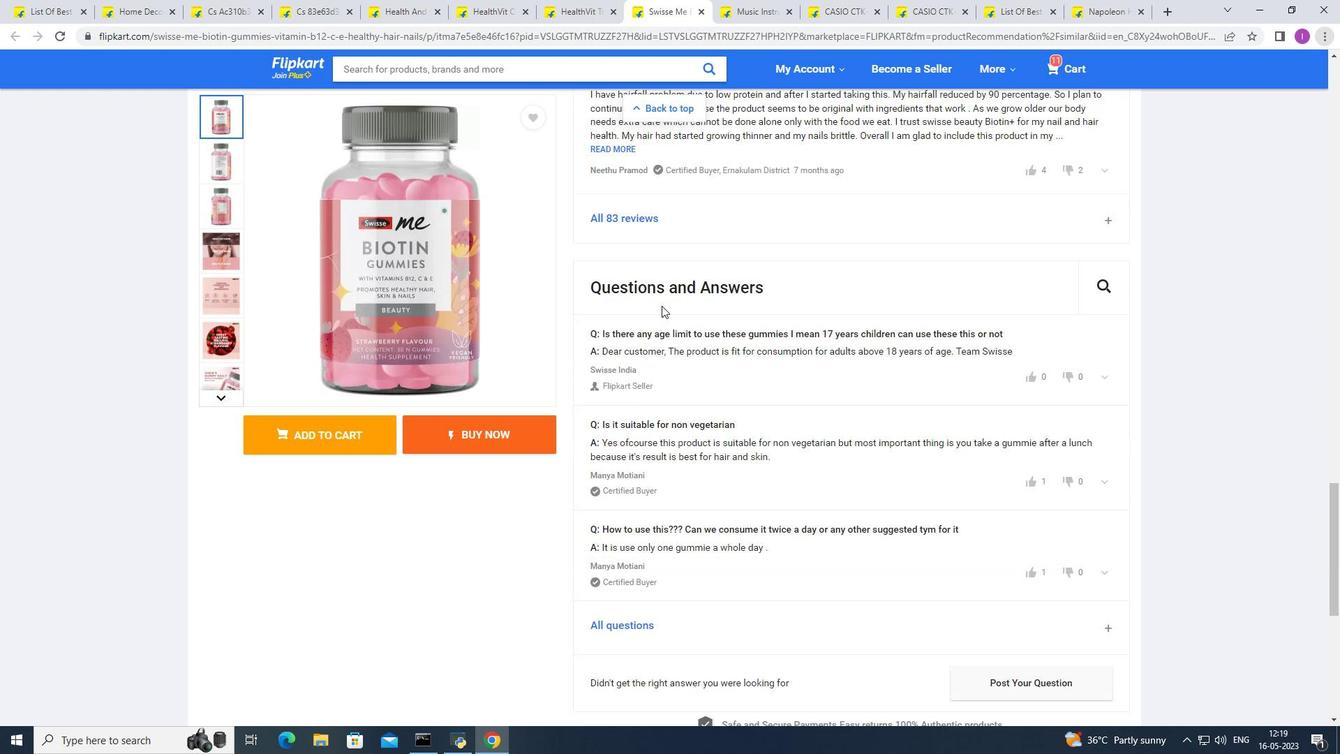 
Action: Mouse scrolled (662, 305) with delta (0, 0)
Screenshot: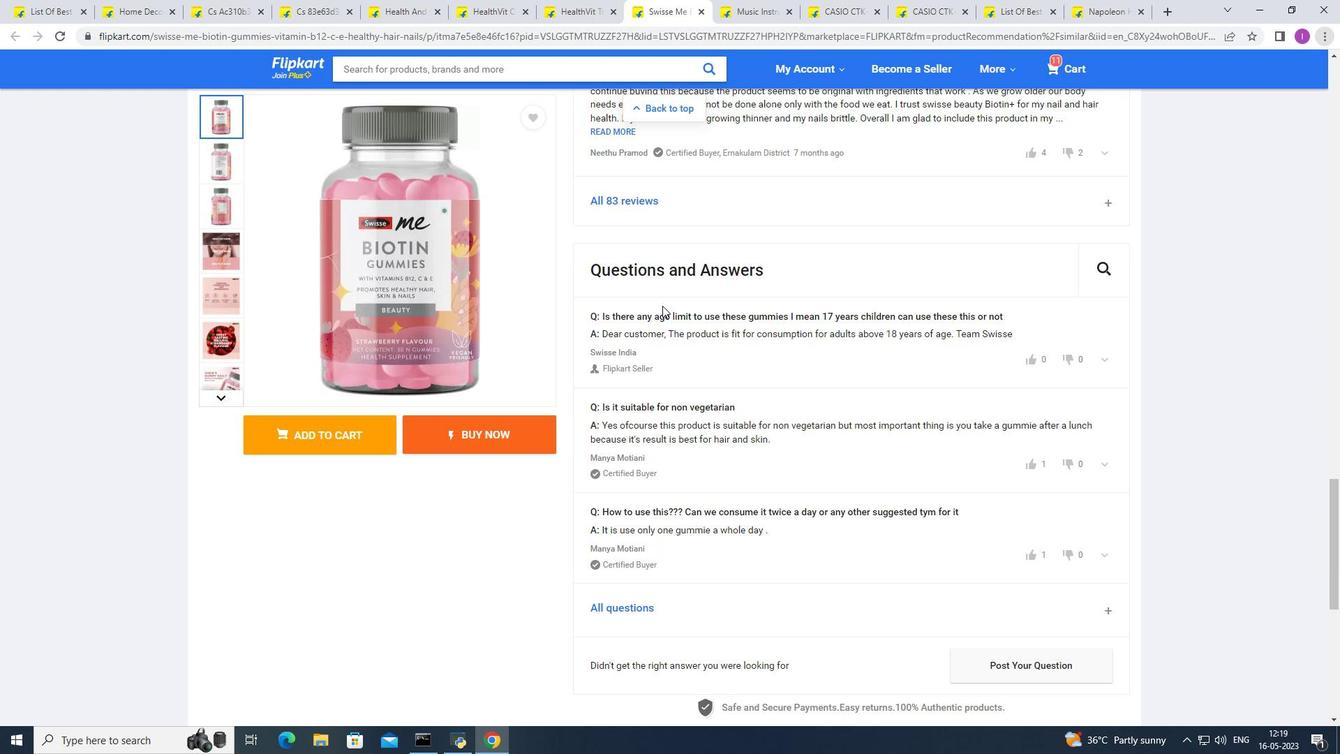 
Action: Mouse scrolled (662, 305) with delta (0, 0)
Screenshot: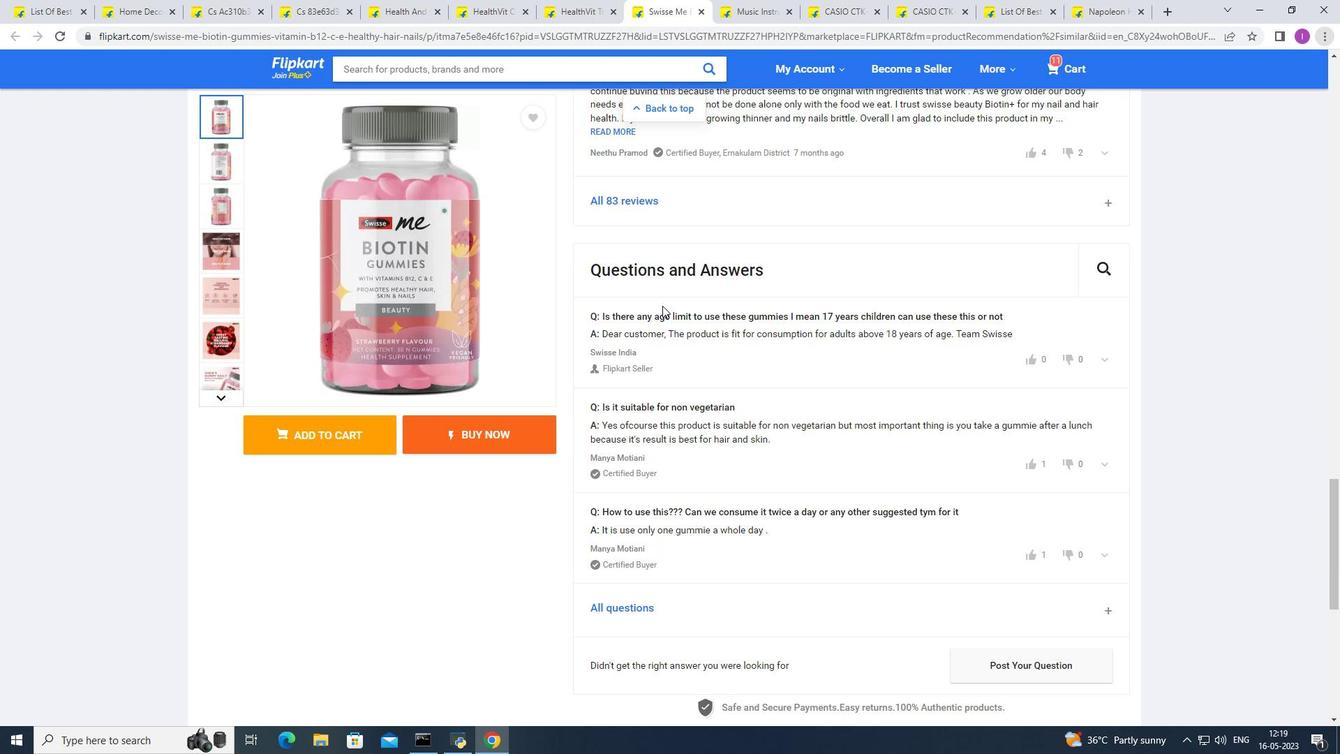 
Action: Mouse scrolled (662, 305) with delta (0, 0)
Screenshot: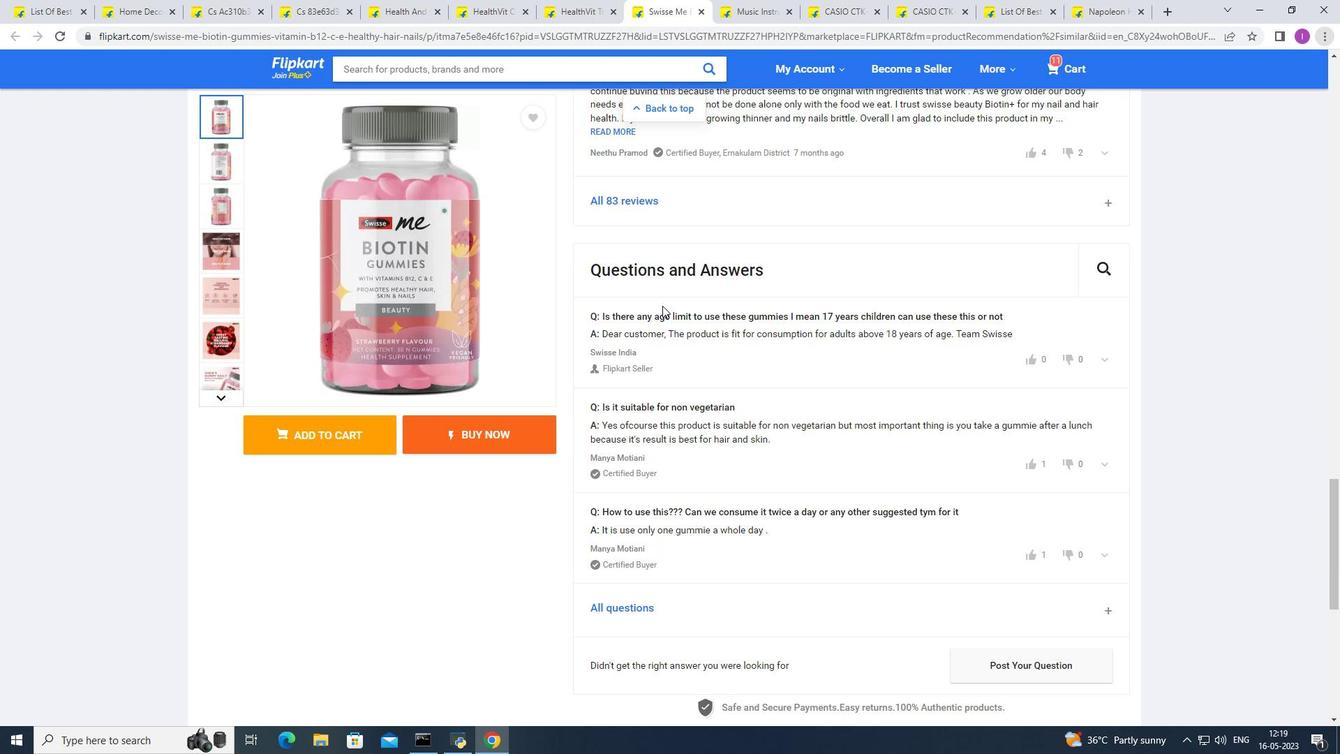 
Action: Mouse moved to (662, 305)
Screenshot: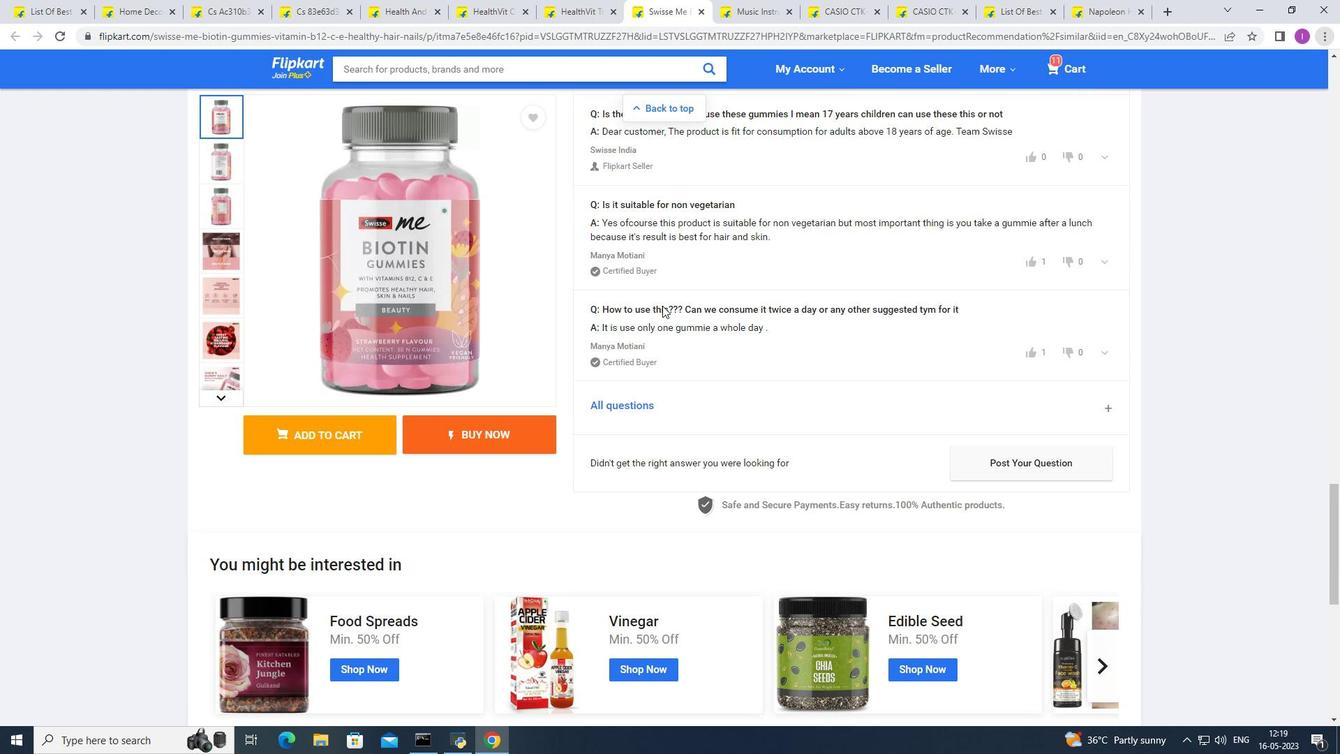 
Action: Mouse scrolled (662, 305) with delta (0, 0)
Screenshot: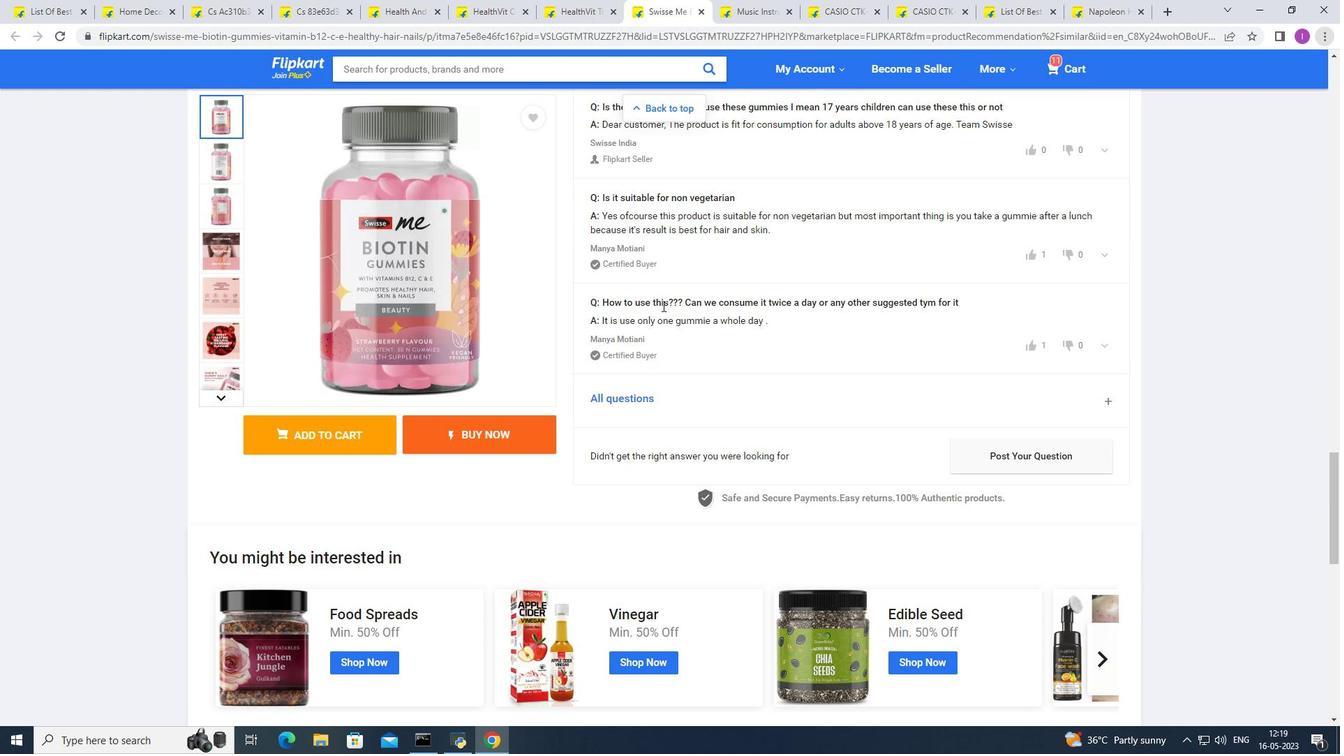 
Action: Mouse scrolled (662, 305) with delta (0, 0)
Screenshot: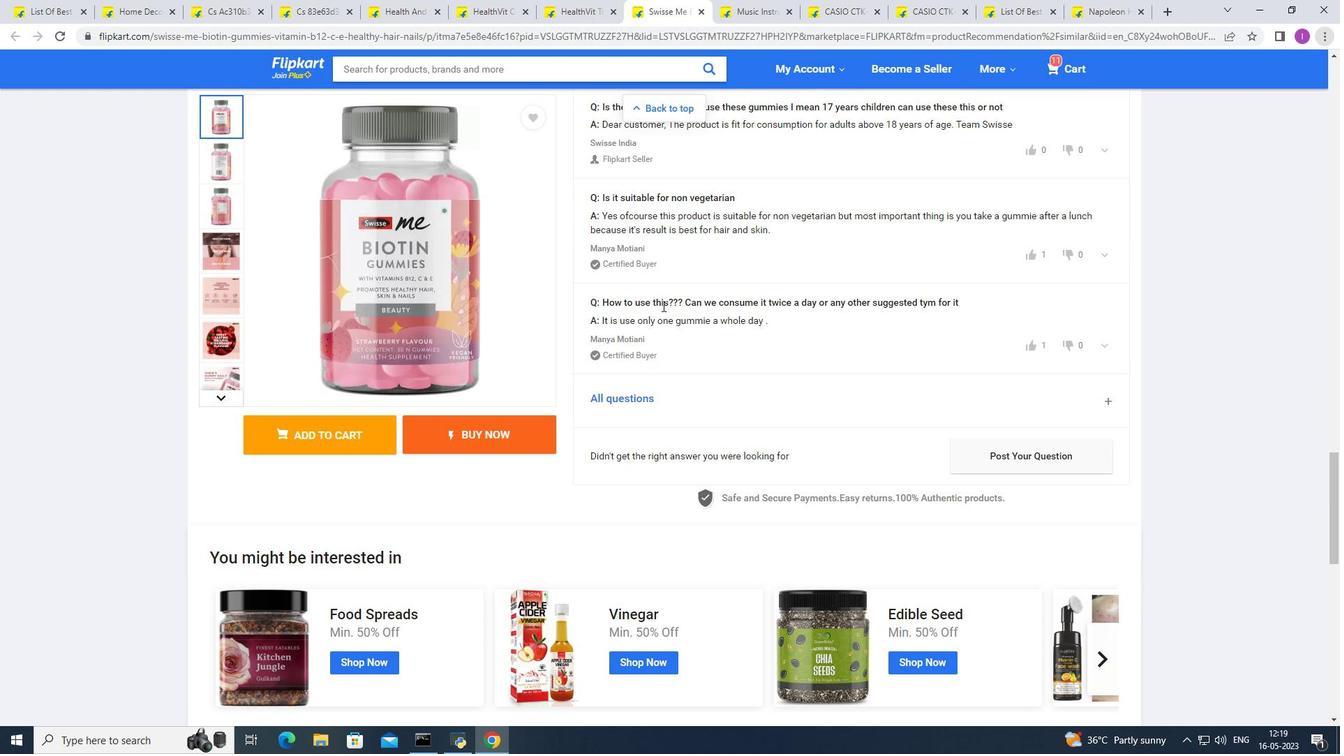 
Action: Mouse scrolled (662, 305) with delta (0, 0)
Screenshot: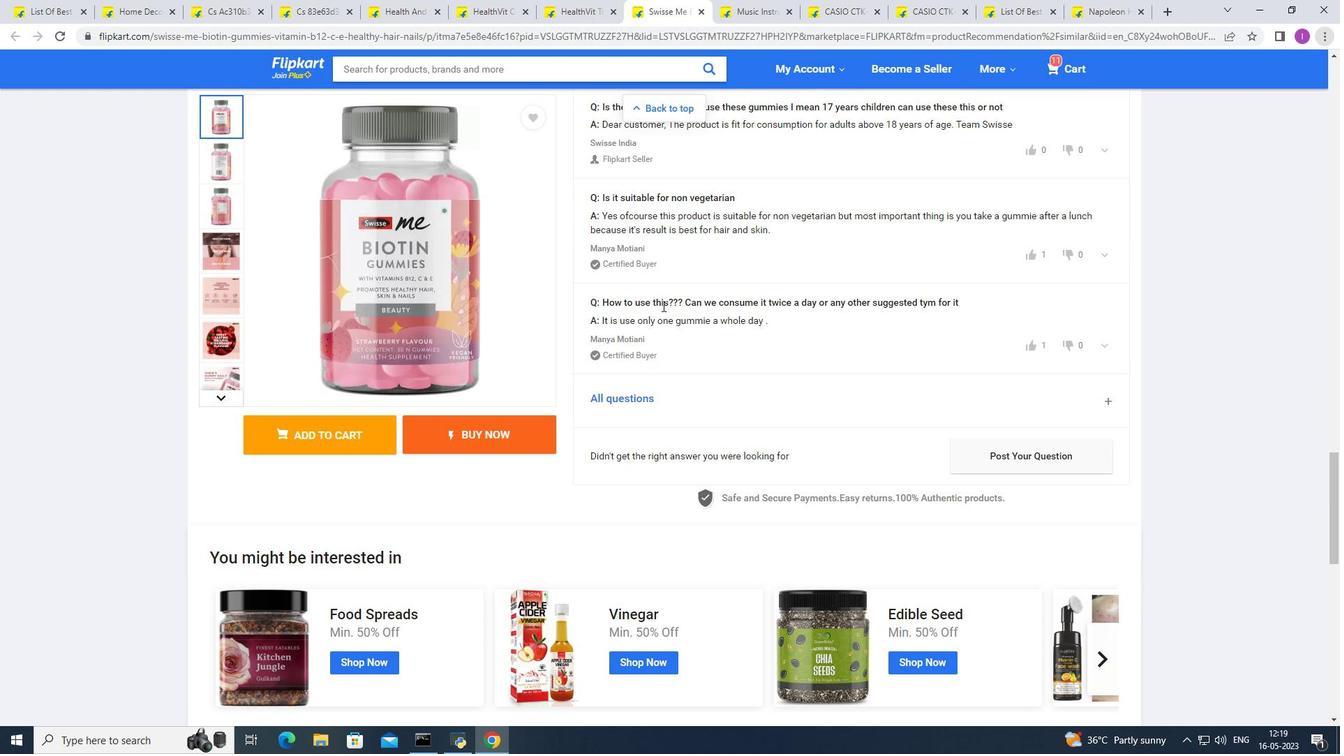 
Action: Mouse scrolled (662, 305) with delta (0, 0)
Screenshot: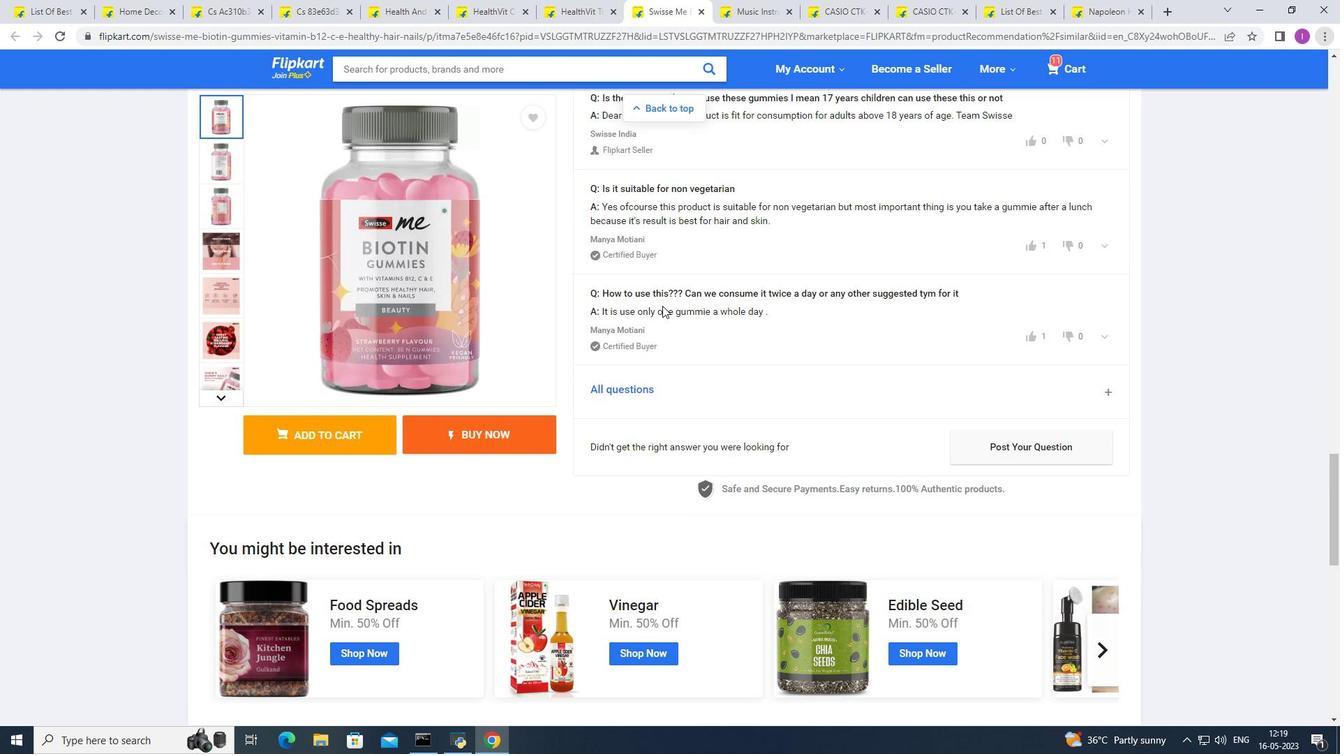 
Action: Mouse scrolled (662, 305) with delta (0, 0)
Screenshot: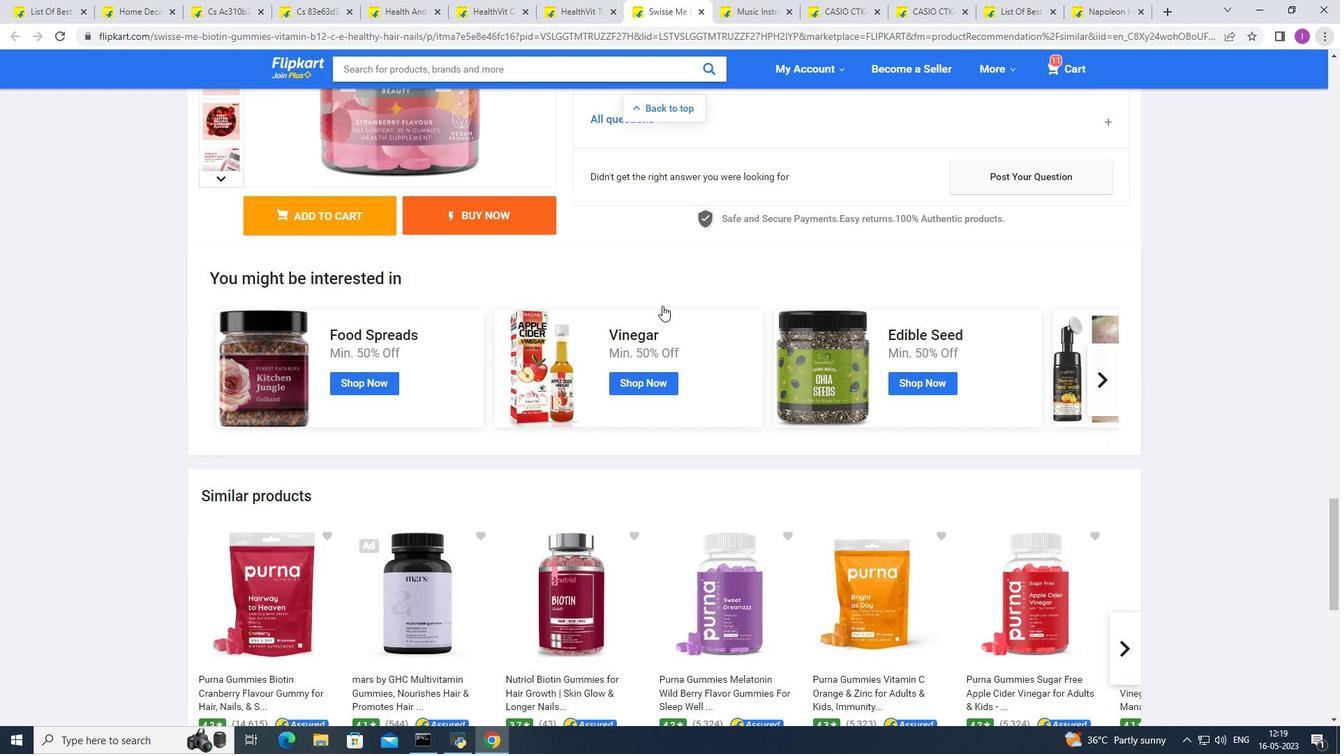 
Action: Mouse scrolled (662, 305) with delta (0, 0)
Screenshot: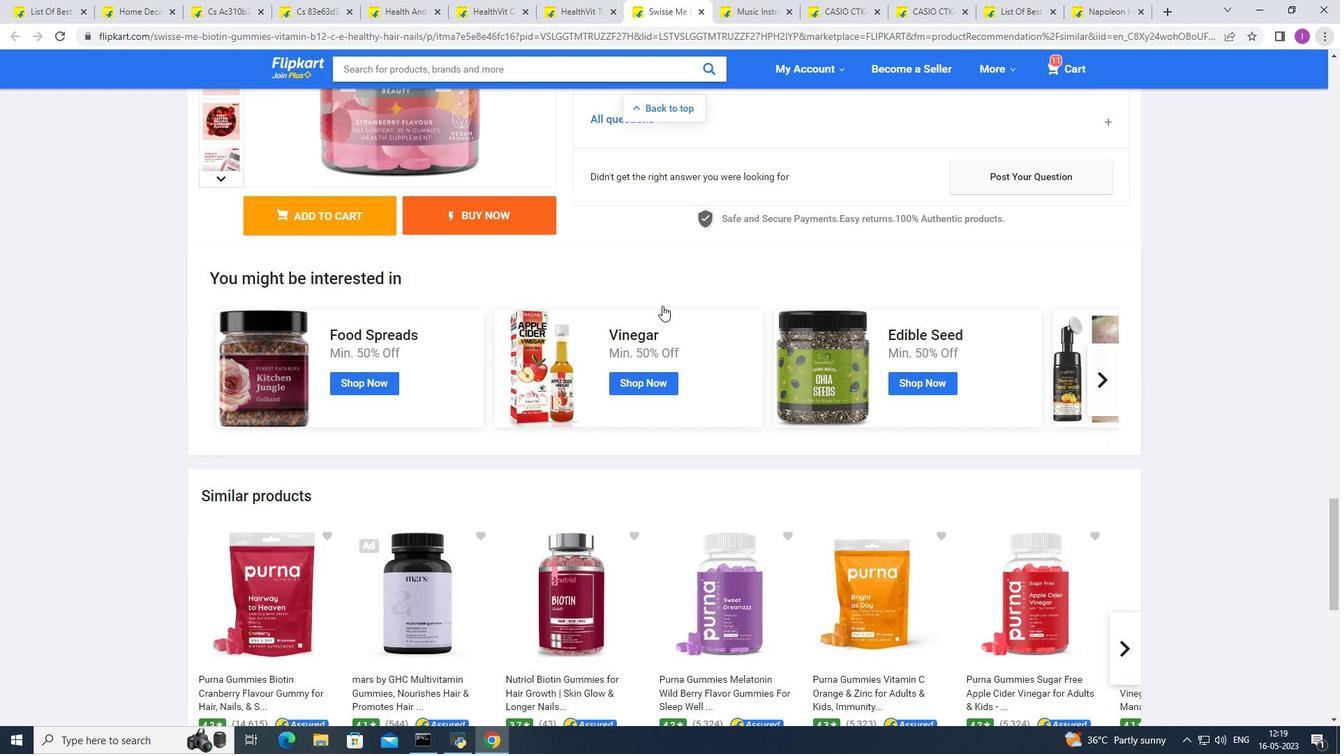 
Action: Mouse scrolled (662, 305) with delta (0, 0)
Screenshot: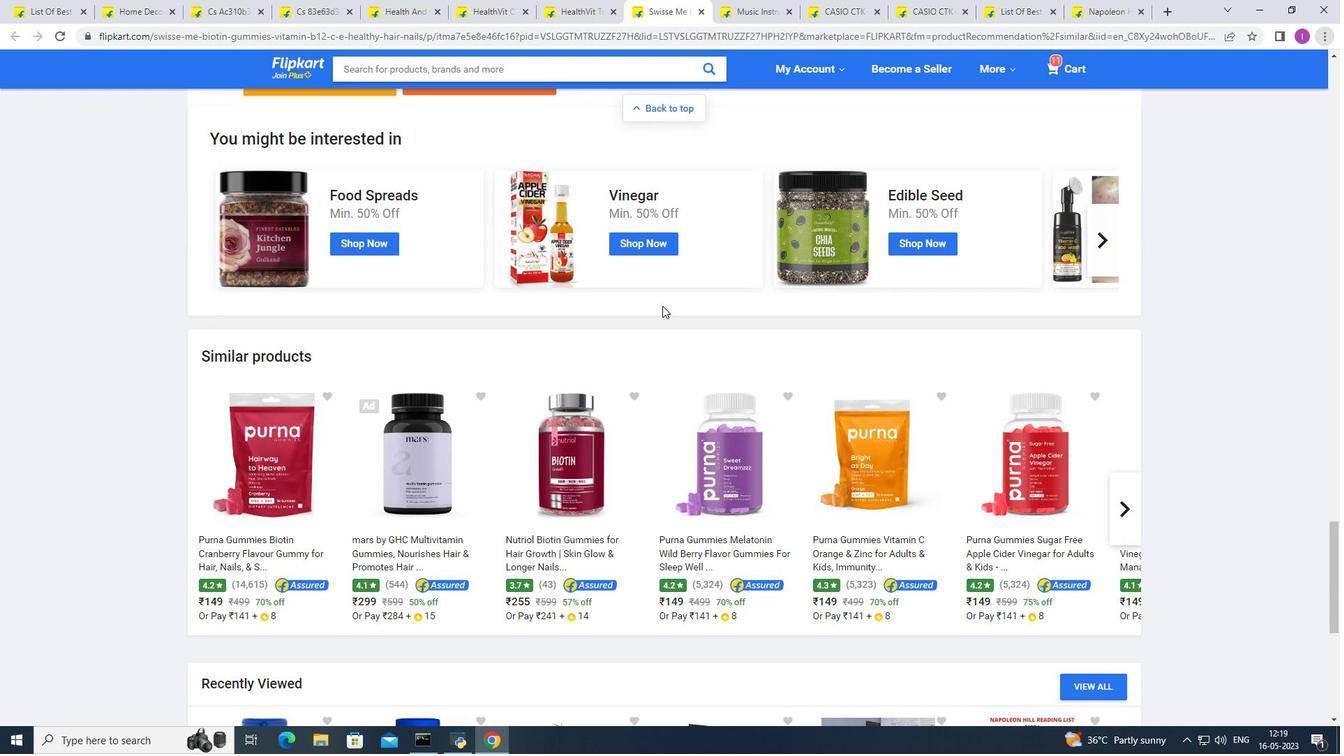 
Action: Mouse scrolled (662, 305) with delta (0, 0)
Screenshot: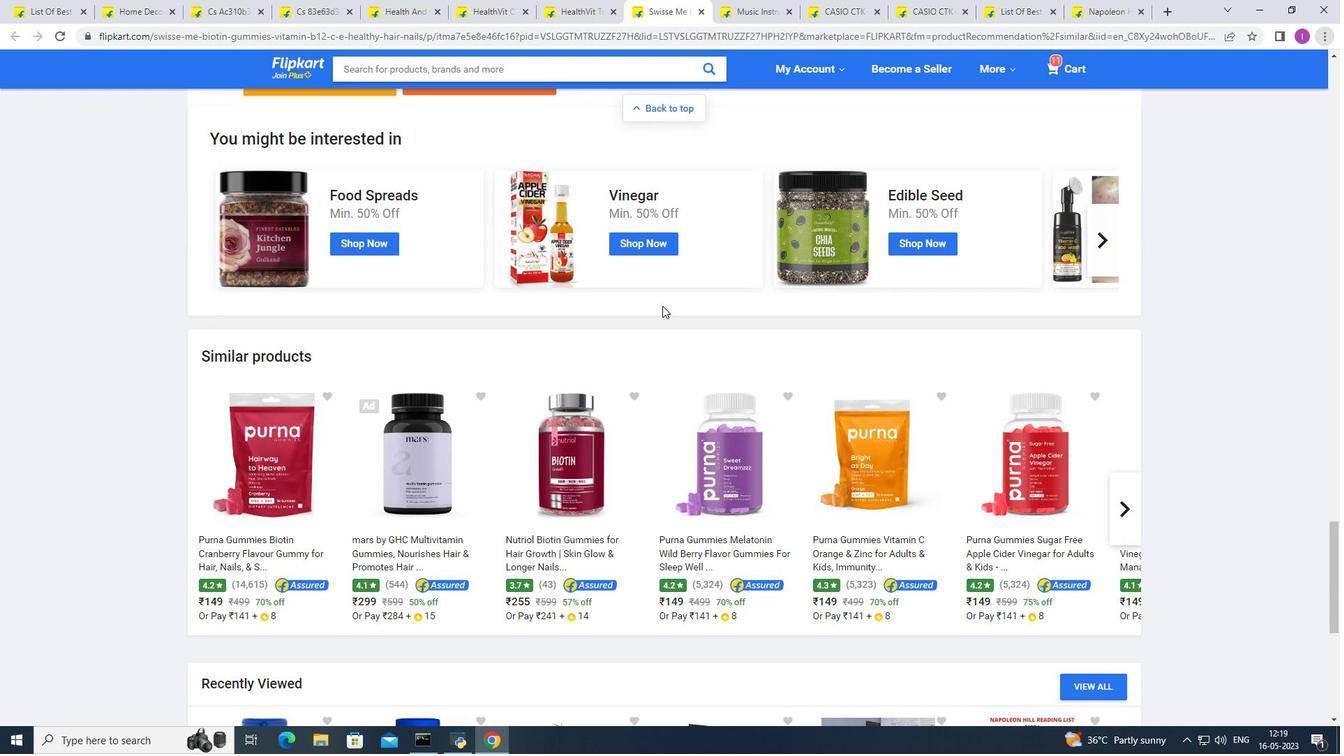 
Action: Mouse scrolled (662, 305) with delta (0, 0)
Screenshot: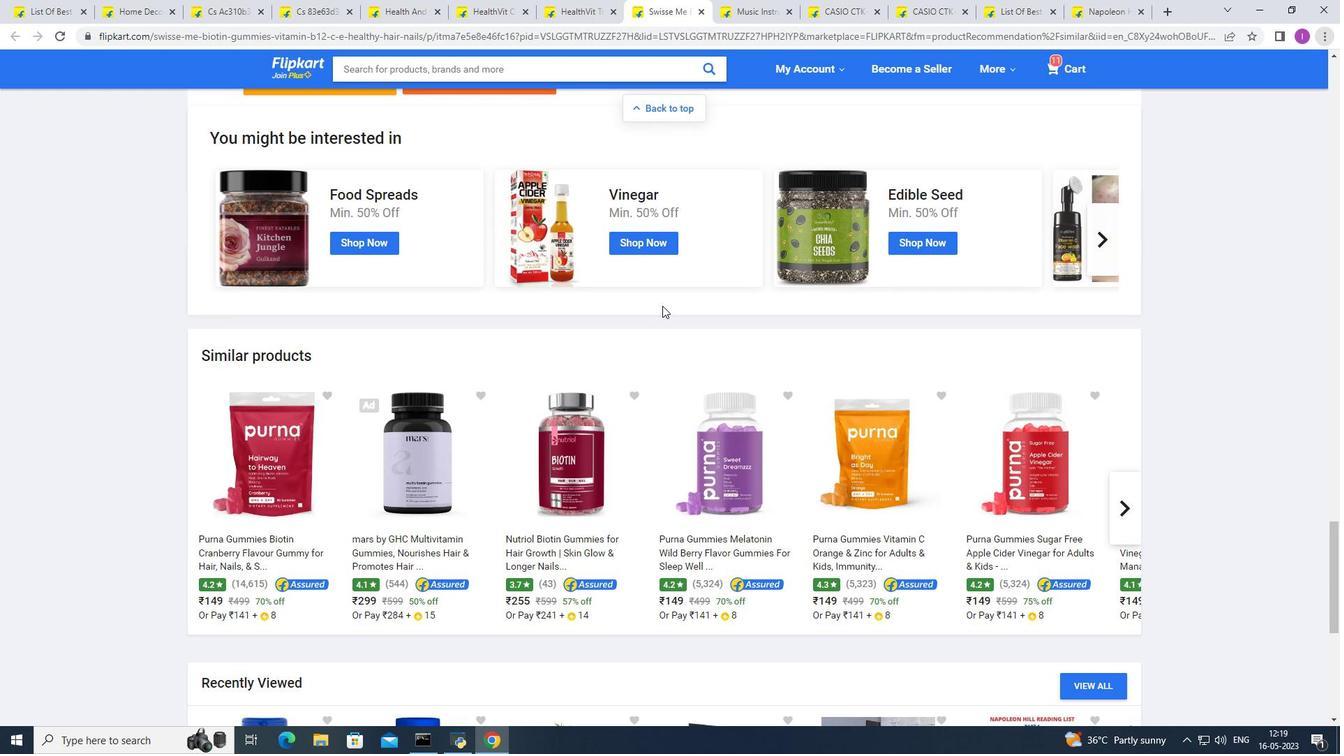 
Action: Mouse moved to (1043, 300)
Screenshot: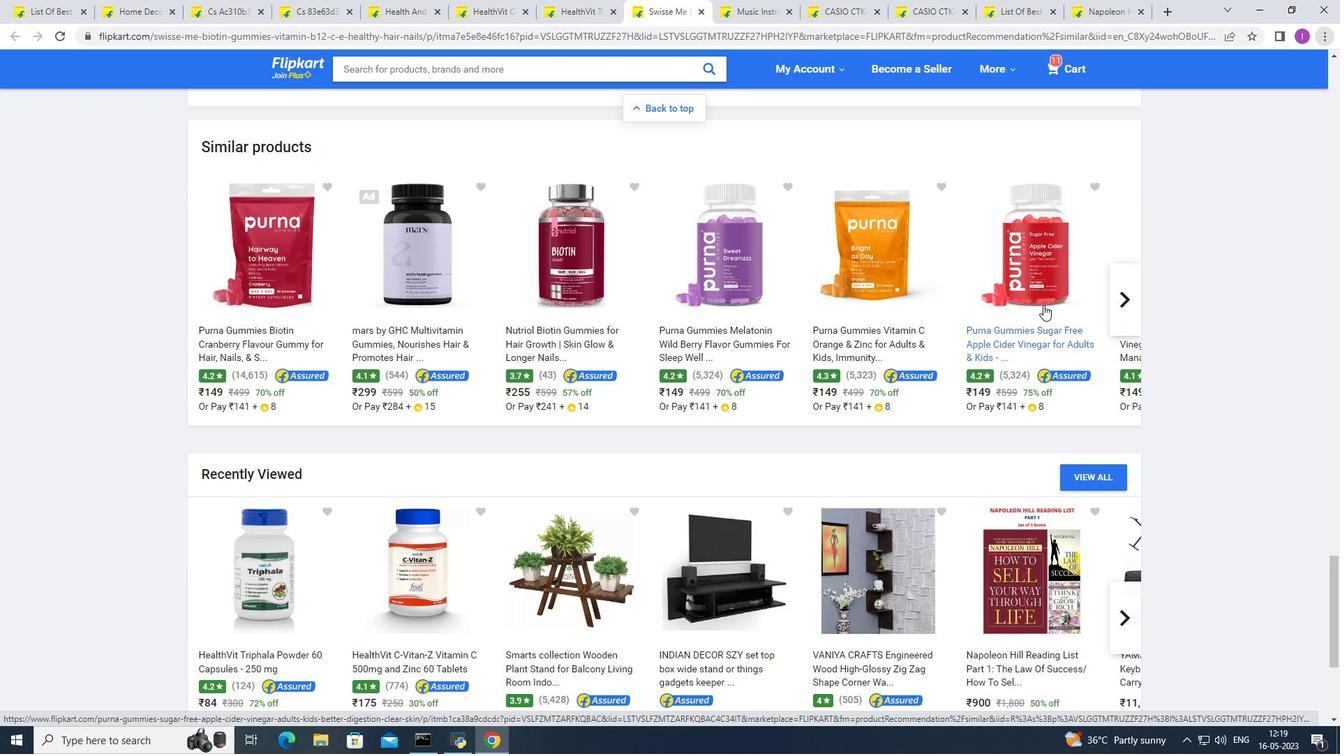 
Action: Mouse pressed left at (1043, 300)
Screenshot: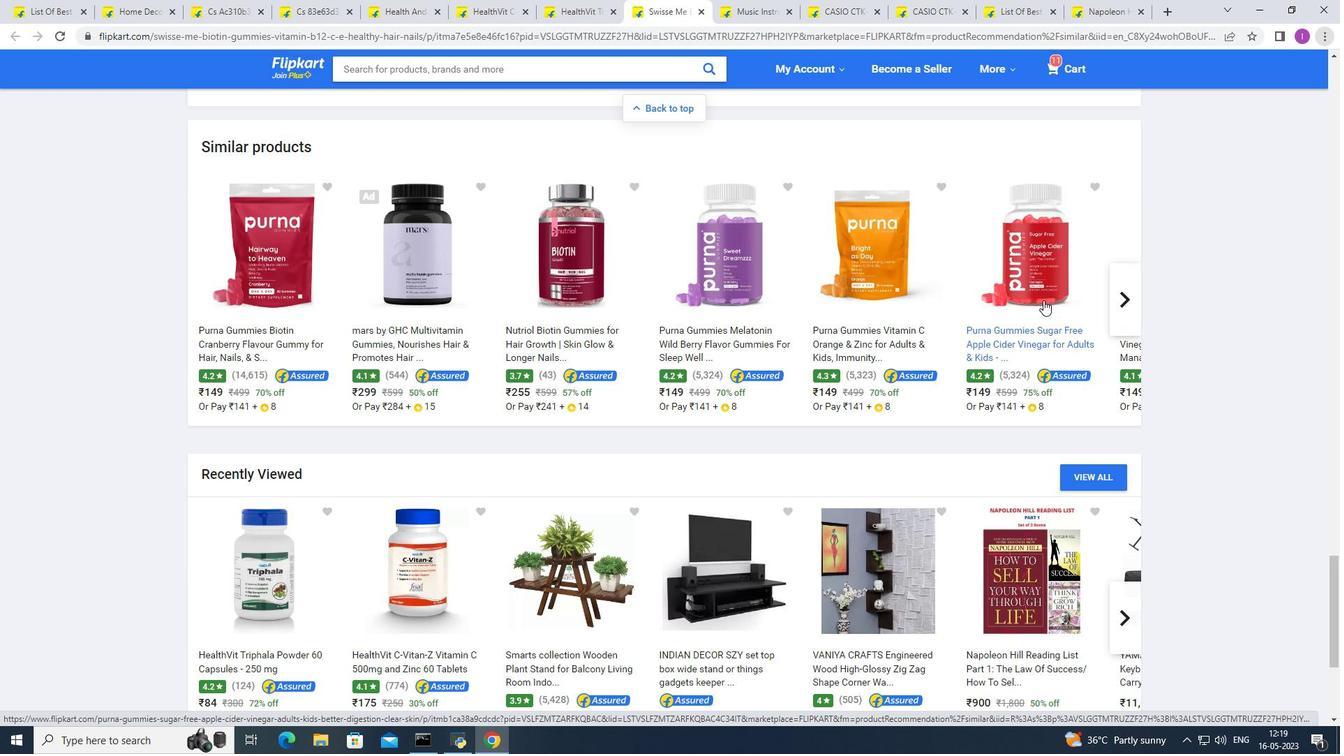 
Action: Mouse moved to (526, 537)
Screenshot: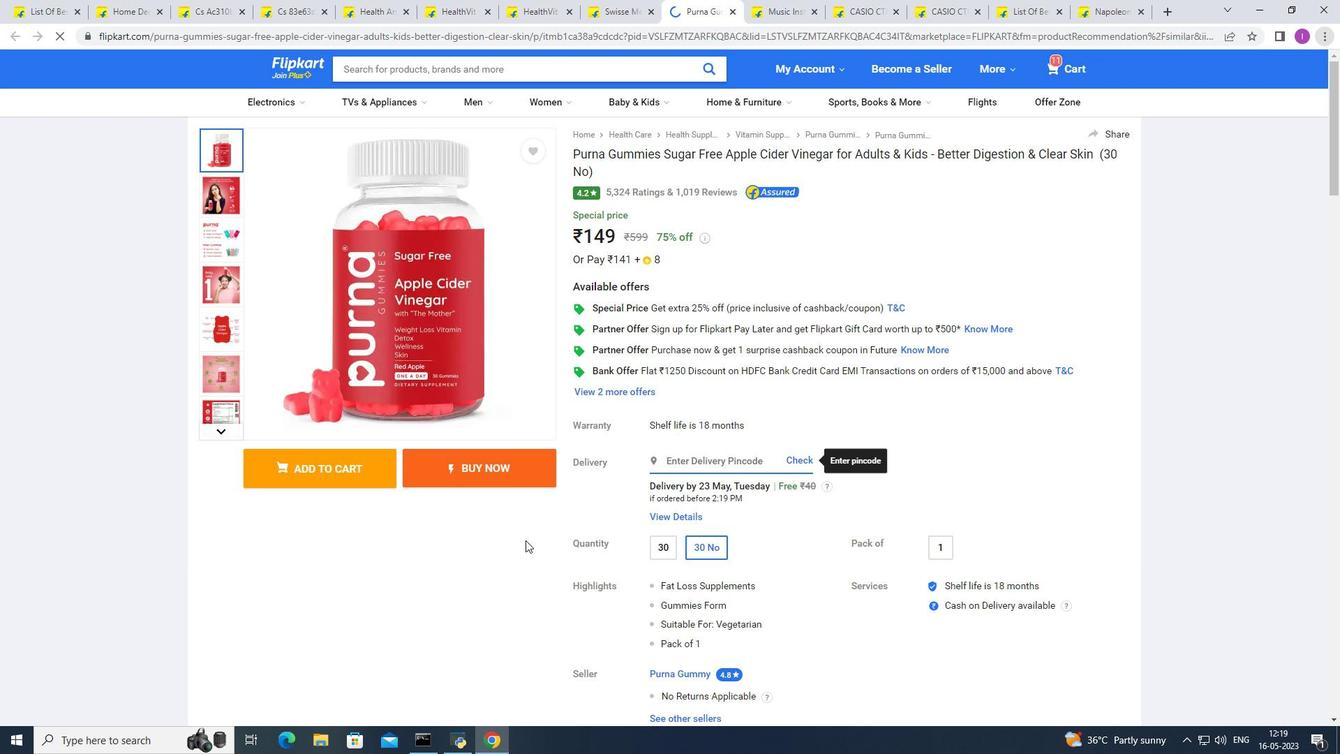 
Action: Mouse scrolled (526, 536) with delta (0, 0)
Screenshot: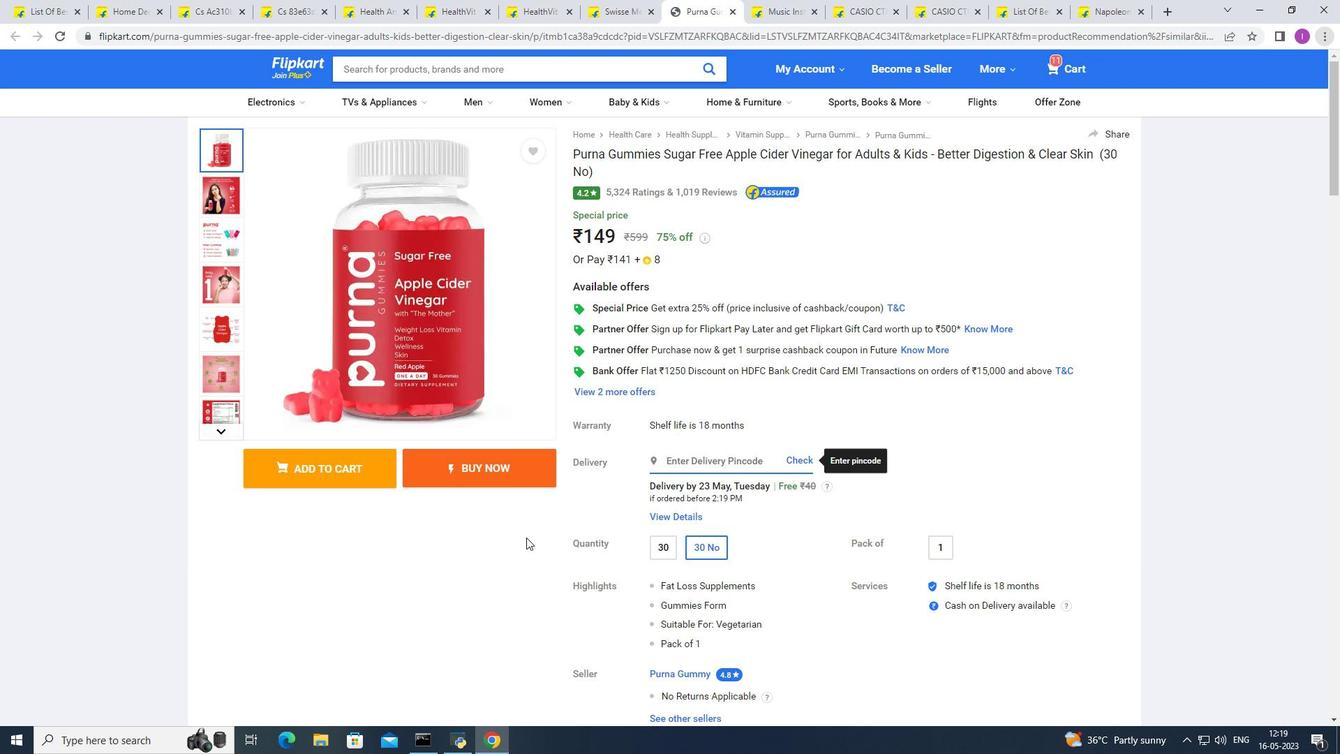 
Action: Mouse scrolled (526, 536) with delta (0, 0)
Screenshot: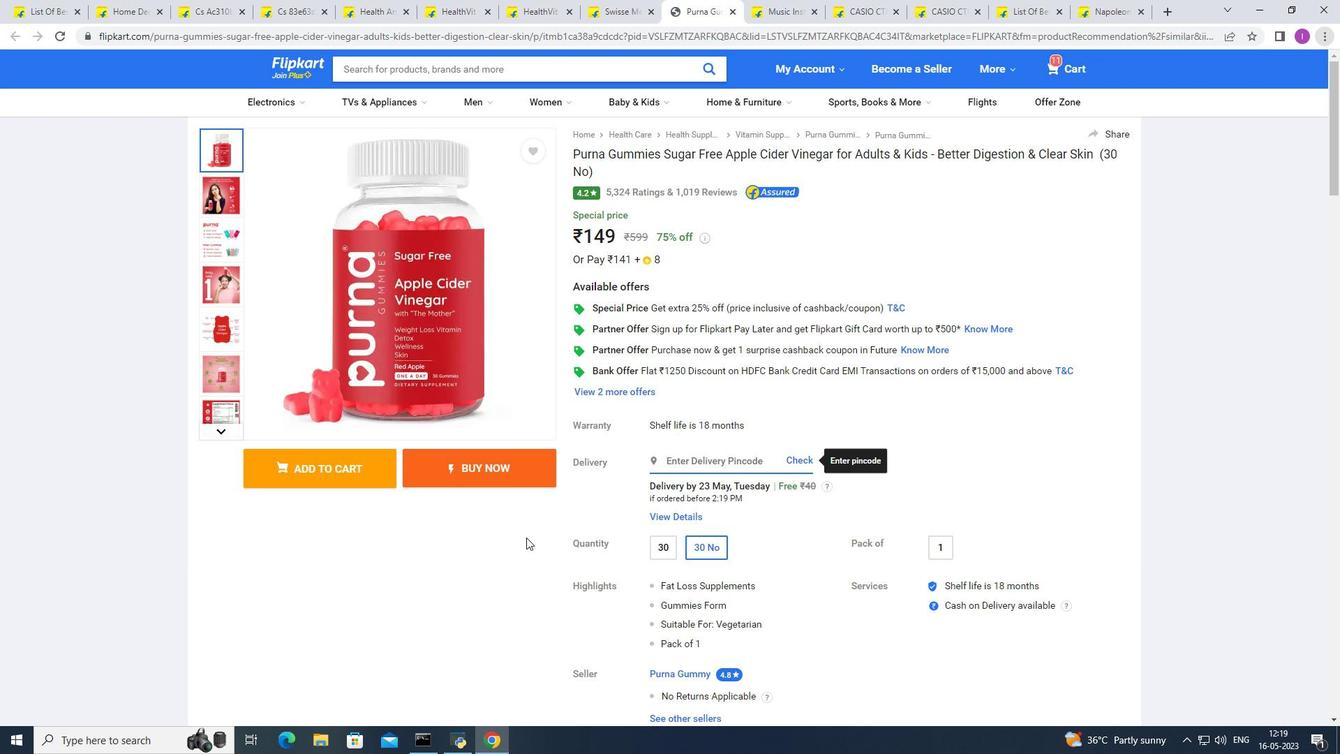 
Action: Mouse scrolled (526, 536) with delta (0, 0)
Screenshot: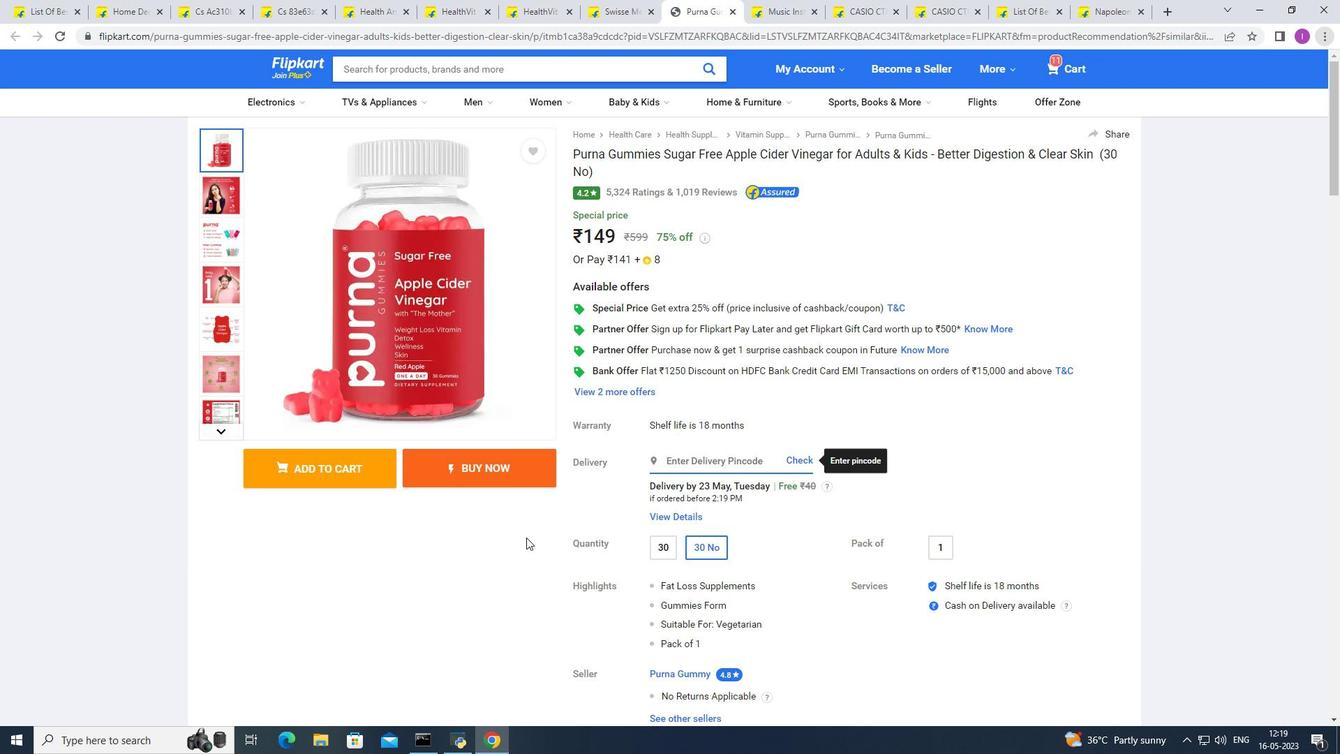 
Action: Mouse moved to (528, 536)
Screenshot: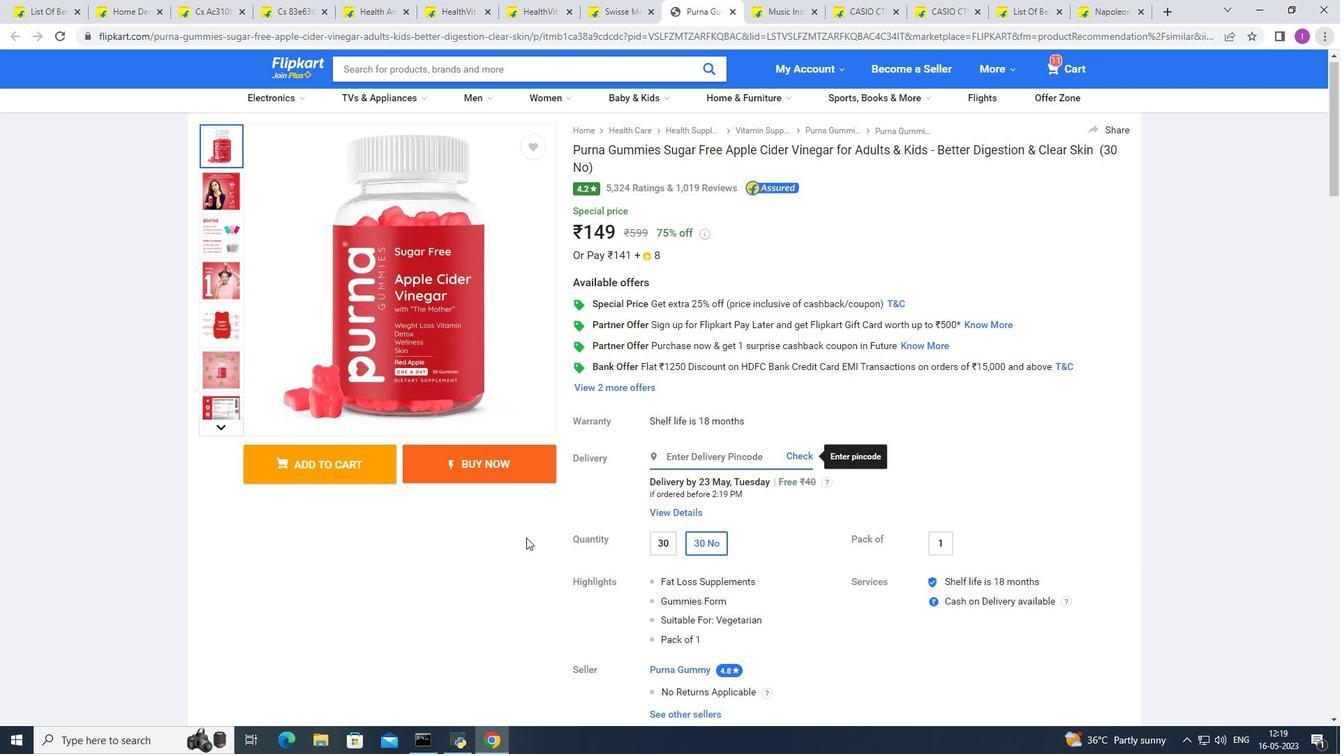 
Action: Mouse scrolled (527, 536) with delta (0, 0)
Screenshot: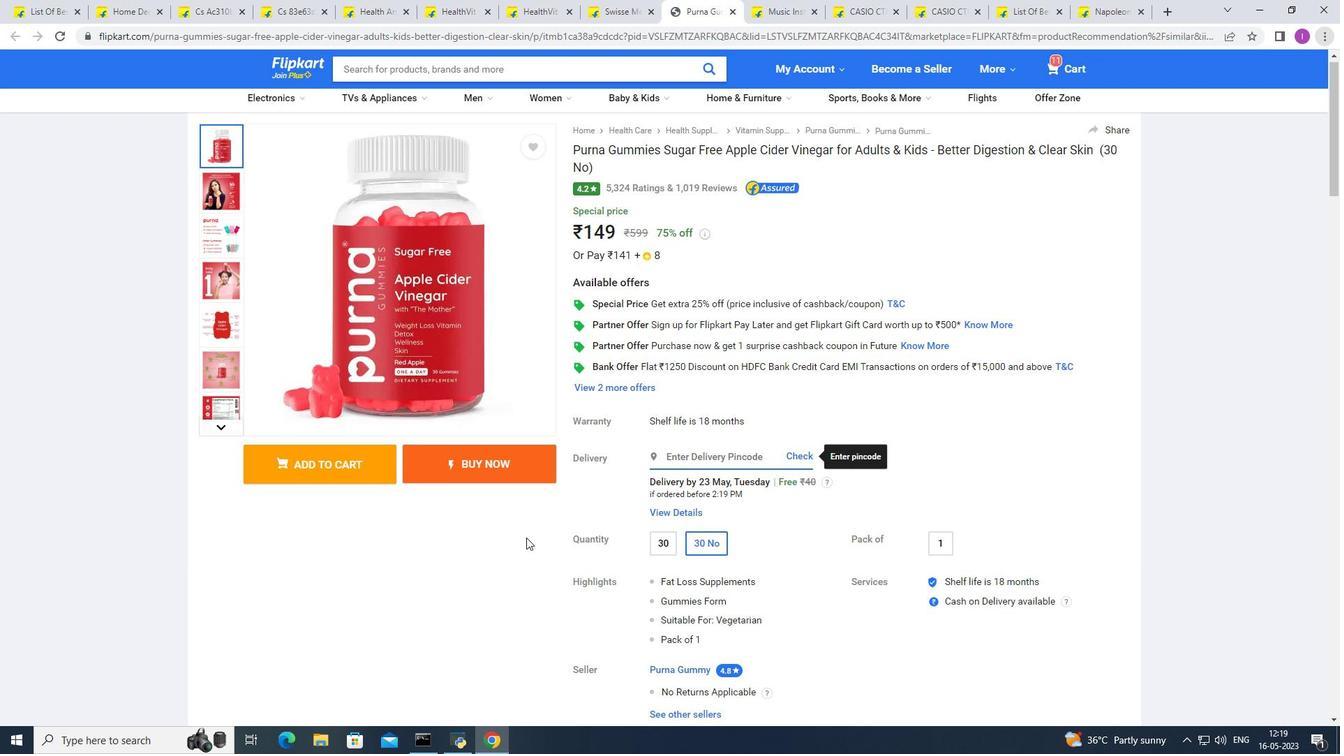 
Action: Mouse moved to (537, 528)
Screenshot: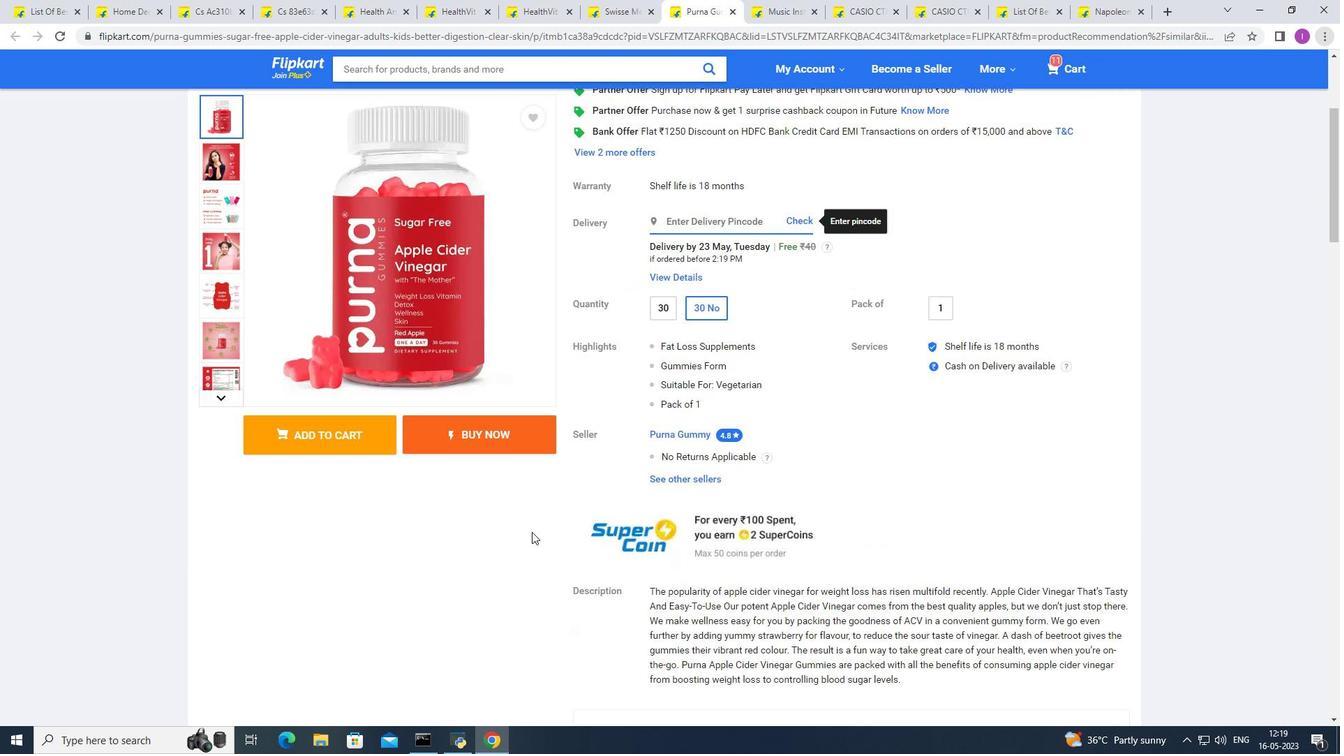 
Action: Mouse scrolled (537, 527) with delta (0, 0)
Screenshot: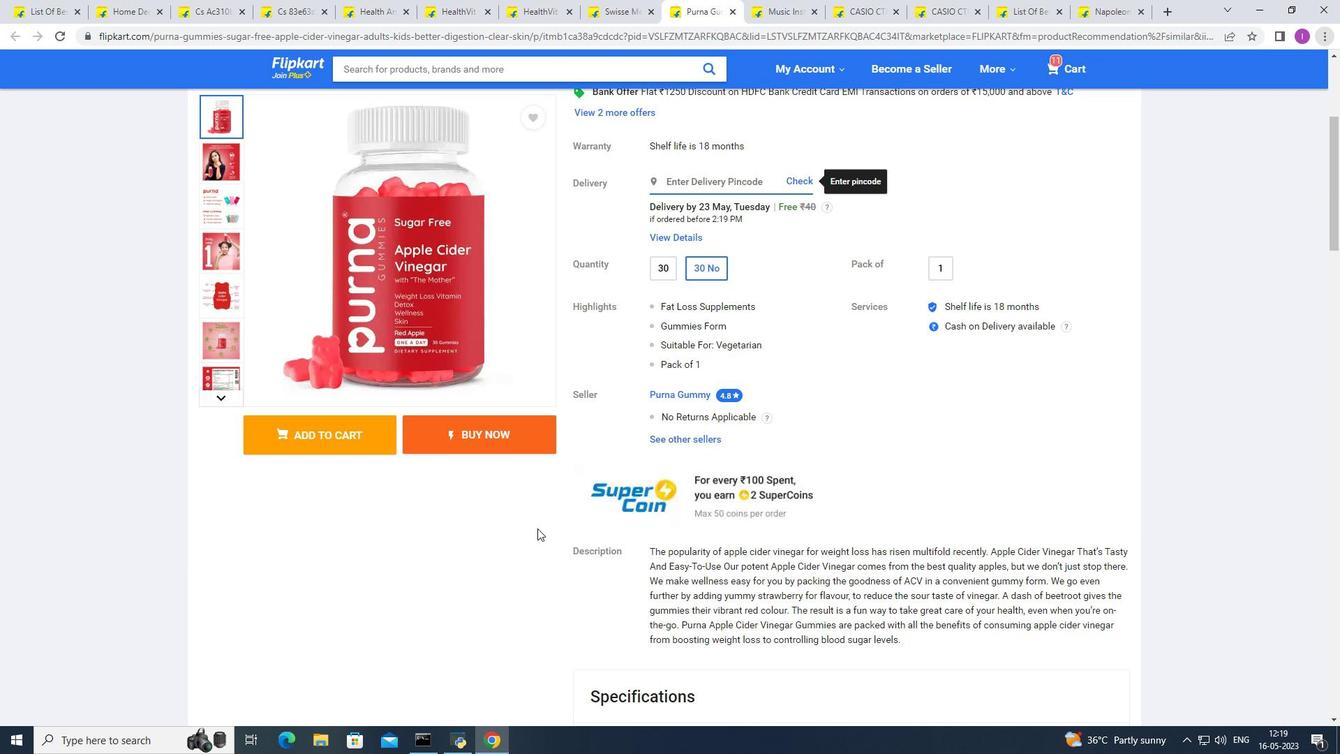 
Action: Mouse scrolled (537, 527) with delta (0, 0)
Screenshot: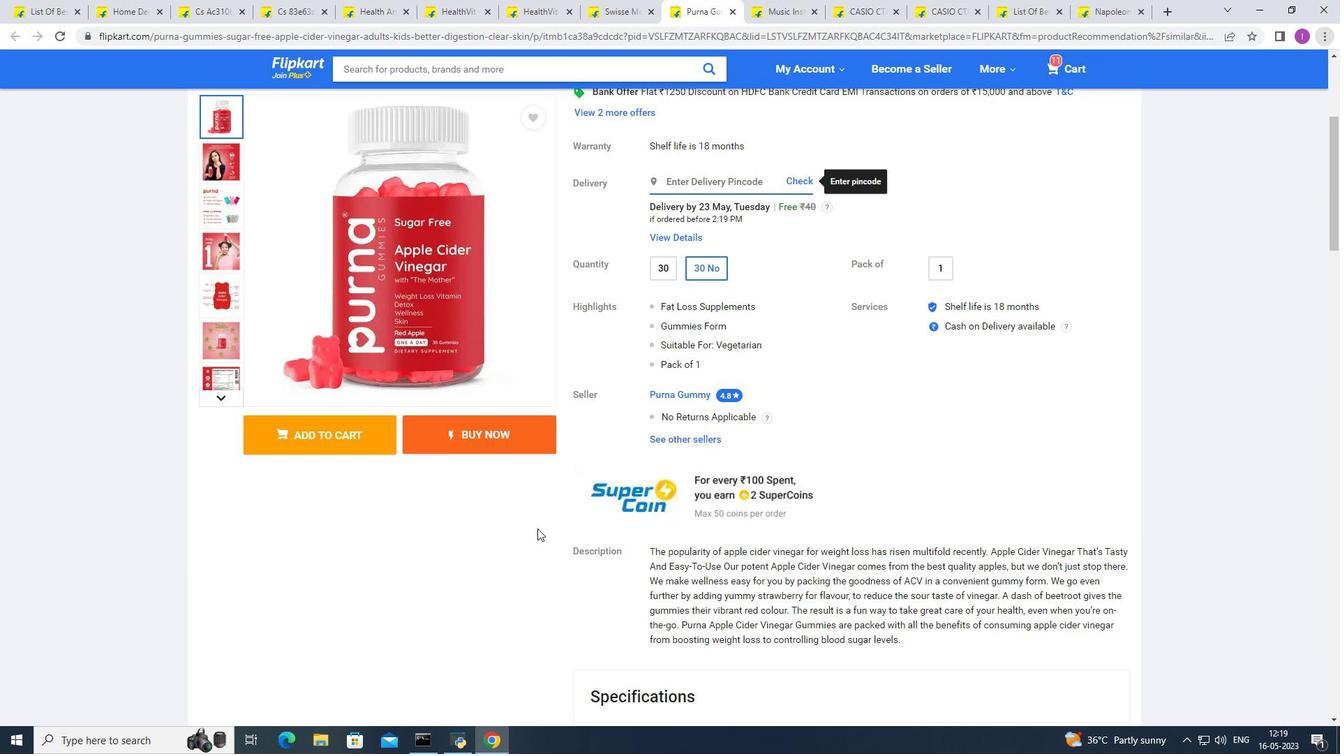 
Action: Mouse scrolled (537, 527) with delta (0, 0)
Screenshot: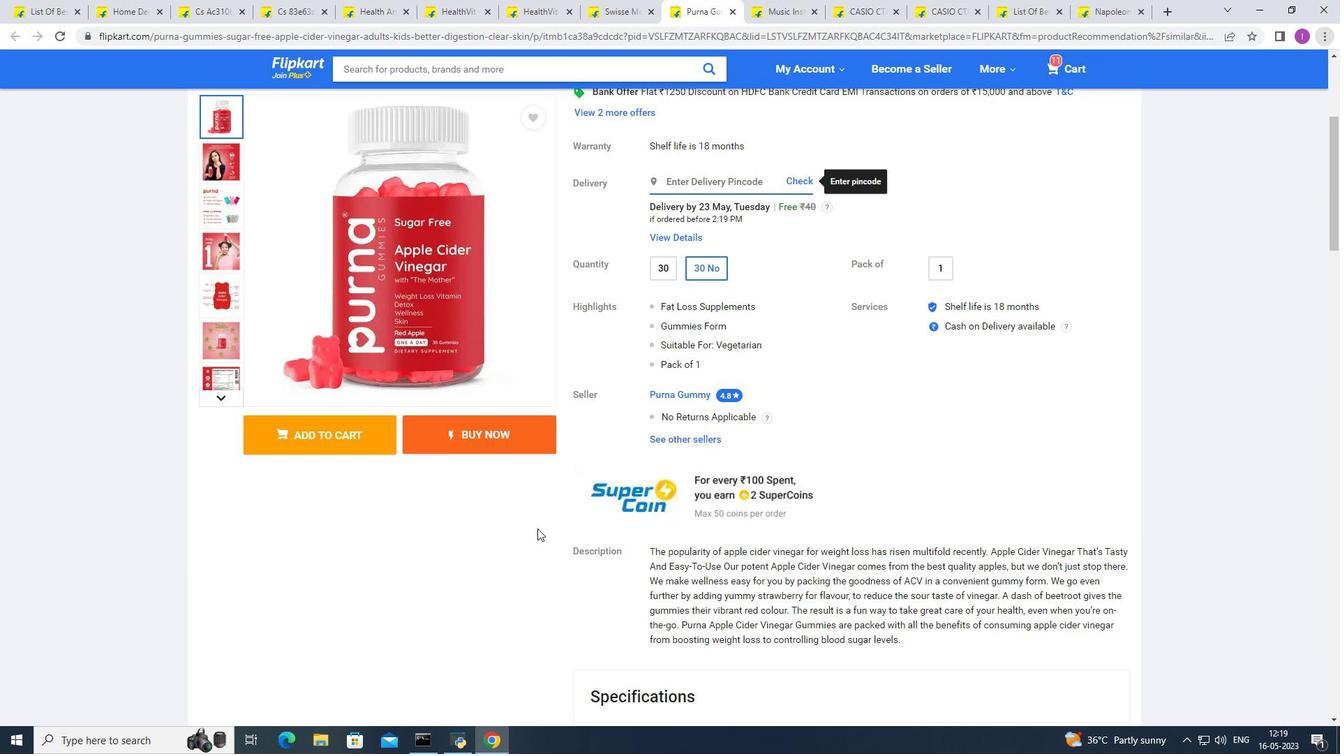 
Action: Mouse scrolled (537, 527) with delta (0, 0)
Screenshot: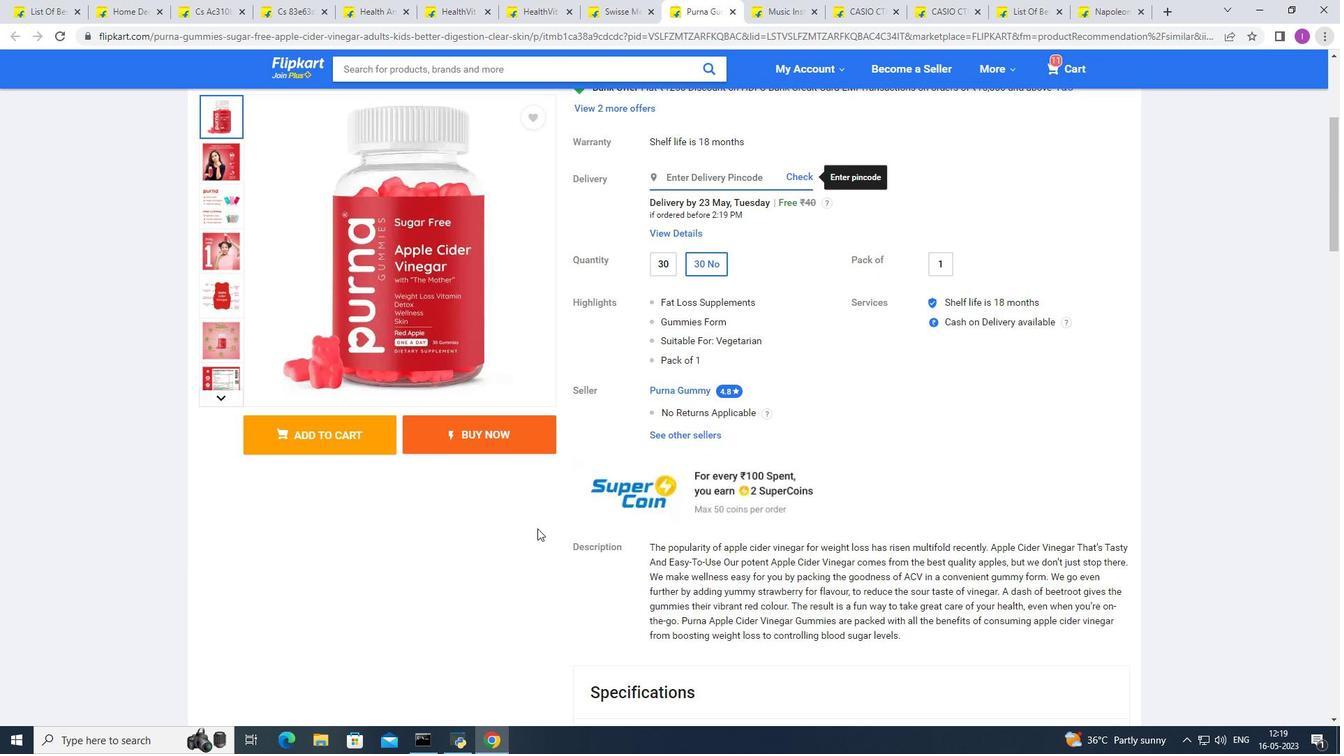 
Action: Mouse scrolled (537, 527) with delta (0, 0)
Screenshot: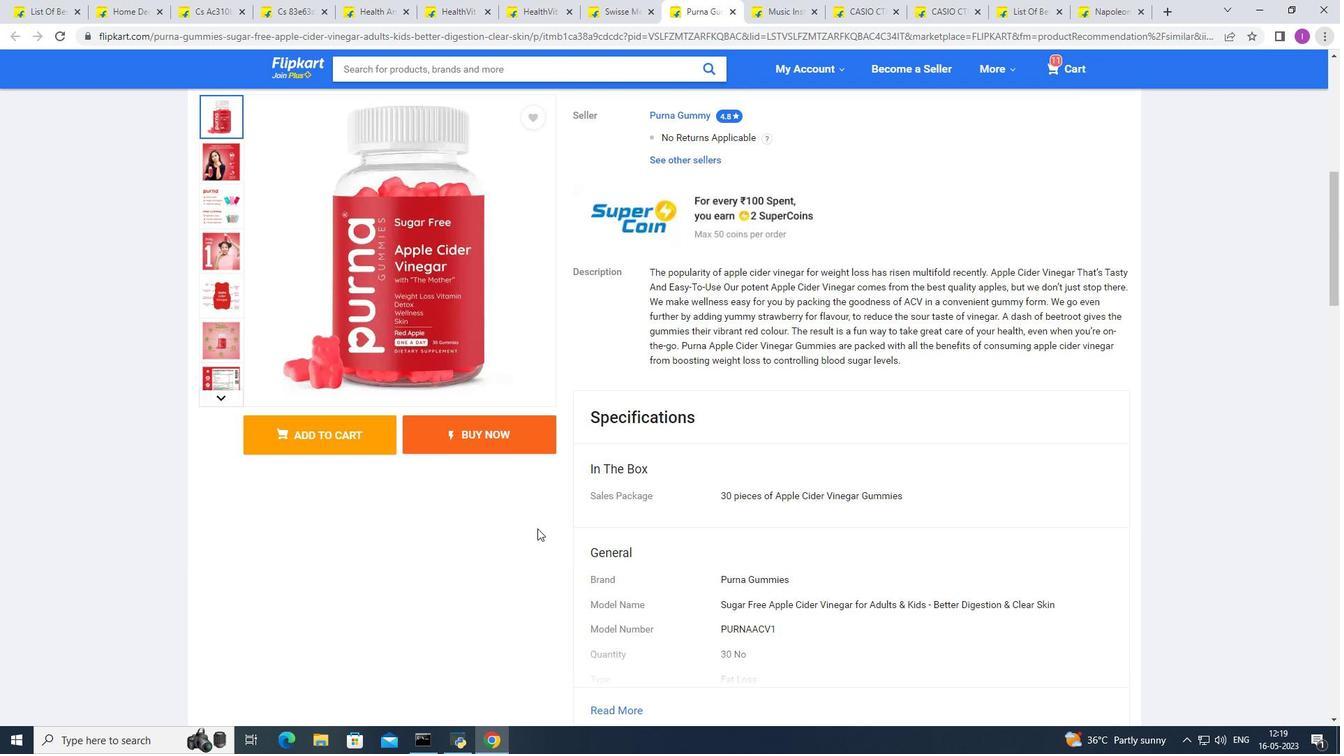 
Action: Mouse scrolled (537, 527) with delta (0, 0)
Screenshot: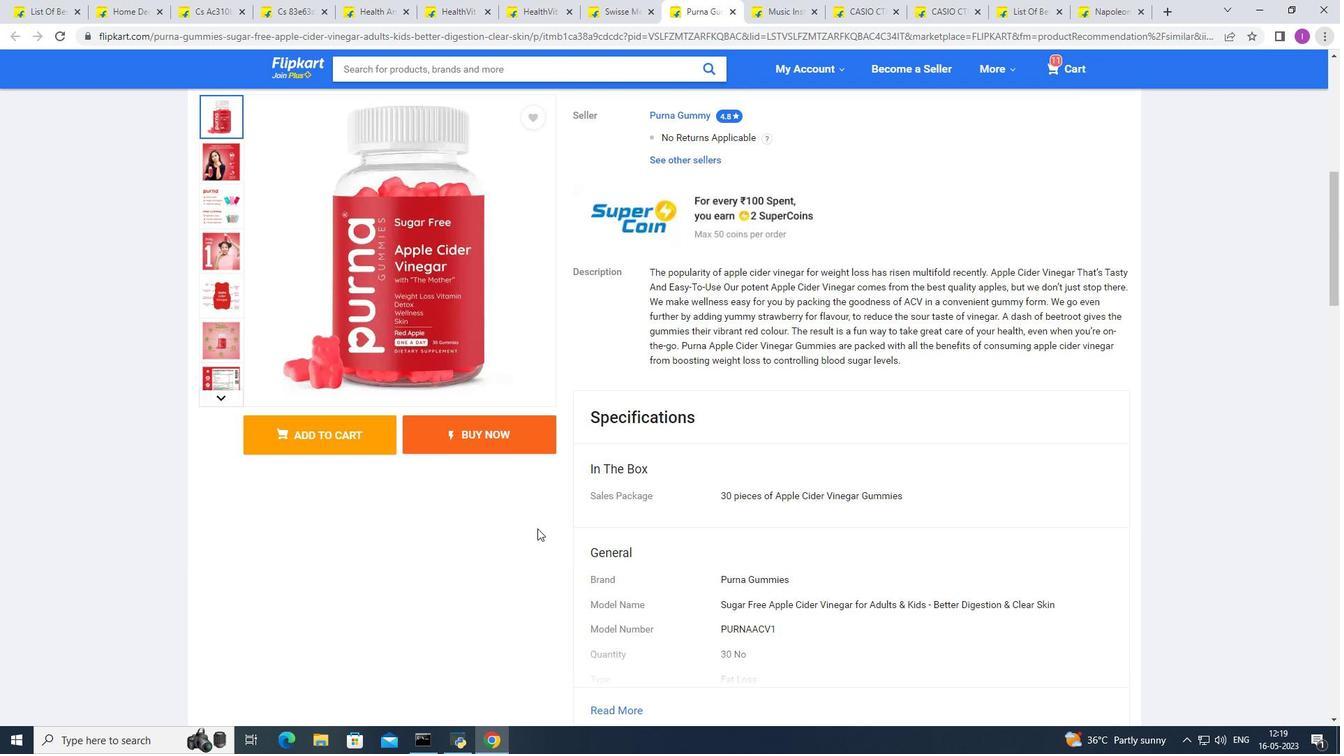 
Action: Mouse scrolled (537, 527) with delta (0, 0)
Screenshot: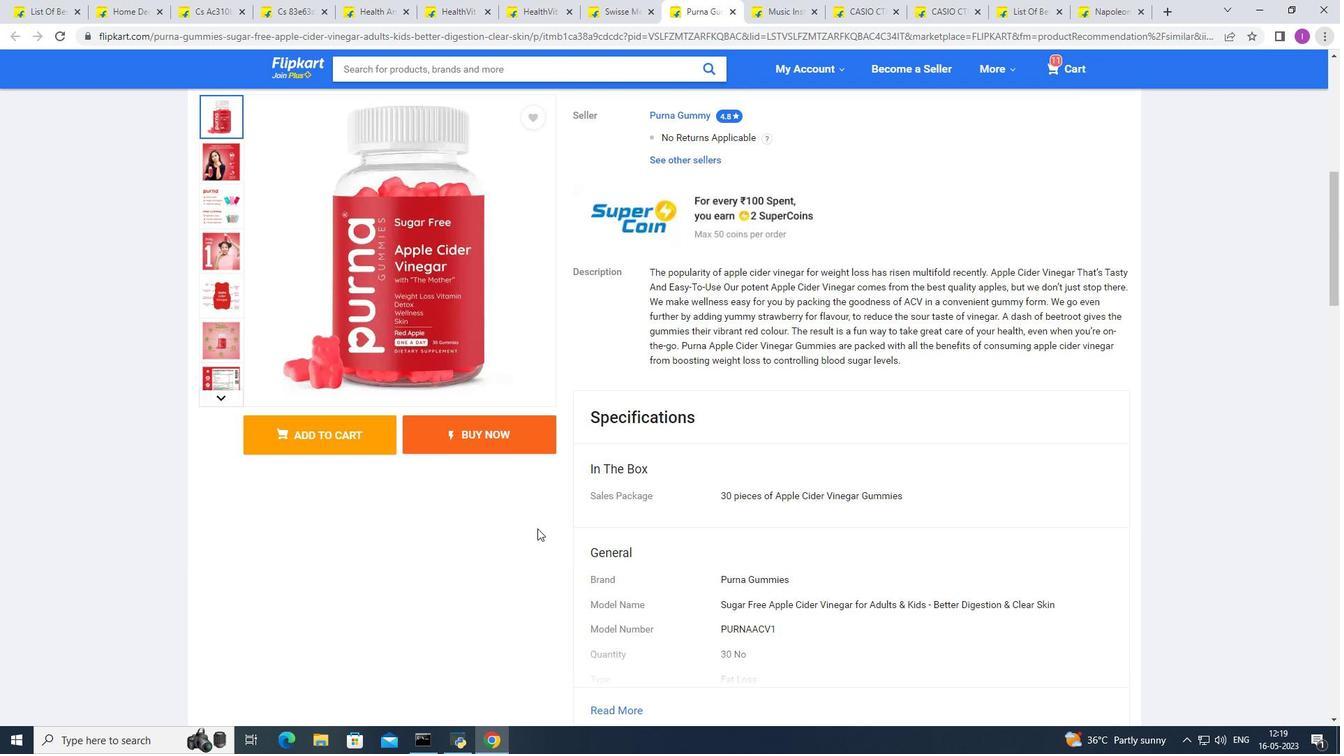 
Action: Mouse scrolled (537, 527) with delta (0, 0)
Screenshot: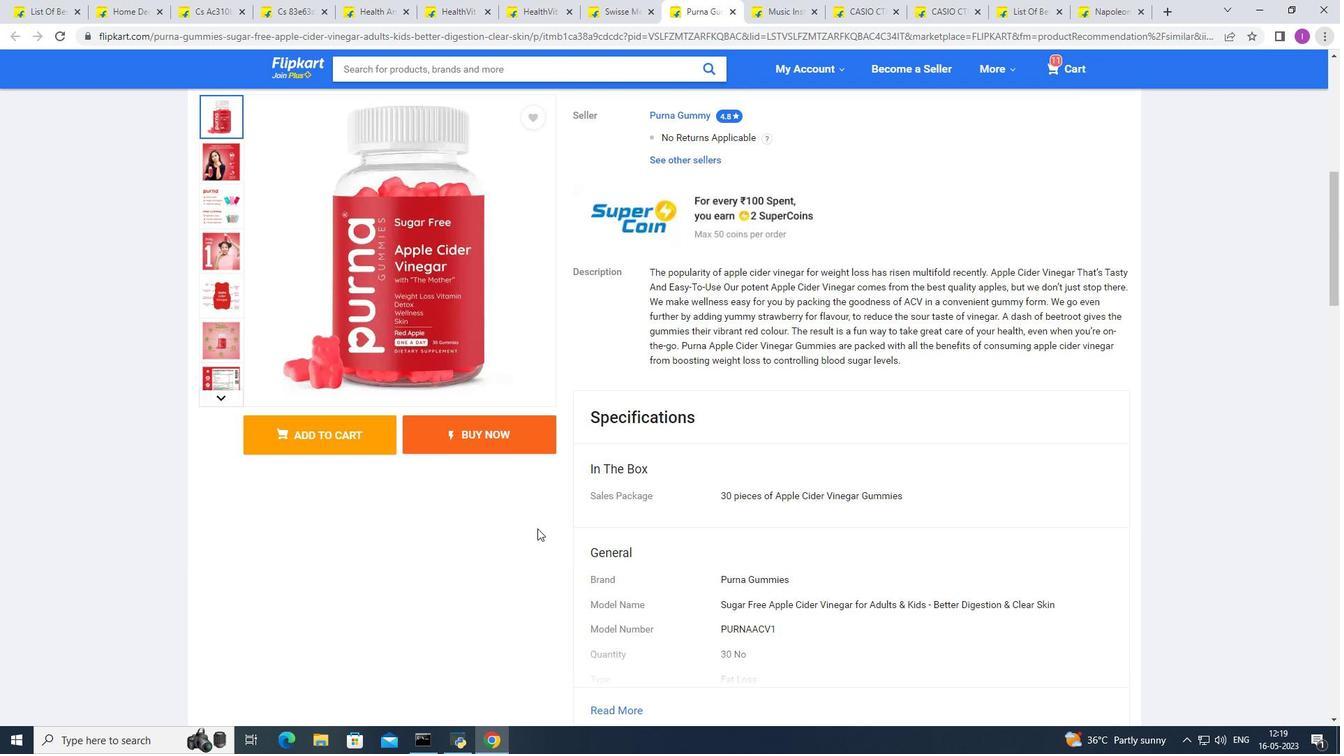 
Action: Mouse moved to (539, 527)
Screenshot: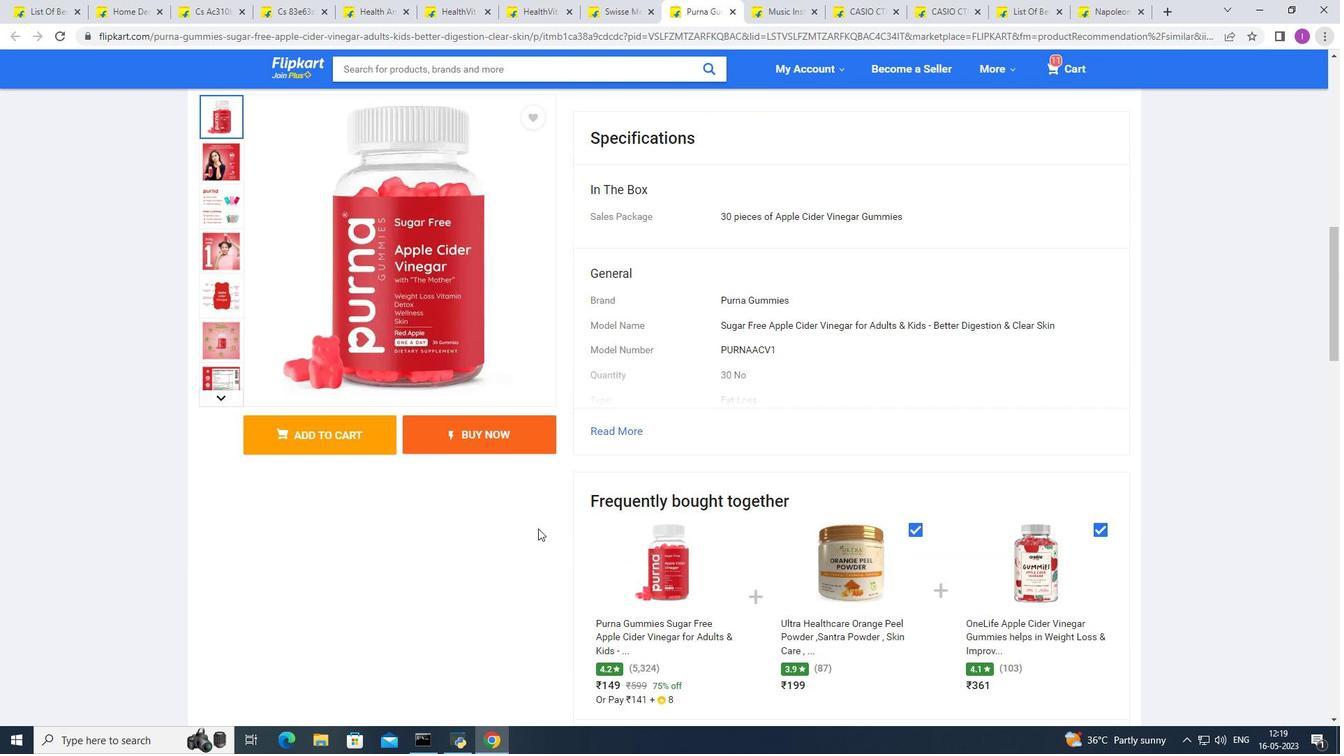 
Action: Mouse scrolled (539, 526) with delta (0, 0)
Screenshot: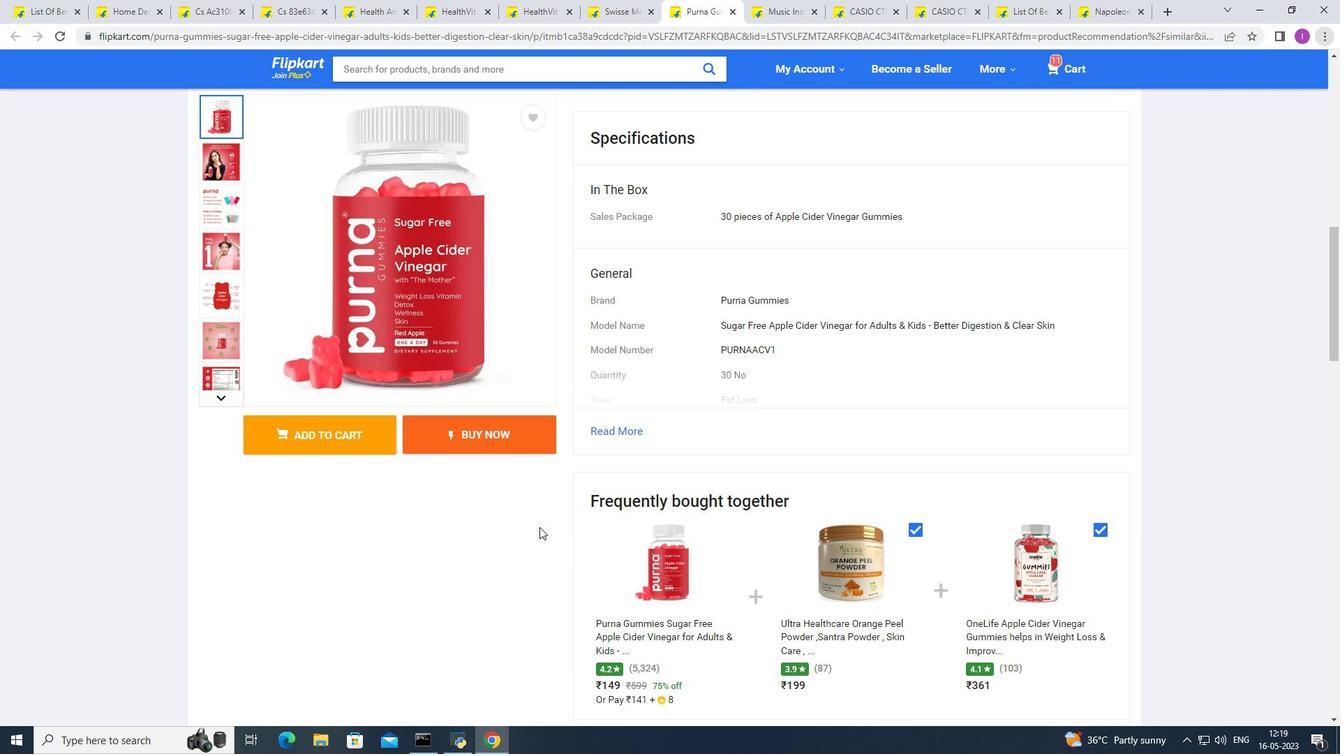 
Action: Mouse scrolled (539, 526) with delta (0, 0)
Screenshot: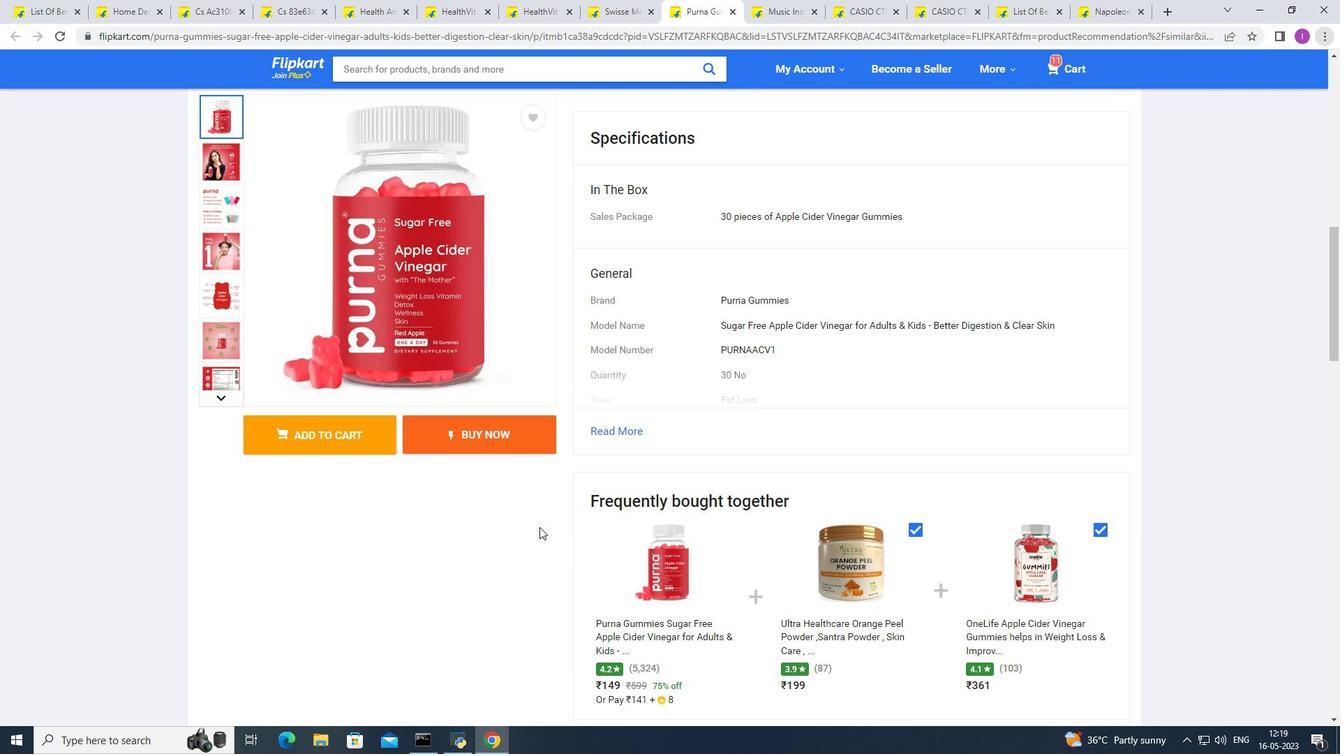 
Action: Mouse scrolled (539, 526) with delta (0, 0)
Screenshot: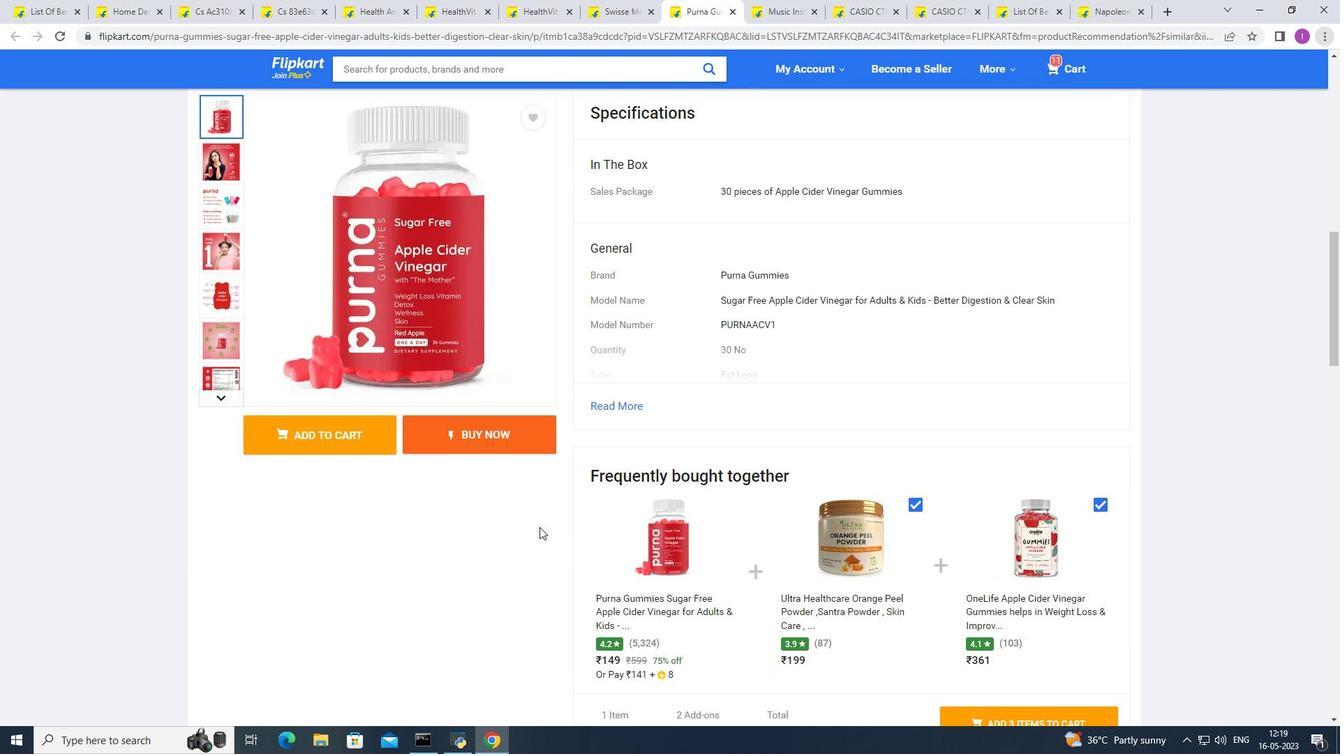 
Action: Mouse scrolled (539, 526) with delta (0, 0)
Screenshot: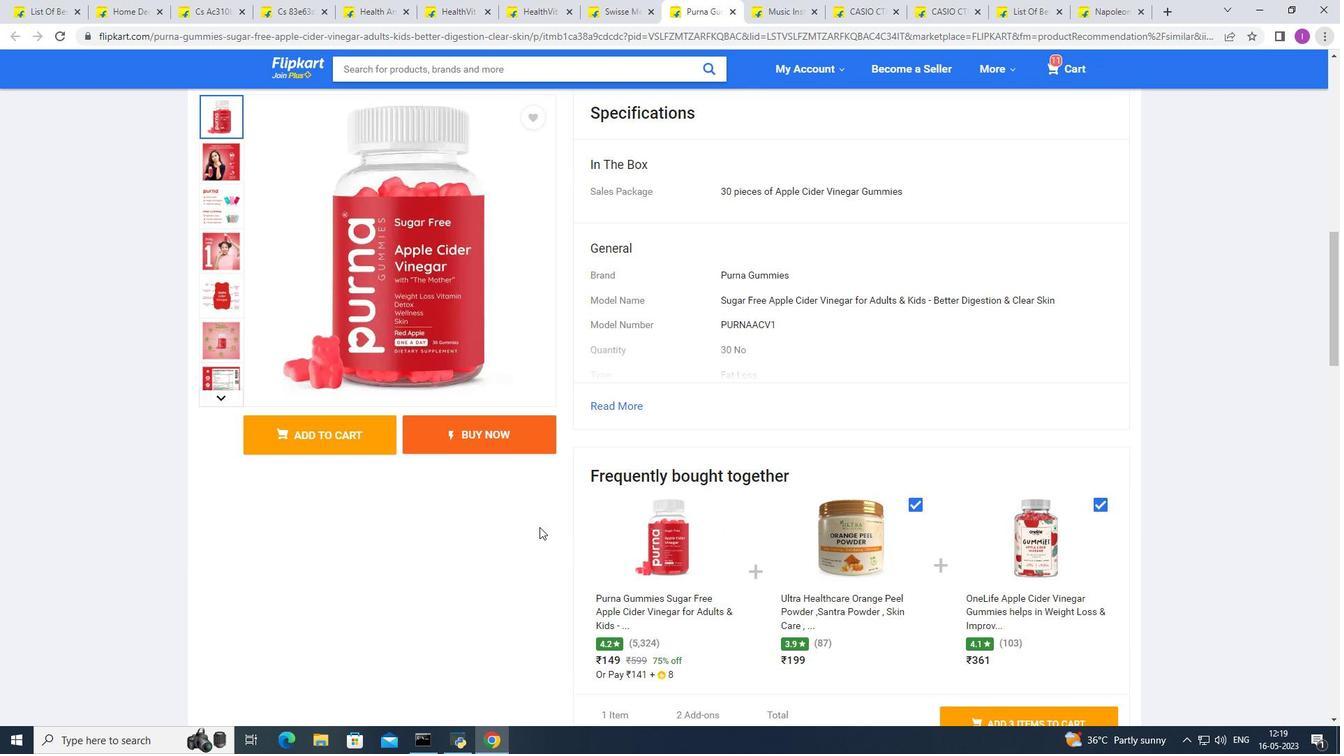 
Action: Mouse scrolled (539, 526) with delta (0, 0)
Screenshot: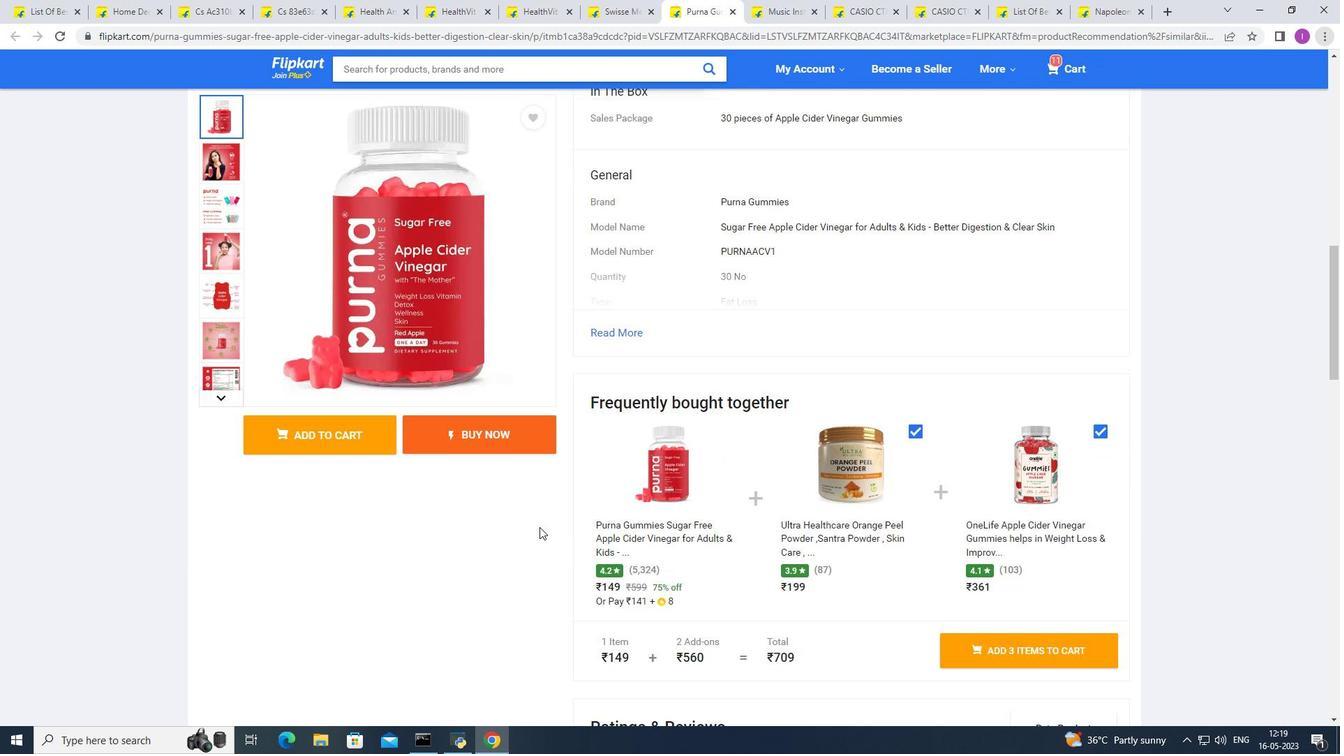 
Action: Mouse scrolled (539, 526) with delta (0, 0)
Screenshot: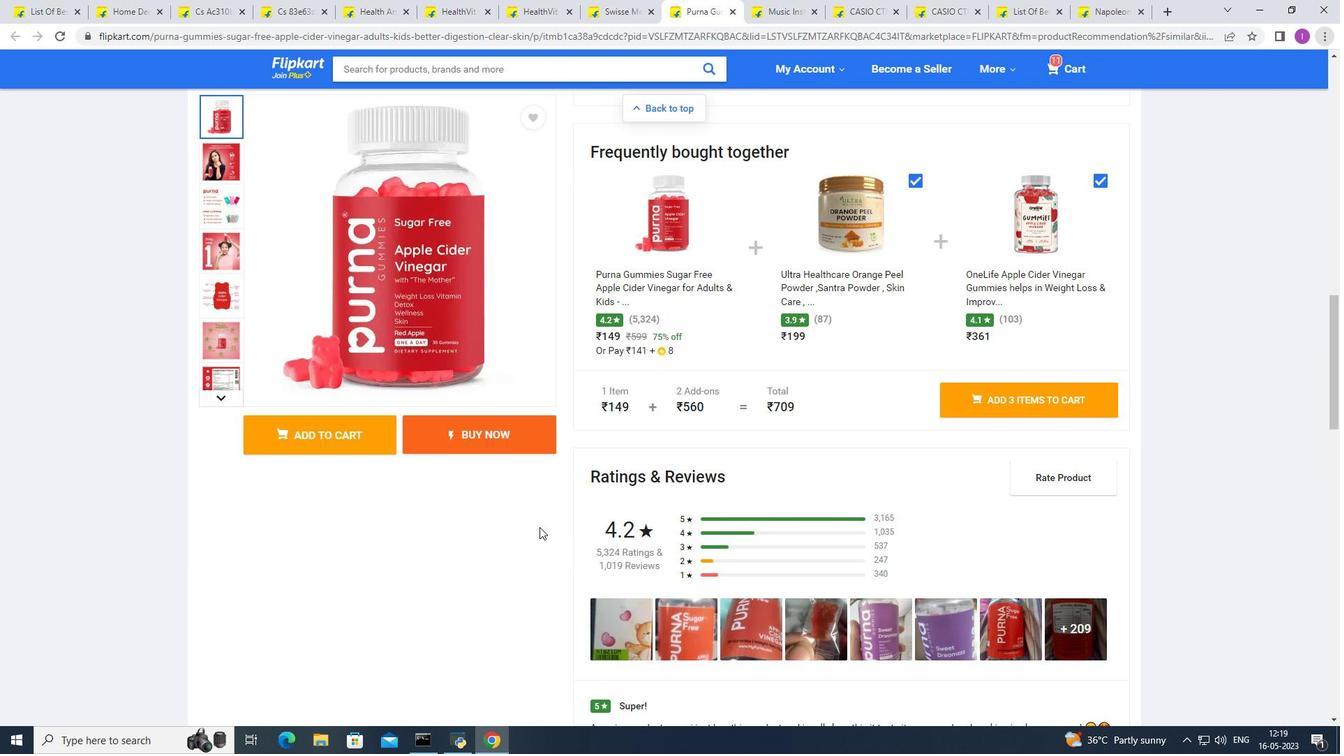
Action: Mouse scrolled (539, 526) with delta (0, 0)
Screenshot: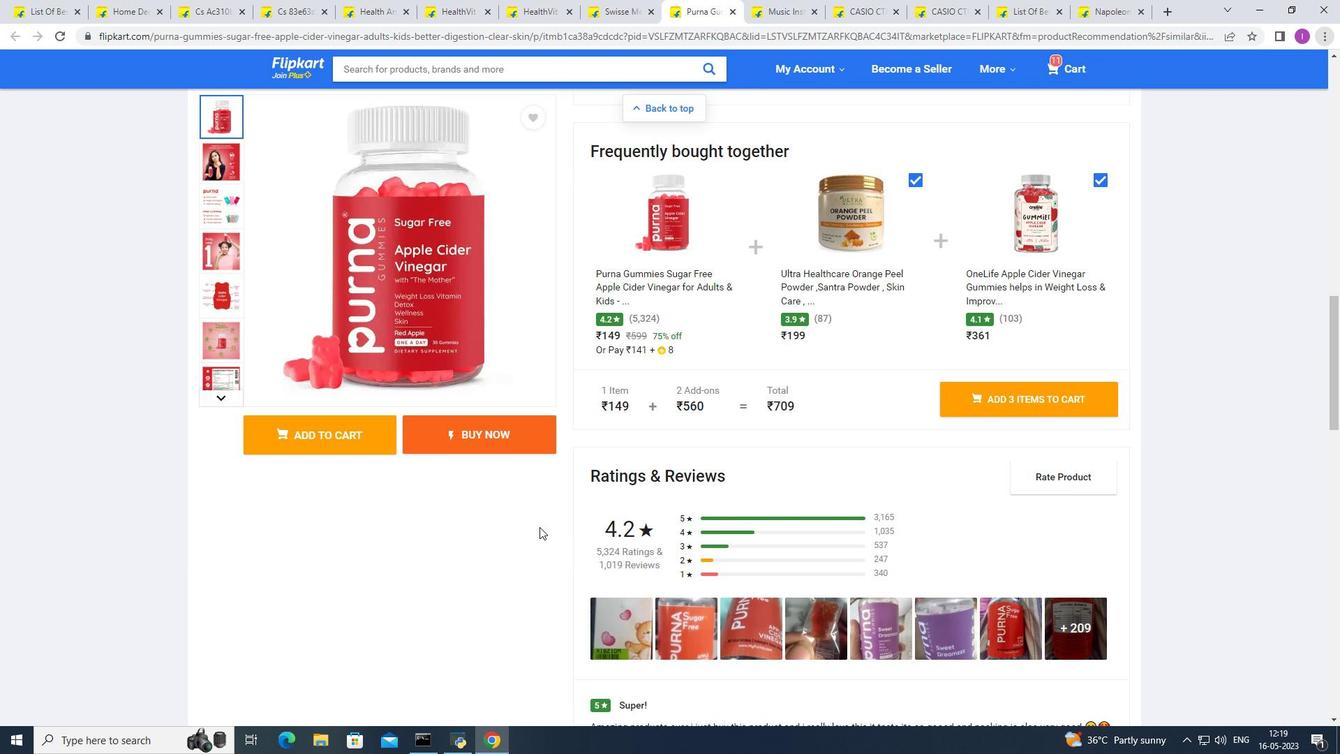 
Action: Mouse scrolled (539, 526) with delta (0, 0)
Screenshot: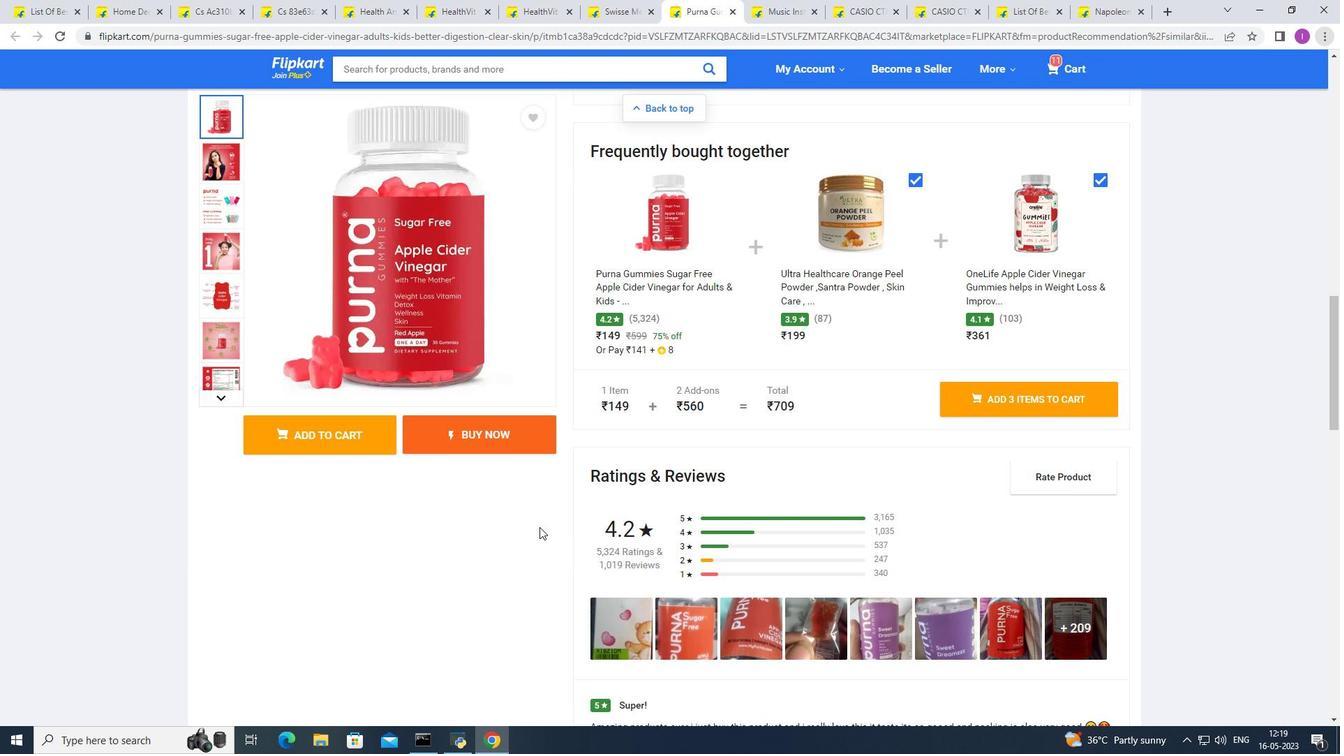 
Action: Mouse scrolled (539, 526) with delta (0, 0)
Screenshot: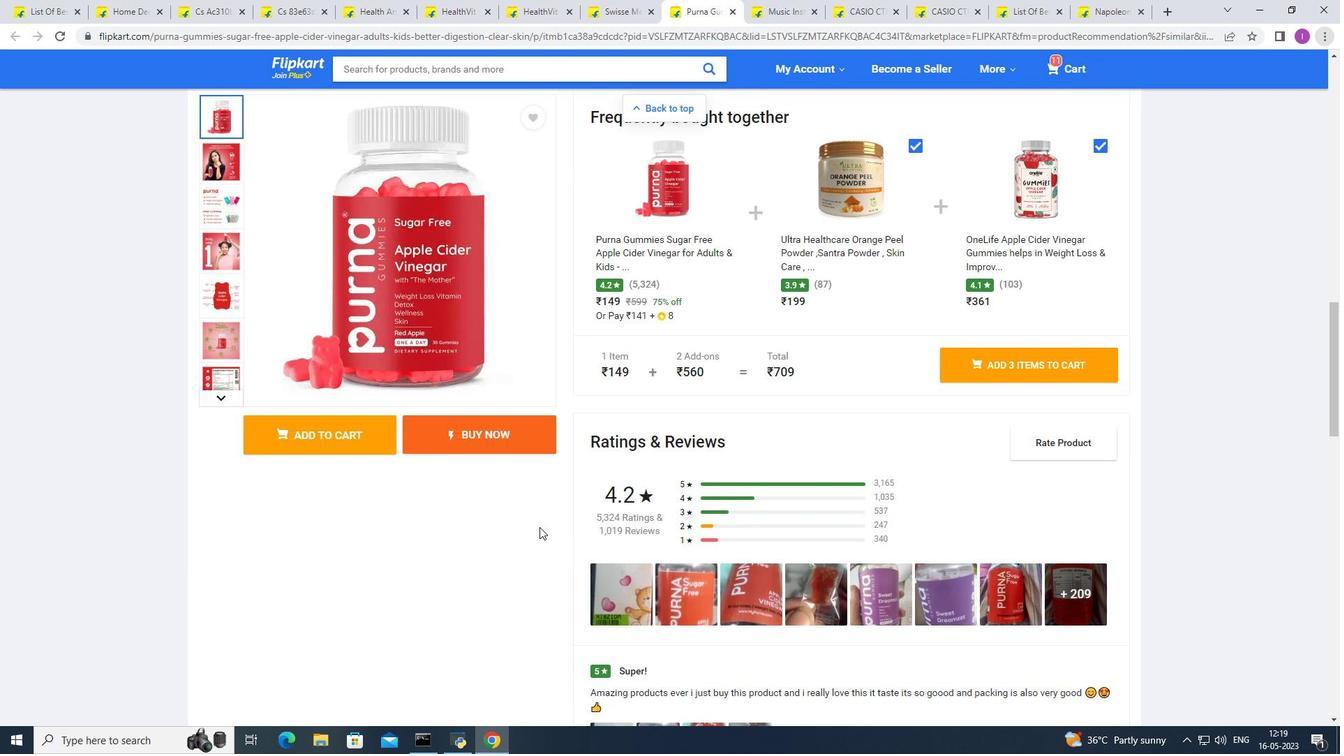
Action: Mouse scrolled (539, 526) with delta (0, 0)
Screenshot: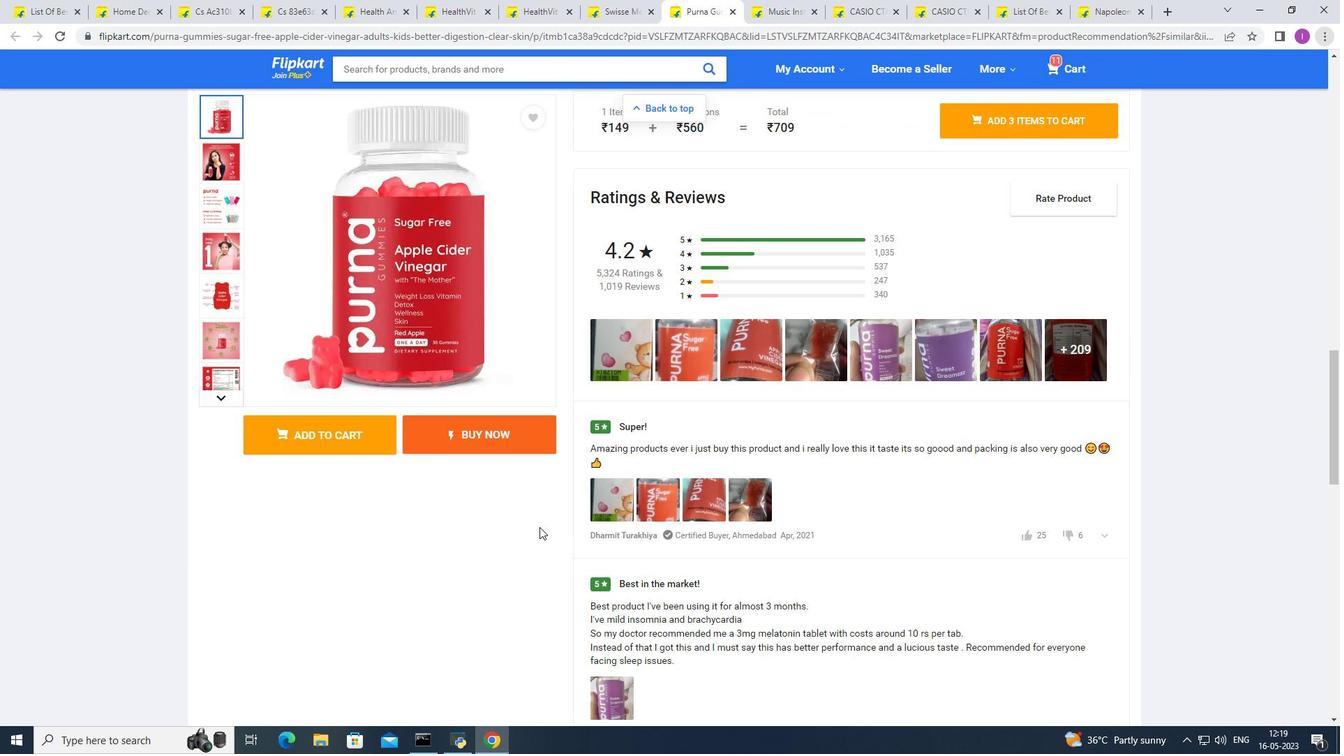 
Action: Mouse scrolled (539, 526) with delta (0, 0)
Screenshot: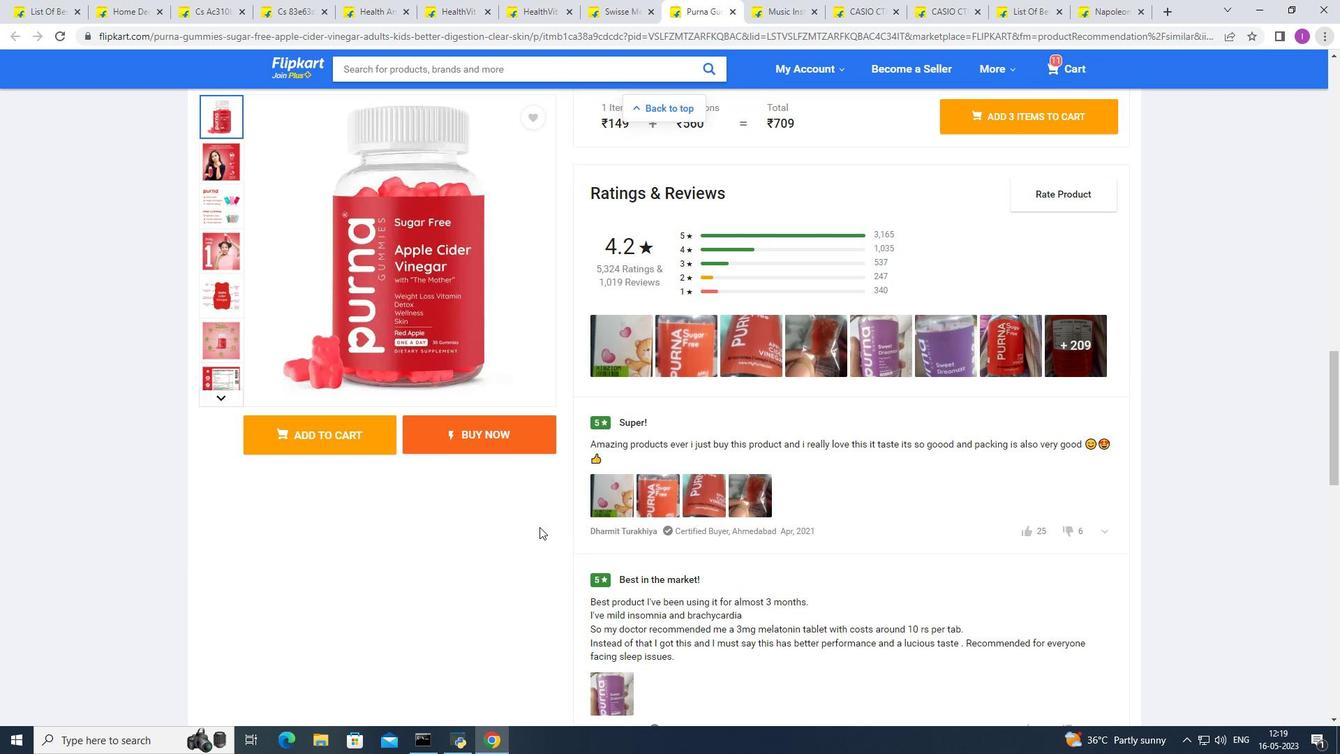 
Action: Mouse scrolled (539, 526) with delta (0, 0)
Screenshot: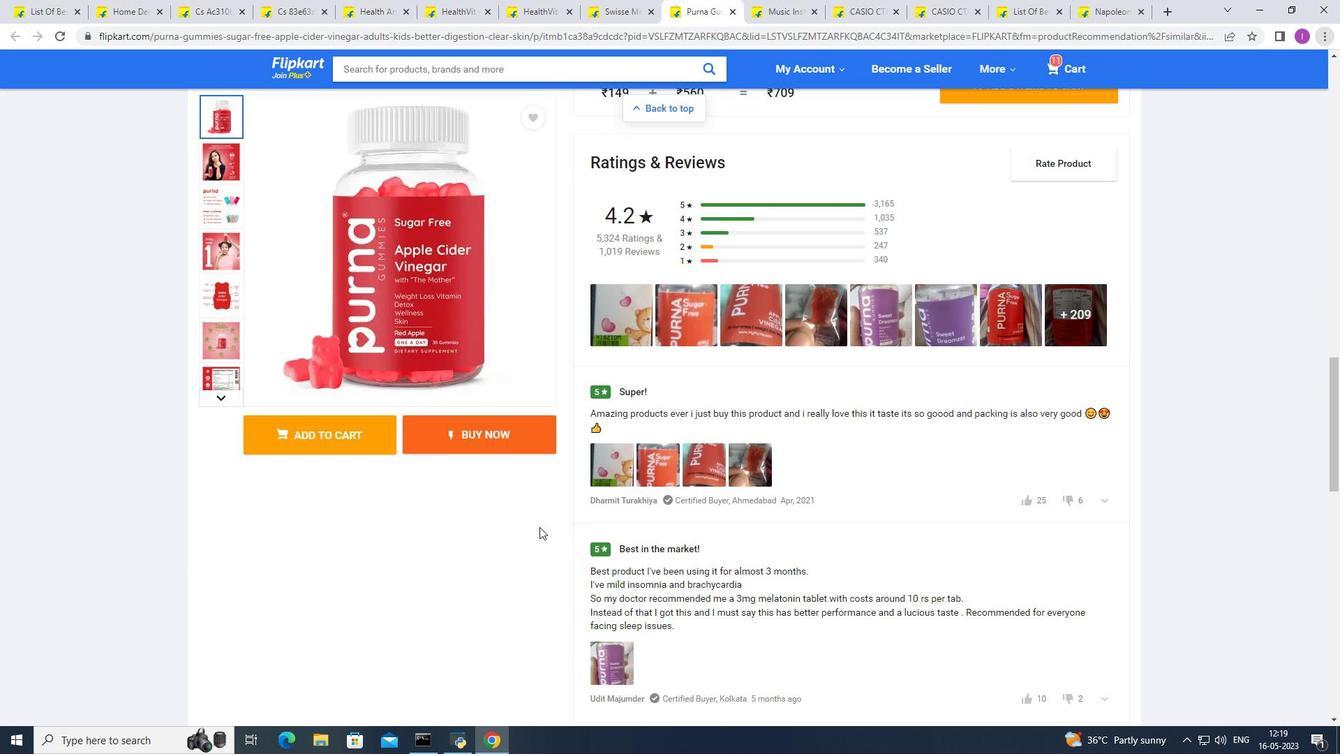 
Action: Mouse scrolled (539, 526) with delta (0, 0)
Screenshot: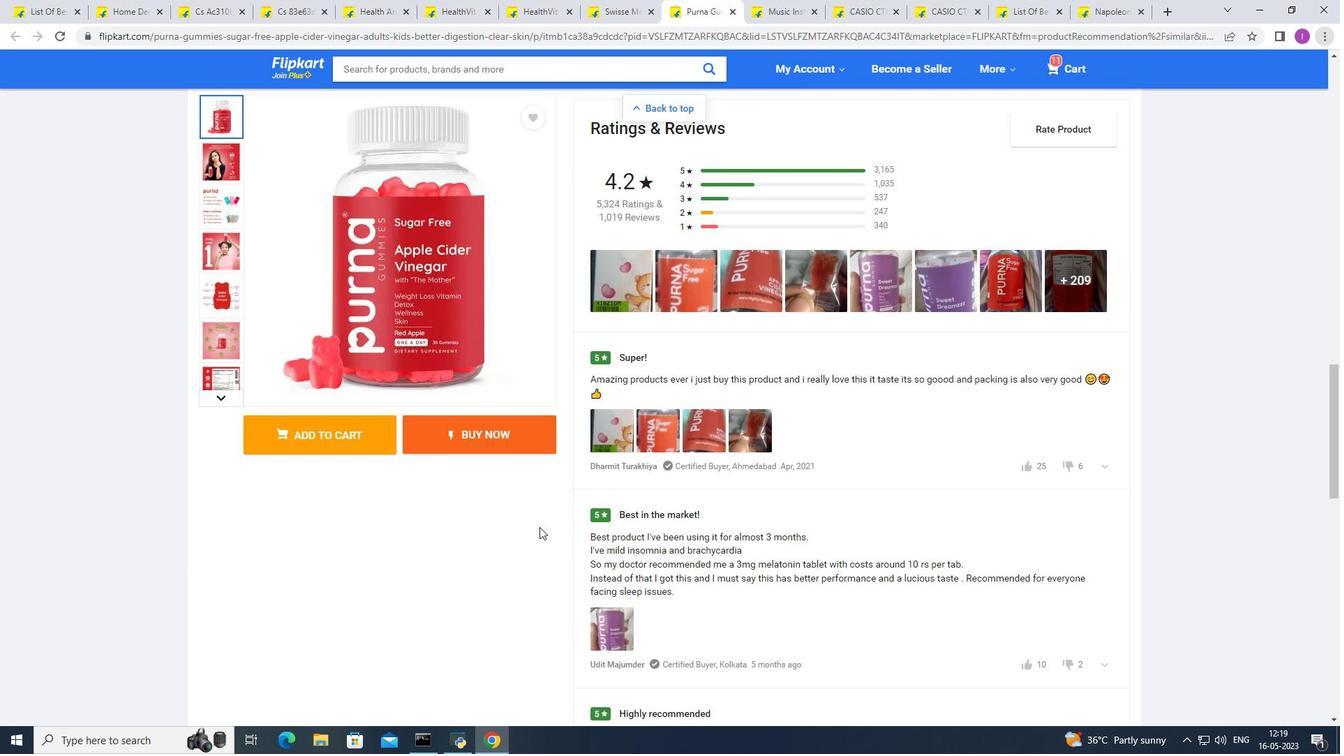 
Action: Mouse scrolled (539, 526) with delta (0, 0)
Screenshot: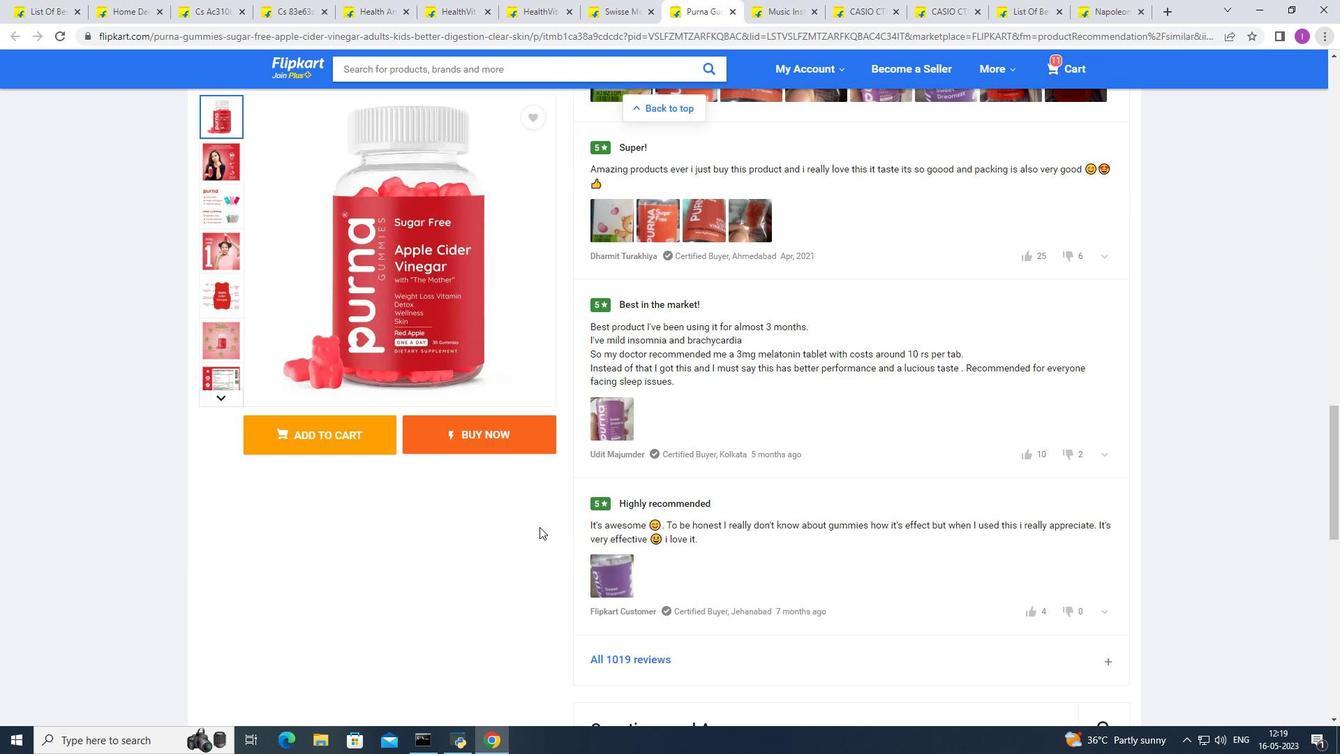 
Action: Mouse scrolled (539, 526) with delta (0, 0)
Screenshot: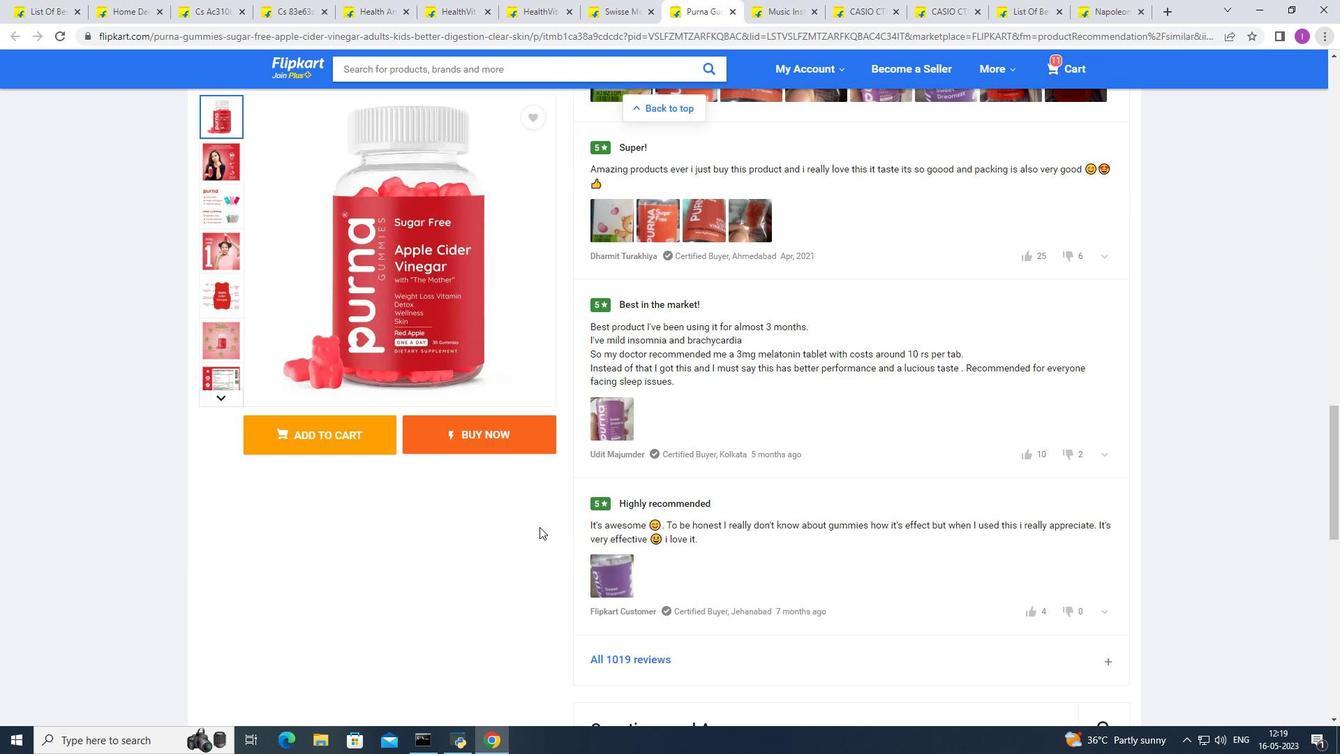 
Action: Mouse scrolled (539, 526) with delta (0, 0)
Screenshot: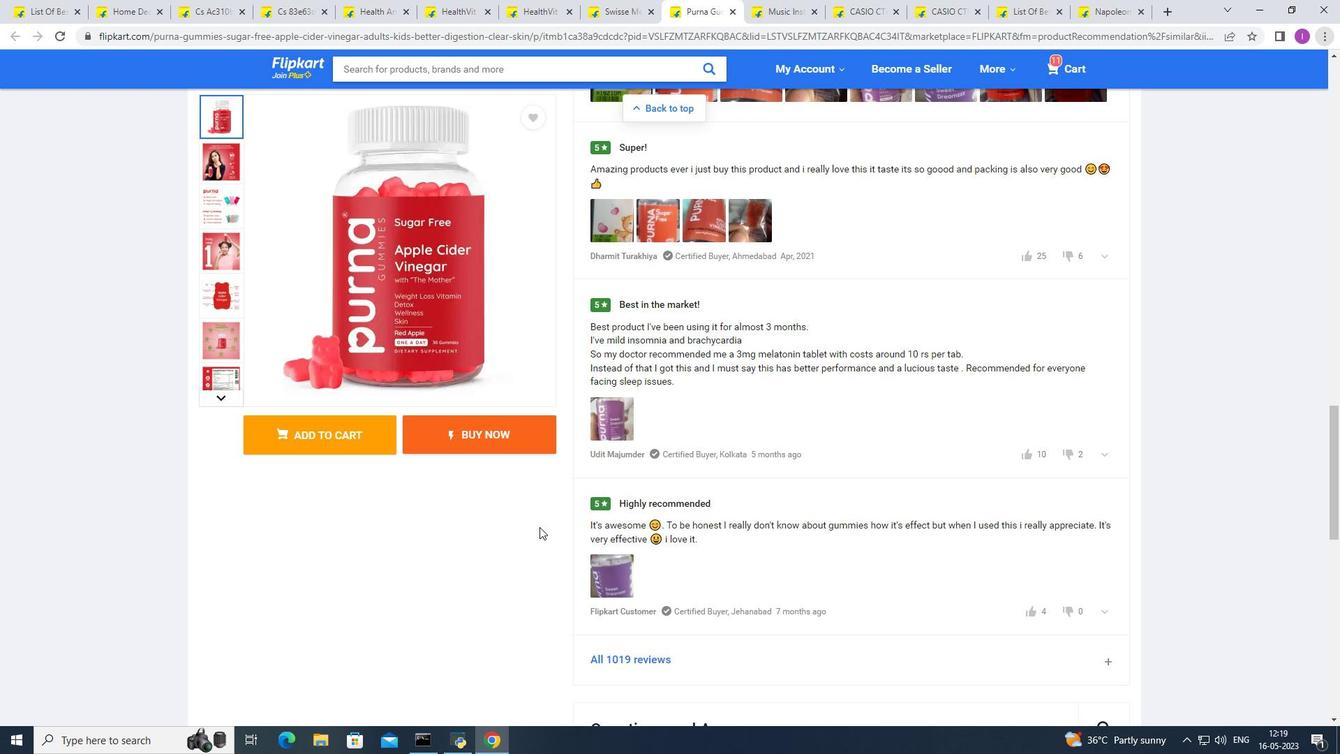
Action: Mouse scrolled (539, 526) with delta (0, 0)
Screenshot: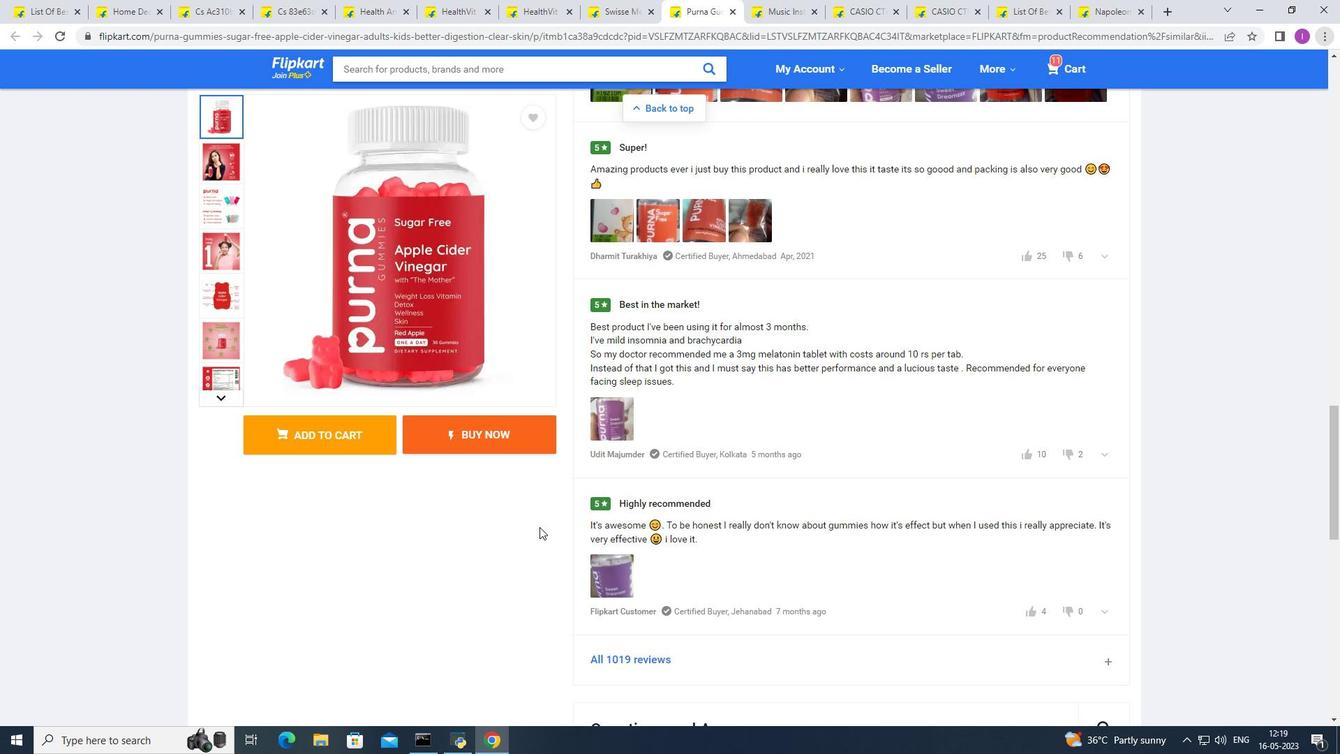 
Action: Mouse scrolled (539, 526) with delta (0, 0)
Screenshot: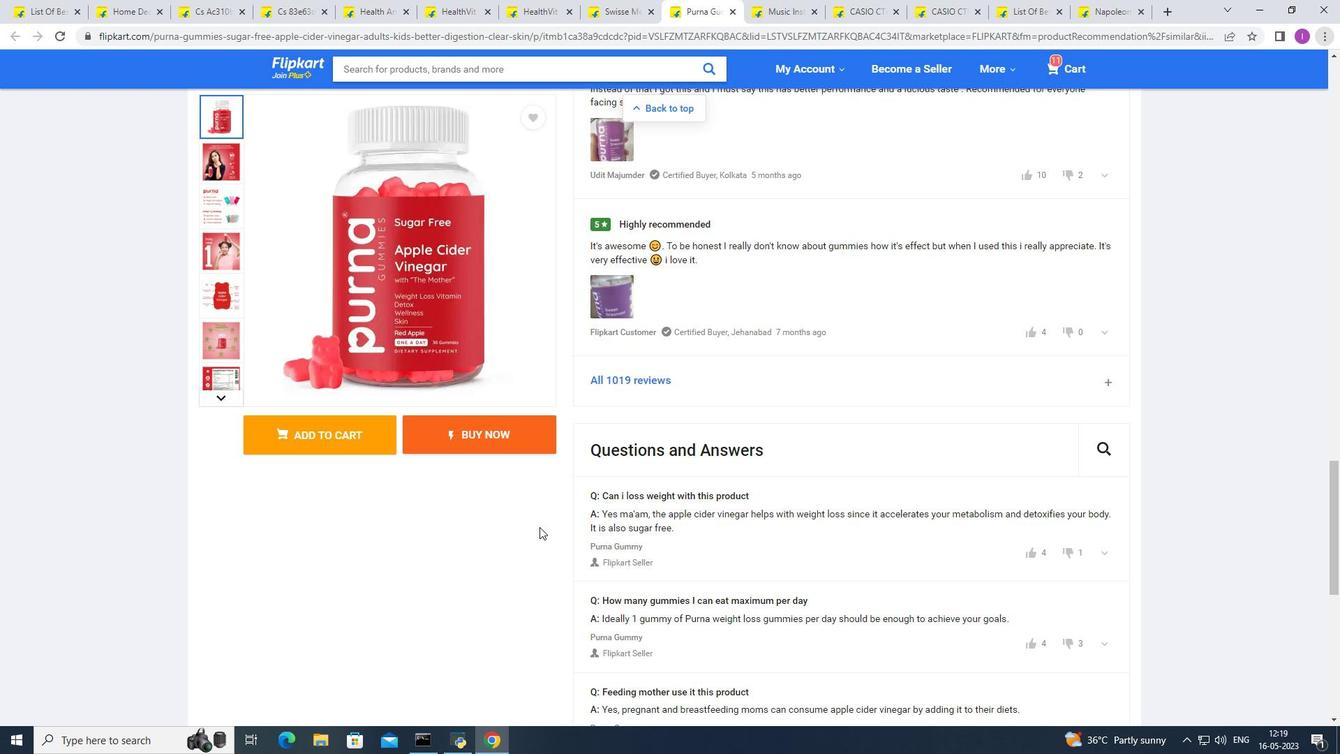 
Action: Mouse scrolled (539, 526) with delta (0, 0)
Screenshot: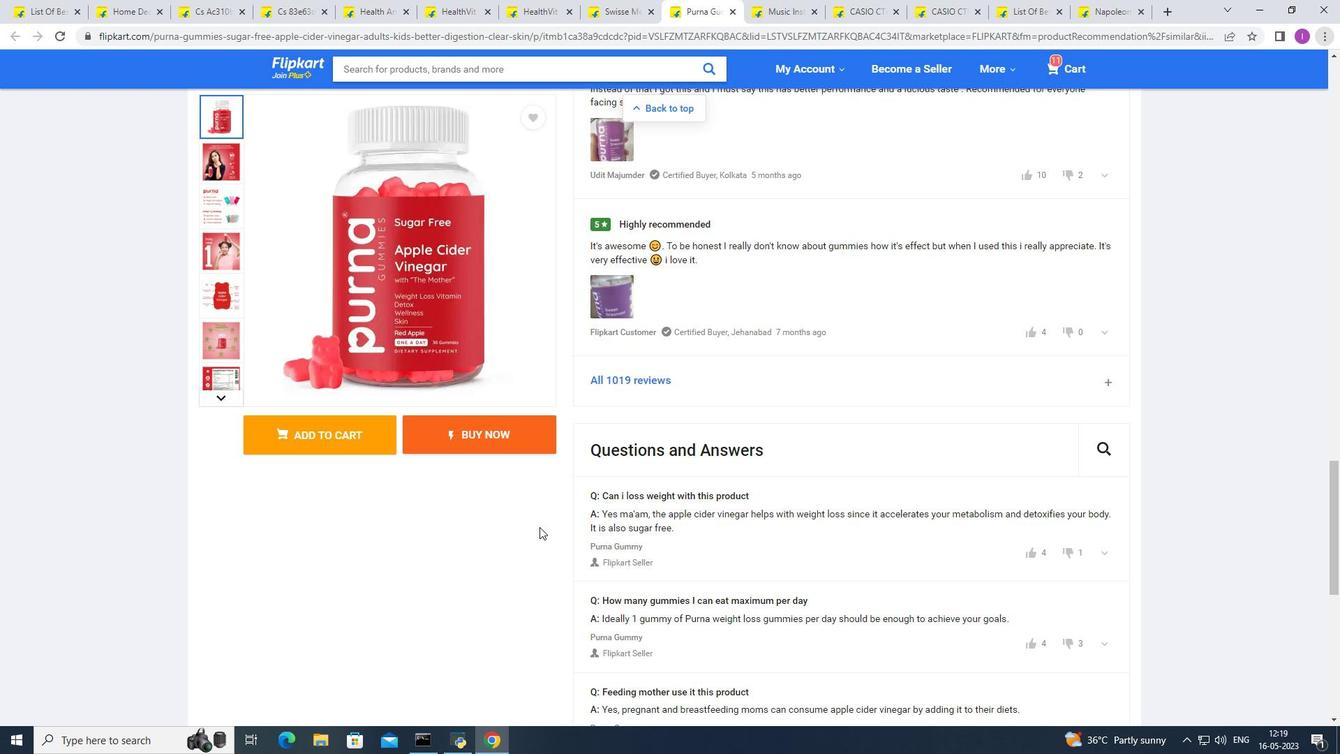 
Action: Mouse scrolled (539, 526) with delta (0, 0)
Screenshot: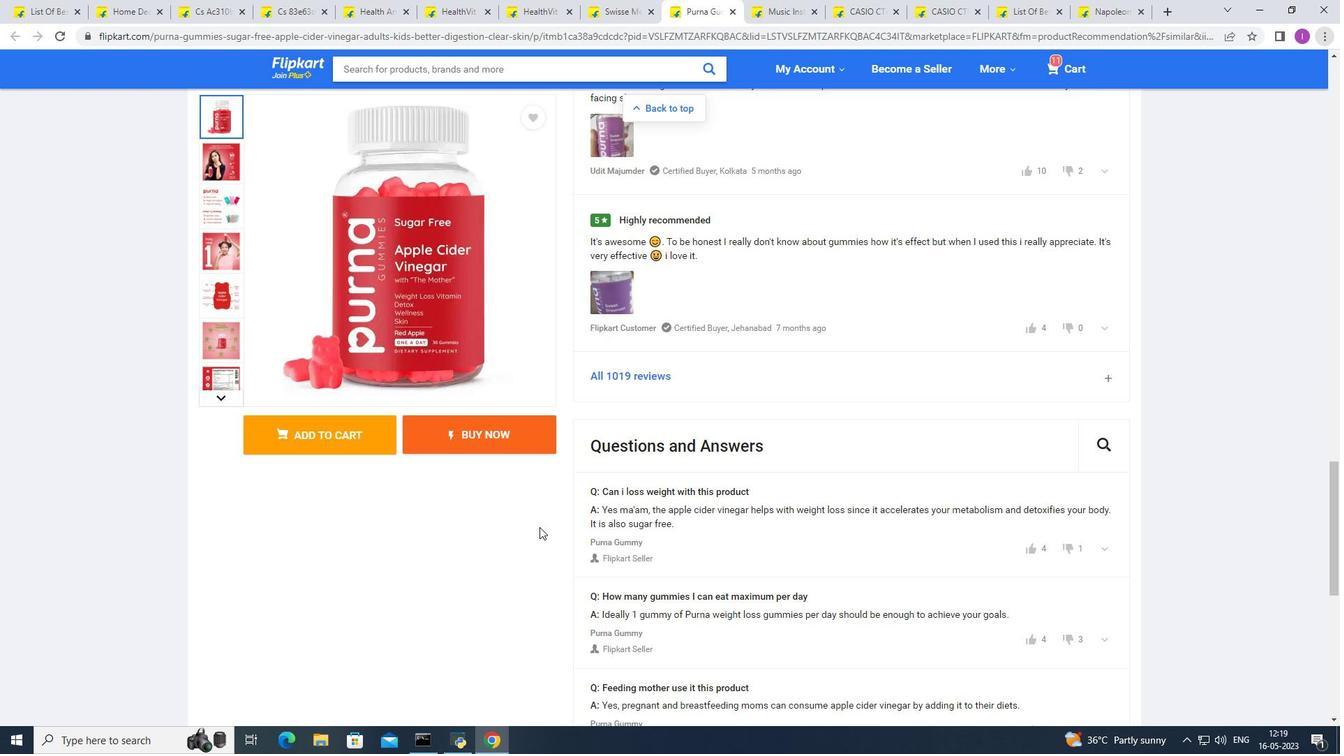 
Action: Mouse scrolled (539, 526) with delta (0, 0)
Screenshot: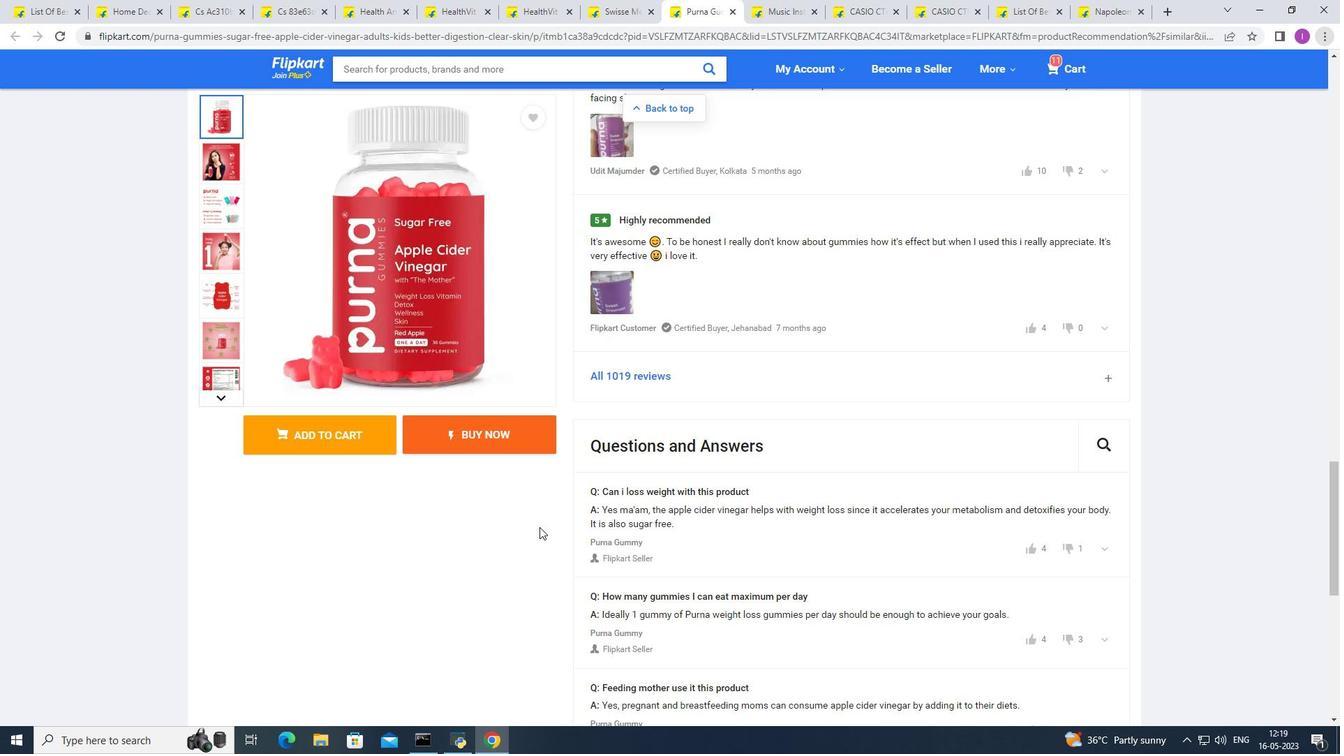 
Action: Mouse scrolled (539, 526) with delta (0, 0)
Screenshot: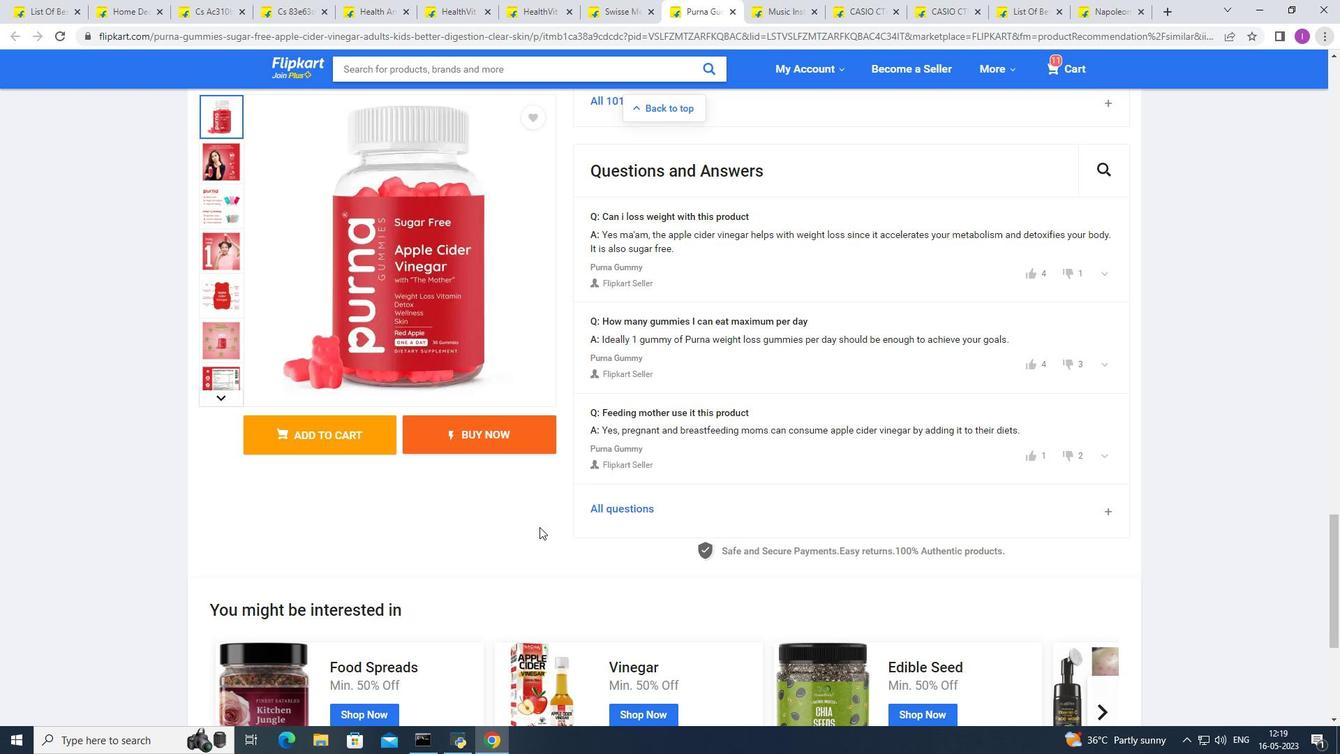 
Action: Mouse scrolled (539, 526) with delta (0, 0)
Screenshot: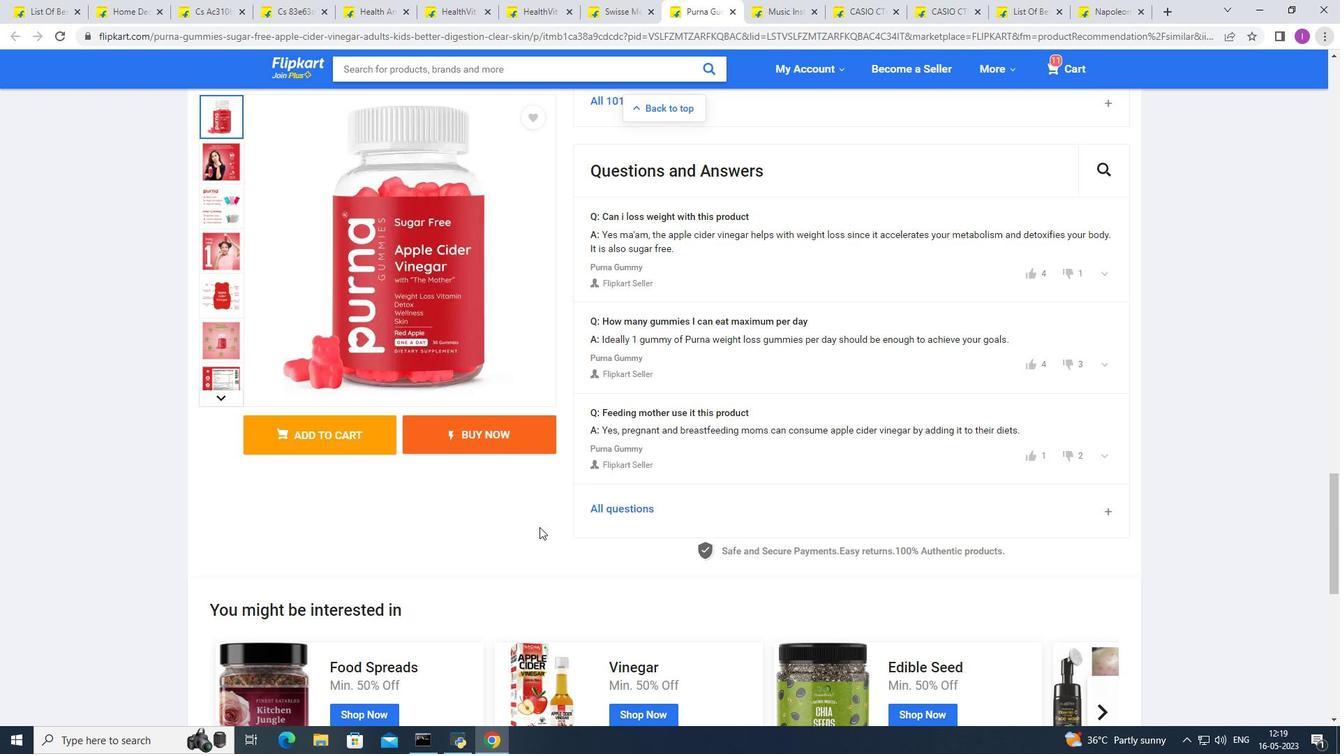 
Action: Mouse scrolled (539, 526) with delta (0, 0)
Screenshot: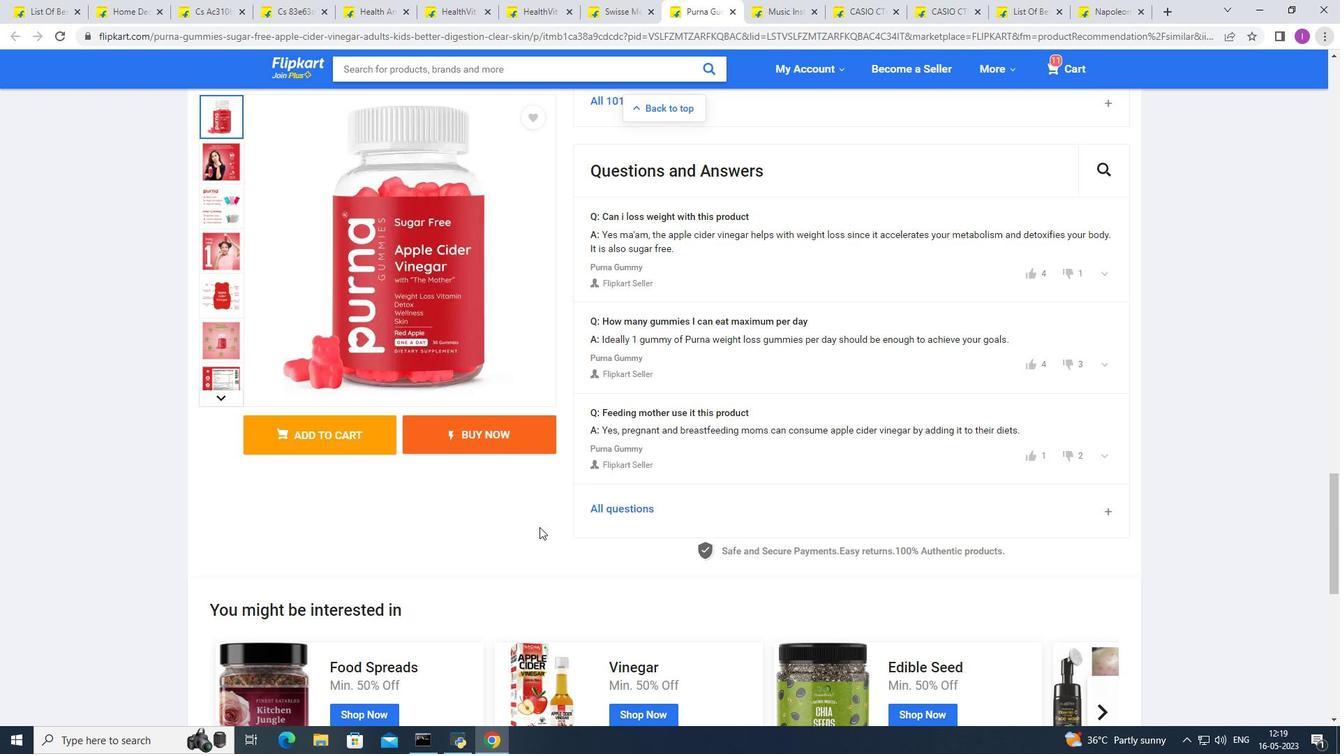 
Action: Mouse scrolled (539, 526) with delta (0, 0)
Screenshot: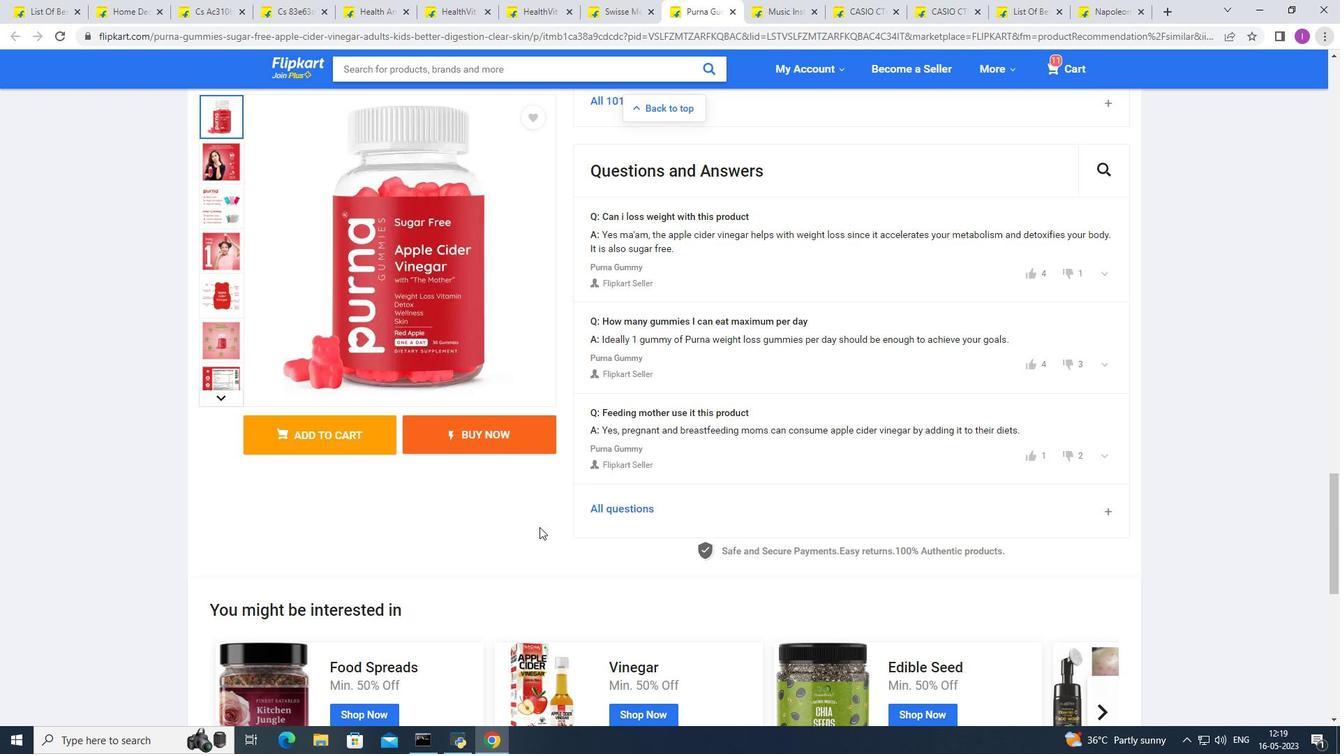 
Action: Mouse moved to (541, 532)
Screenshot: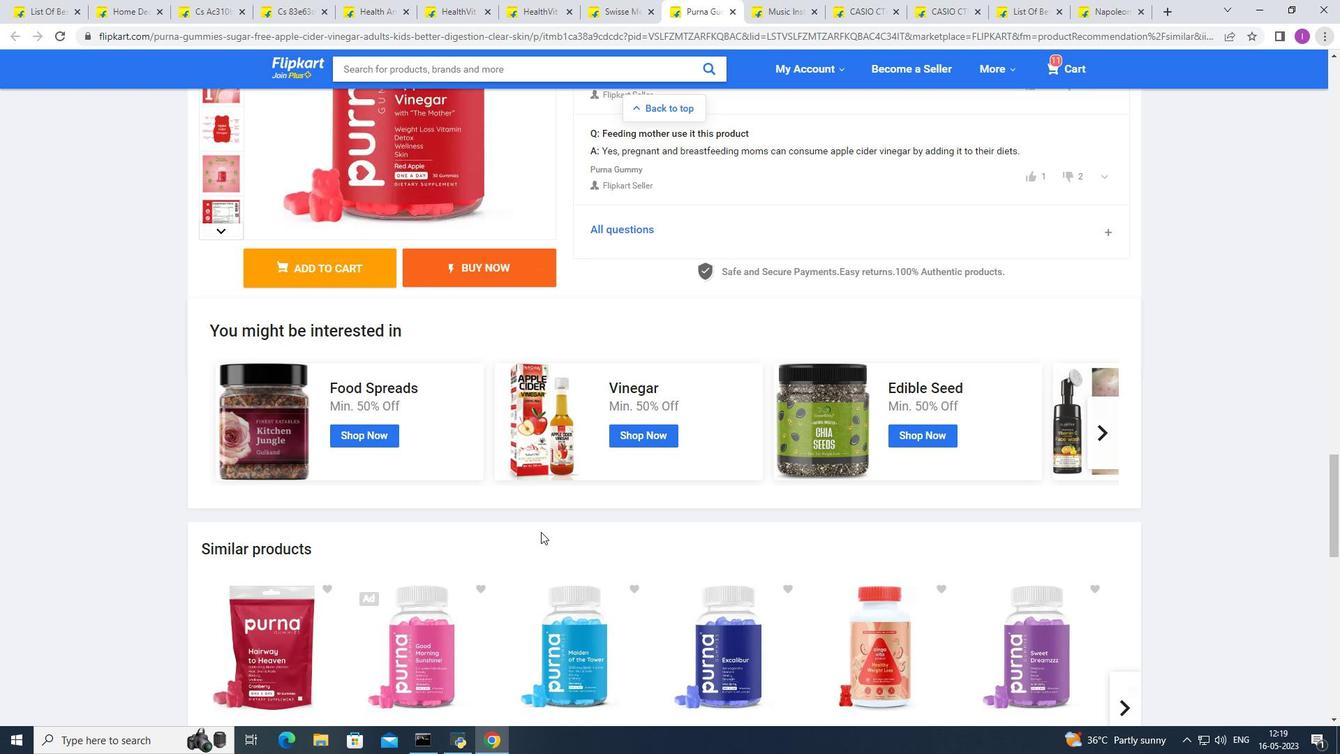 
Action: Mouse scrolled (541, 531) with delta (0, 0)
Screenshot: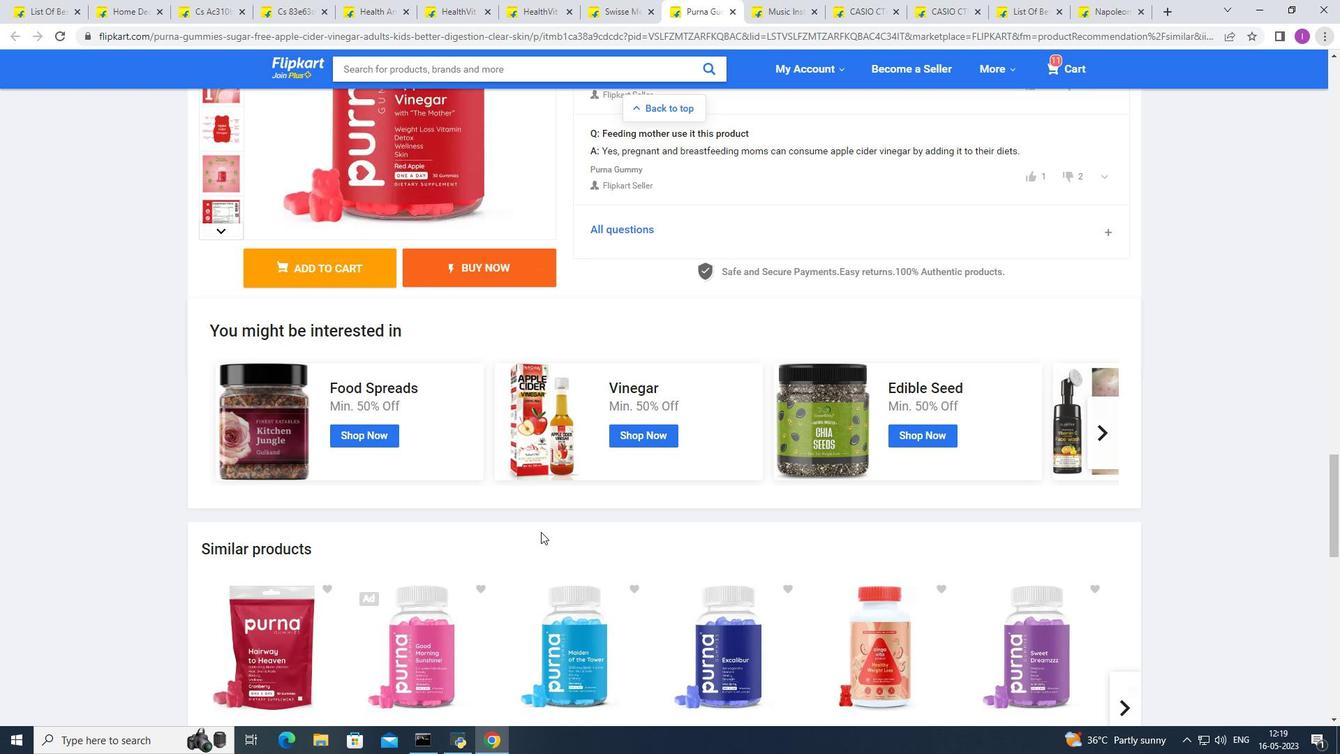 
Action: Mouse scrolled (541, 531) with delta (0, 0)
Screenshot: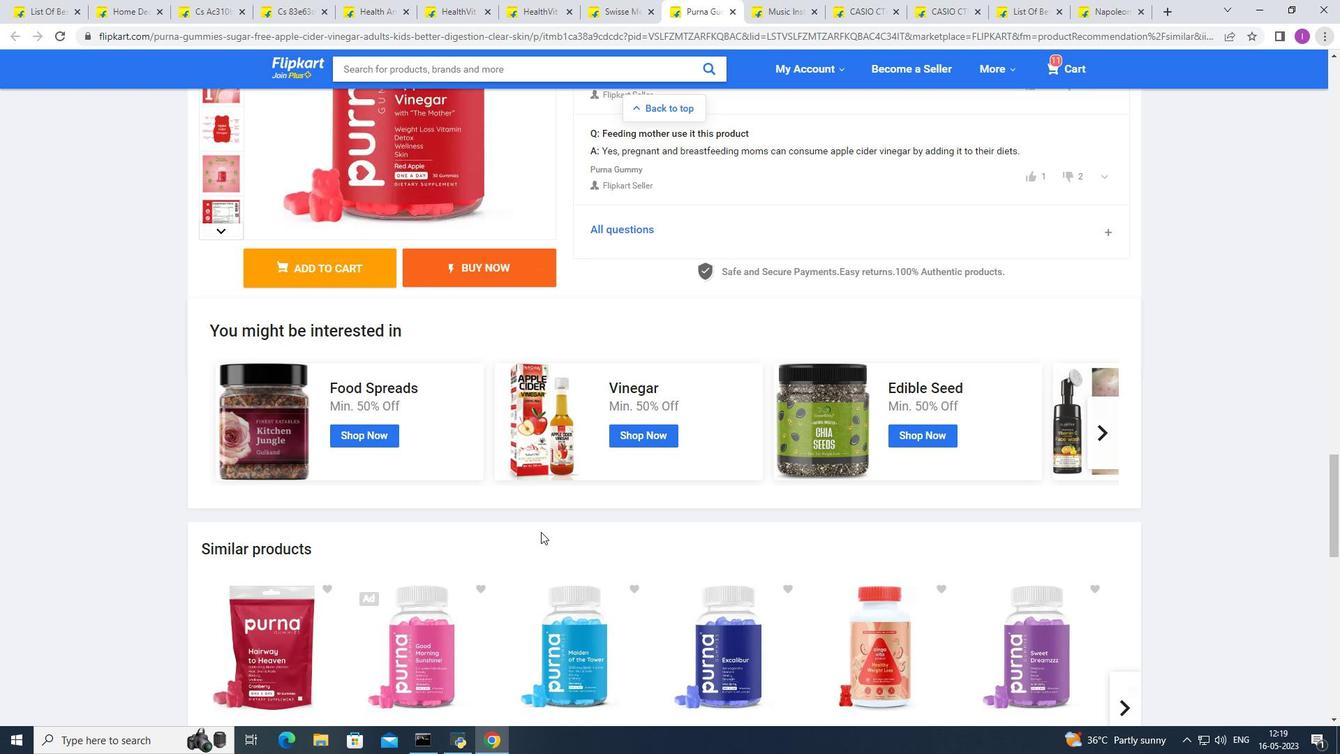 
Action: Mouse scrolled (541, 531) with delta (0, 0)
Screenshot: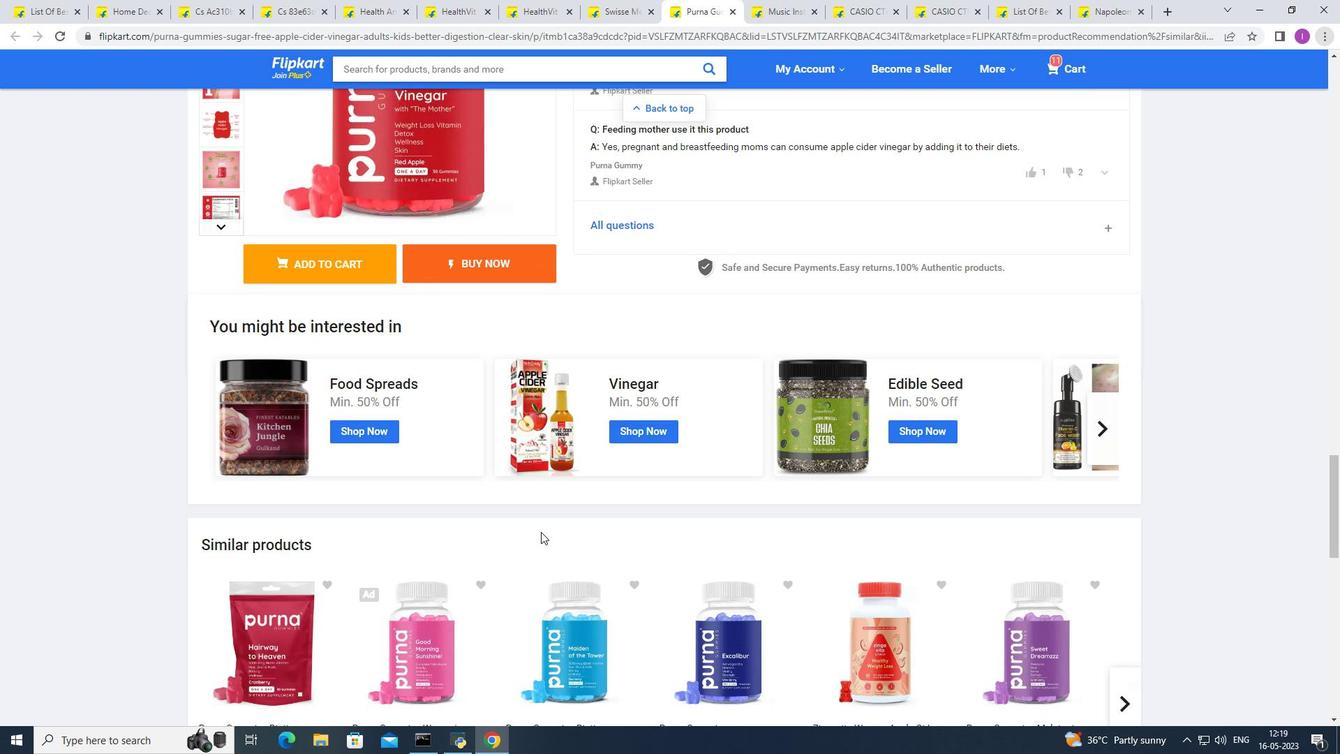 
Action: Mouse scrolled (541, 531) with delta (0, 0)
Screenshot: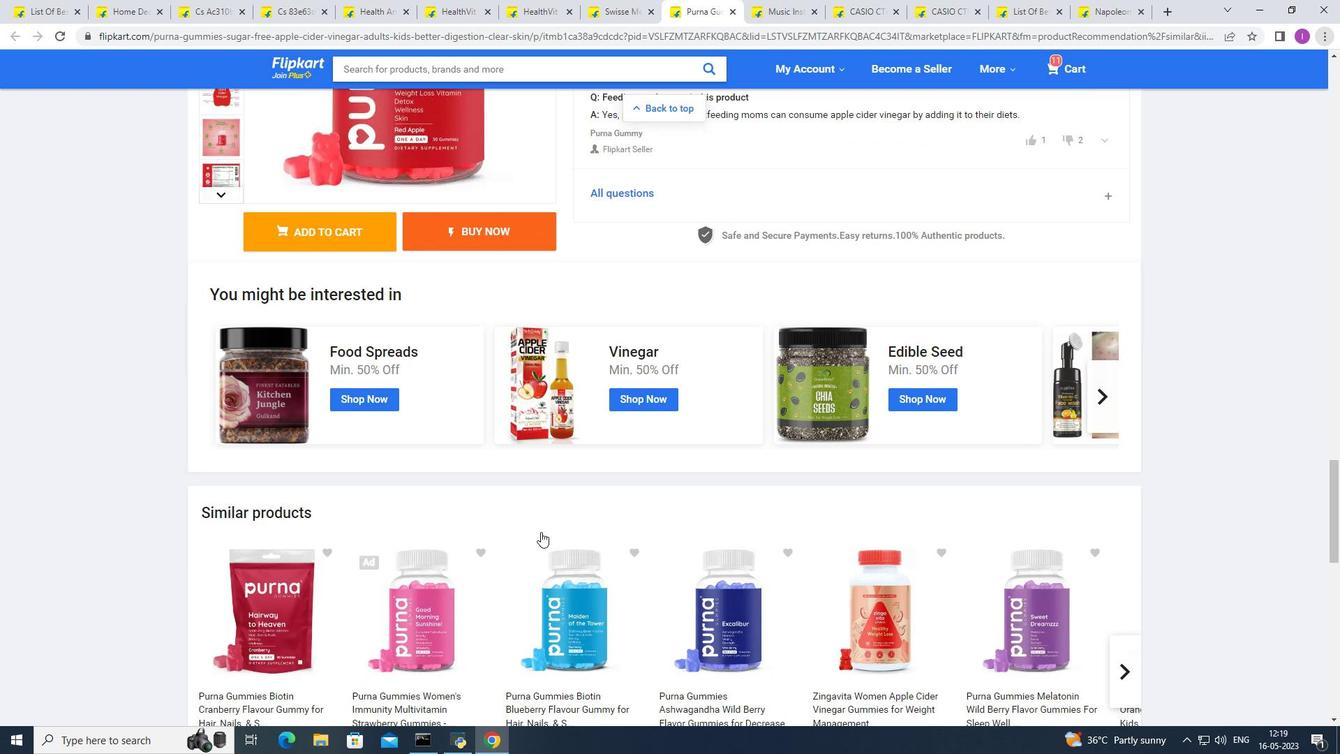 
Action: Mouse scrolled (541, 531) with delta (0, 0)
Screenshot: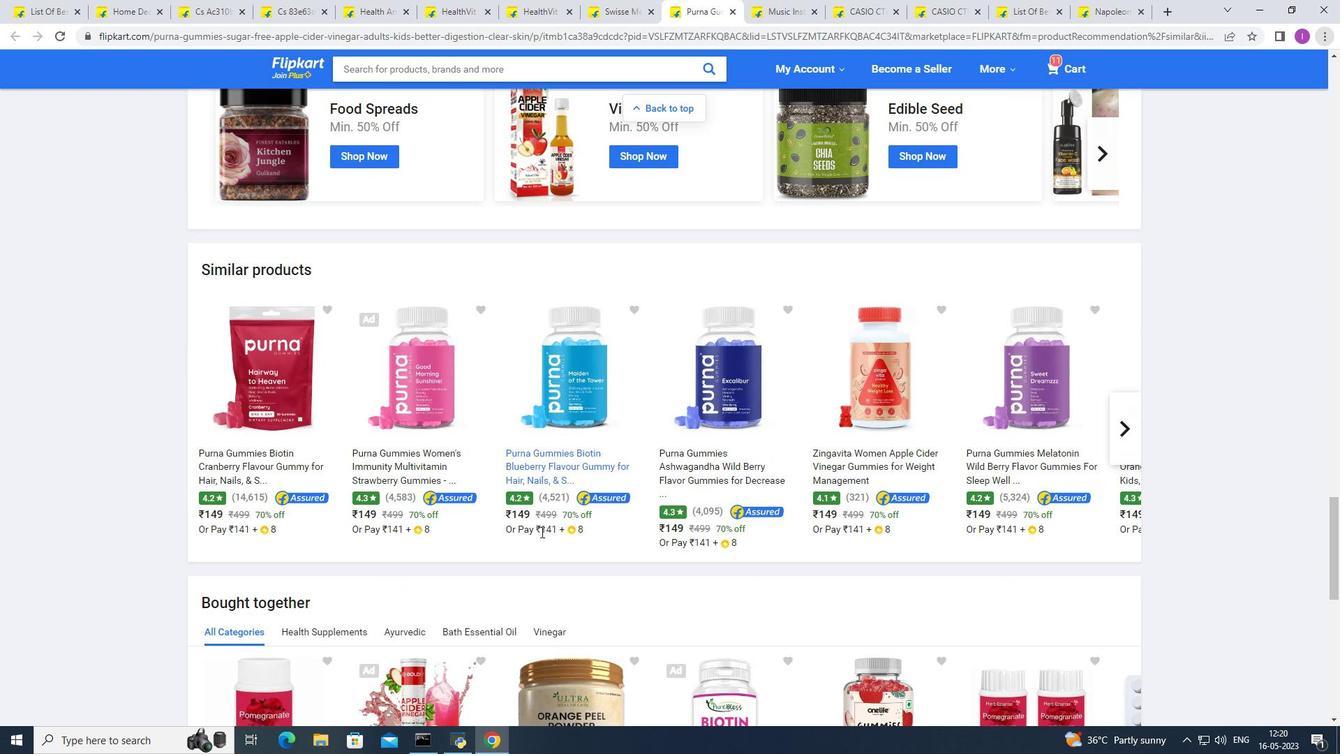 
Action: Mouse scrolled (541, 531) with delta (0, 0)
Screenshot: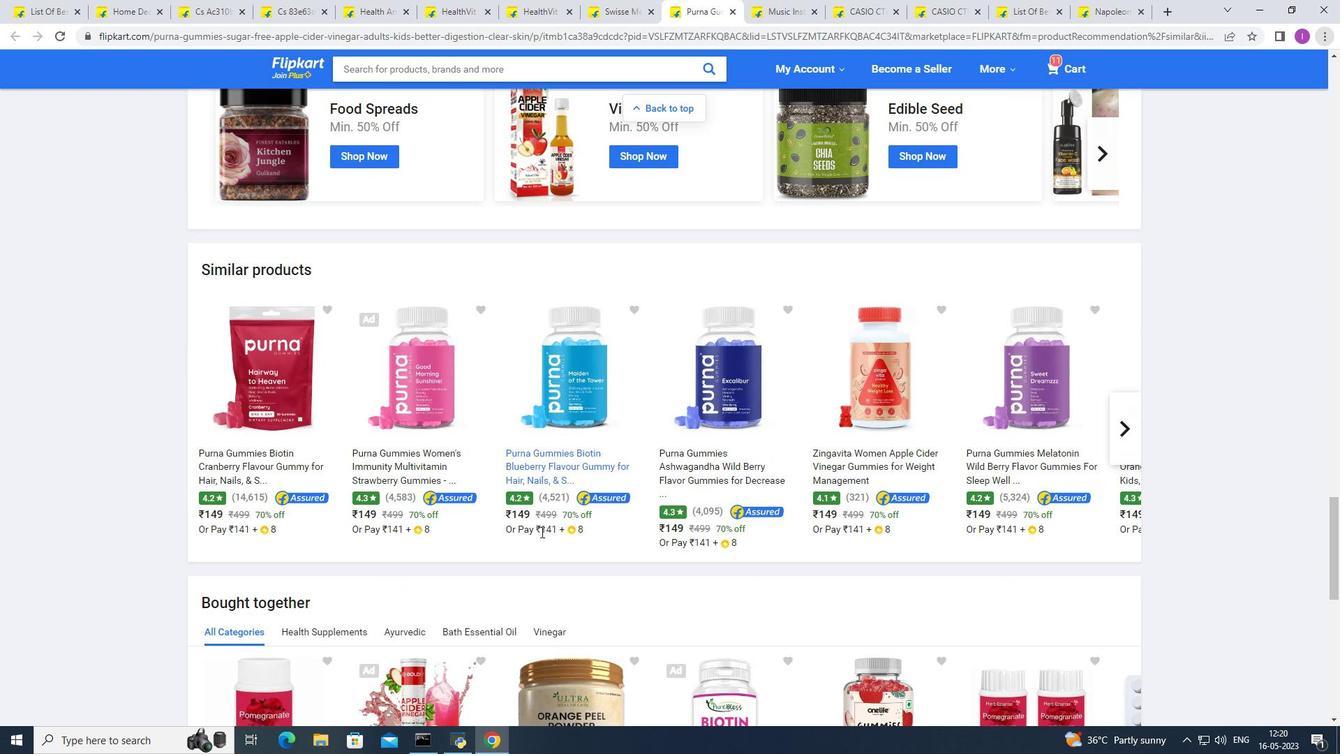 
Action: Mouse scrolled (541, 531) with delta (0, 0)
Screenshot: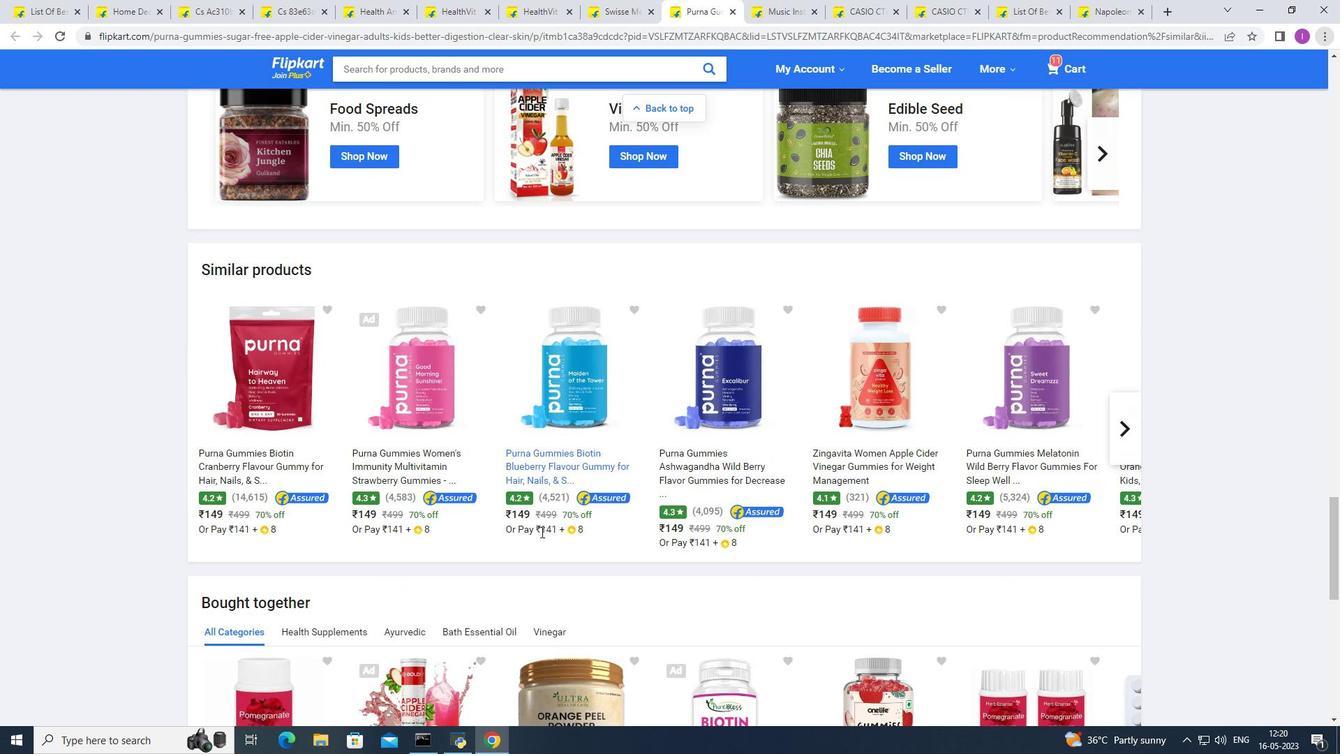 
Action: Mouse scrolled (541, 531) with delta (0, 0)
Screenshot: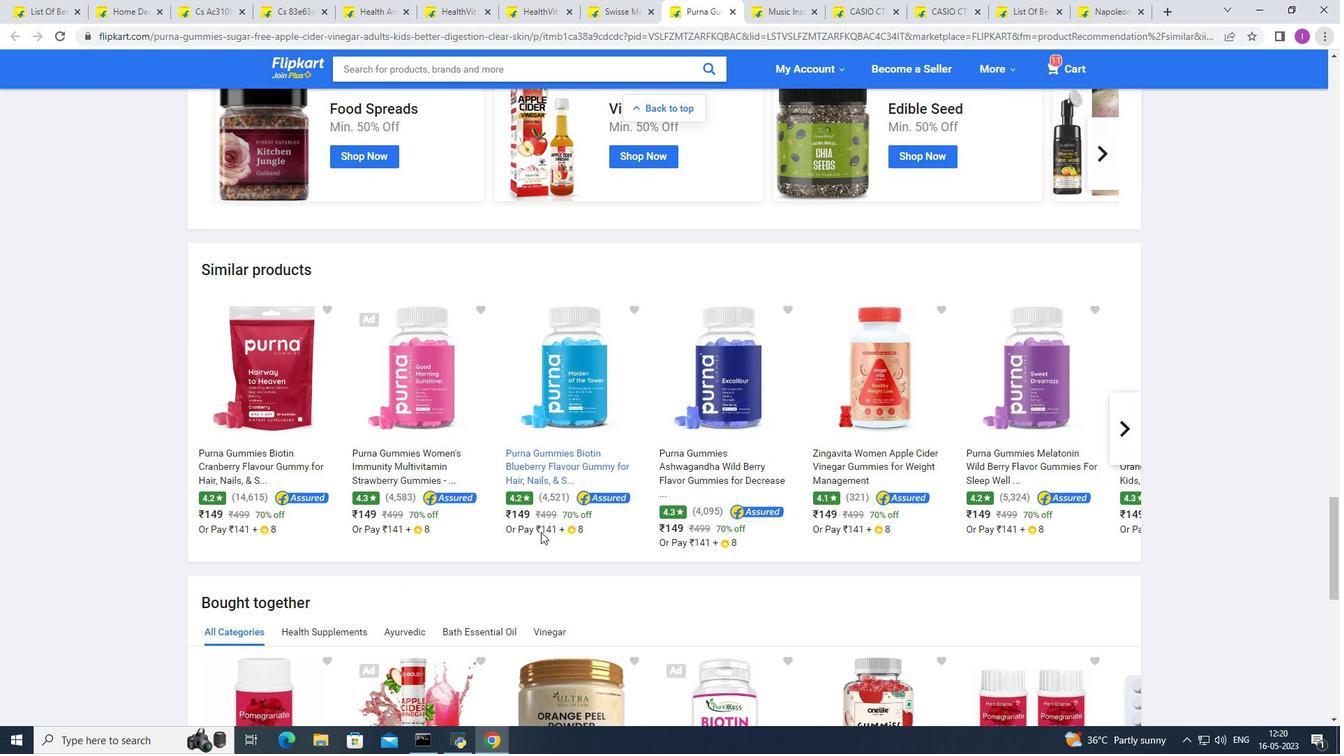 
Action: Mouse moved to (903, 521)
Screenshot: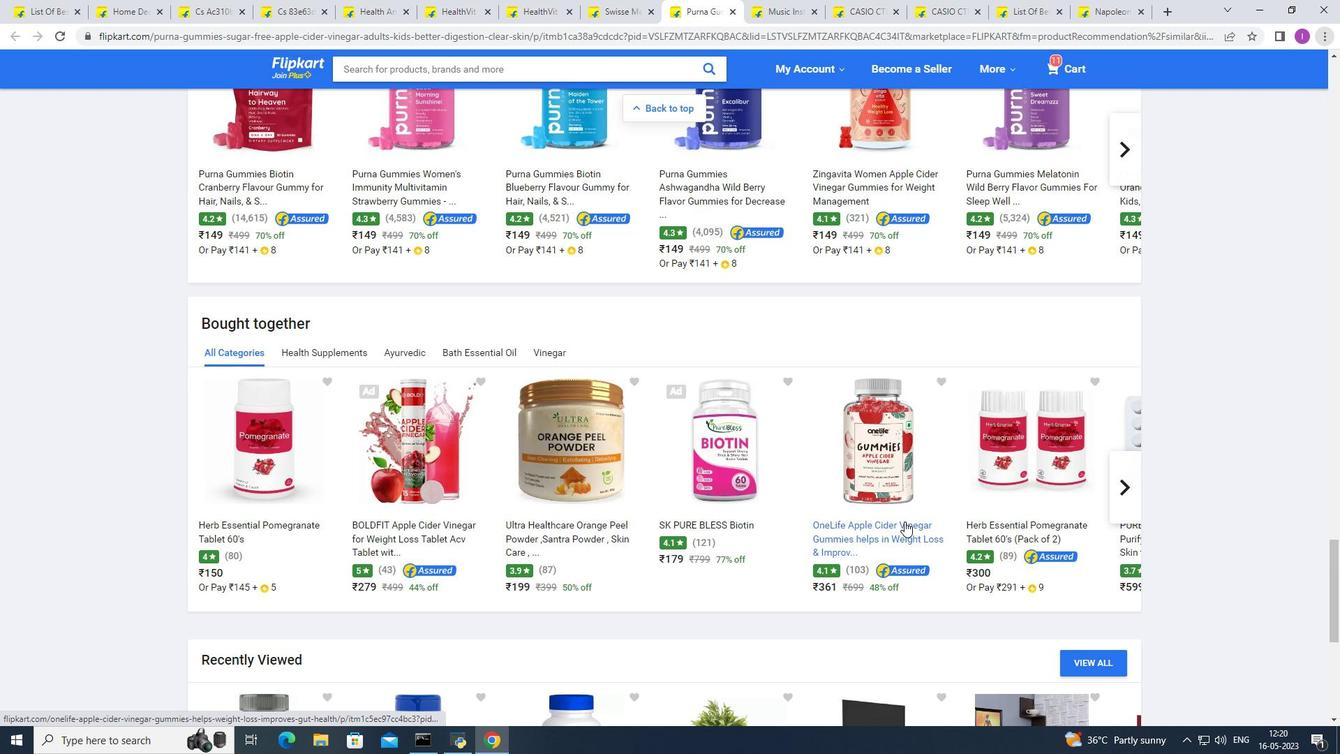 
Action: Mouse scrolled (903, 520) with delta (0, 0)
Screenshot: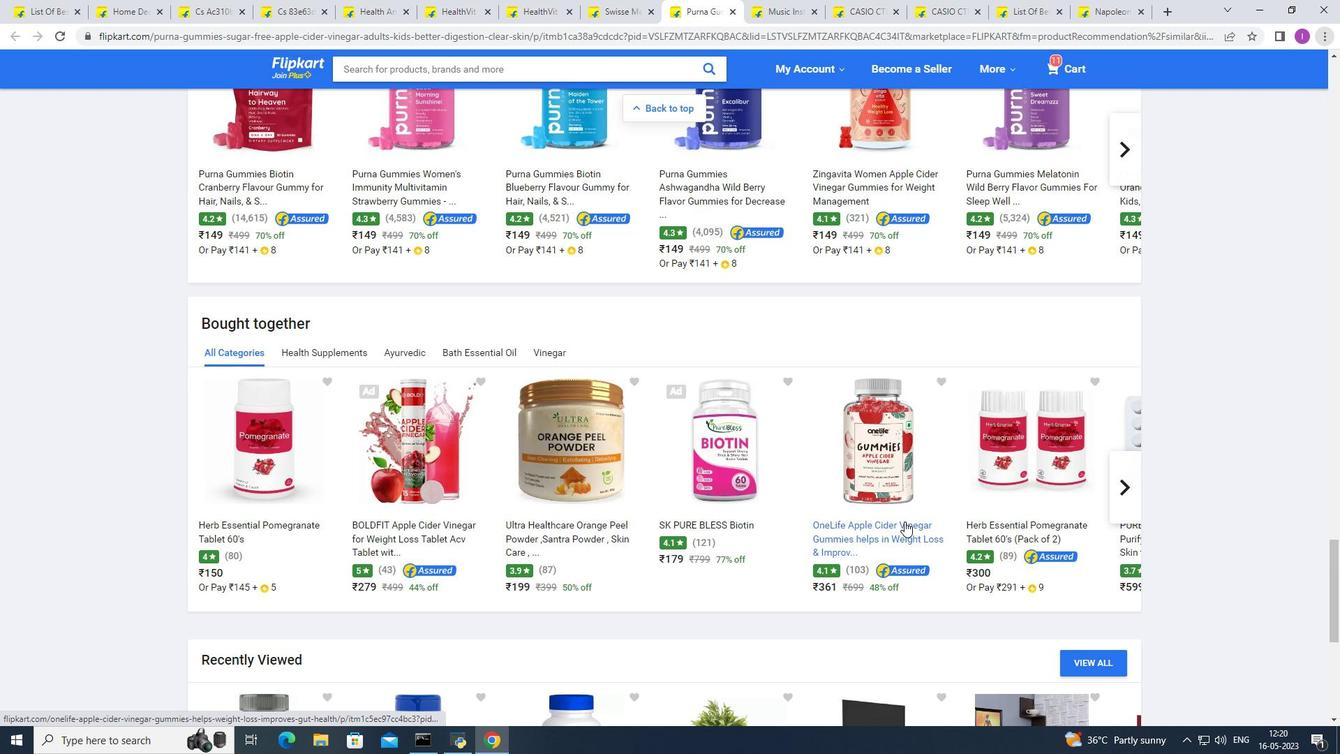 
Action: Mouse scrolled (903, 520) with delta (0, 0)
Screenshot: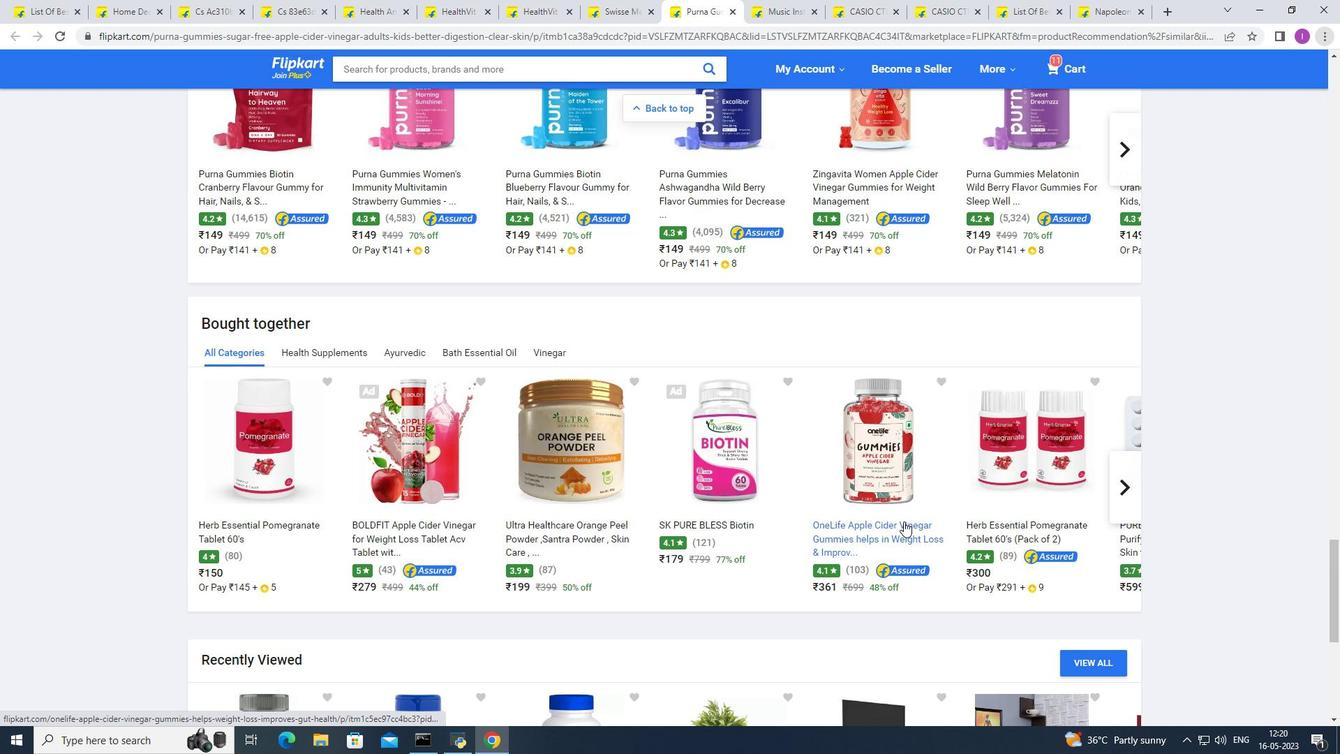 
Action: Mouse moved to (1123, 343)
Screenshot: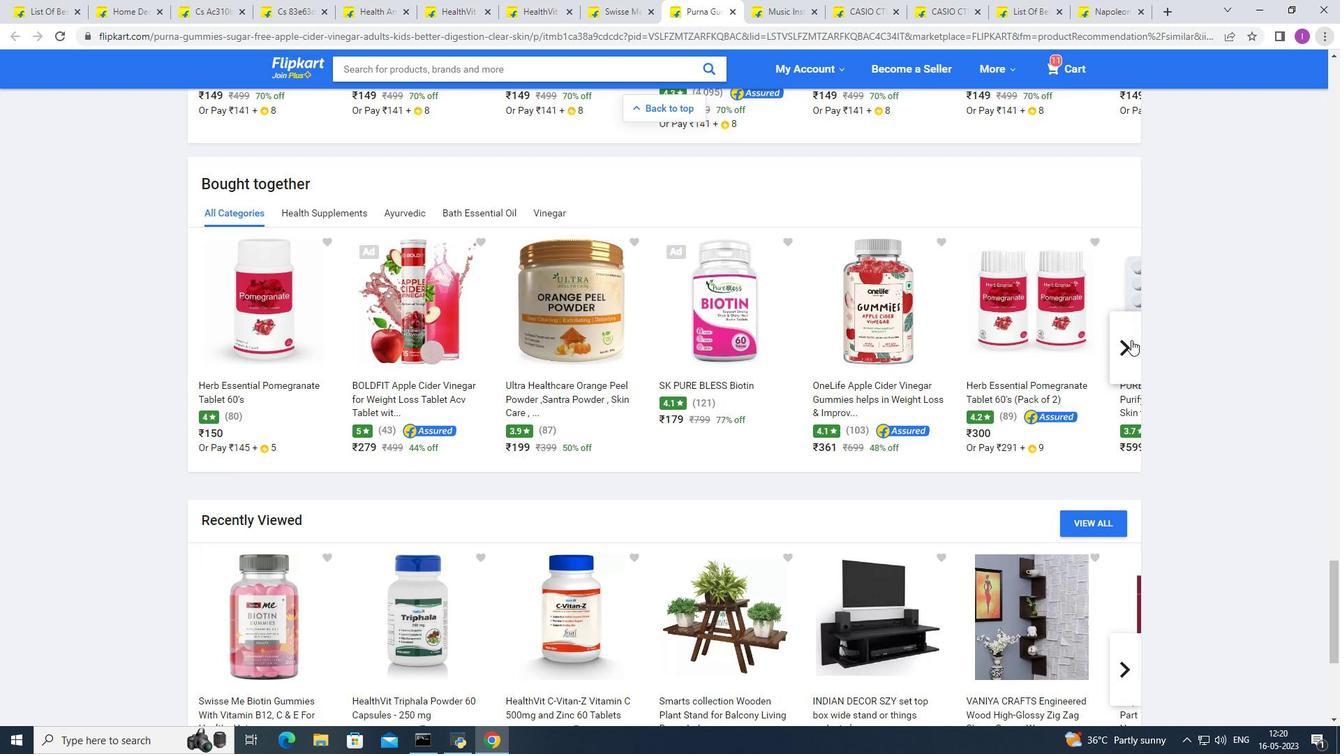 
Action: Mouse pressed left at (1123, 343)
Screenshot: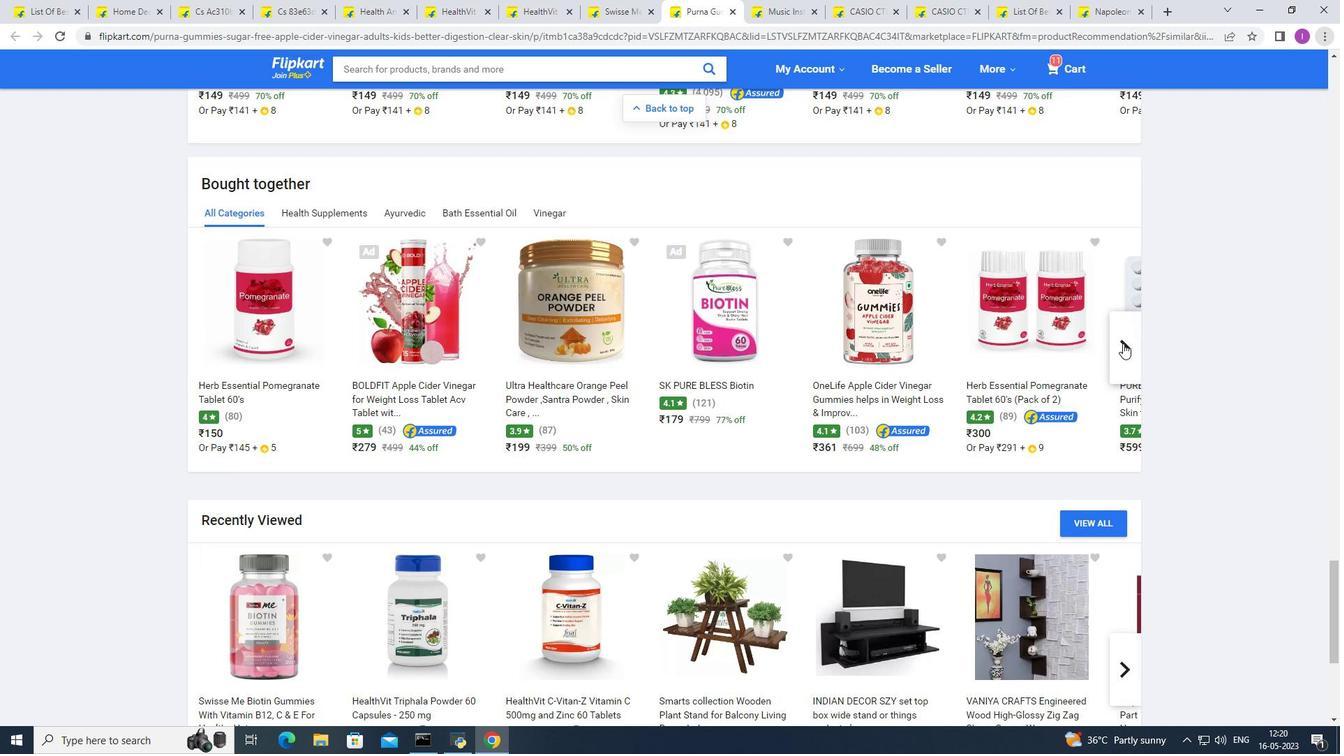 
Action: Mouse moved to (893, 391)
Screenshot: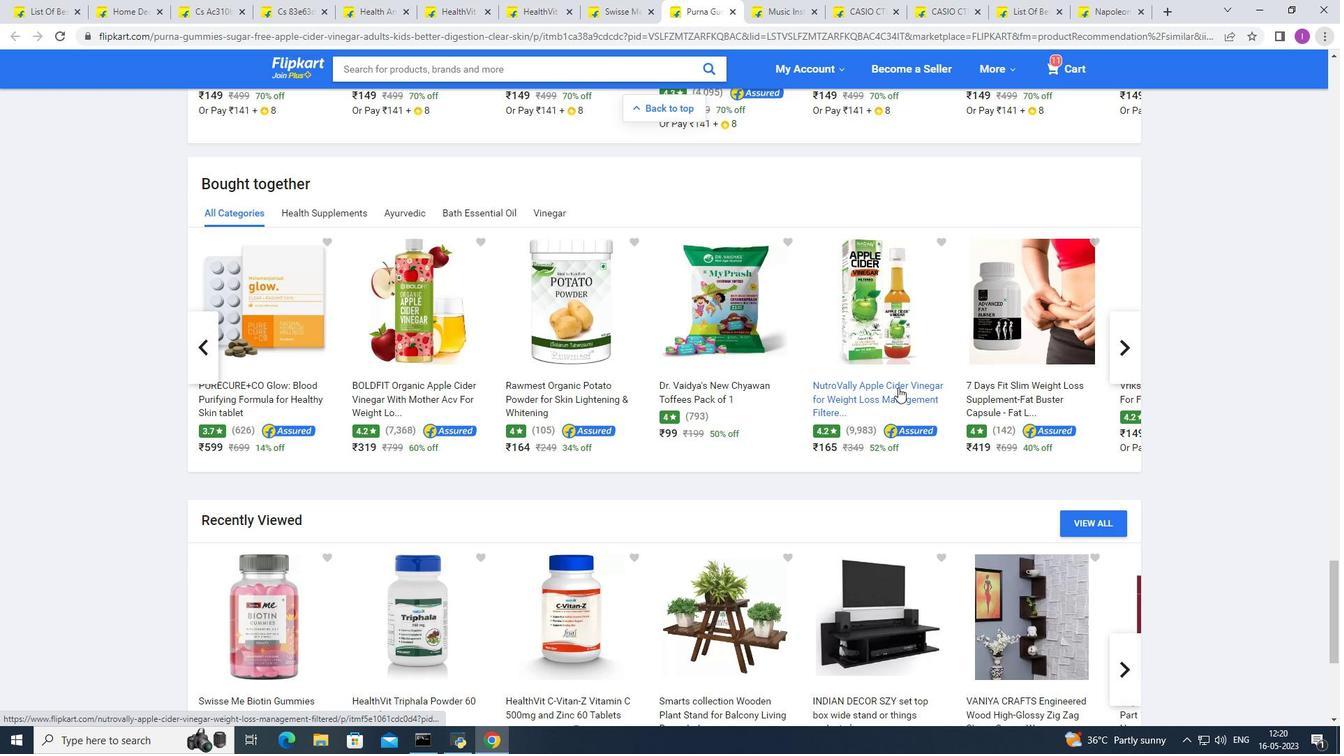 
Action: Mouse scrolled (893, 391) with delta (0, 0)
Screenshot: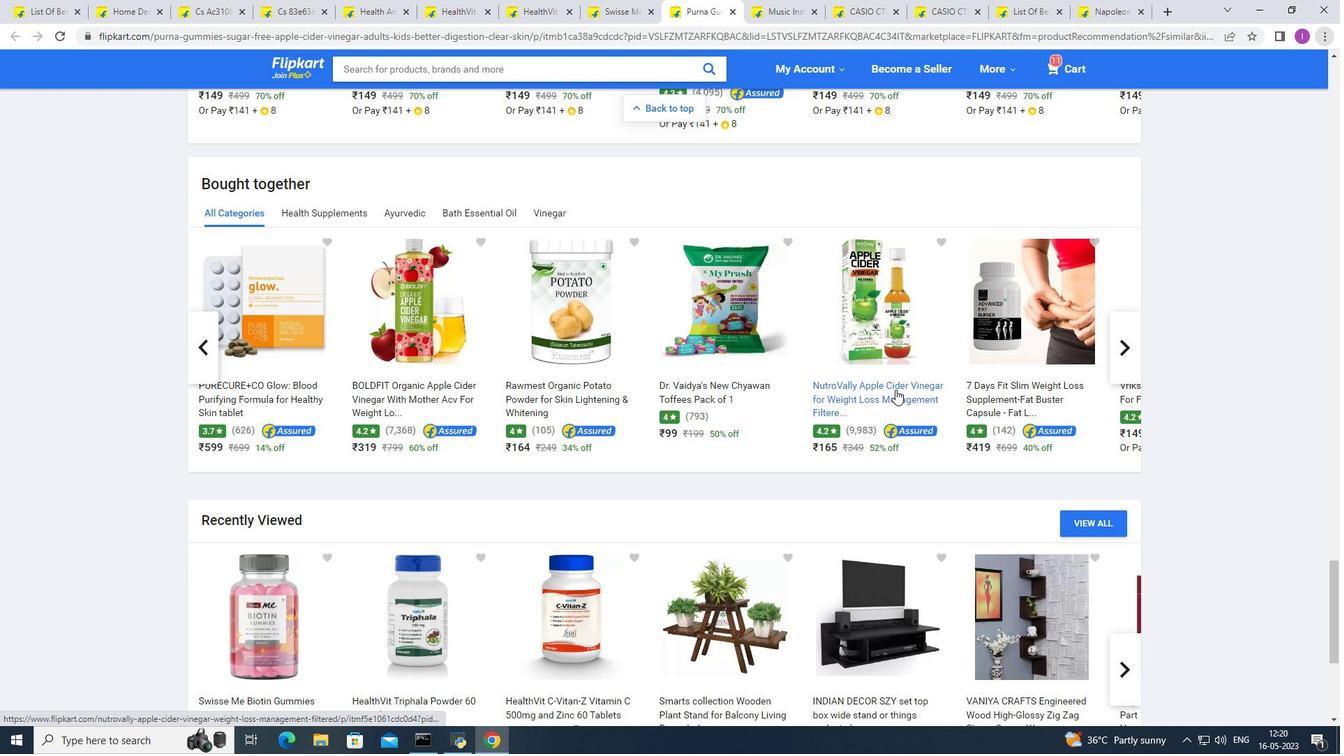 
Action: Mouse scrolled (893, 391) with delta (0, 0)
Screenshot: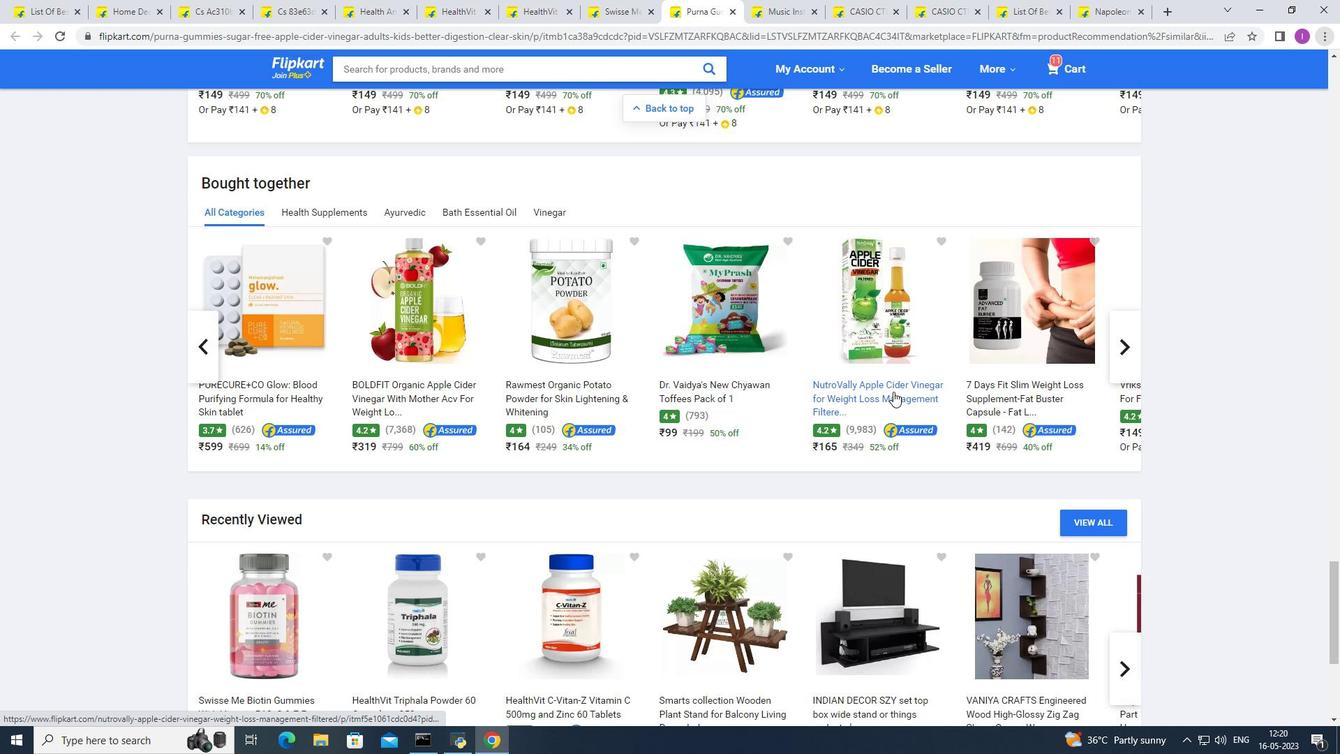 
Action: Mouse moved to (900, 267)
Screenshot: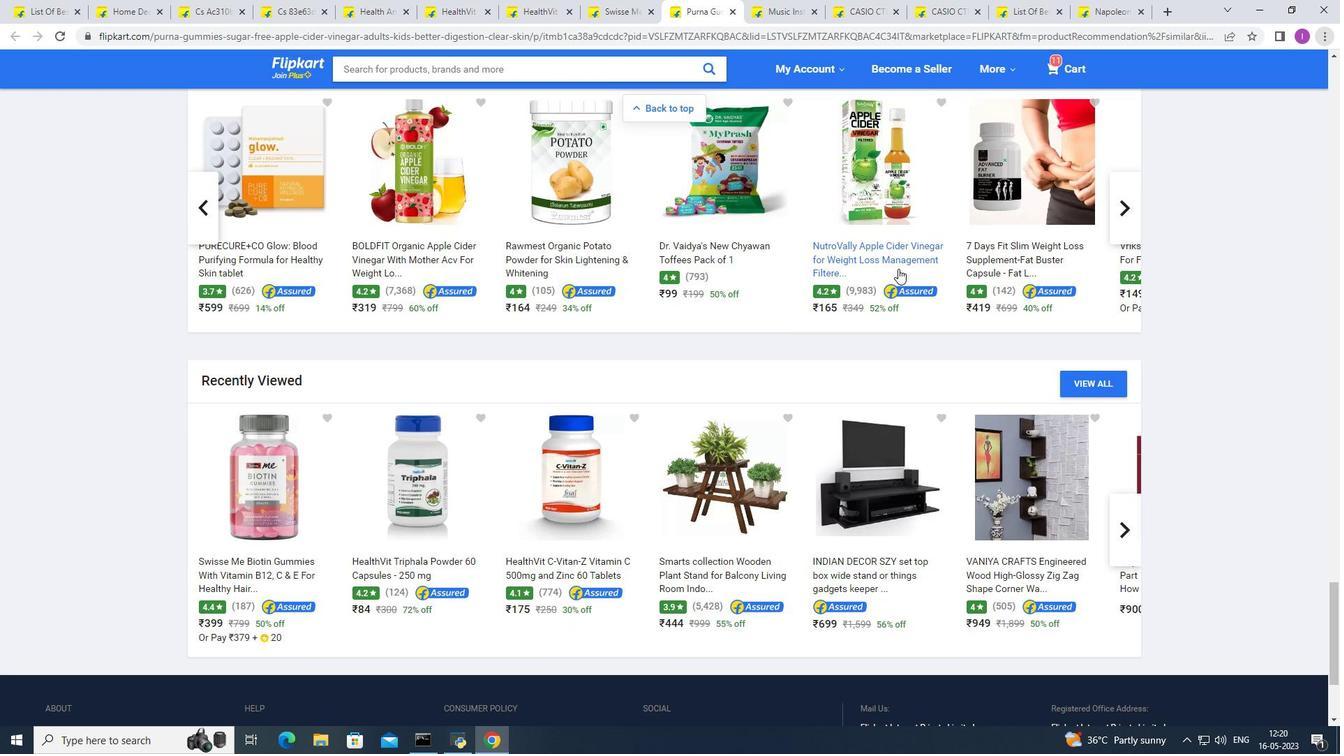
Action: Mouse scrolled (900, 266) with delta (0, 0)
Screenshot: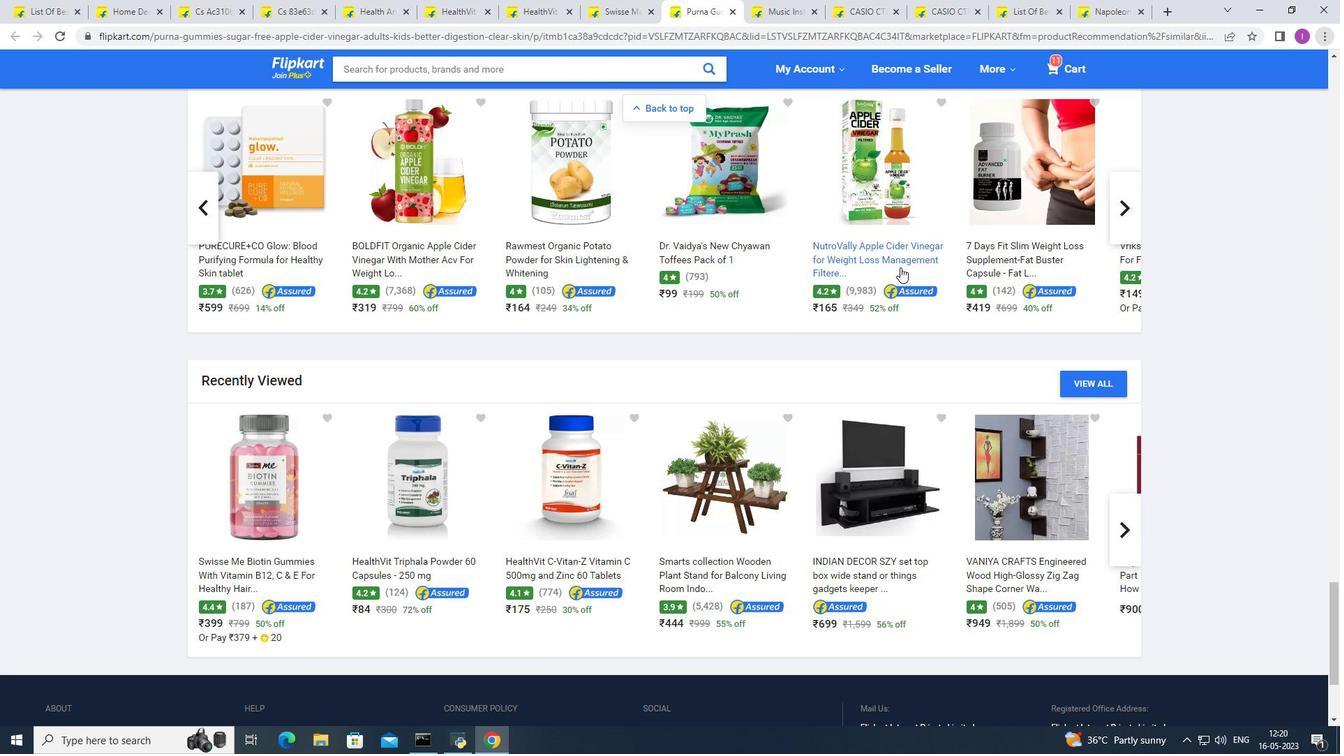 
Action: Mouse scrolled (900, 268) with delta (0, 0)
Screenshot: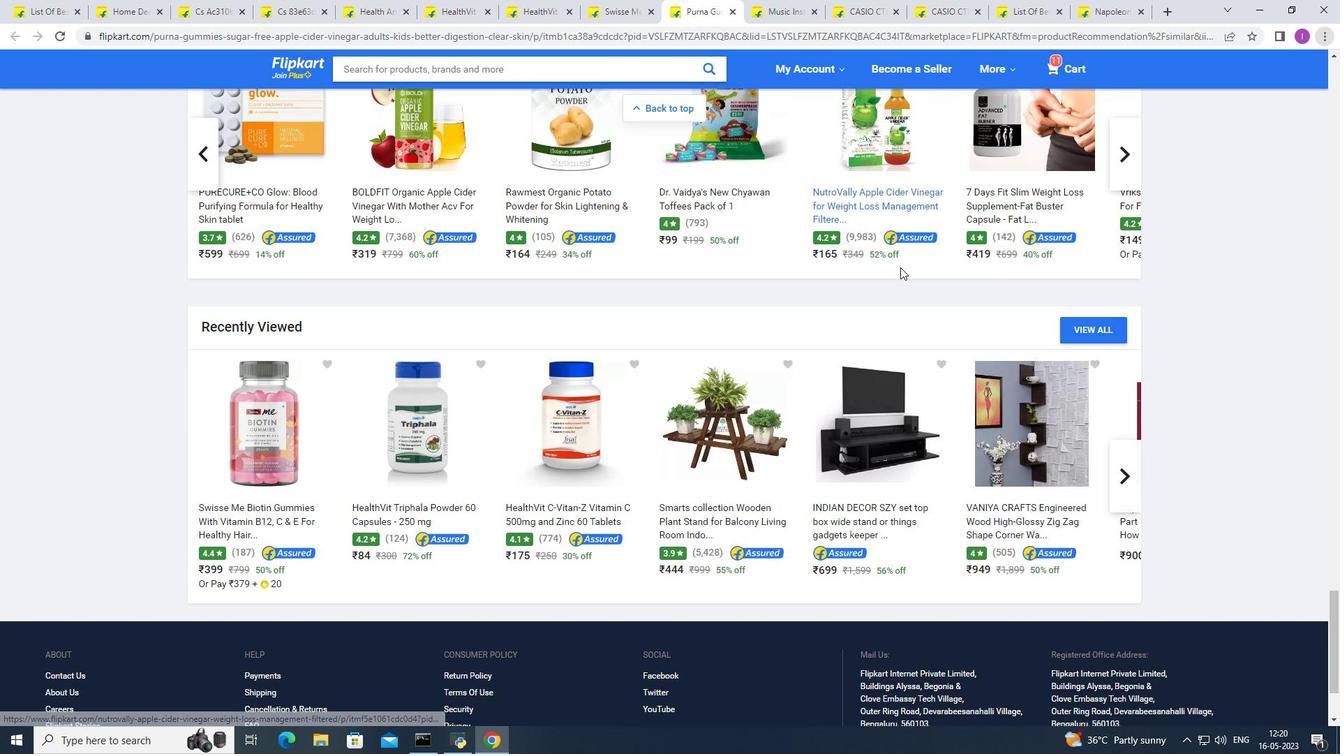 
Action: Mouse moved to (905, 275)
Screenshot: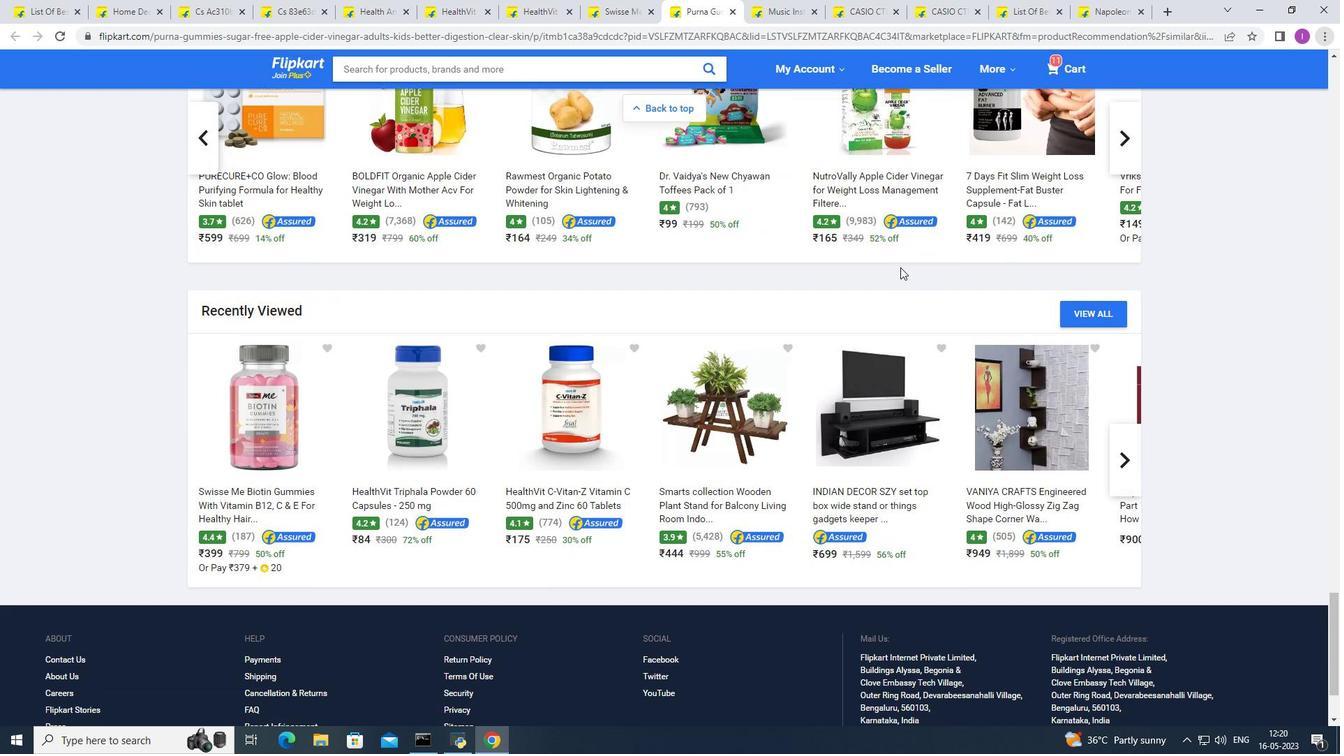 
Action: Mouse scrolled (904, 273) with delta (0, 0)
Screenshot: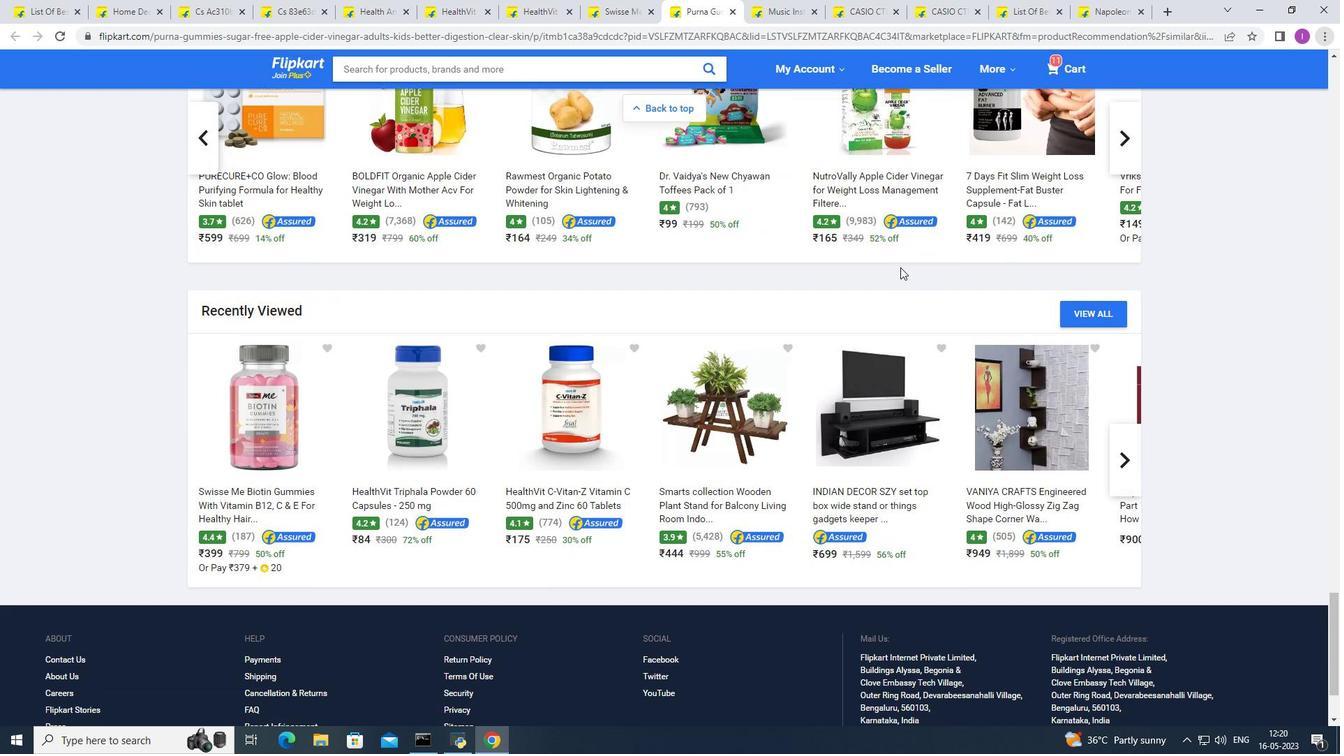 
Action: Mouse moved to (1043, 280)
Screenshot: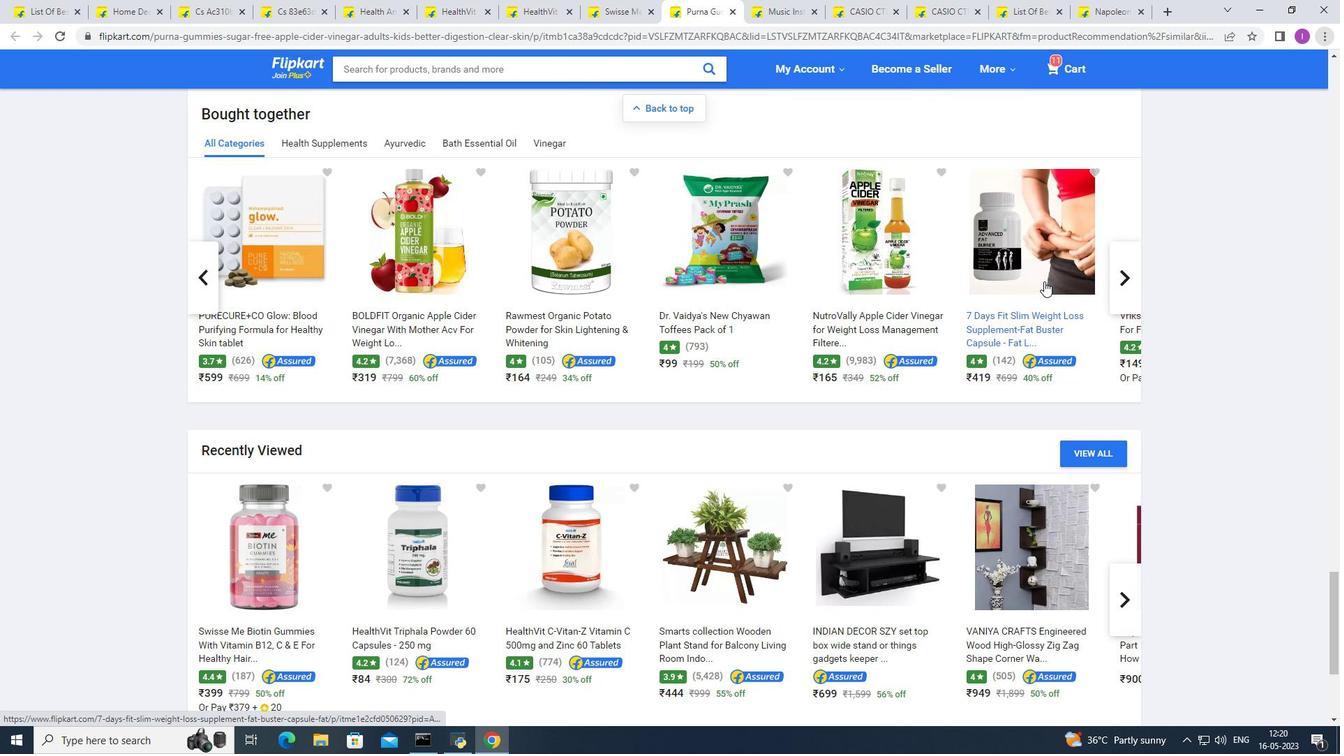 
Action: Mouse pressed left at (1043, 280)
Screenshot: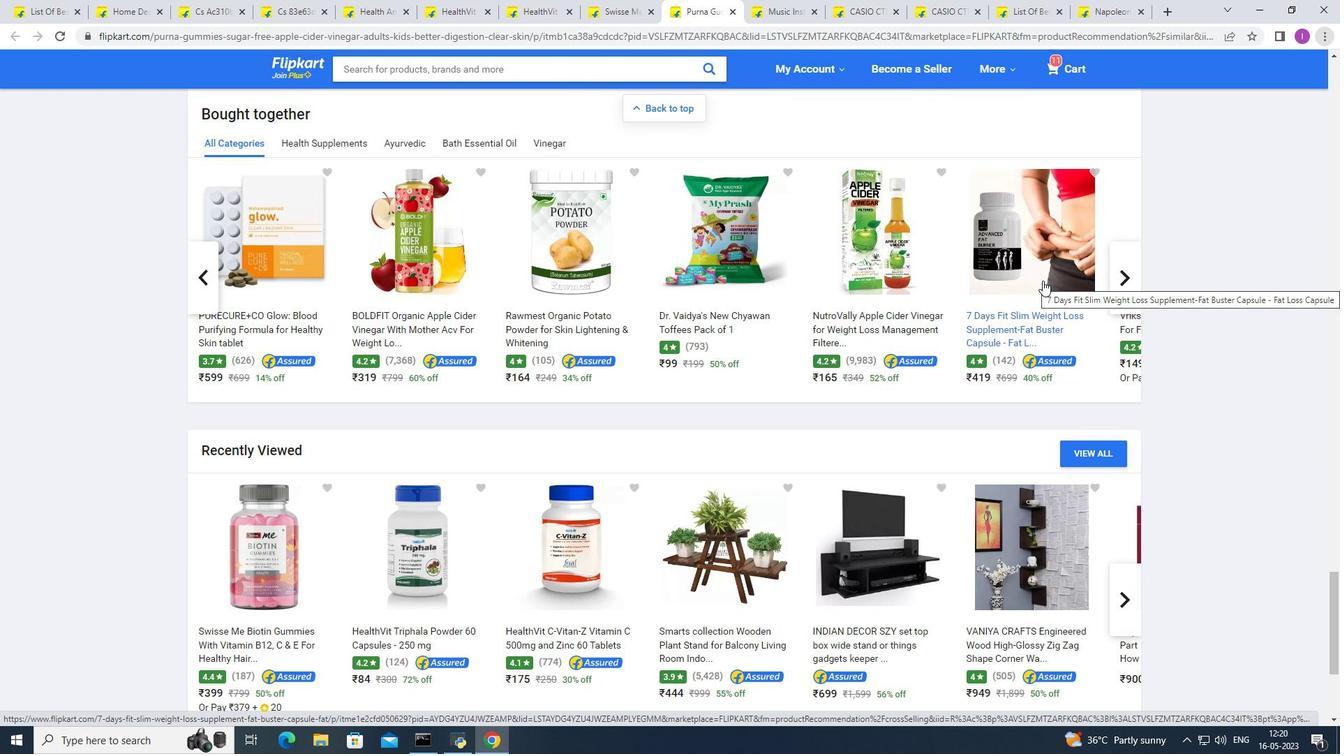 
Action: Mouse moved to (719, 386)
Screenshot: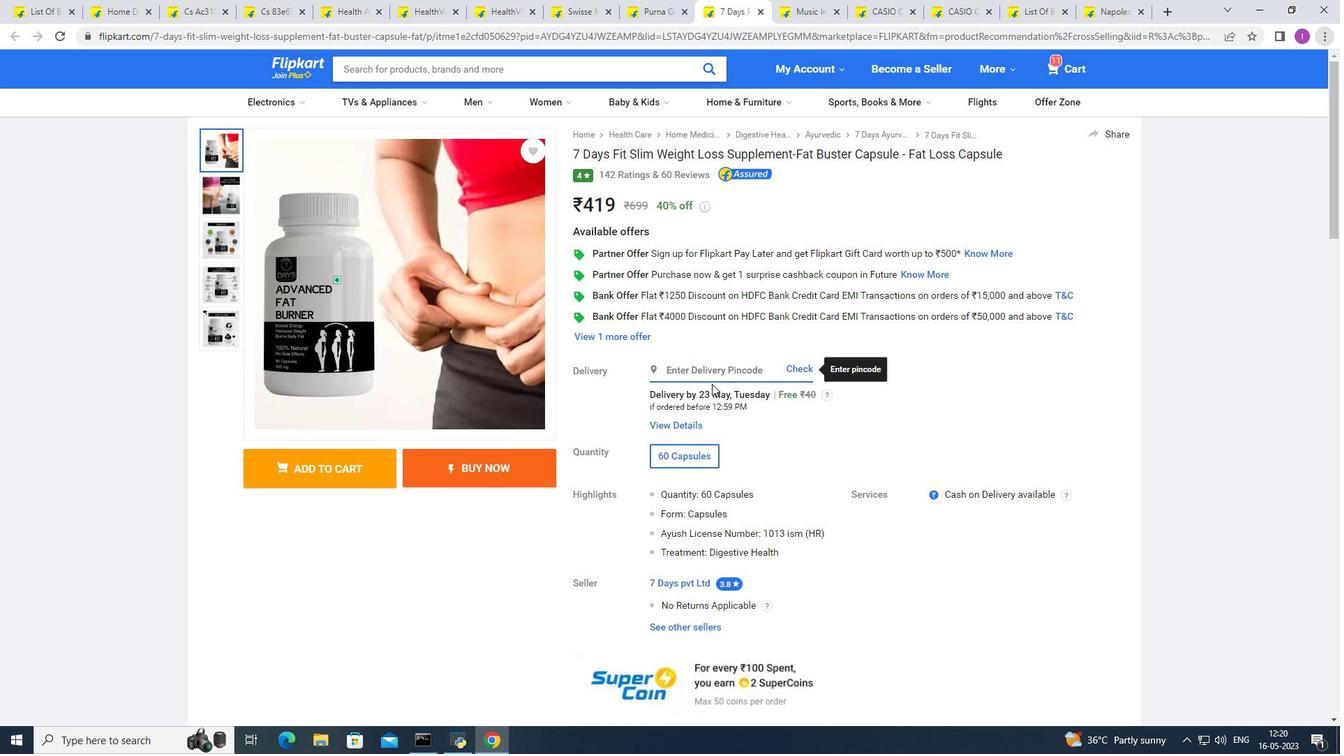 
Action: Mouse scrolled (719, 386) with delta (0, 0)
Screenshot: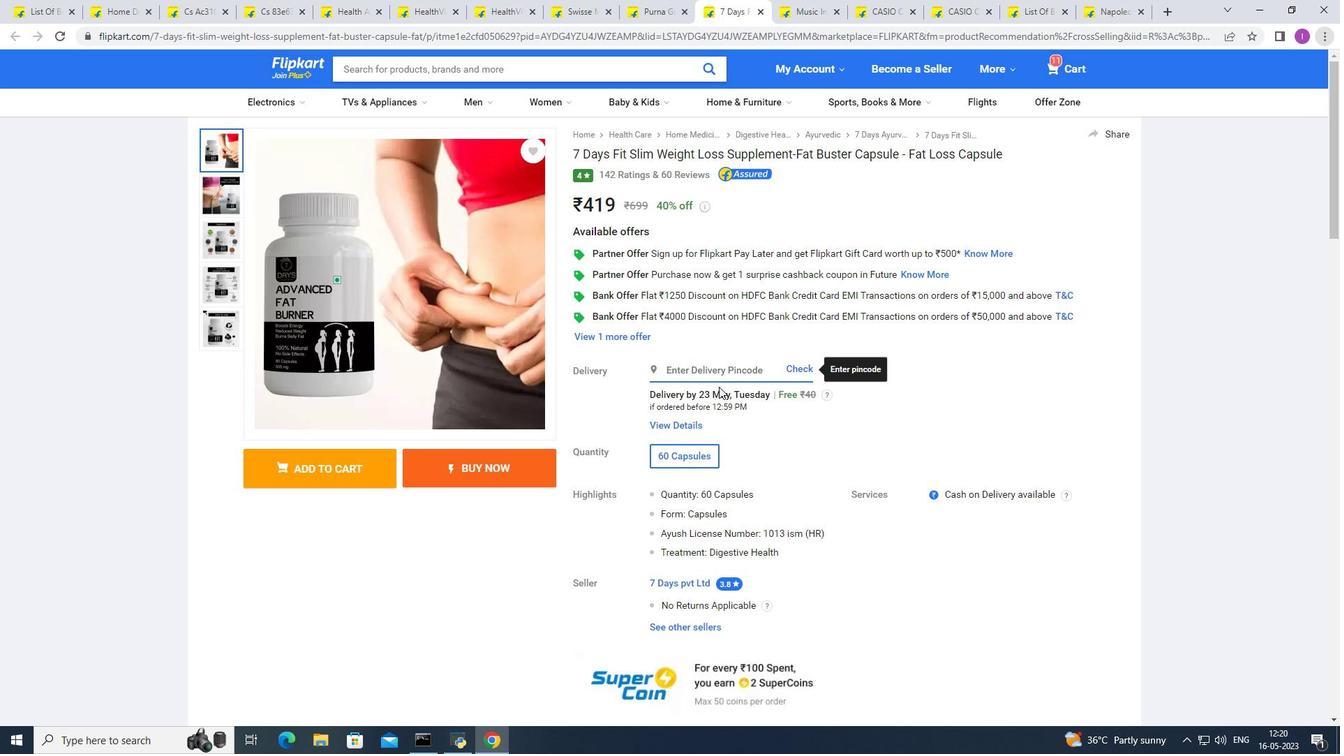 
Action: Mouse scrolled (719, 386) with delta (0, 0)
Screenshot: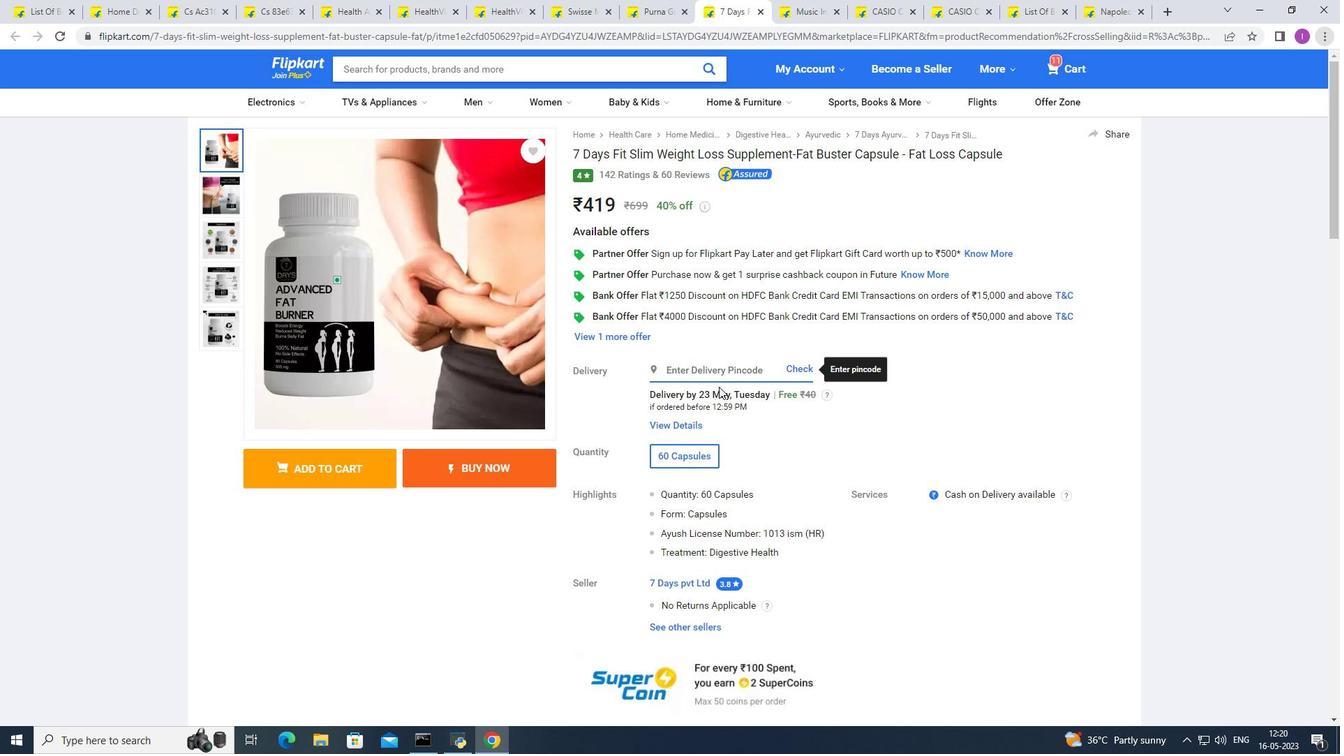 
Action: Mouse scrolled (719, 386) with delta (0, 0)
Screenshot: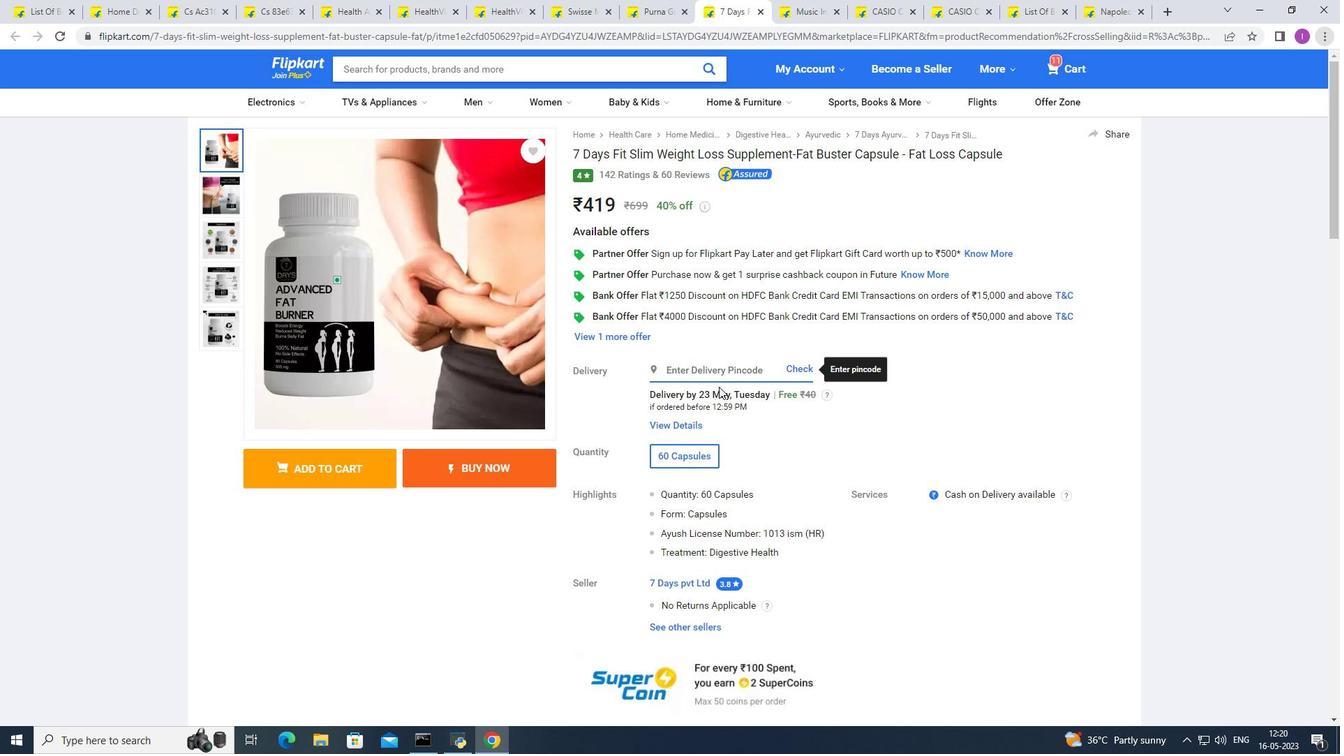 
Action: Mouse moved to (719, 387)
Screenshot: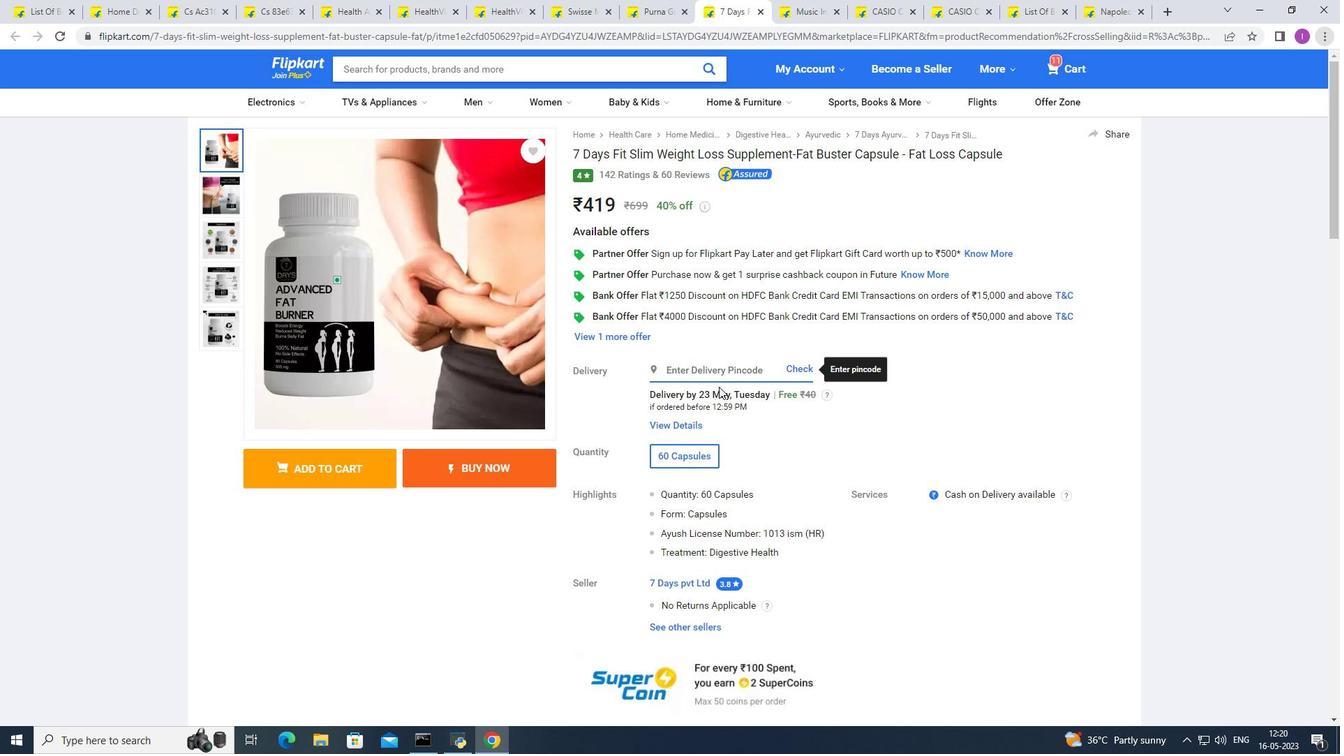 
Action: Mouse scrolled (719, 386) with delta (0, 0)
Screenshot: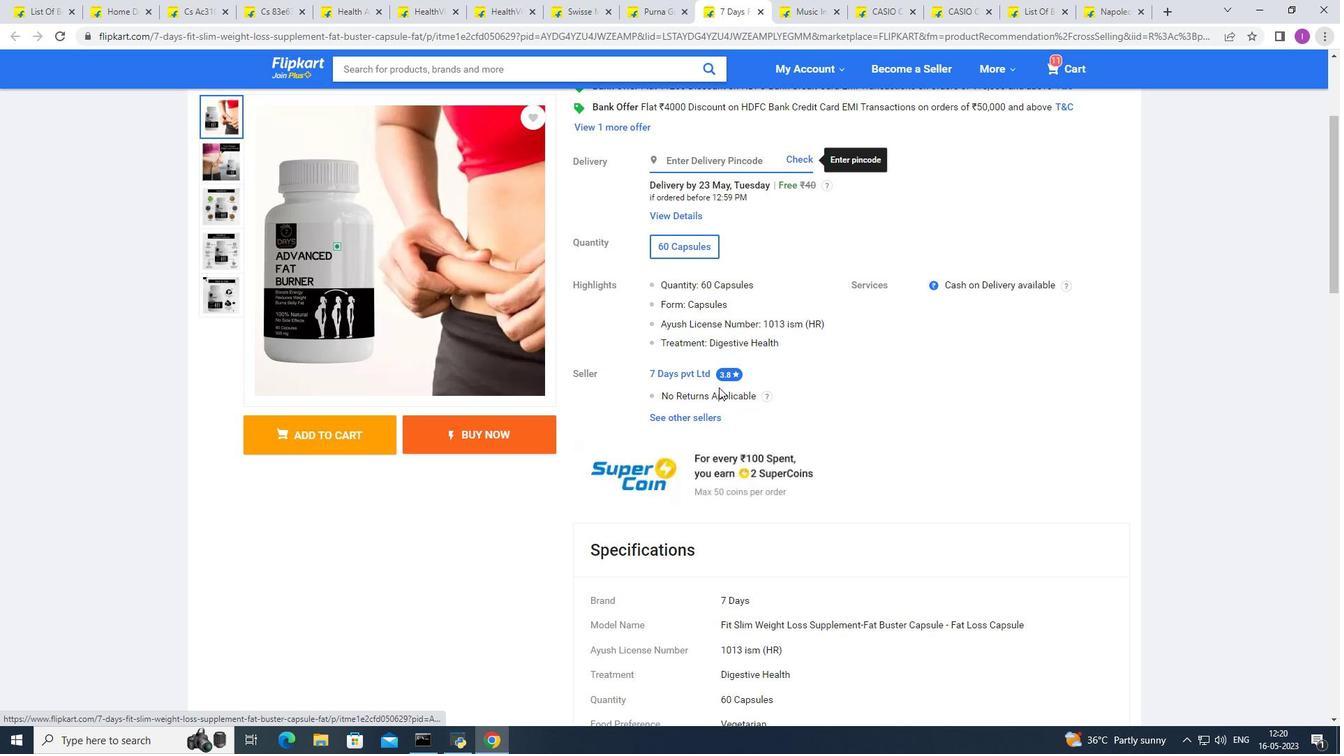 
Action: Mouse scrolled (719, 386) with delta (0, 0)
Screenshot: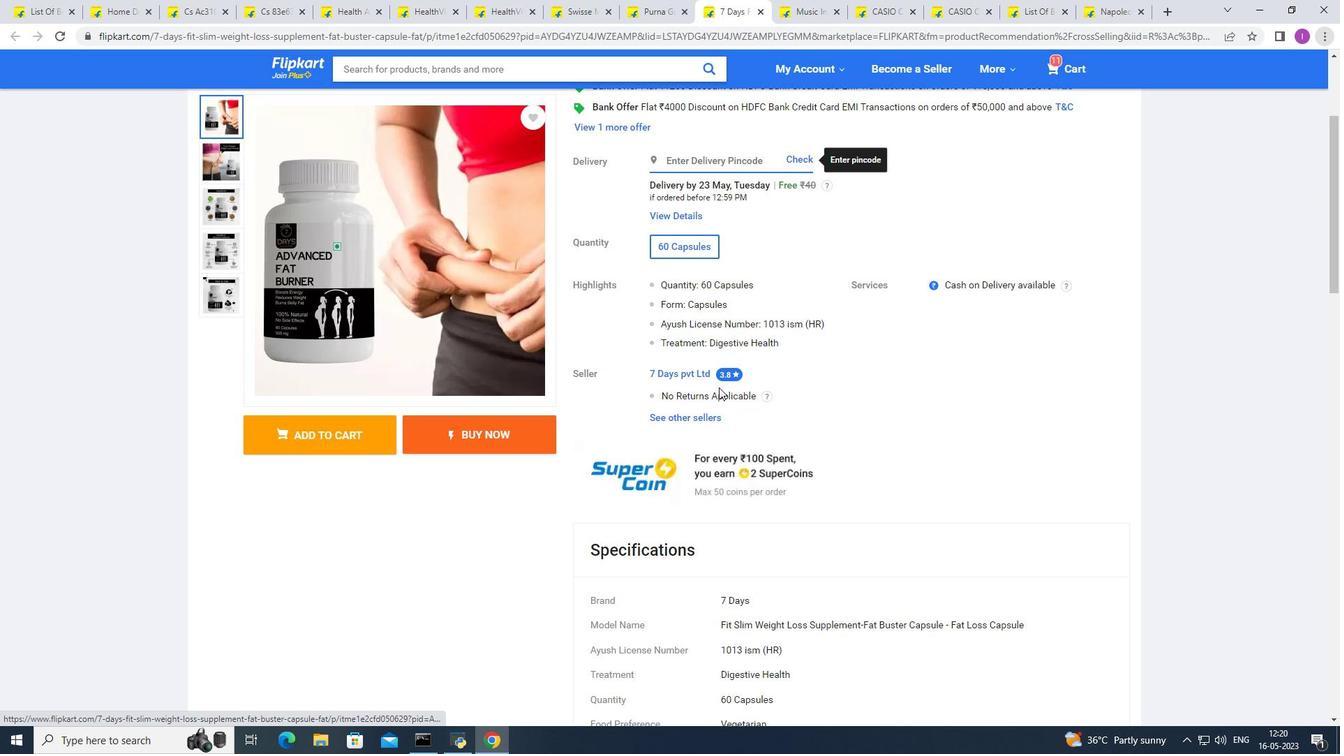 
Action: Mouse scrolled (719, 386) with delta (0, 0)
Screenshot: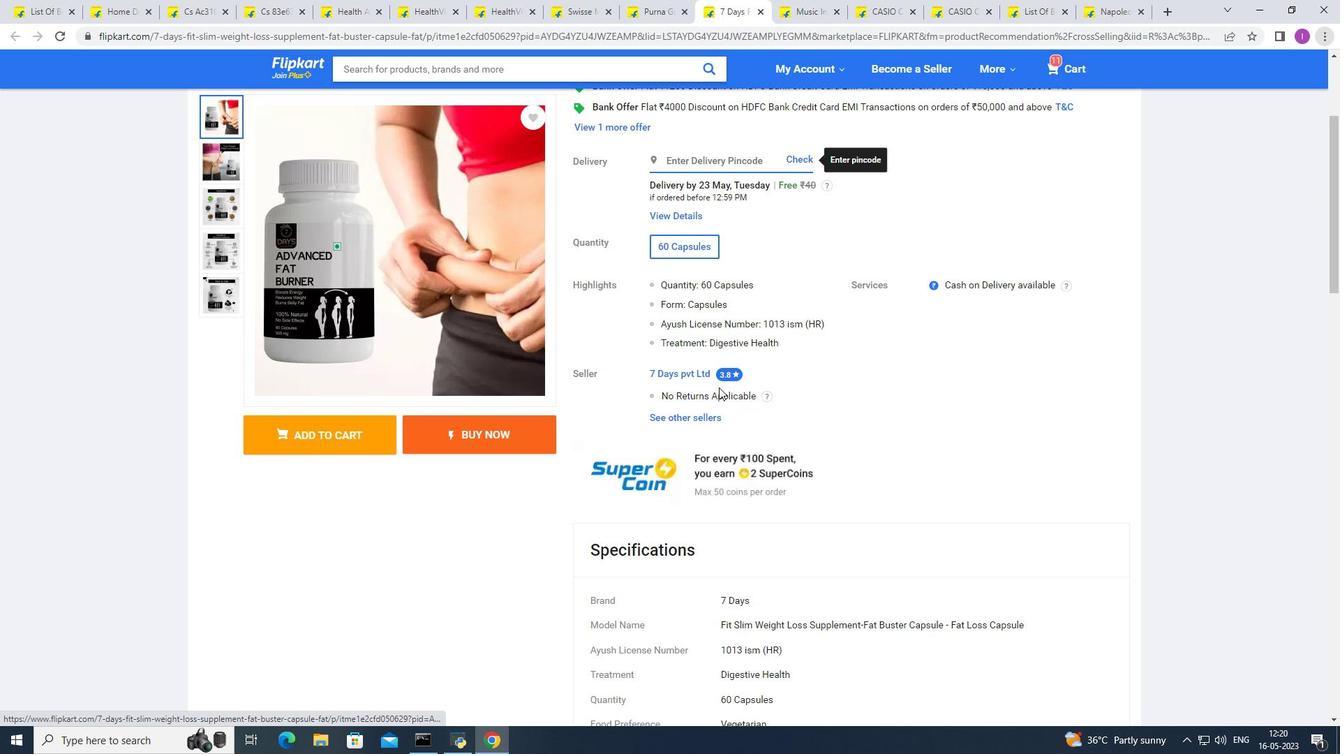 
Action: Mouse scrolled (719, 386) with delta (0, 0)
Screenshot: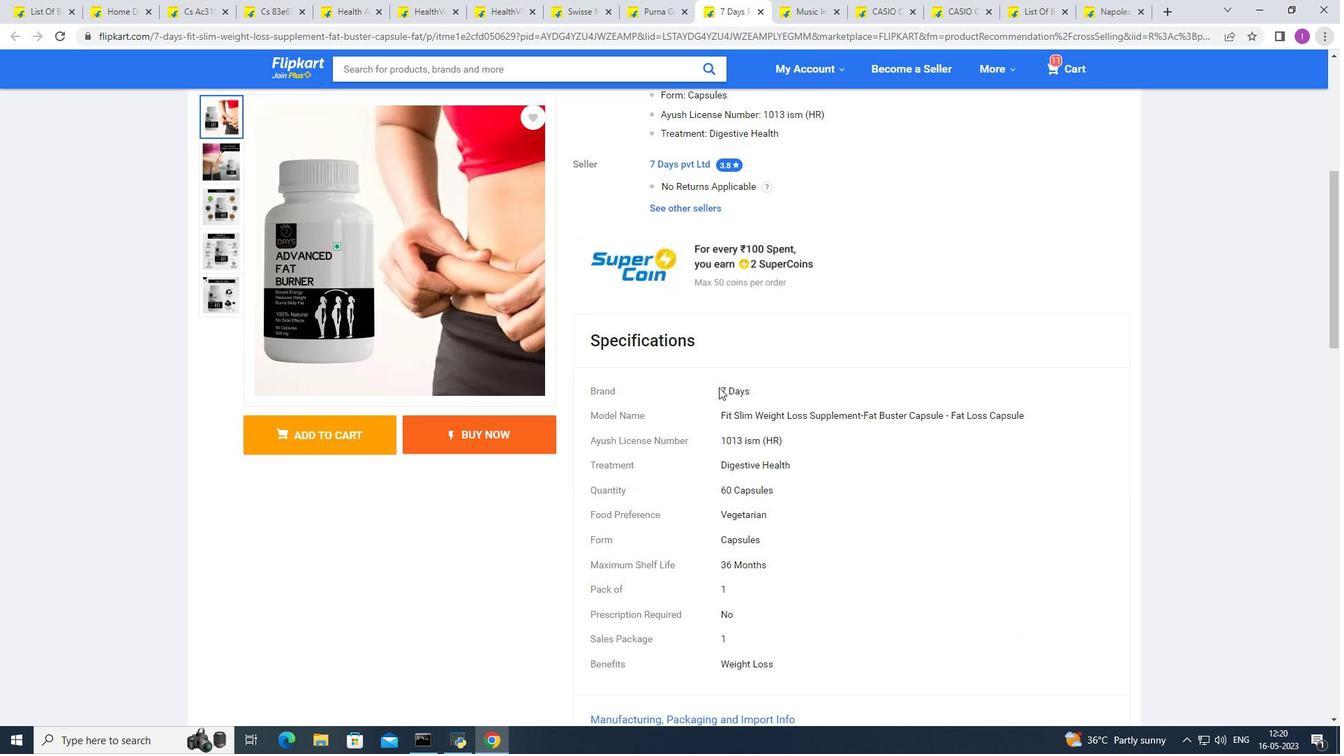 
Action: Mouse scrolled (719, 386) with delta (0, 0)
Screenshot: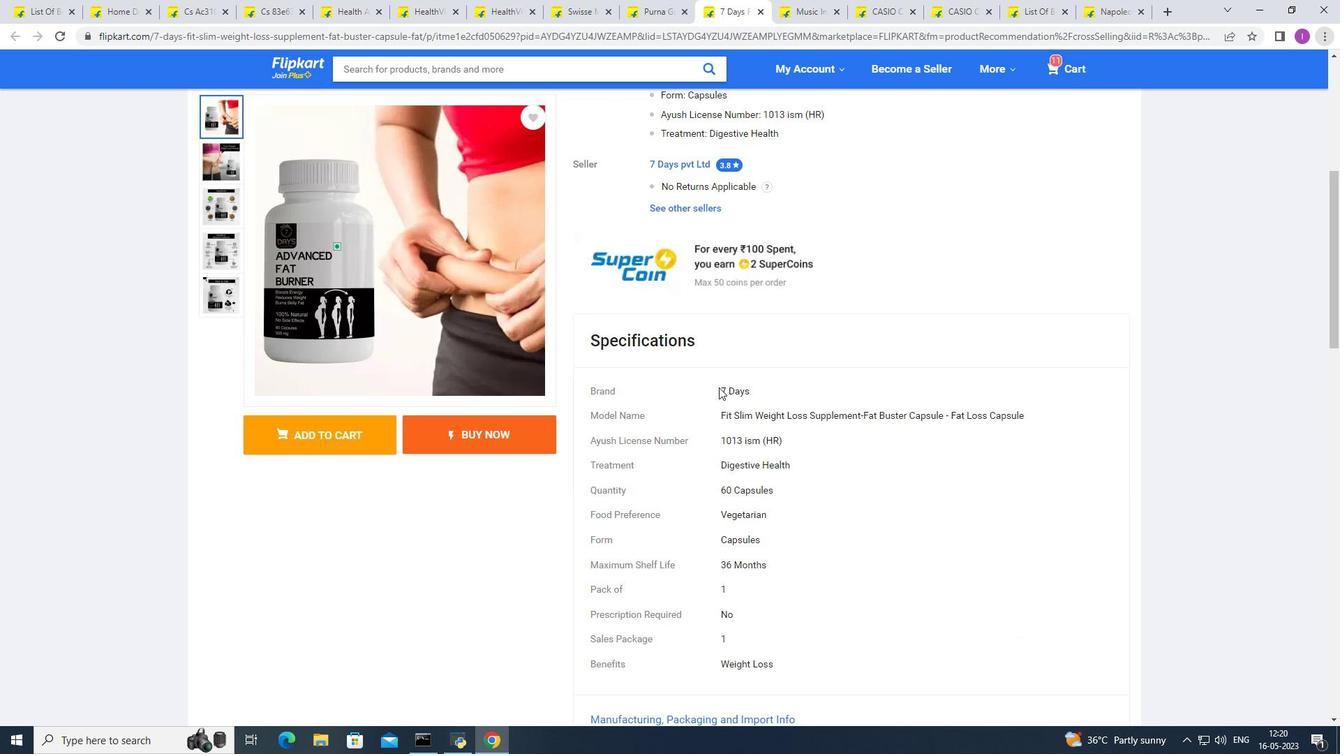 
Action: Mouse scrolled (719, 386) with delta (0, 0)
Screenshot: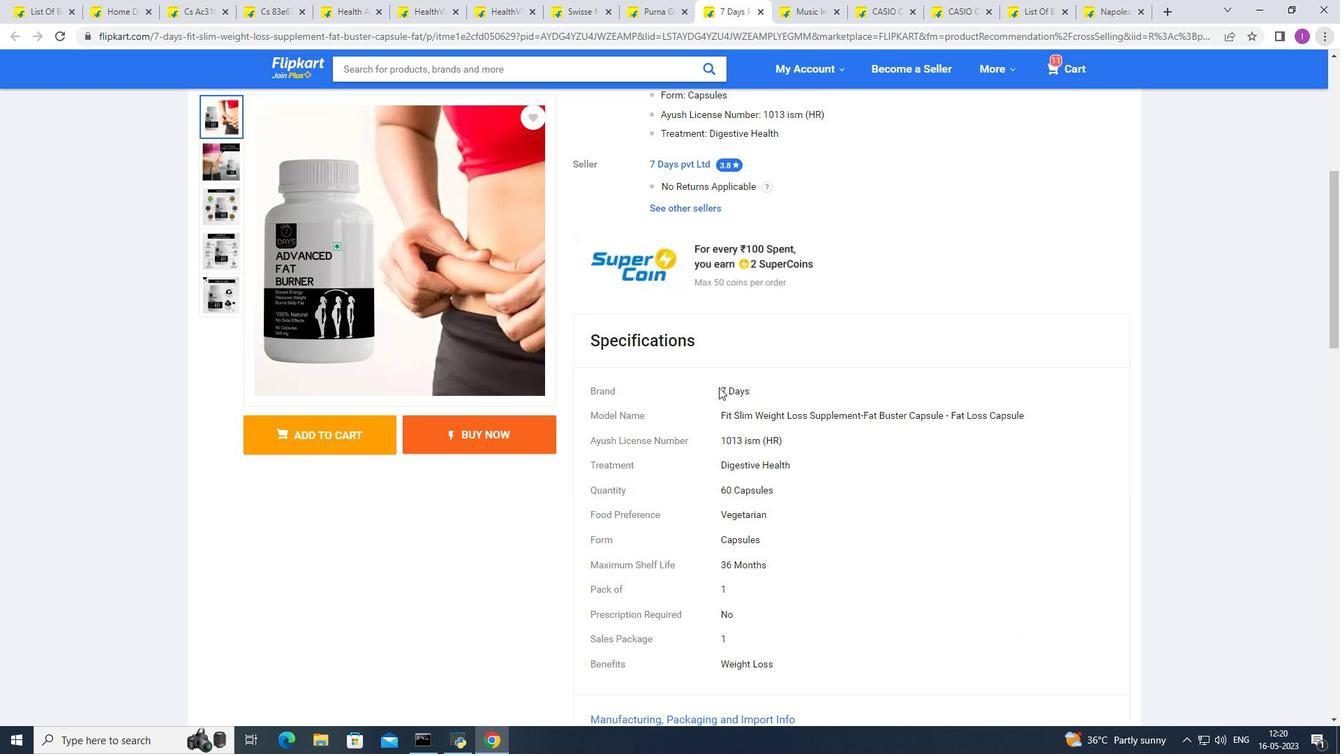 
Action: Mouse scrolled (719, 386) with delta (0, 0)
Screenshot: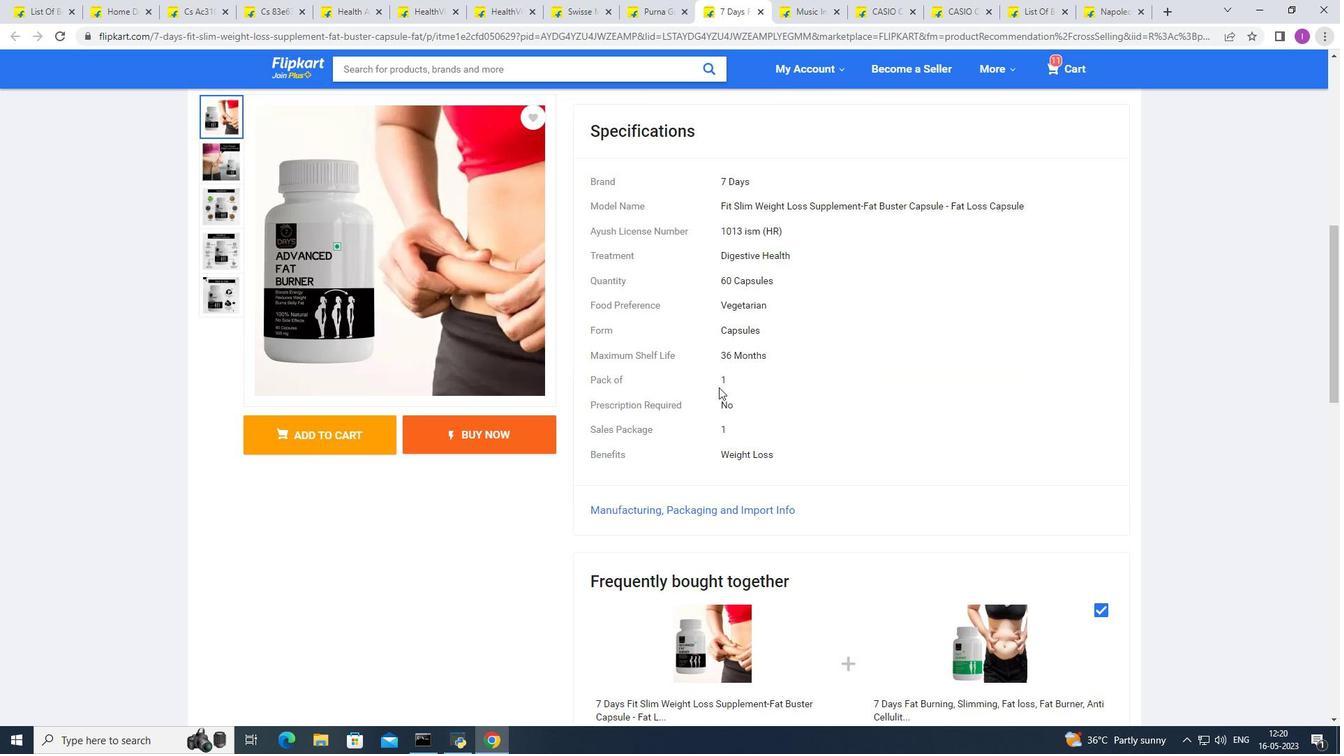 
Action: Mouse scrolled (719, 386) with delta (0, 0)
Screenshot: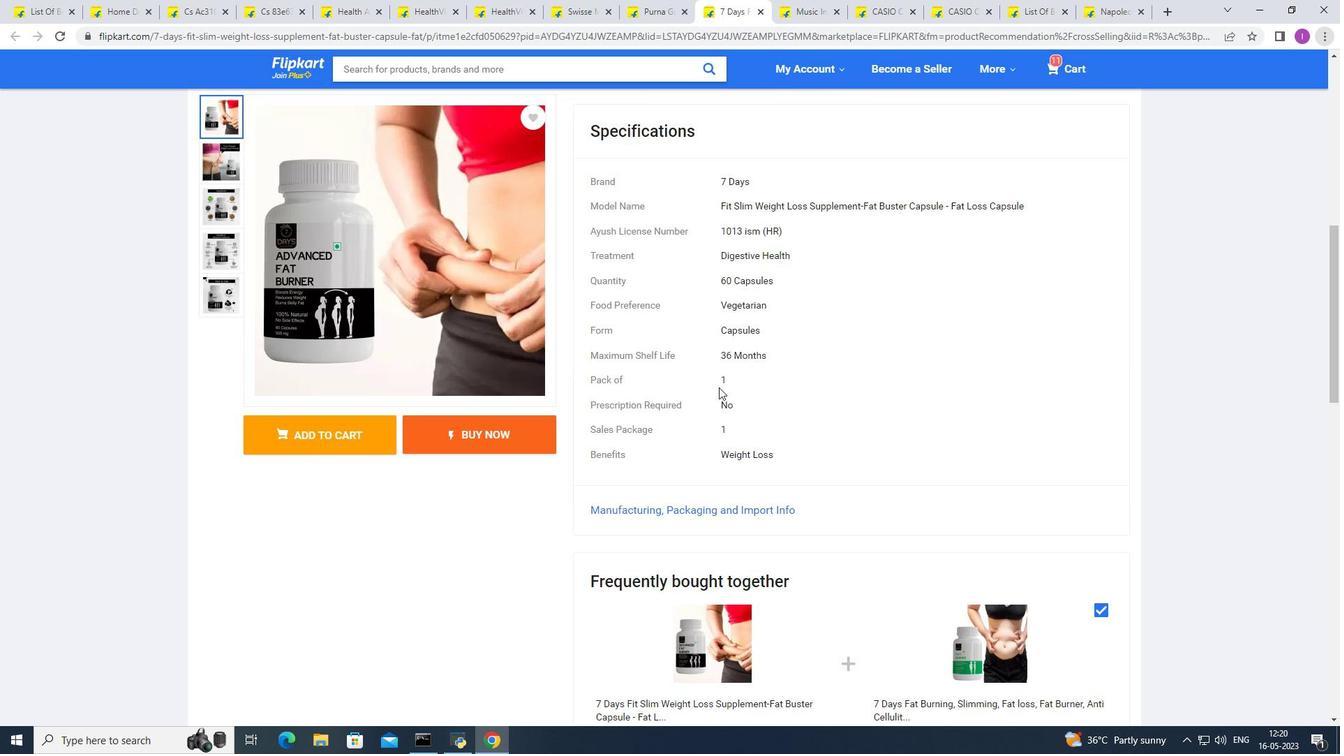 
Action: Mouse scrolled (719, 386) with delta (0, 0)
Screenshot: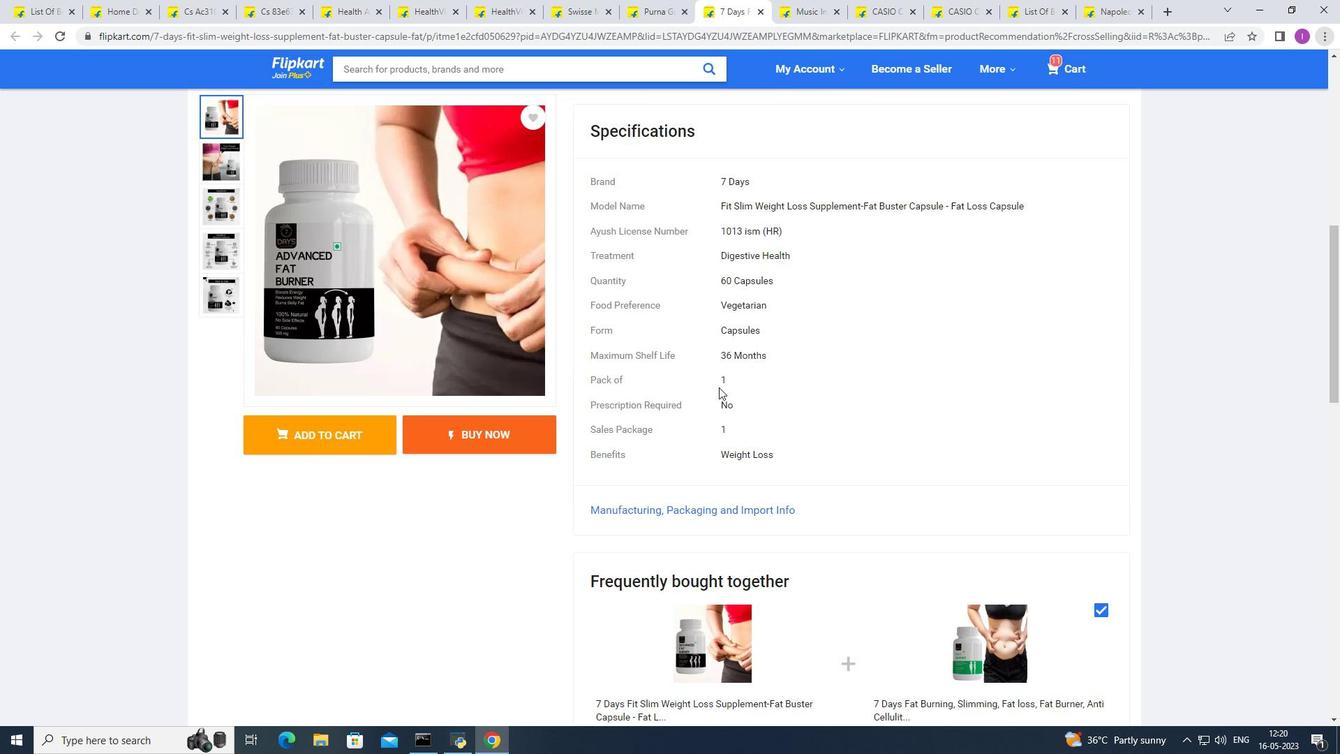 
Action: Mouse scrolled (719, 386) with delta (0, 0)
Screenshot: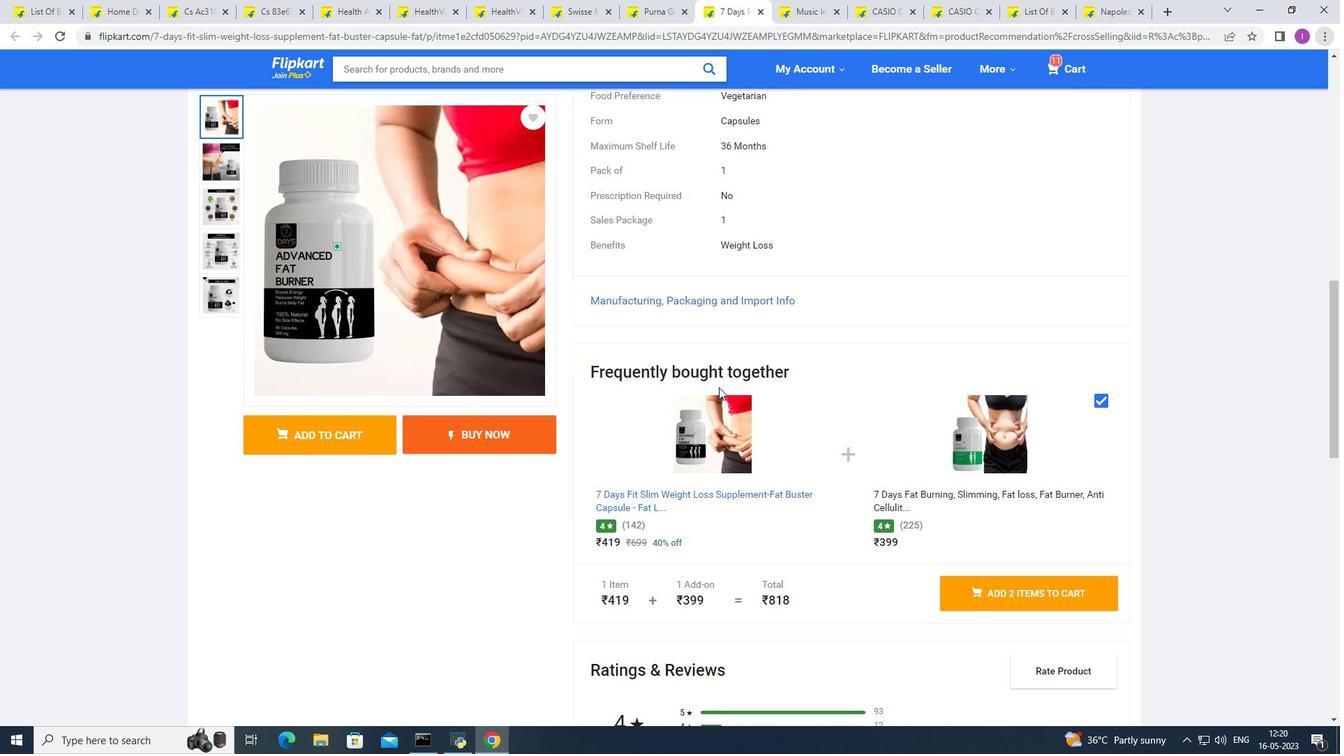 
Action: Mouse scrolled (719, 388) with delta (0, 0)
Screenshot: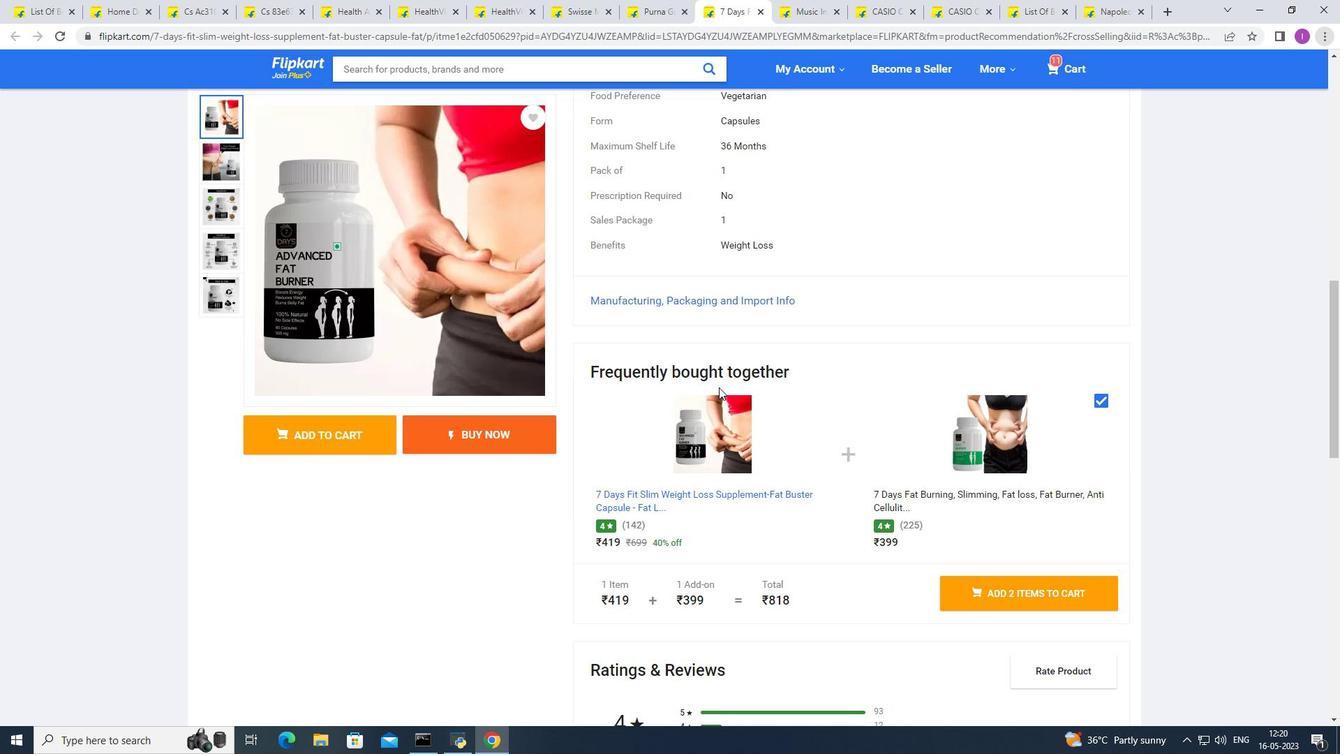 
Action: Mouse scrolled (719, 386) with delta (0, 0)
Screenshot: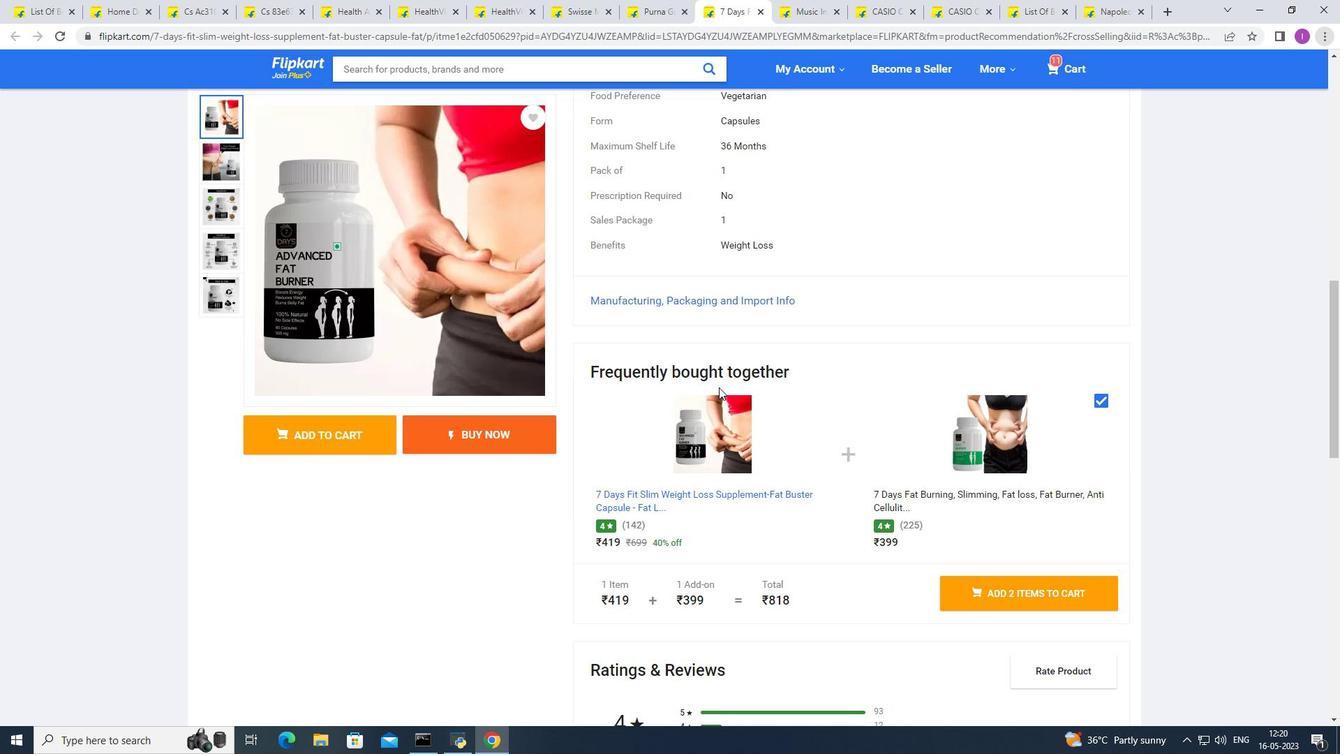 
Action: Mouse scrolled (719, 386) with delta (0, 0)
Screenshot: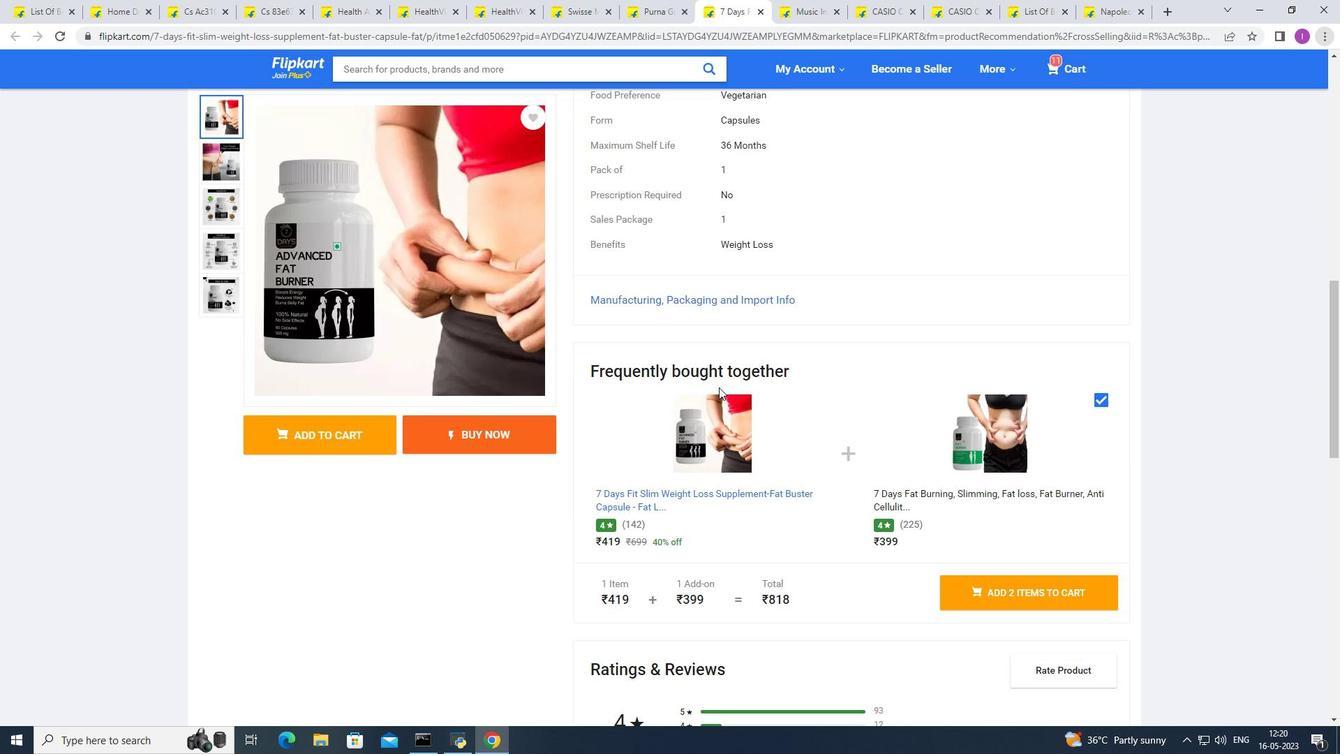 
Action: Mouse scrolled (719, 386) with delta (0, 0)
Screenshot: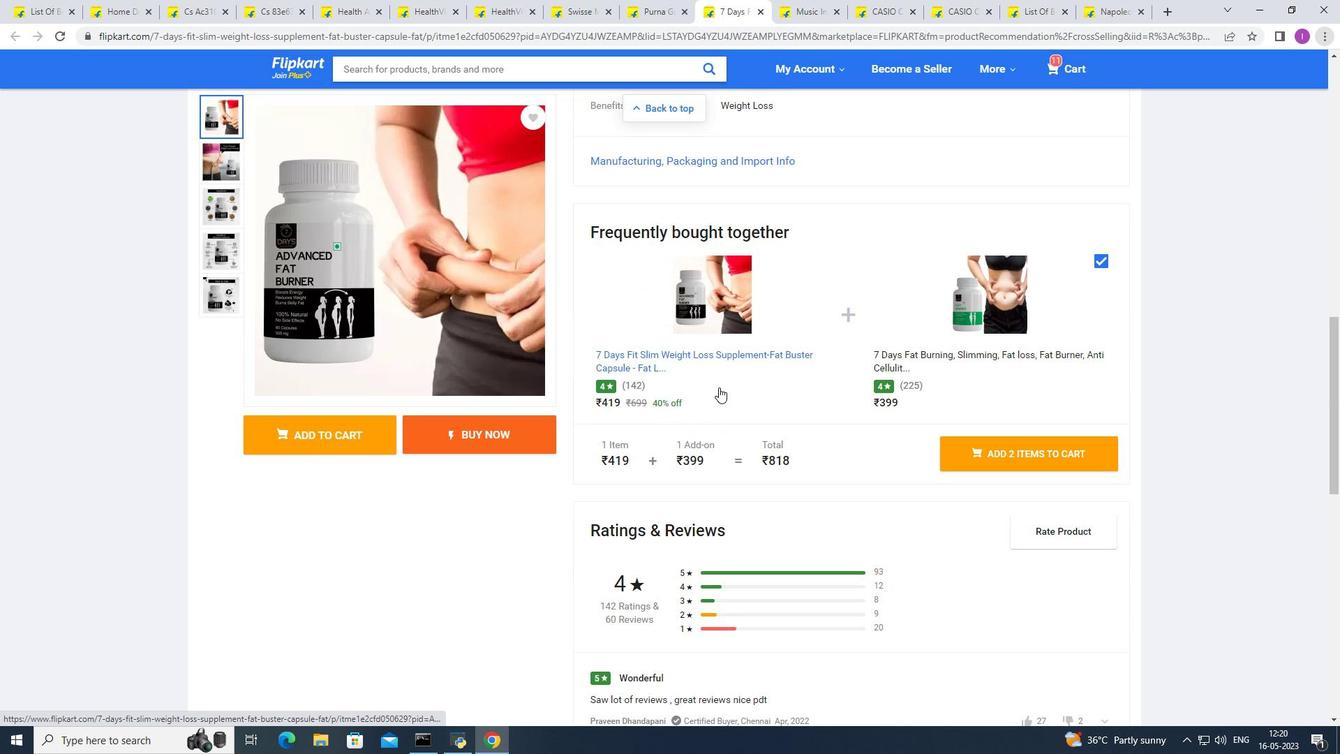 
Action: Mouse scrolled (719, 388) with delta (0, 0)
Screenshot: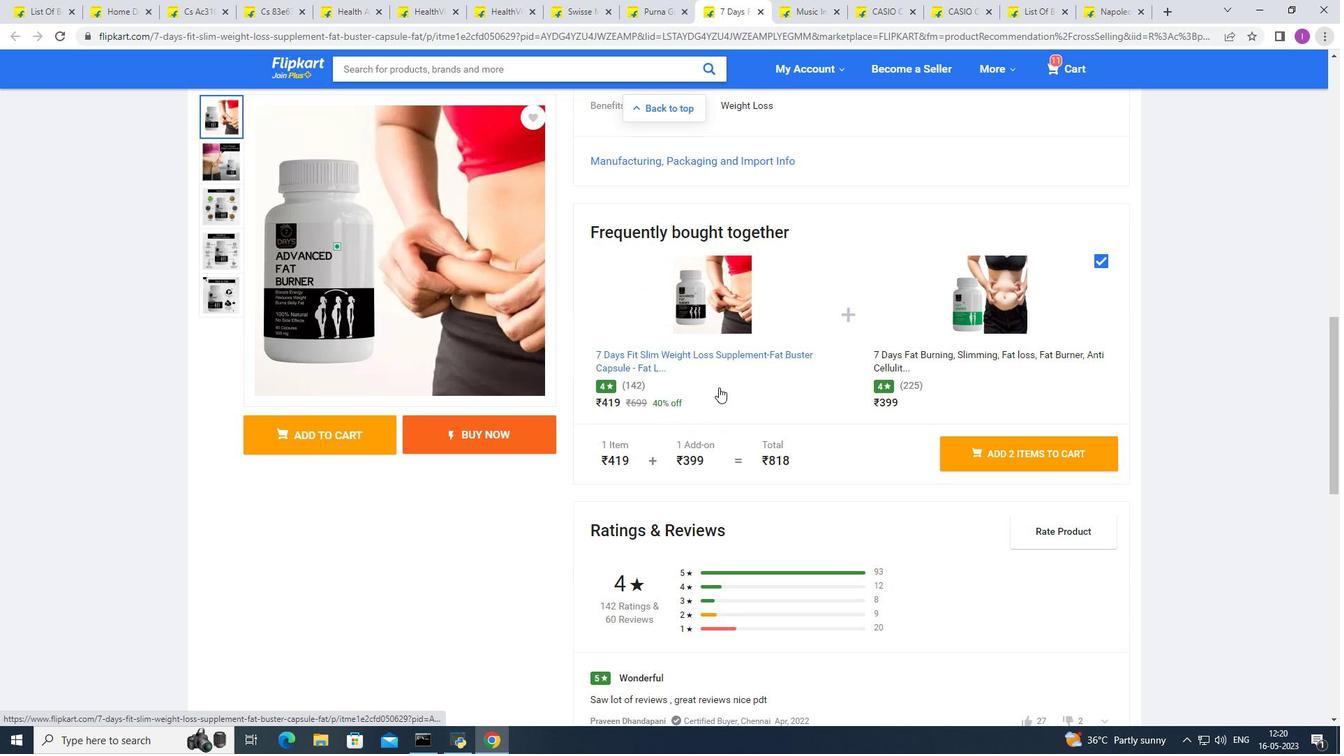 
Action: Mouse scrolled (719, 386) with delta (0, 0)
Screenshot: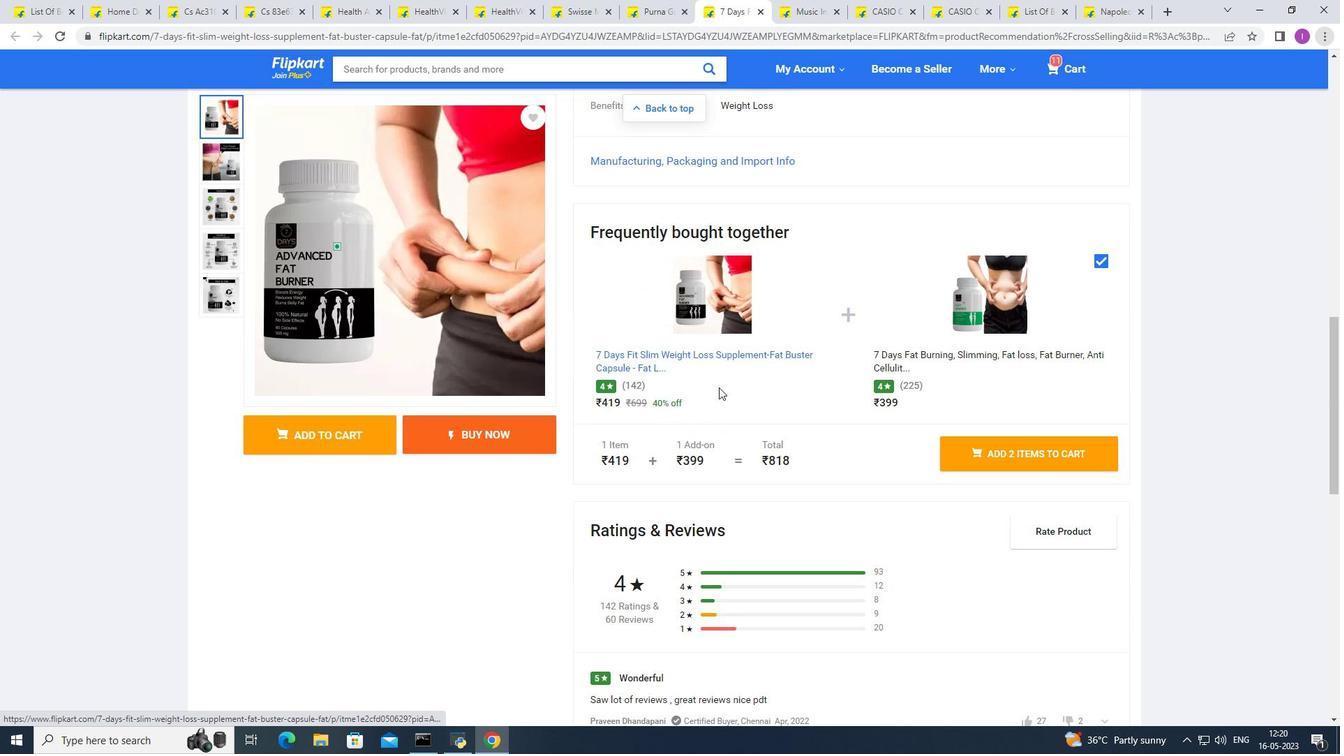 
Action: Mouse scrolled (719, 386) with delta (0, 0)
Screenshot: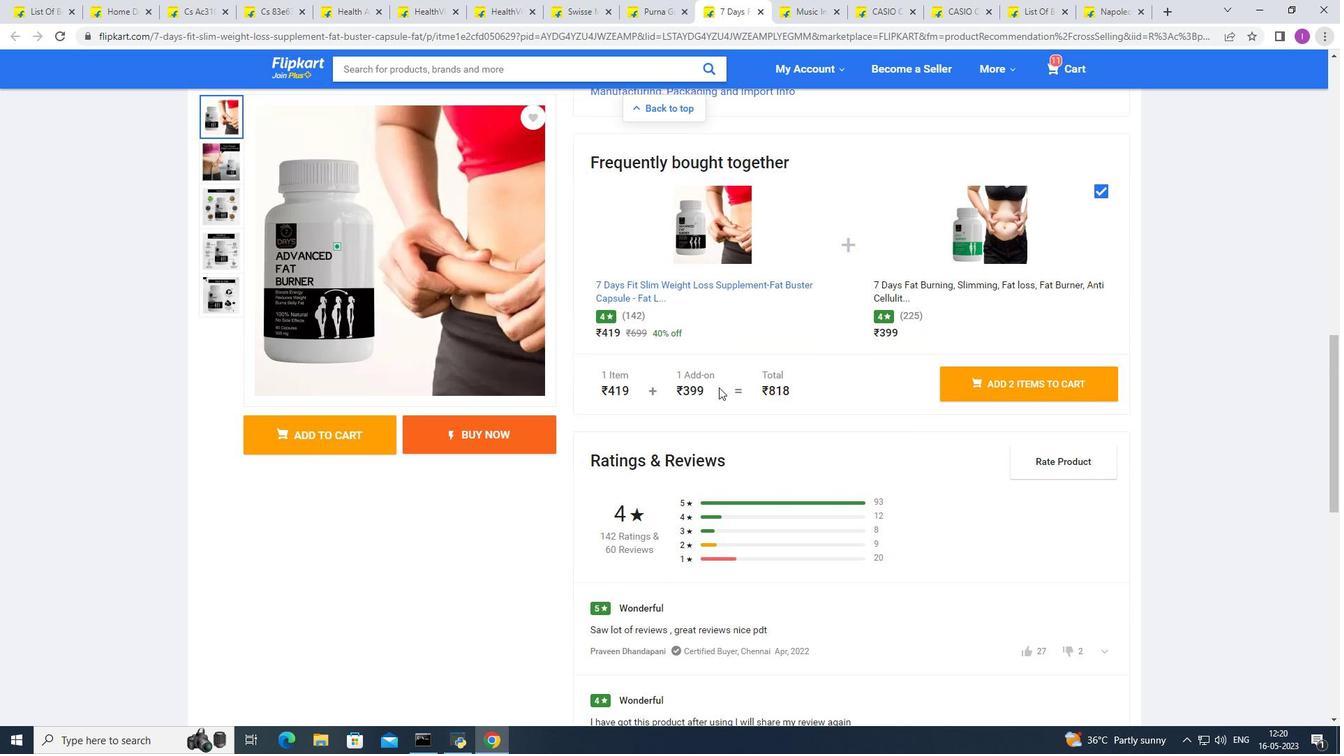 
Action: Mouse scrolled (719, 386) with delta (0, 0)
Screenshot: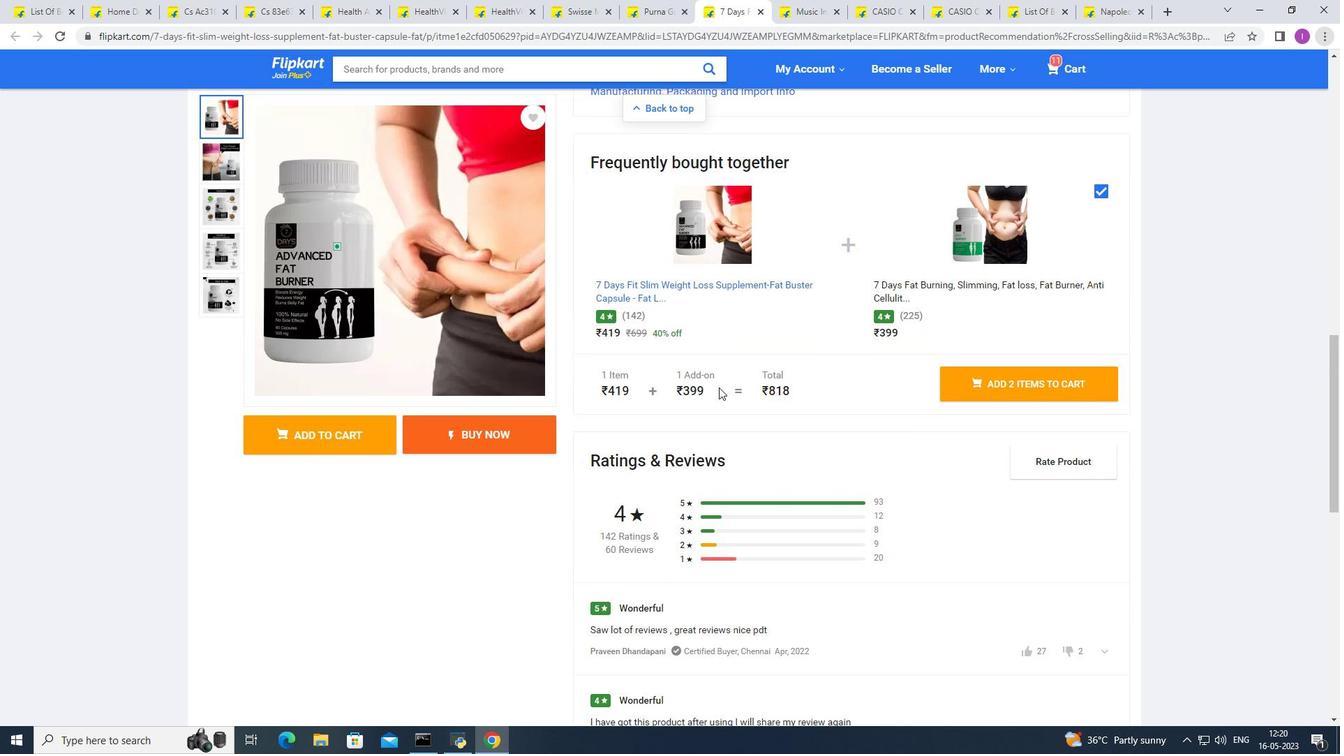 
Action: Mouse scrolled (719, 386) with delta (0, 0)
Screenshot: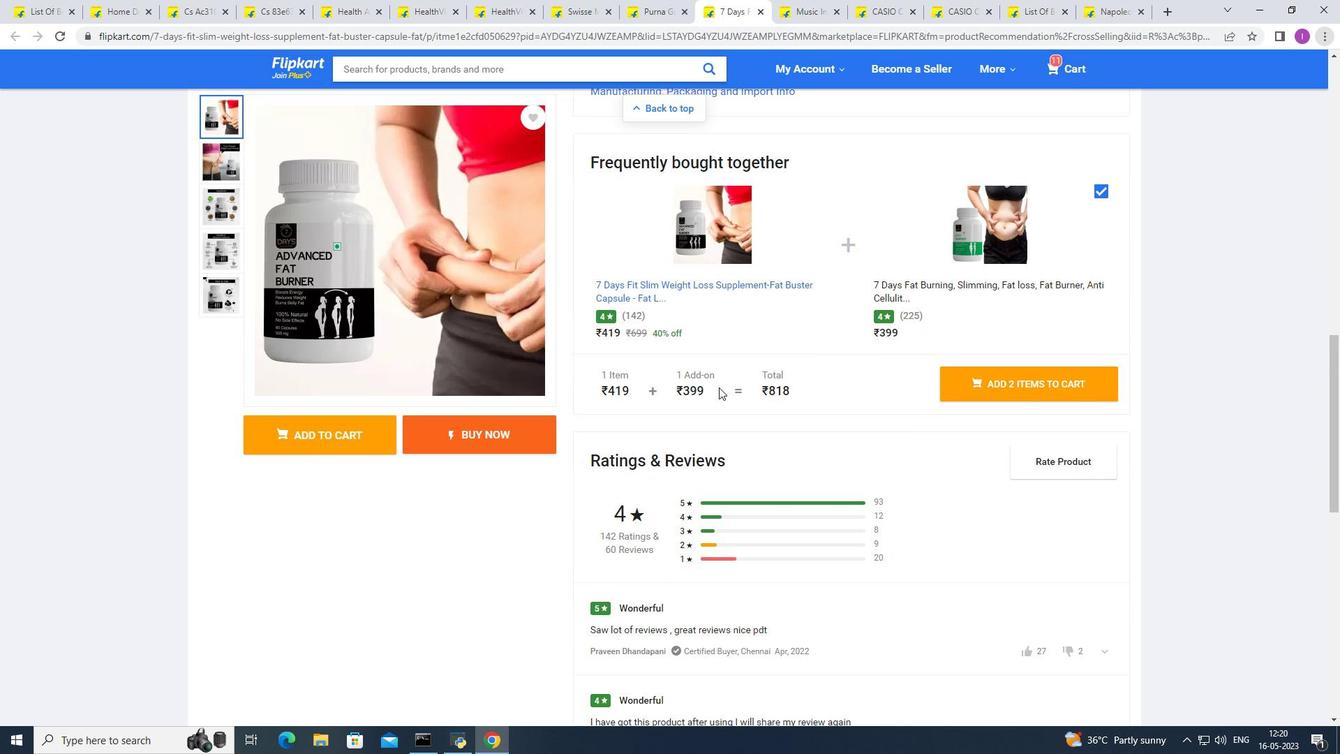
Action: Mouse scrolled (719, 386) with delta (0, 0)
Screenshot: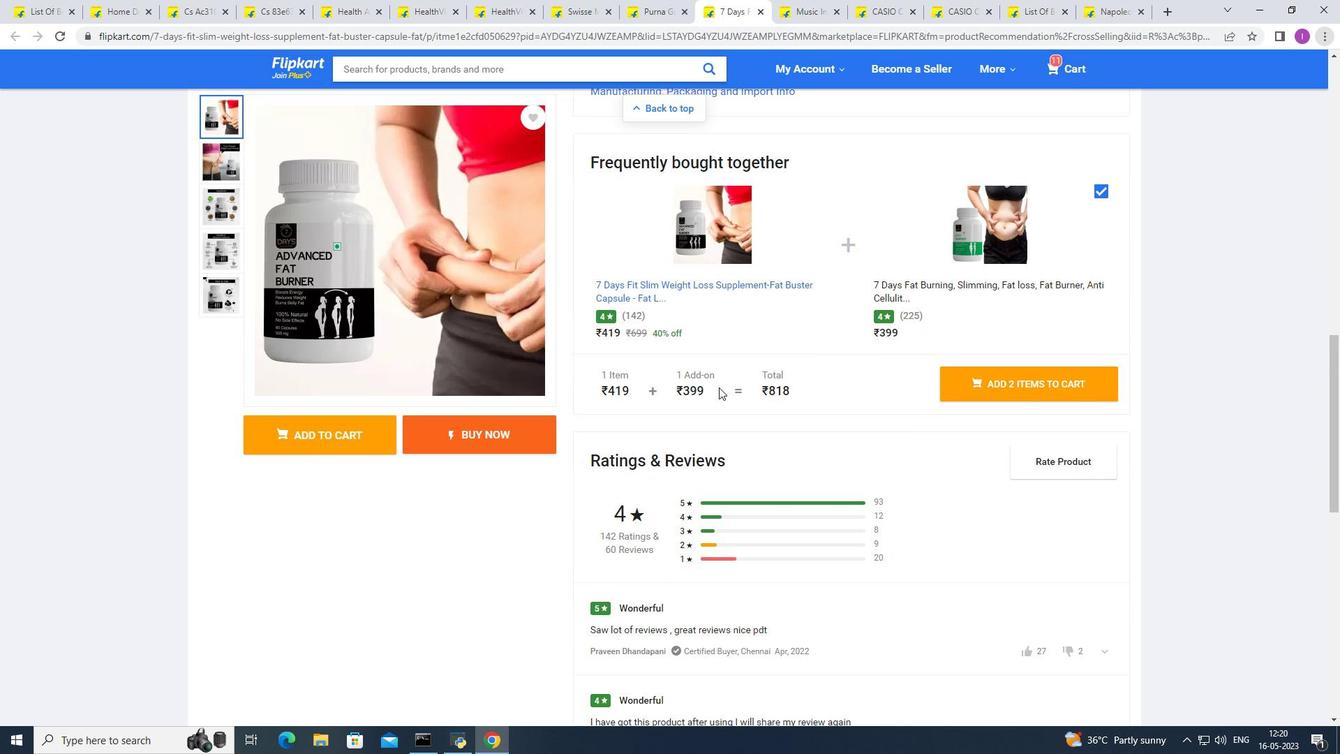 
Action: Mouse scrolled (719, 386) with delta (0, 0)
Screenshot: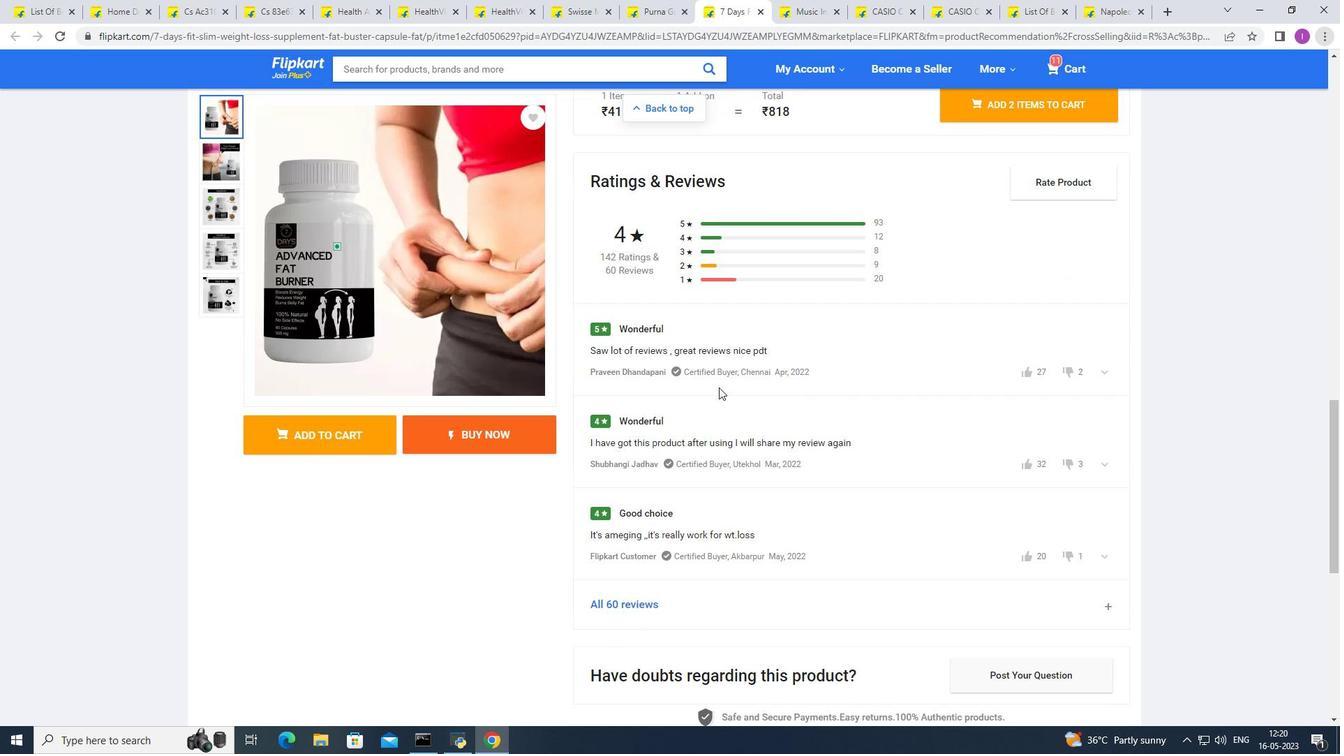 
Action: Mouse scrolled (719, 386) with delta (0, 0)
Screenshot: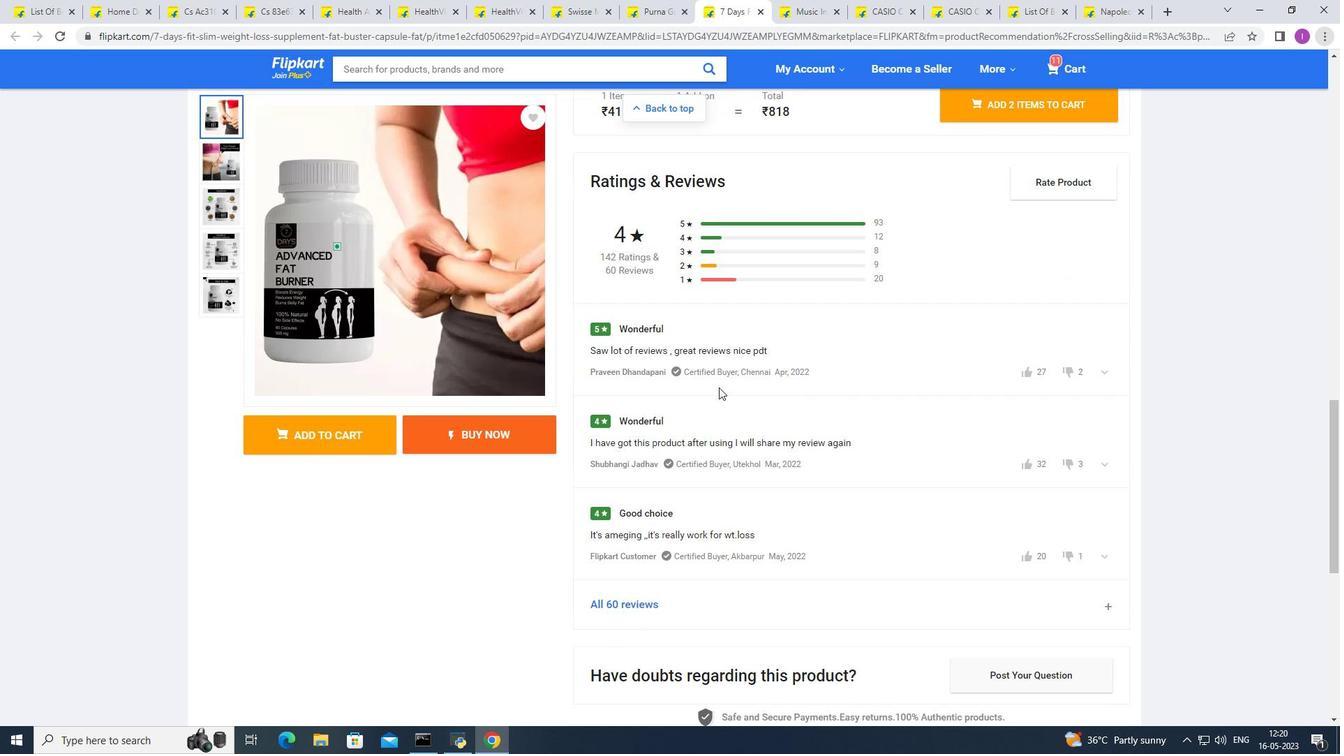 
Action: Mouse scrolled (719, 386) with delta (0, 0)
Screenshot: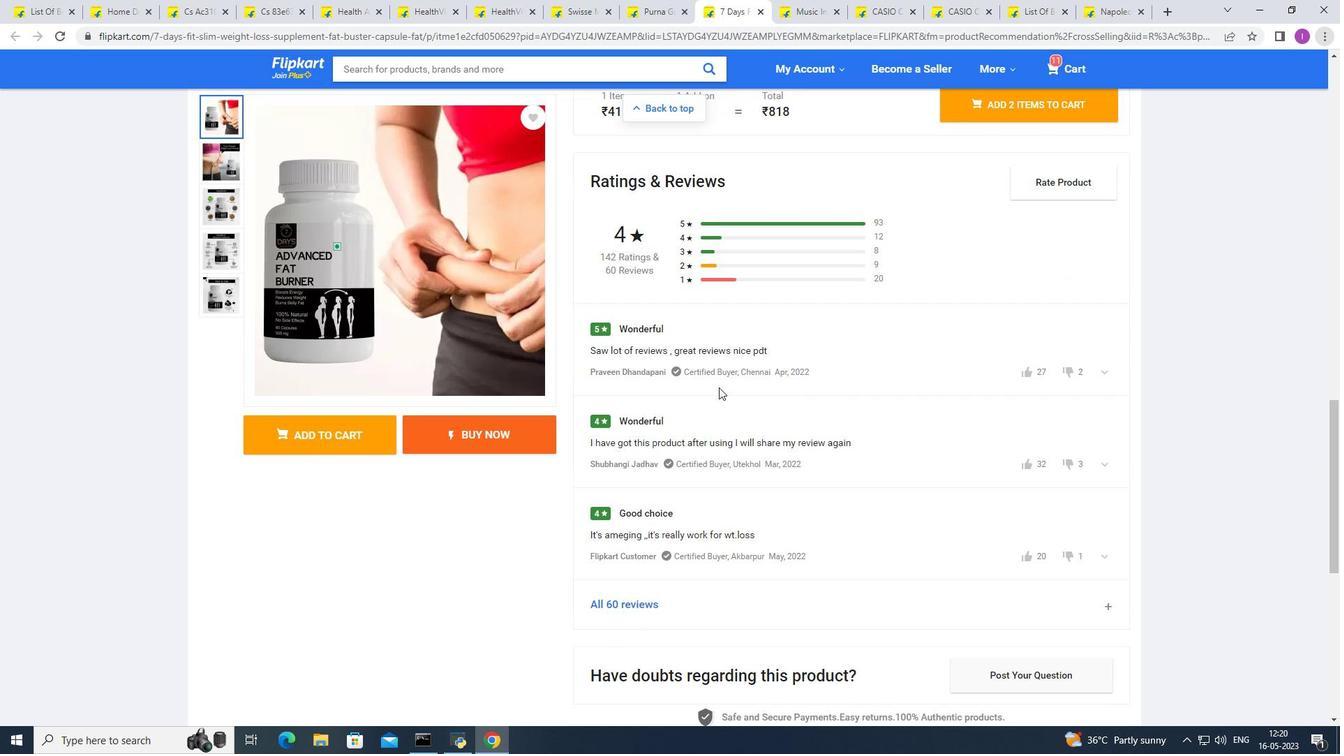 
Action: Mouse scrolled (719, 386) with delta (0, 0)
Screenshot: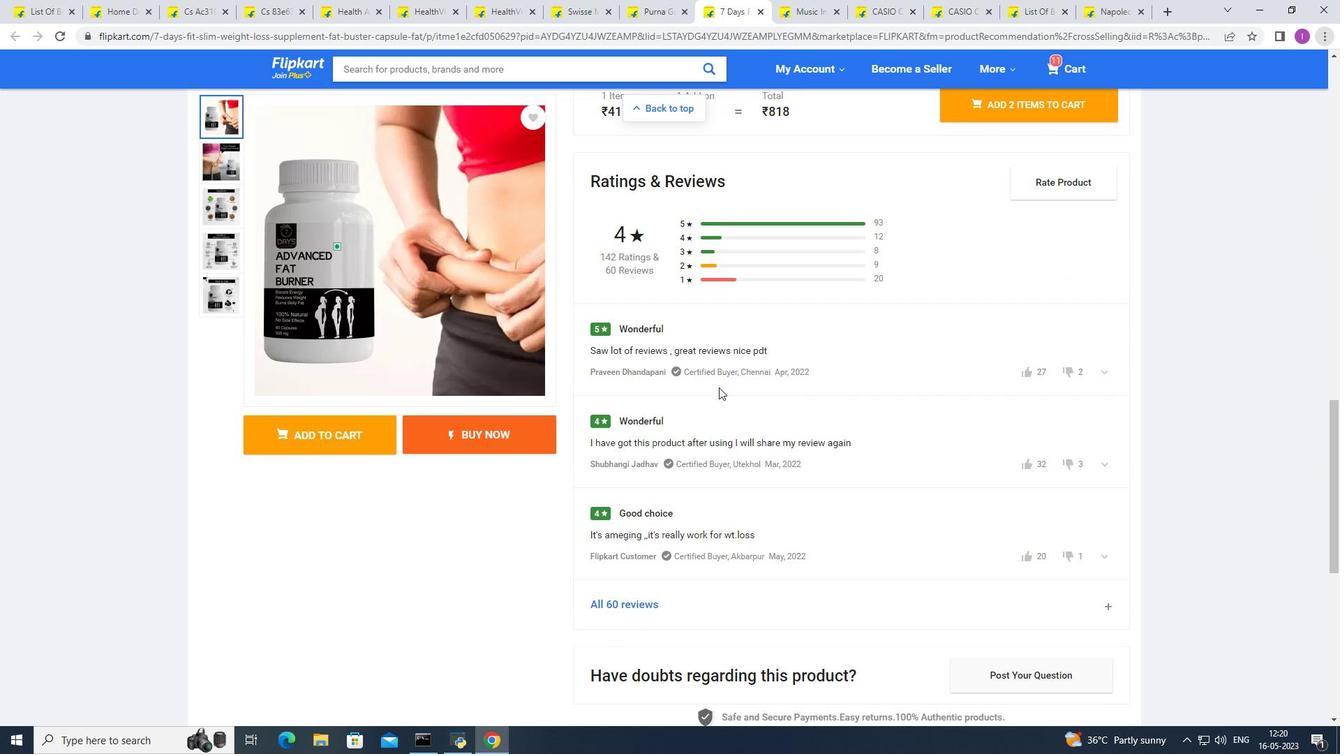 
Action: Mouse moved to (719, 388)
Screenshot: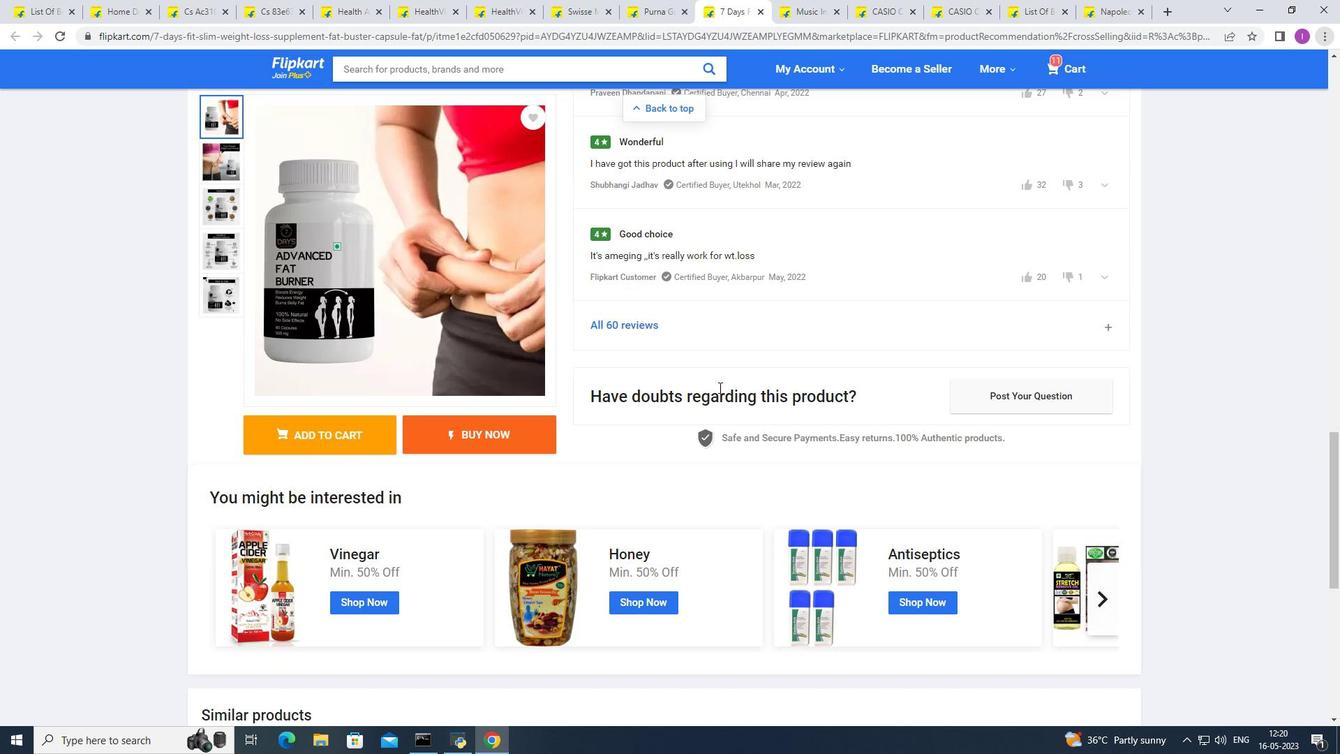
Action: Mouse scrolled (719, 388) with delta (0, 0)
Screenshot: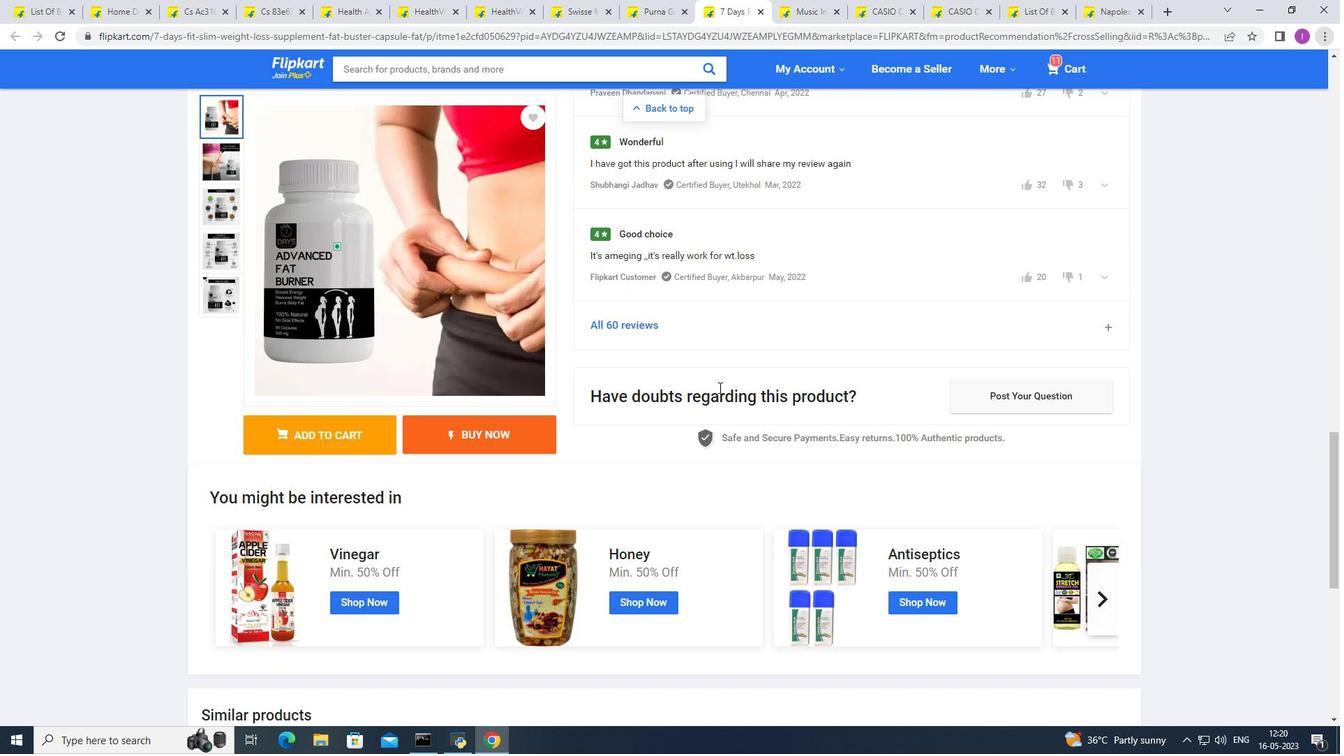 
Action: Mouse scrolled (719, 388) with delta (0, 0)
